 Task: Design a concept for a vintage-style packaging for a retro candy brand.
Action: Mouse moved to (414, 103)
Screenshot: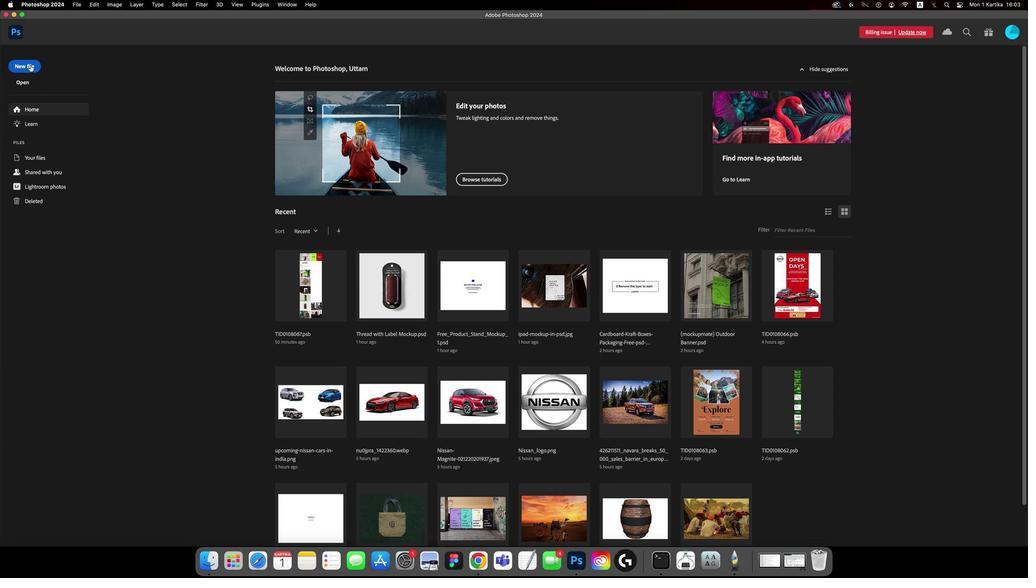 
Action: Mouse pressed left at (414, 103)
Screenshot: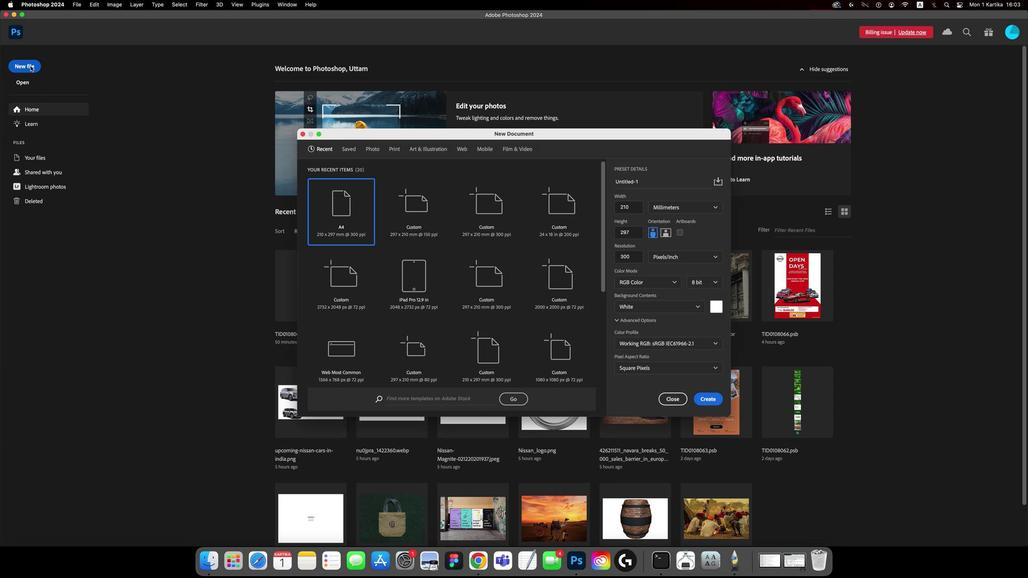
Action: Mouse moved to (371, 173)
Screenshot: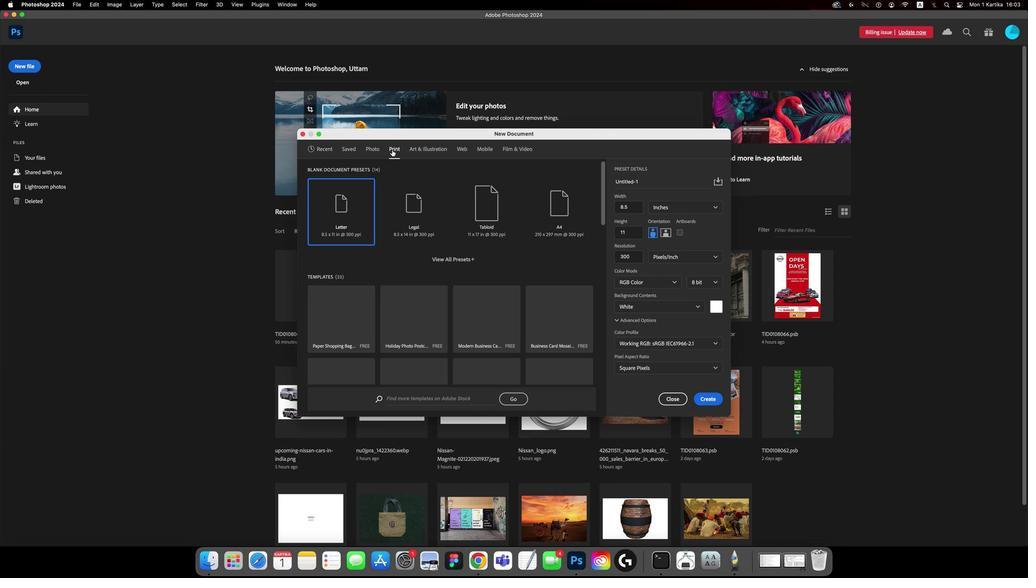 
Action: Mouse pressed left at (371, 173)
Screenshot: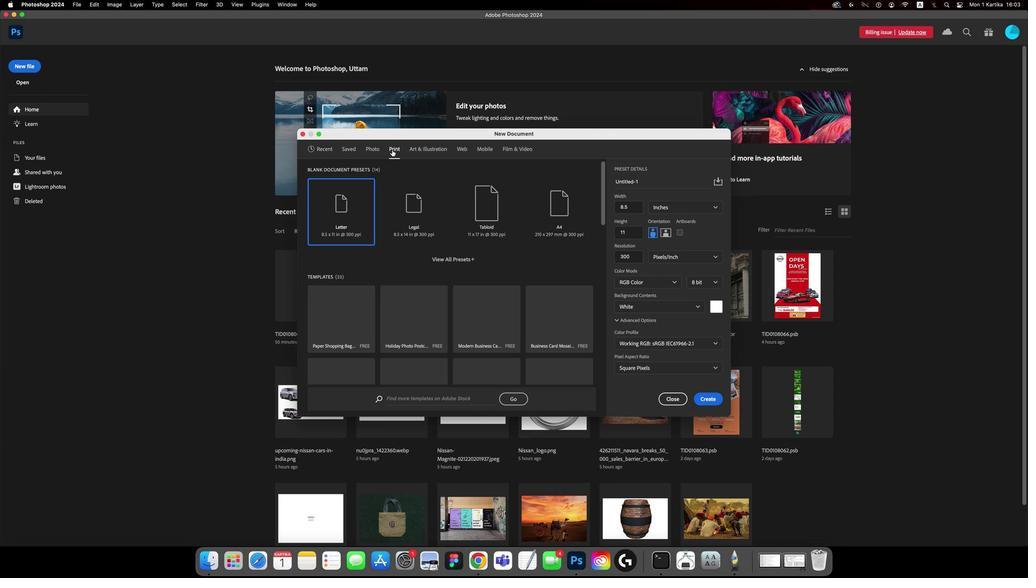 
Action: Mouse moved to (351, 224)
Screenshot: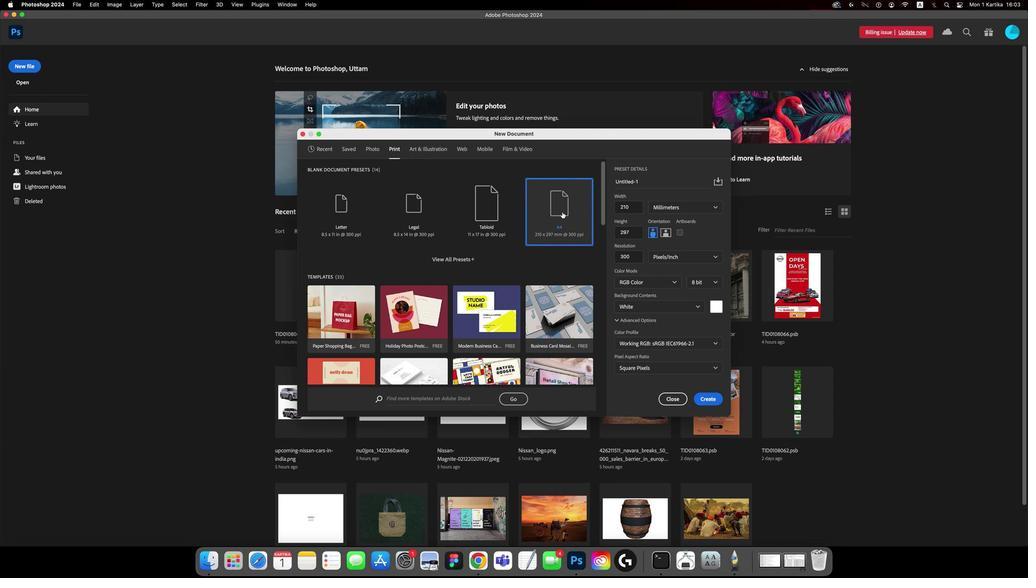 
Action: Mouse pressed left at (351, 224)
Screenshot: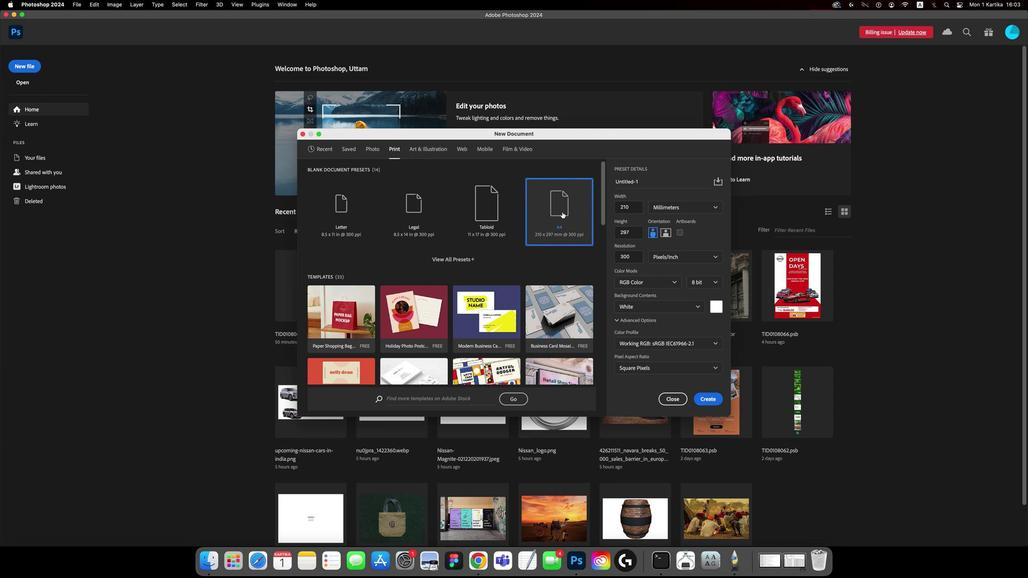 
Action: Mouse moved to (342, 263)
Screenshot: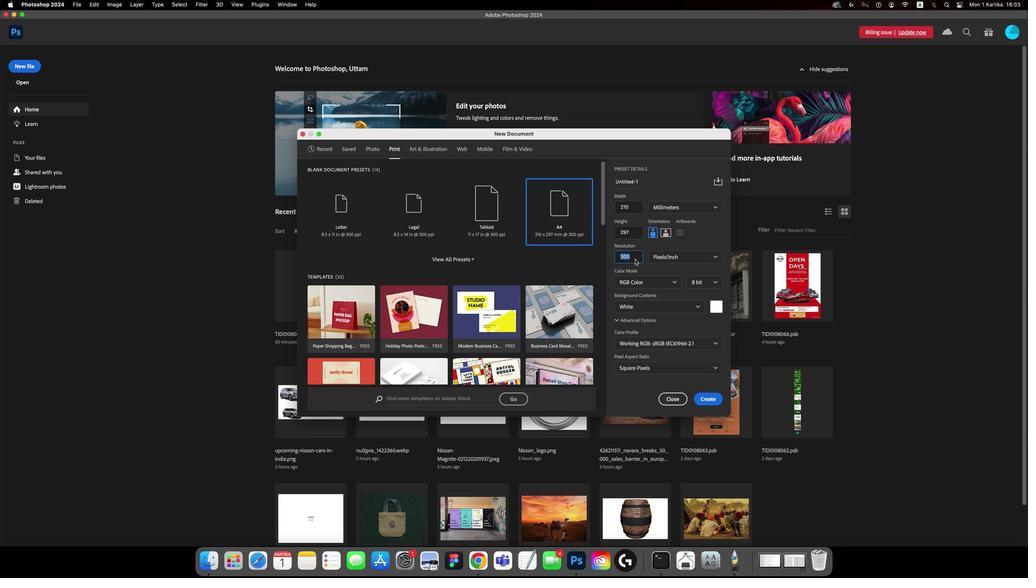 
Action: Mouse pressed left at (342, 263)
Screenshot: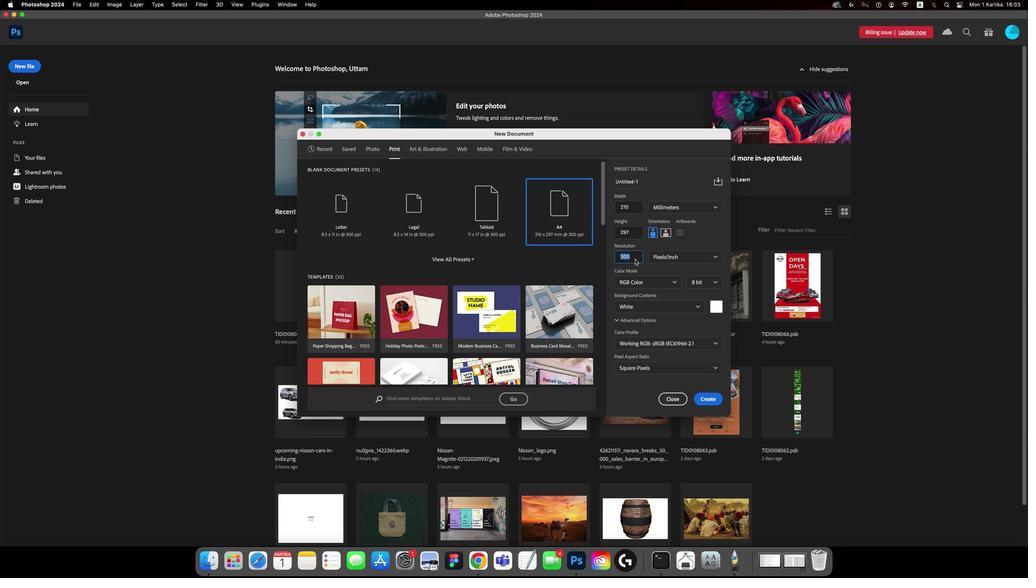 
Action: Key pressed '1''5''0''0'Key.backspace
Screenshot: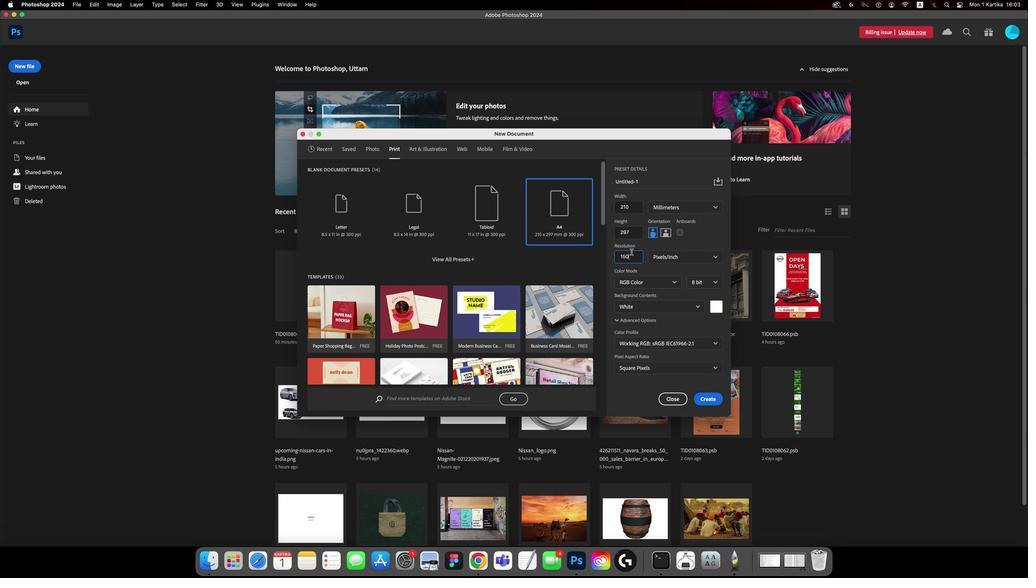 
Action: Mouse moved to (338, 237)
Screenshot: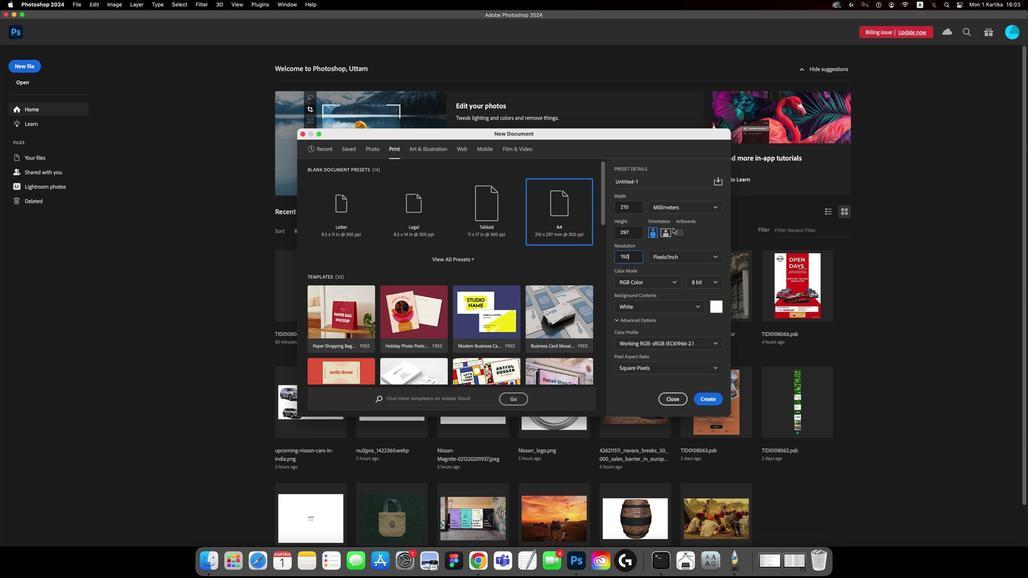 
Action: Mouse pressed left at (338, 237)
Screenshot: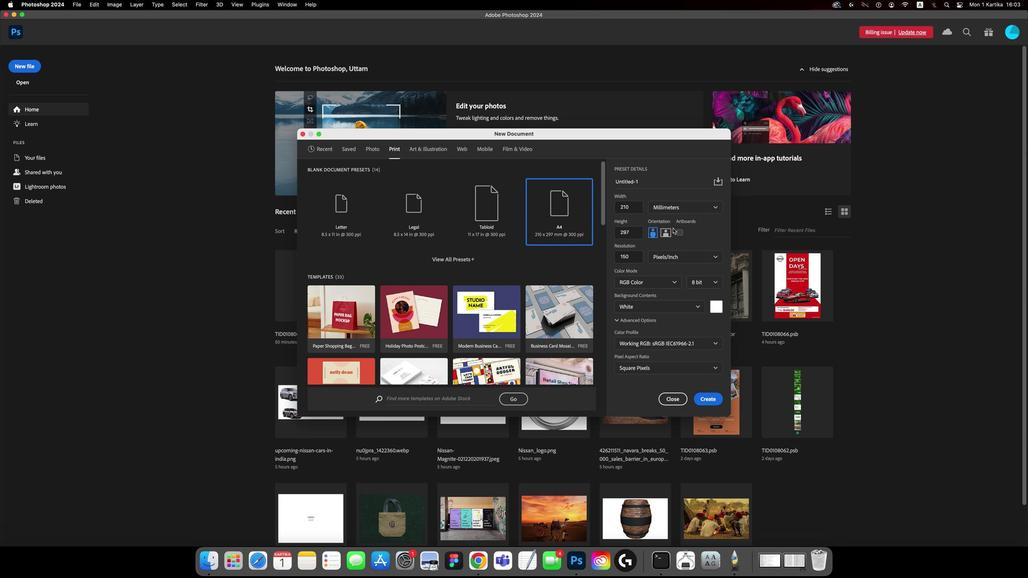 
Action: Mouse moved to (339, 241)
Screenshot: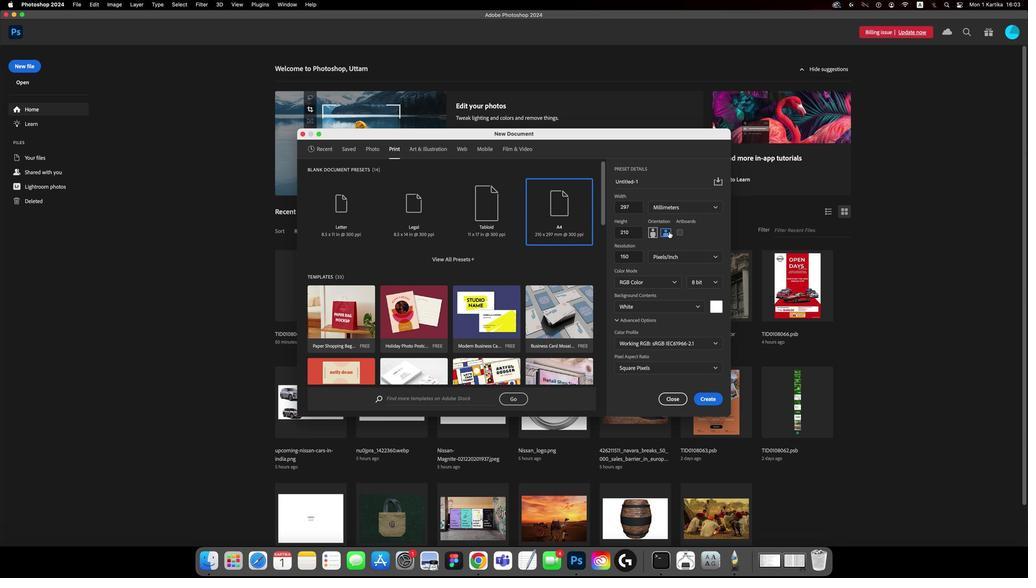 
Action: Mouse pressed left at (339, 241)
Screenshot: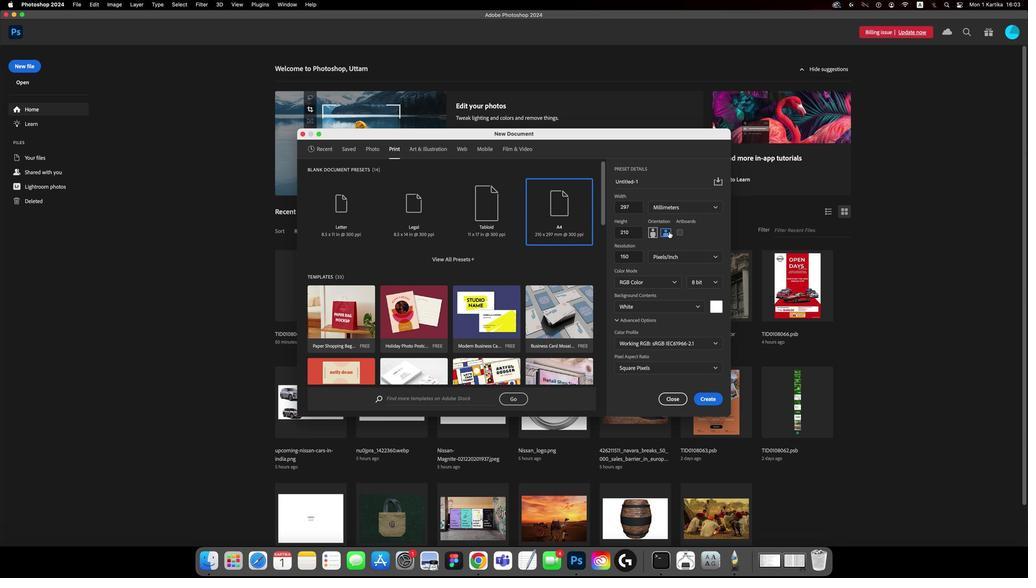 
Action: Mouse moved to (337, 243)
Screenshot: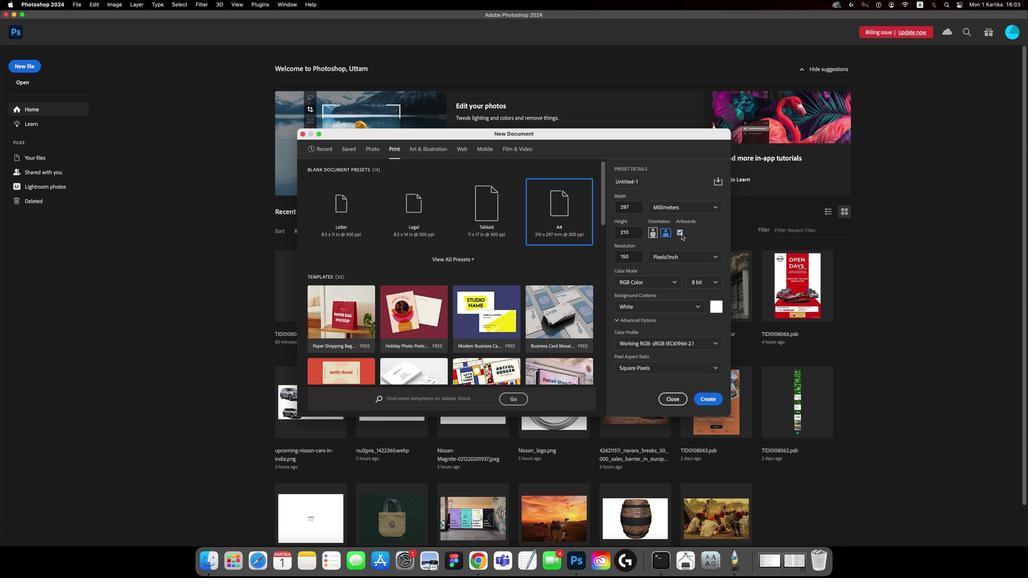 
Action: Mouse pressed left at (337, 243)
Screenshot: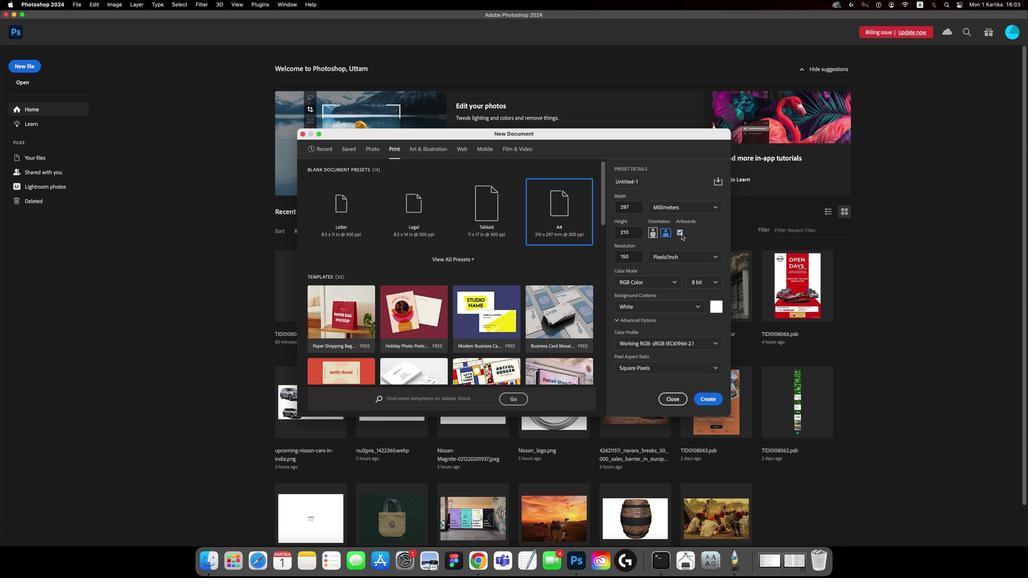 
Action: Mouse moved to (334, 380)
Screenshot: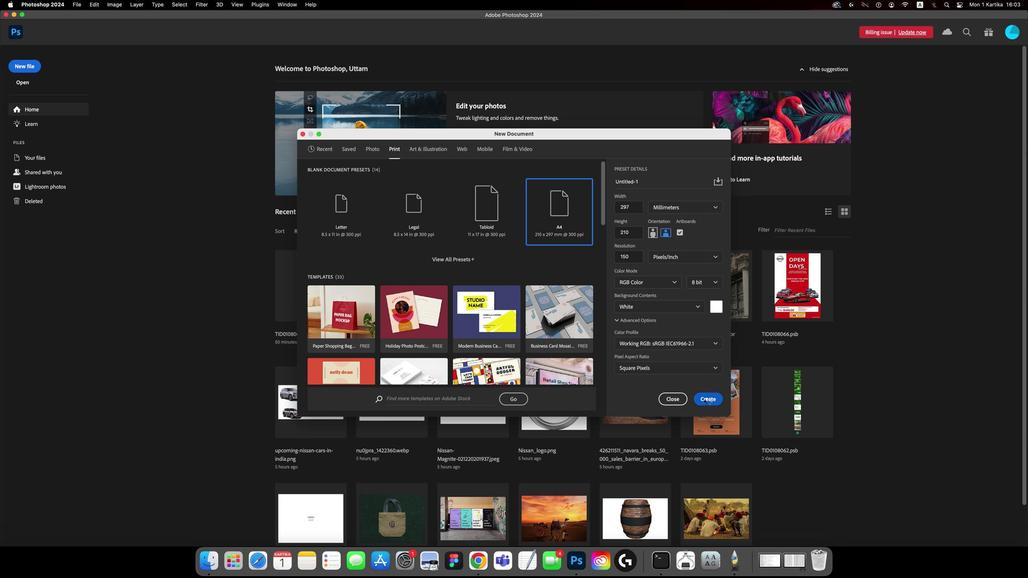 
Action: Mouse pressed left at (334, 380)
Screenshot: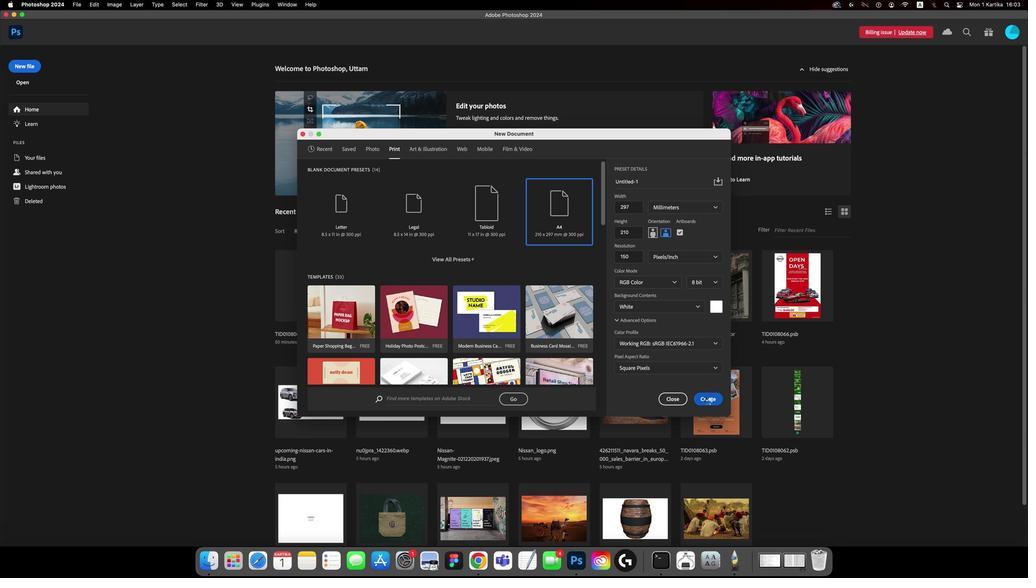 
Action: Mouse moved to (360, 255)
Screenshot: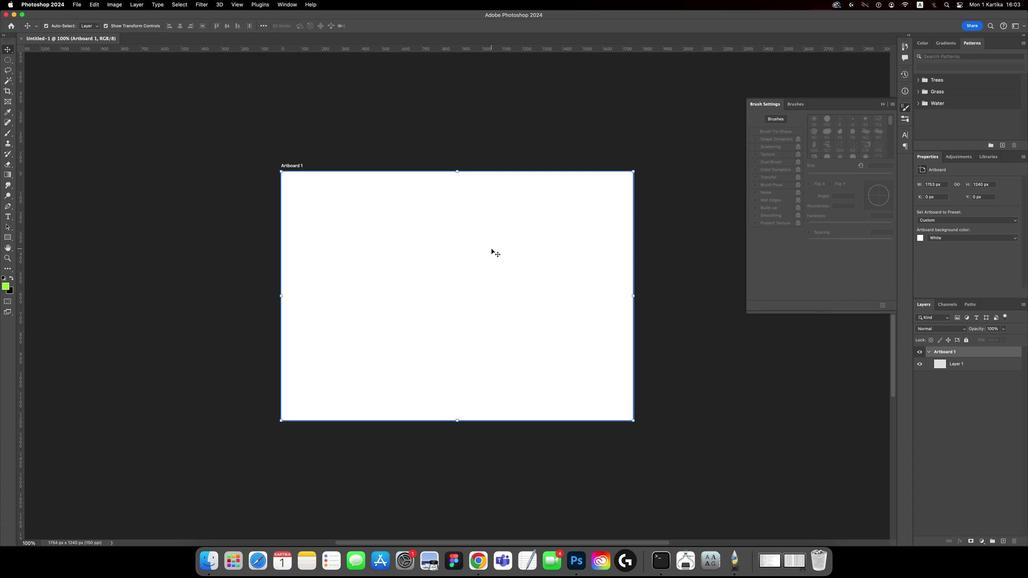 
Action: Mouse pressed left at (360, 255)
Screenshot: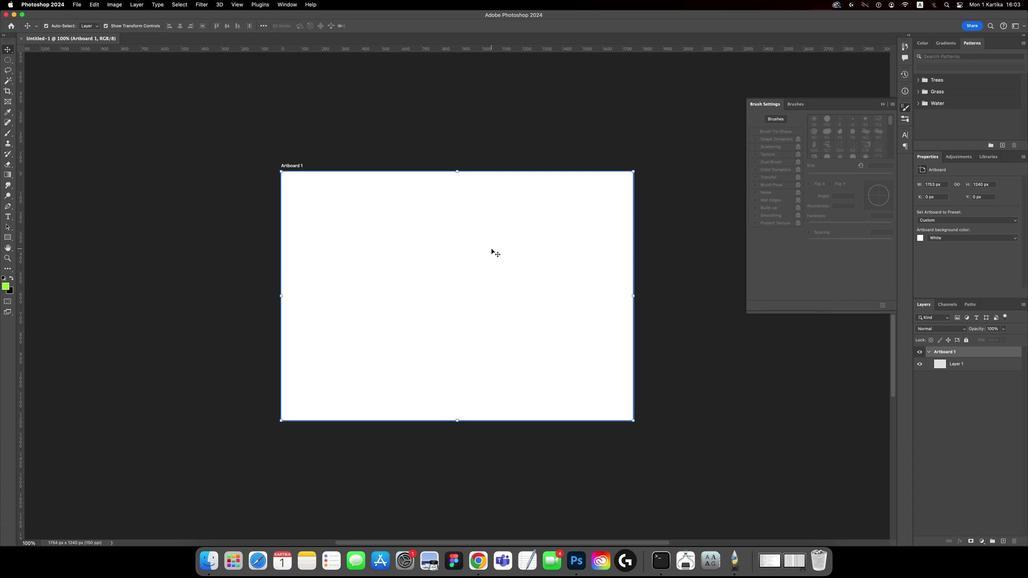 
Action: Mouse moved to (358, 300)
Screenshot: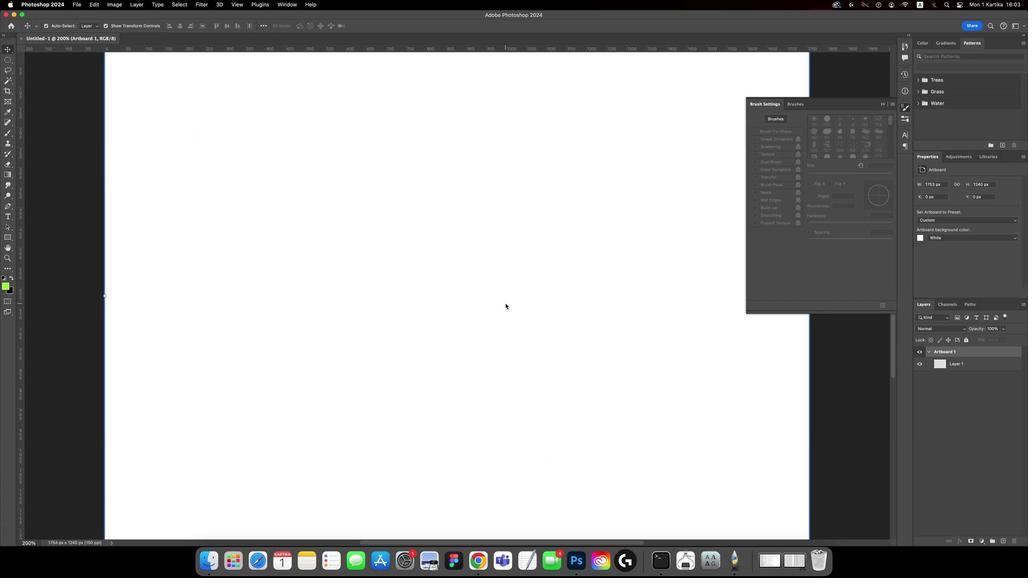 
Action: Key pressed Key.cmd'='
Screenshot: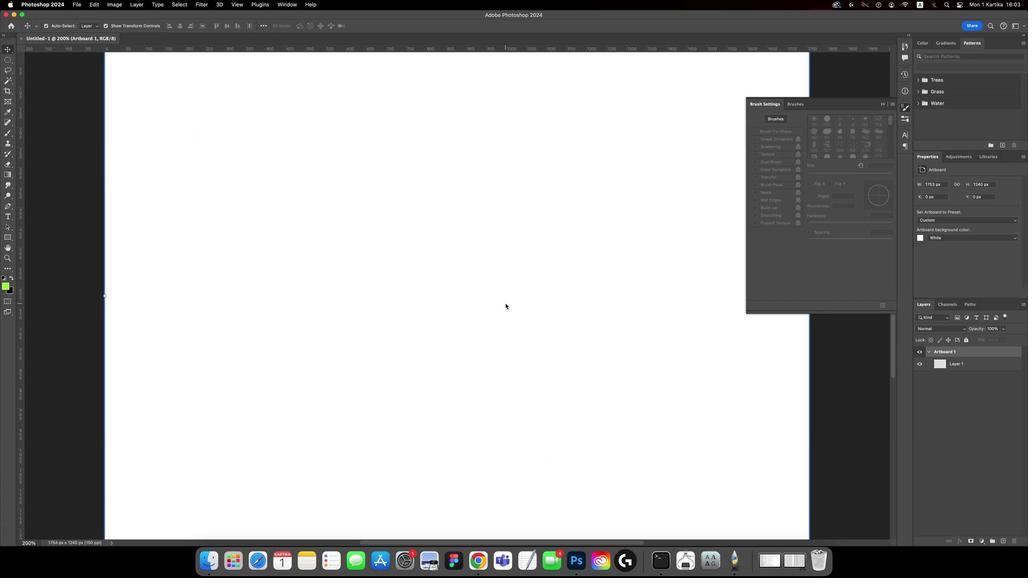 
Action: Mouse moved to (358, 299)
Screenshot: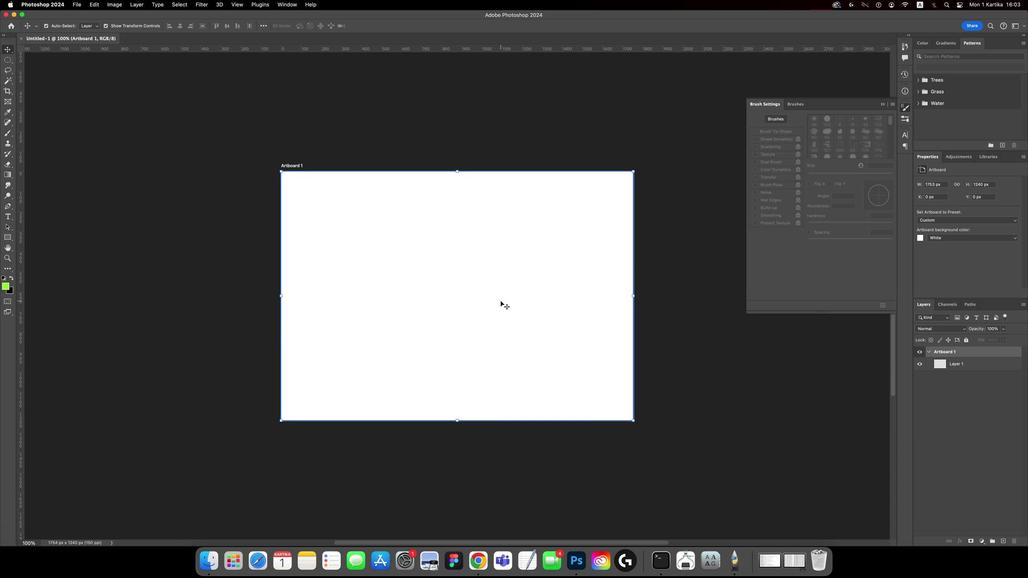 
Action: Key pressed Key.cmd
Screenshot: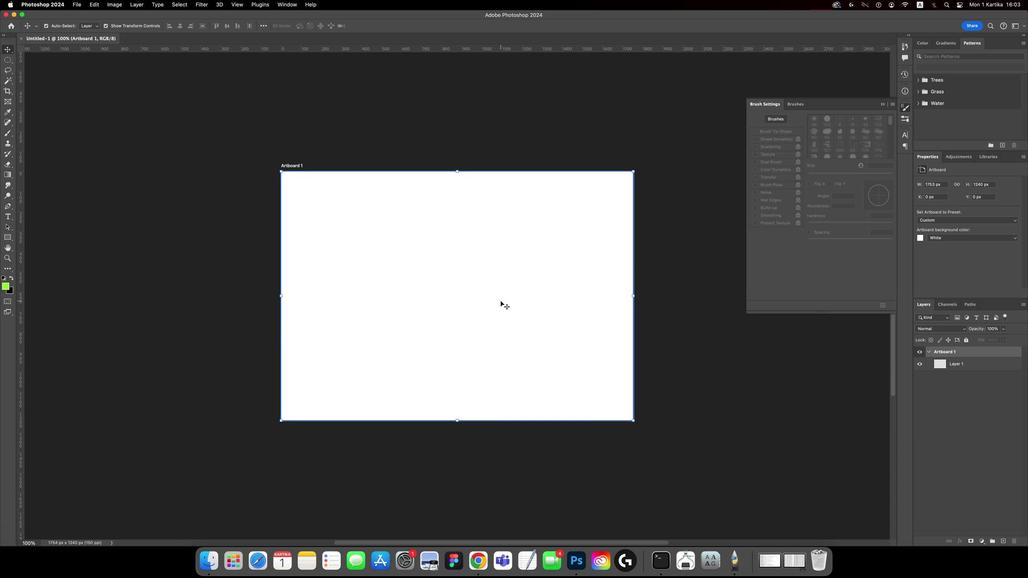 
Action: Mouse moved to (358, 299)
Screenshot: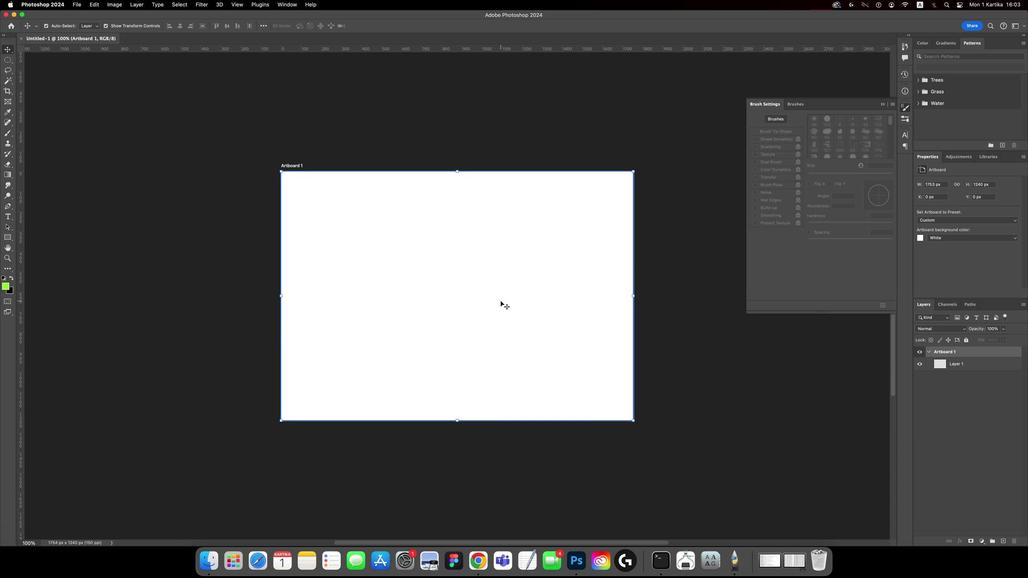 
Action: Key pressed '-'
Screenshot: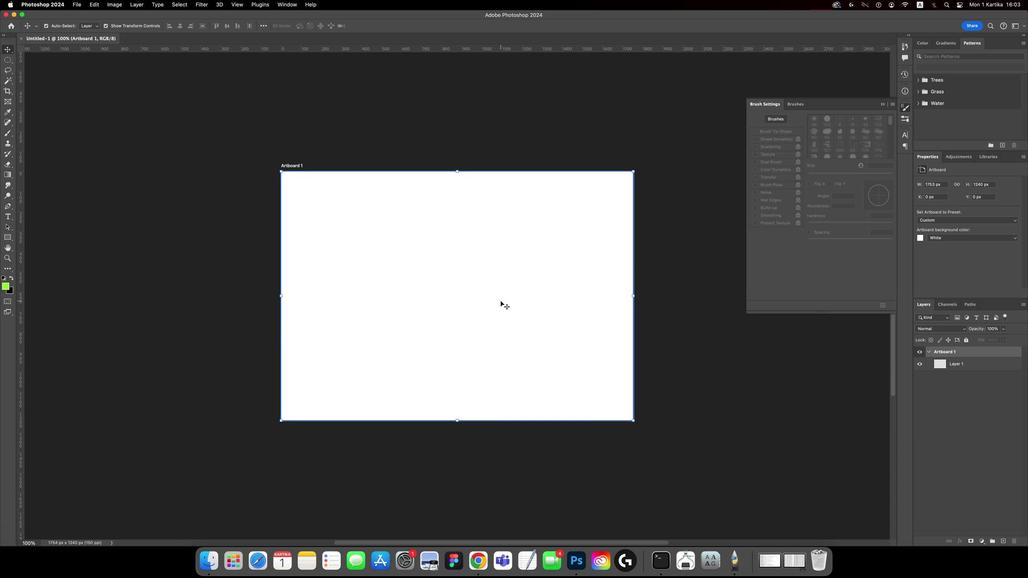 
Action: Mouse moved to (383, 214)
Screenshot: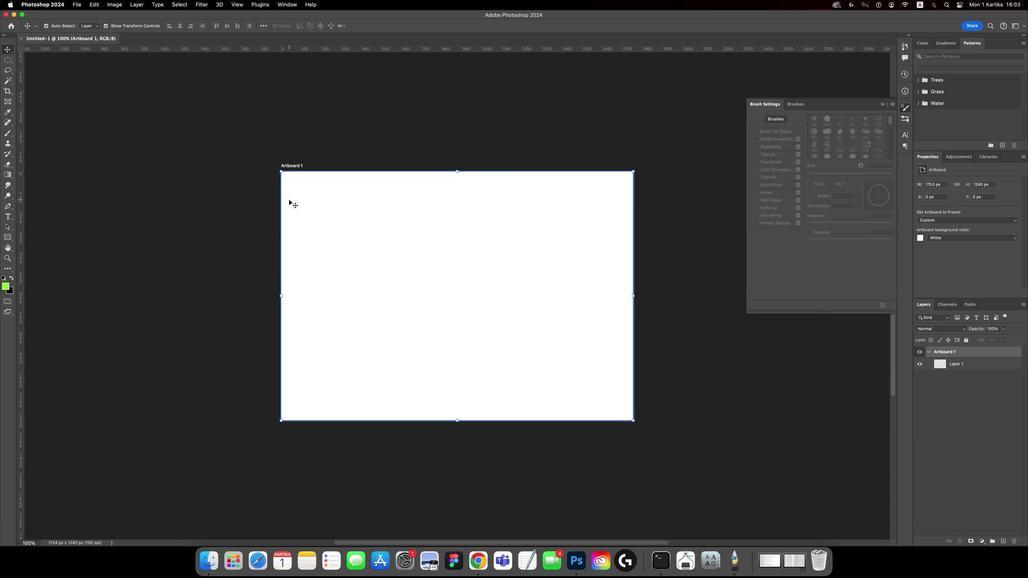 
Action: Mouse pressed left at (383, 214)
Screenshot: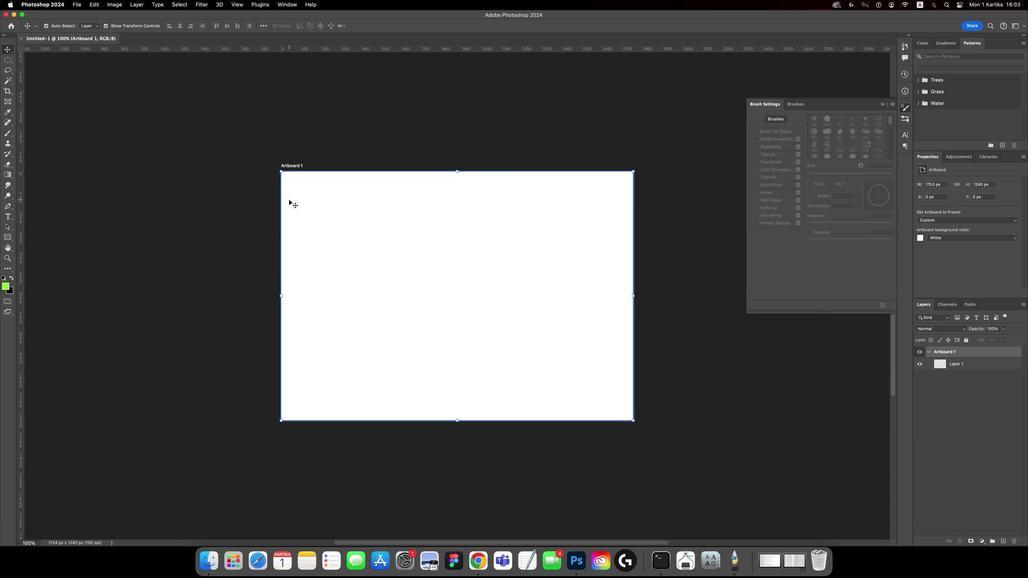 
Action: Mouse moved to (417, 245)
Screenshot: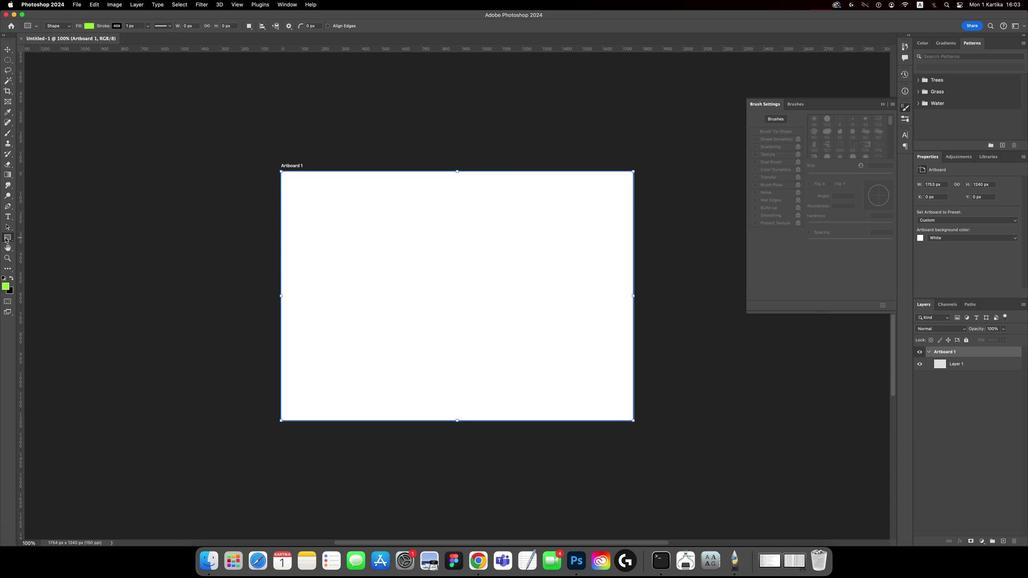 
Action: Mouse pressed left at (417, 245)
Screenshot: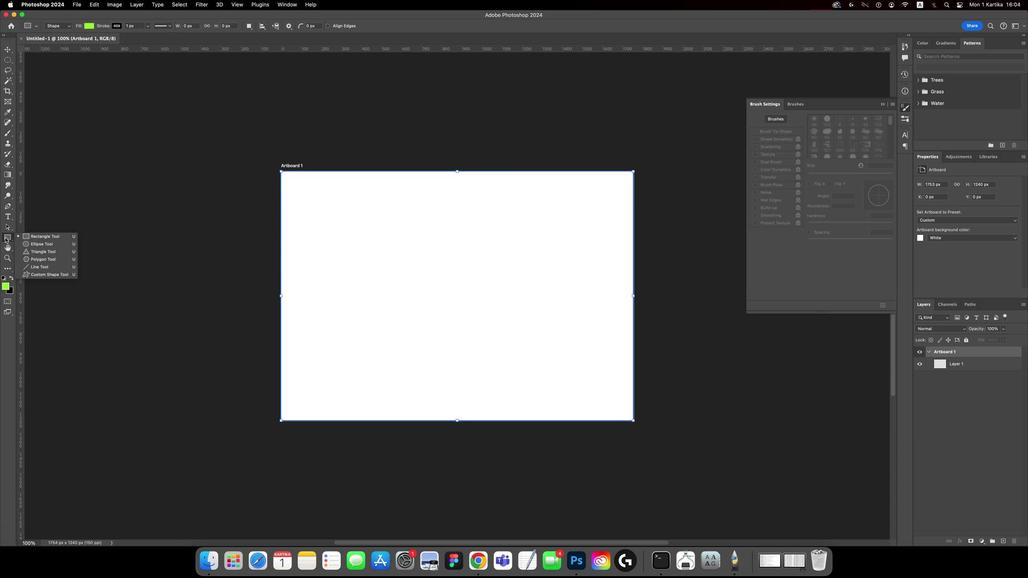 
Action: Mouse moved to (414, 244)
Screenshot: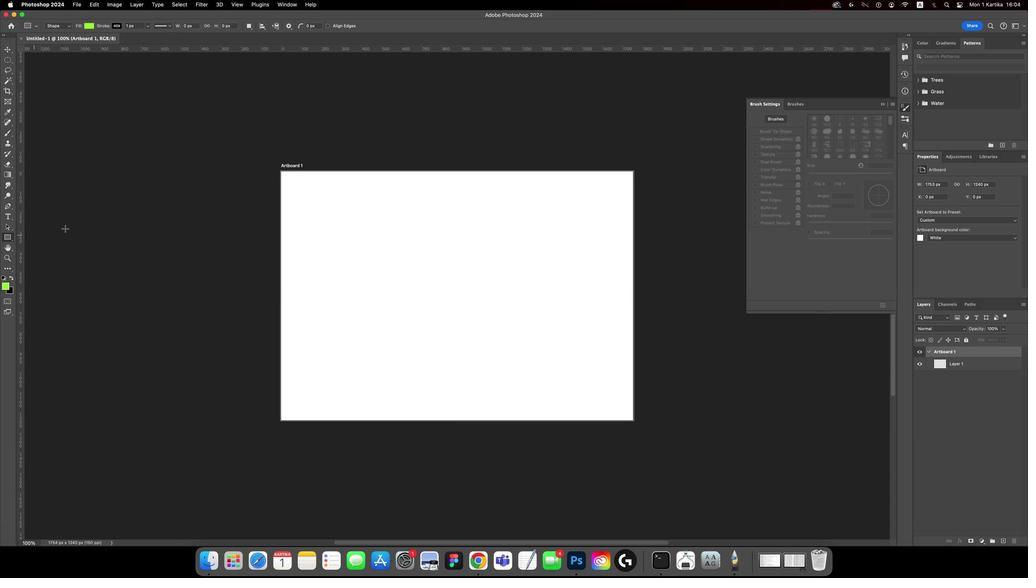 
Action: Mouse pressed left at (414, 244)
Screenshot: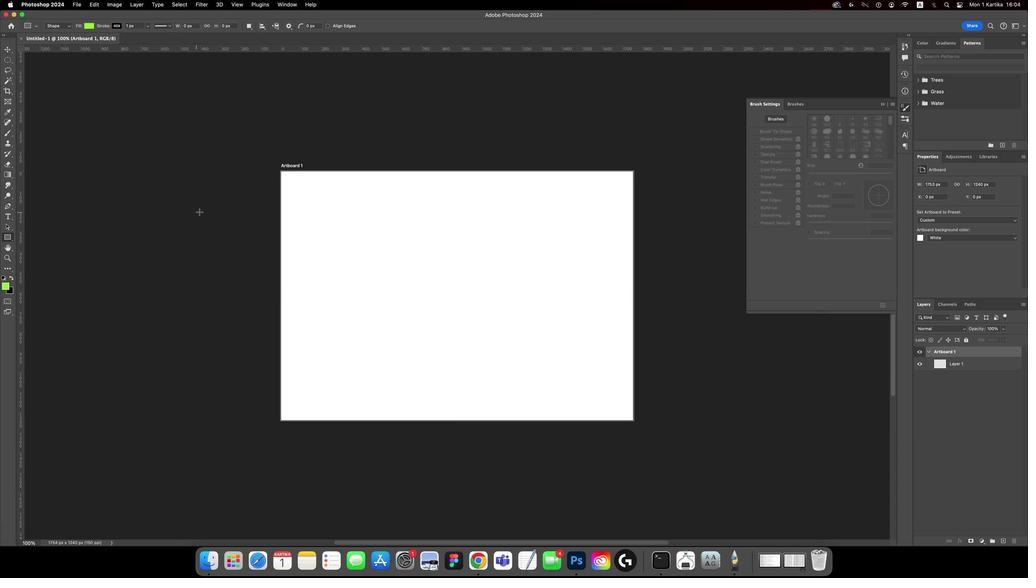 
Action: Mouse moved to (384, 190)
Screenshot: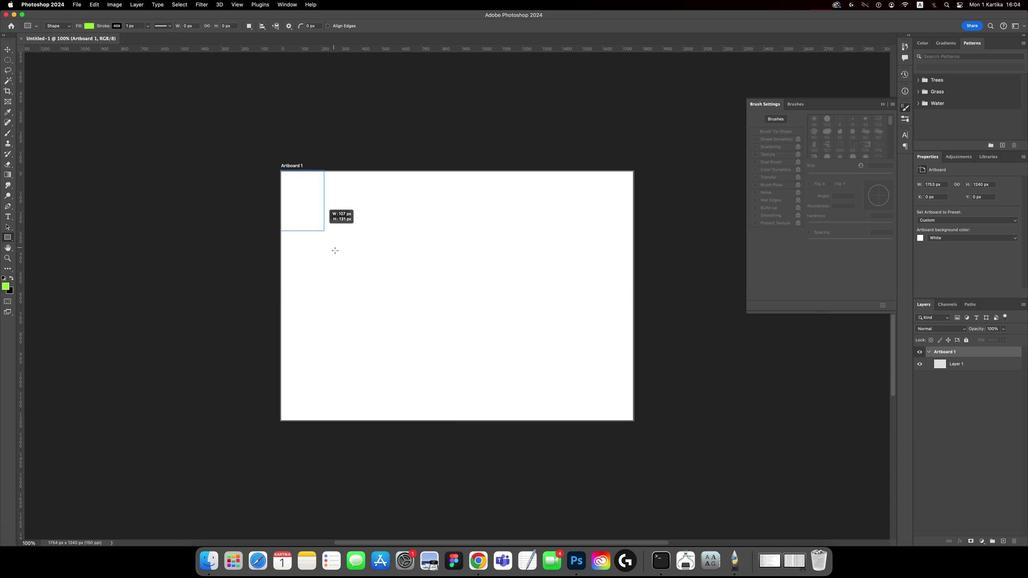 
Action: Mouse pressed left at (384, 190)
Screenshot: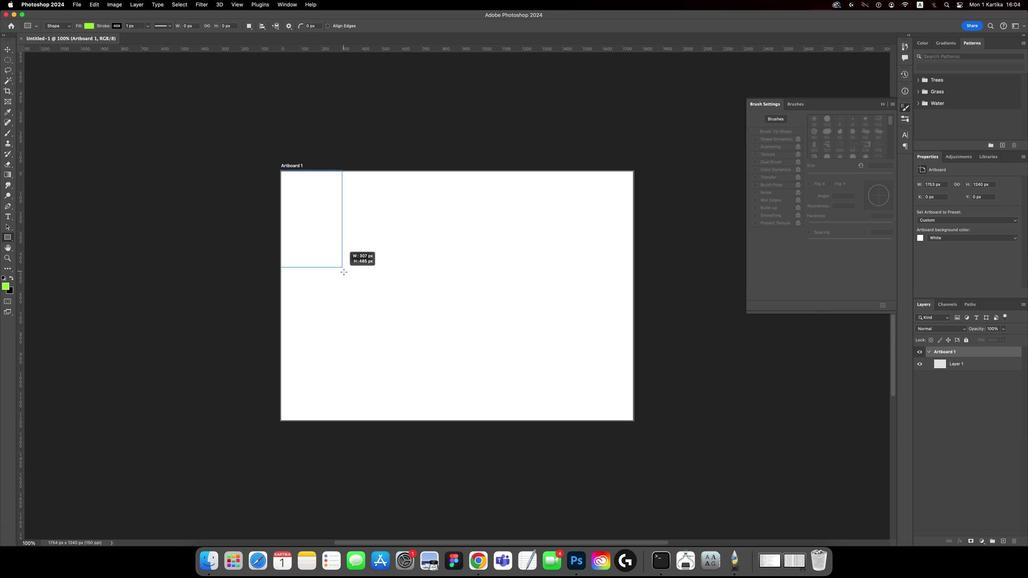 
Action: Mouse moved to (378, 271)
Screenshot: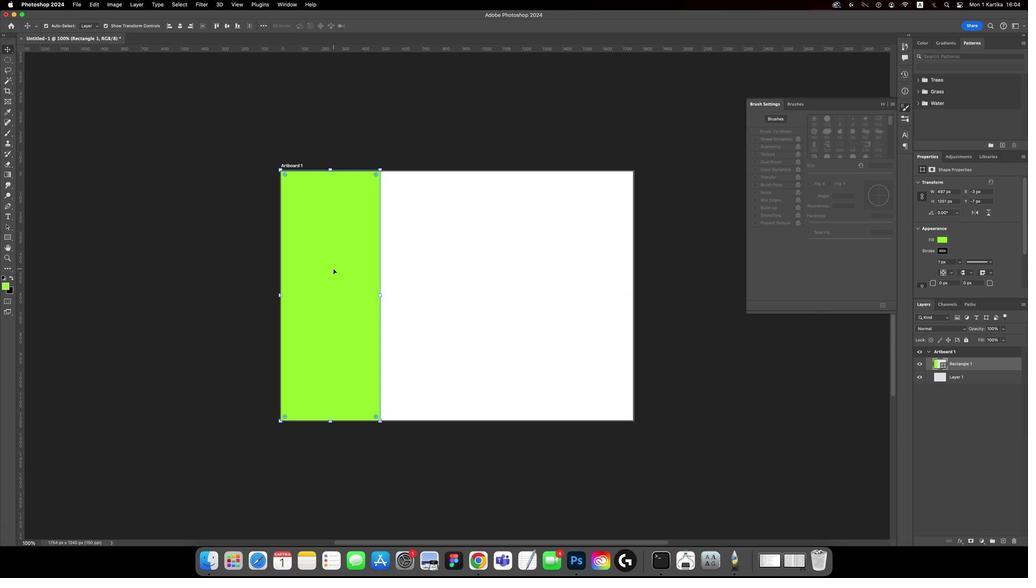 
Action: Key pressed 'v'
Screenshot: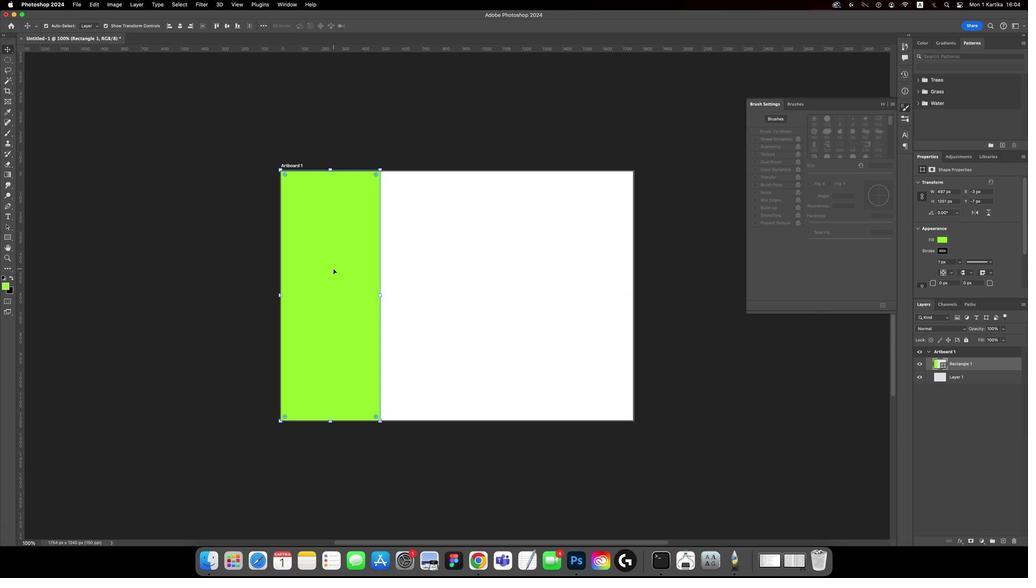 
Action: Mouse moved to (378, 271)
Screenshot: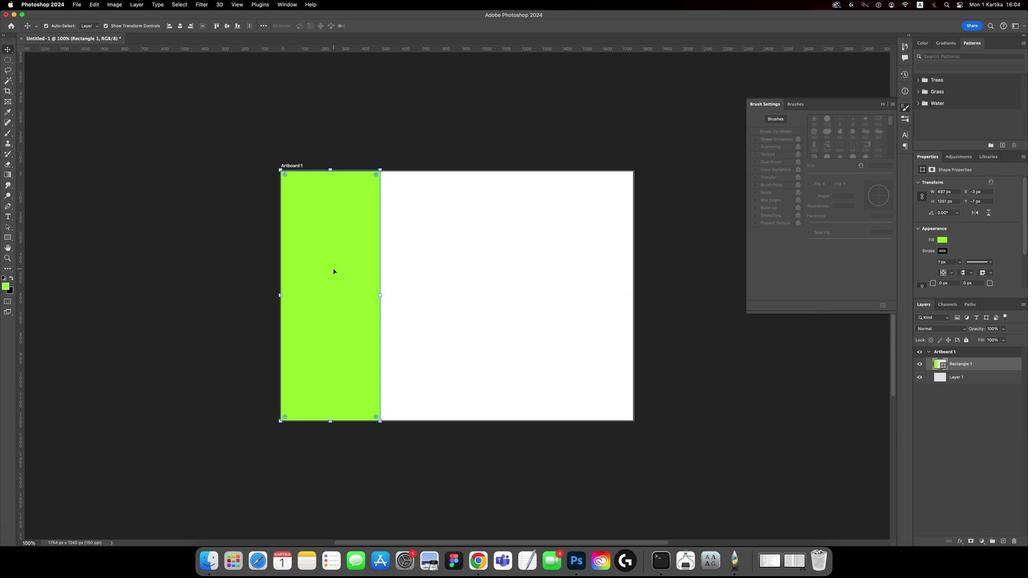 
Action: Key pressed Key.alt
Screenshot: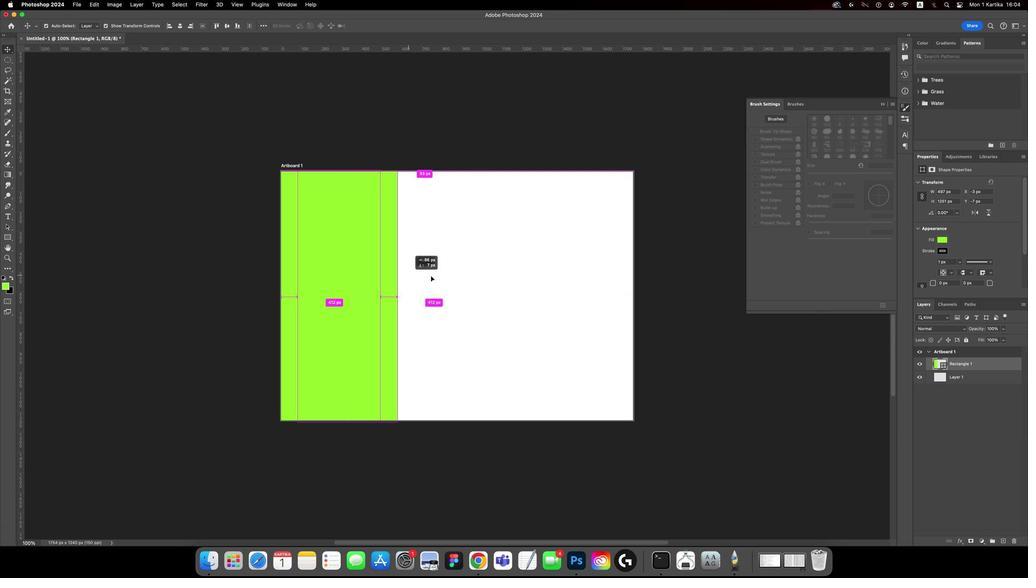 
Action: Mouse pressed left at (378, 271)
Screenshot: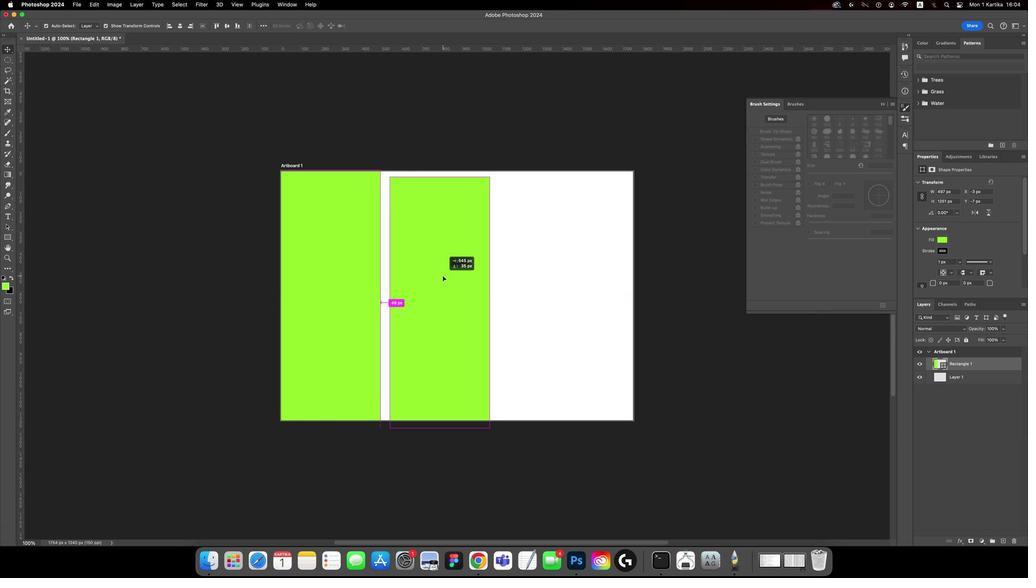 
Action: Mouse moved to (307, 245)
Screenshot: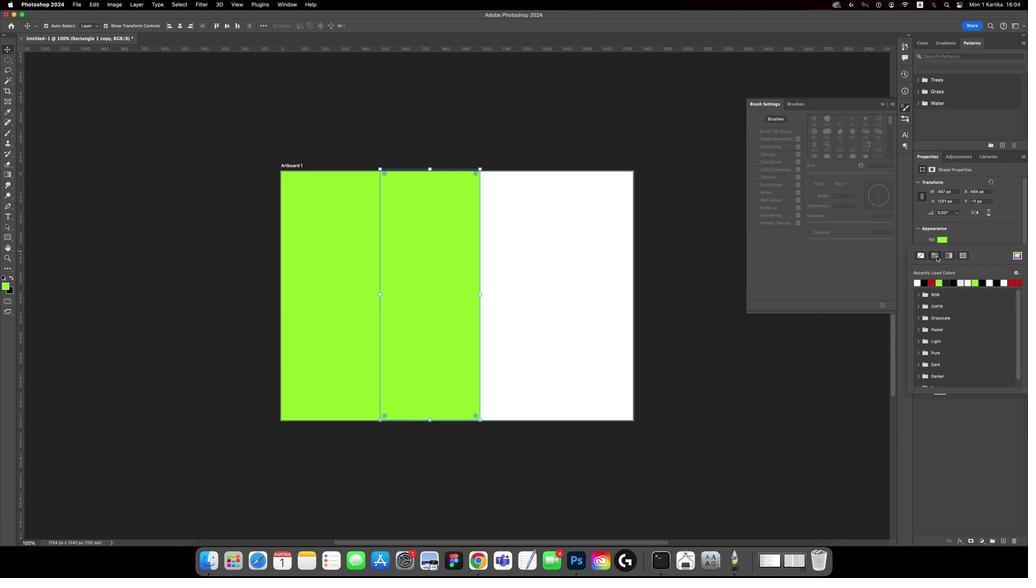 
Action: Mouse pressed left at (307, 245)
Screenshot: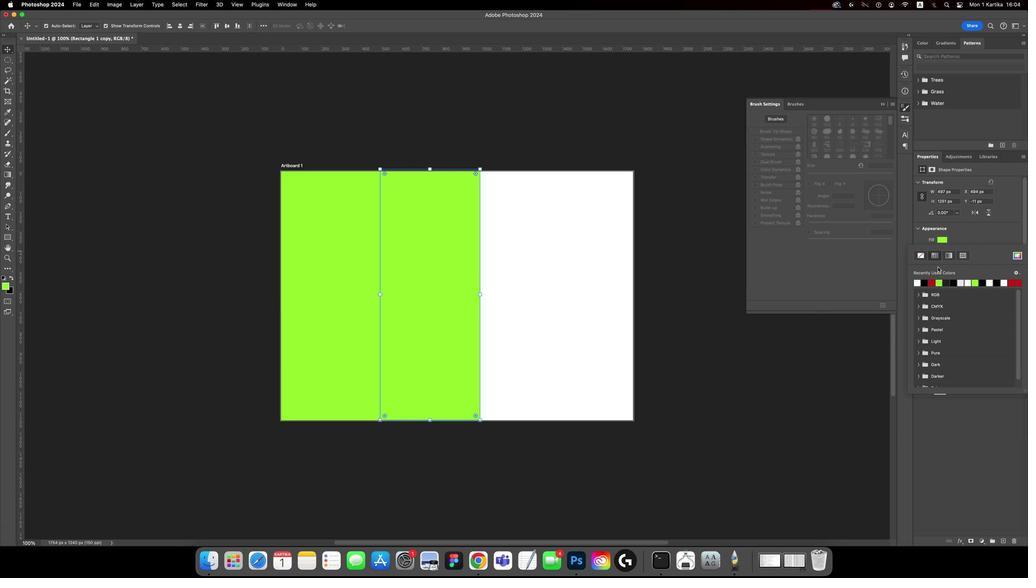 
Action: Mouse moved to (308, 284)
Screenshot: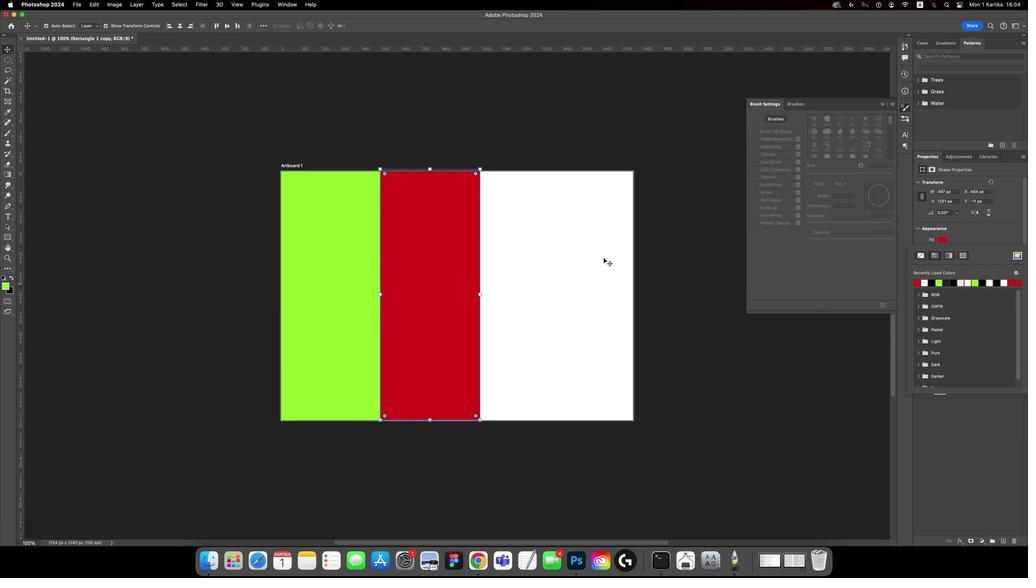 
Action: Mouse pressed left at (308, 284)
Screenshot: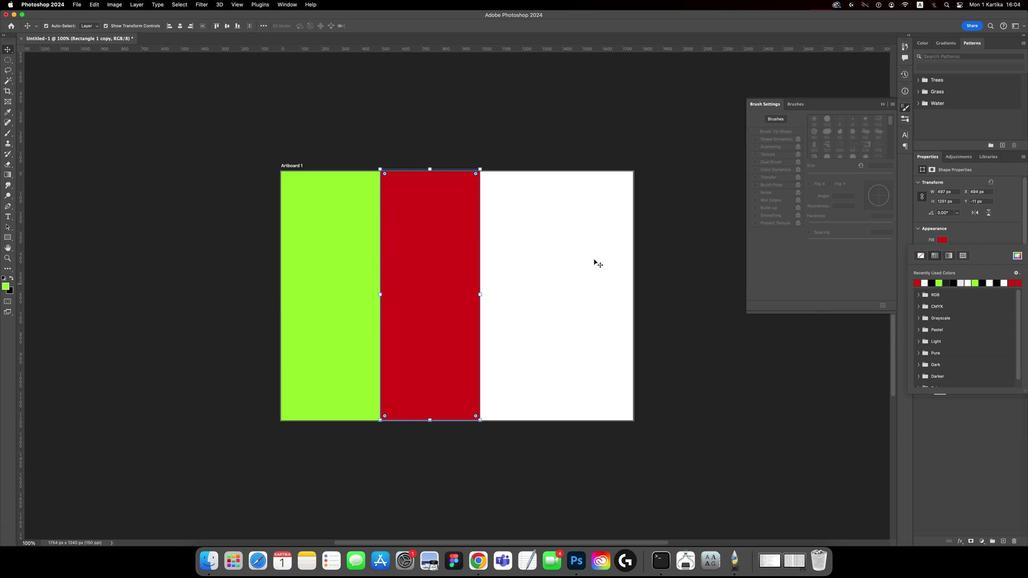 
Action: Mouse moved to (348, 264)
Screenshot: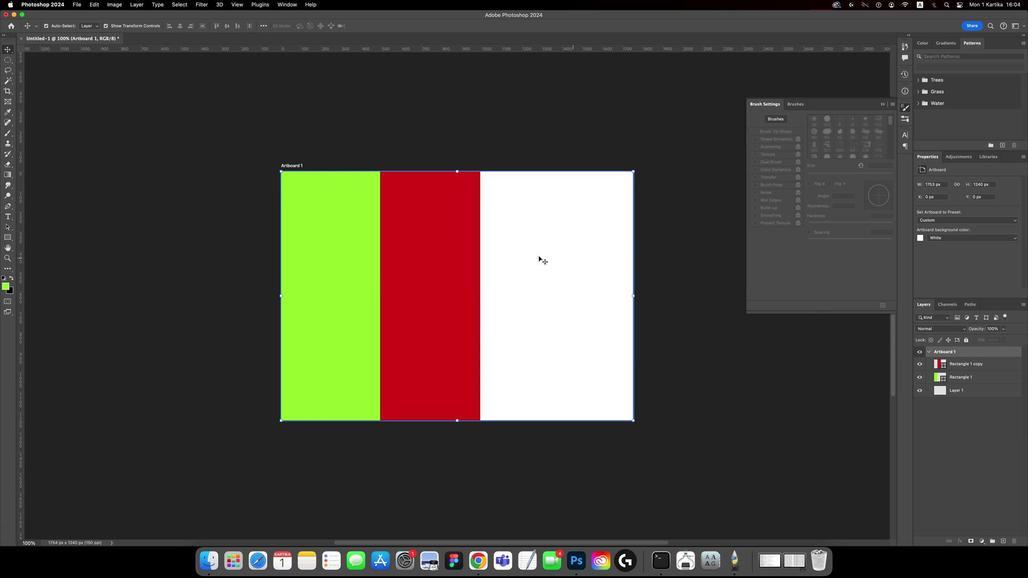 
Action: Mouse pressed left at (348, 264)
Screenshot: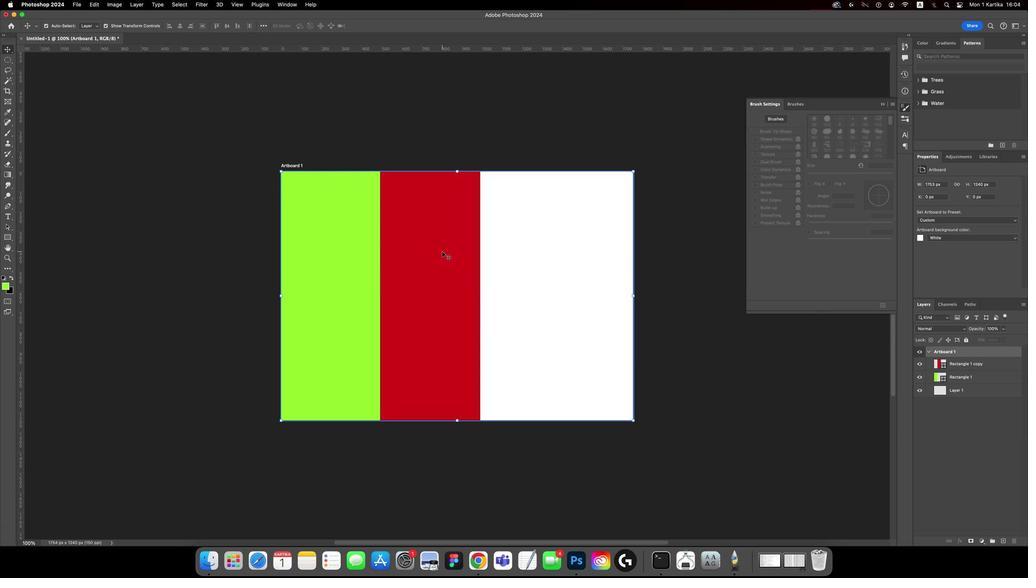 
Action: Mouse moved to (365, 257)
Screenshot: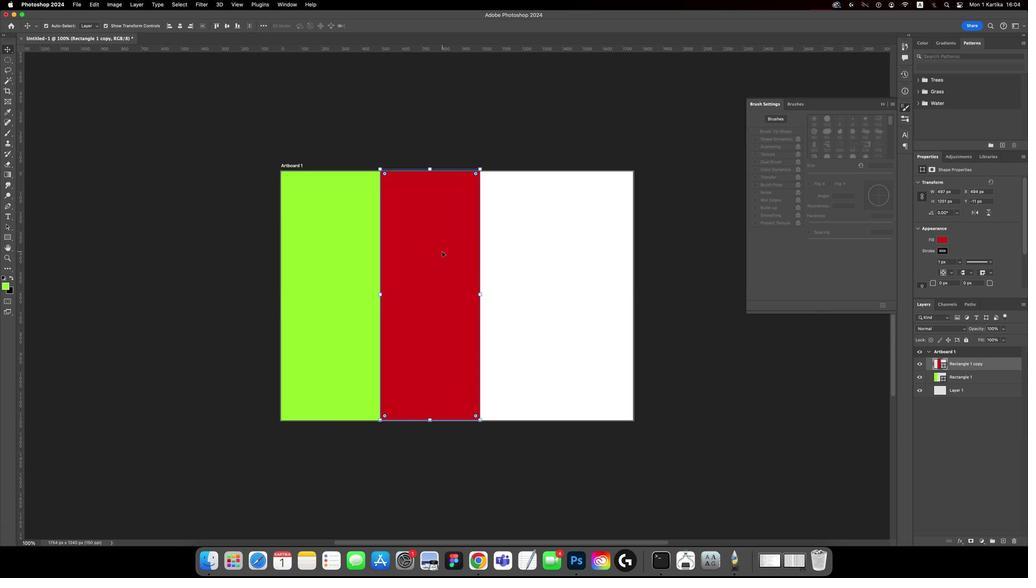 
Action: Mouse pressed left at (365, 257)
Screenshot: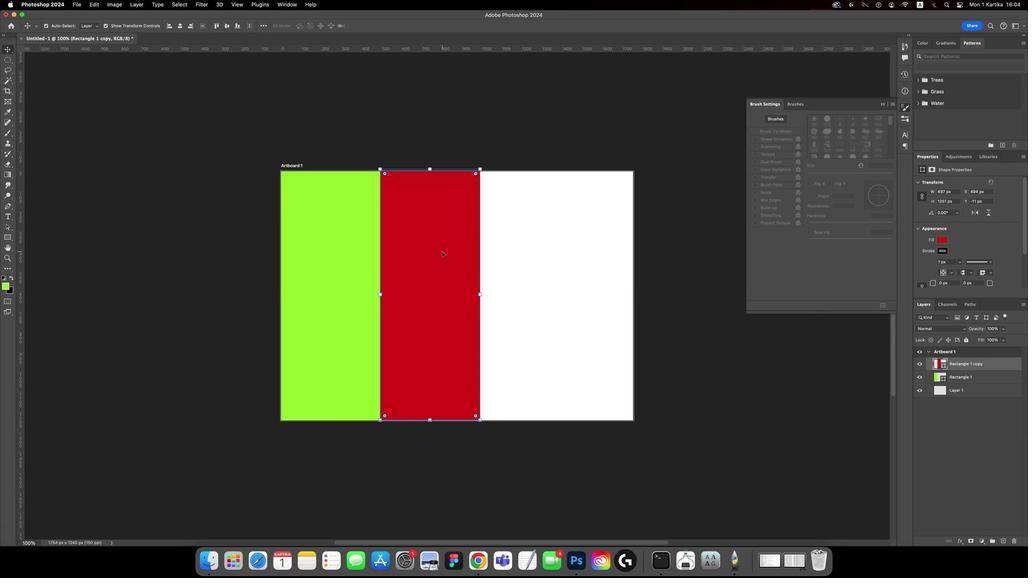 
Action: Key pressed Key.alt
Screenshot: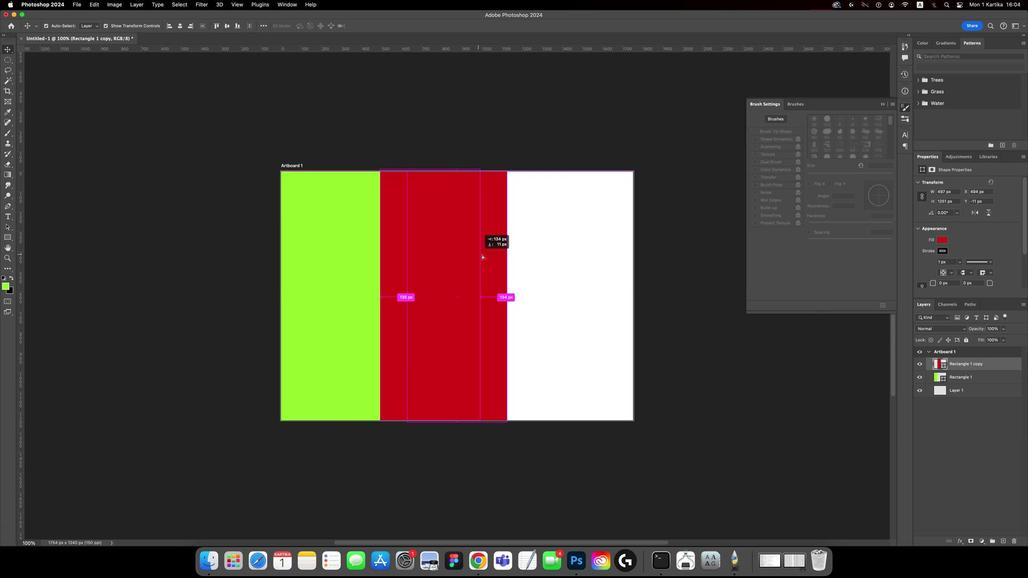 
Action: Mouse pressed left at (365, 257)
Screenshot: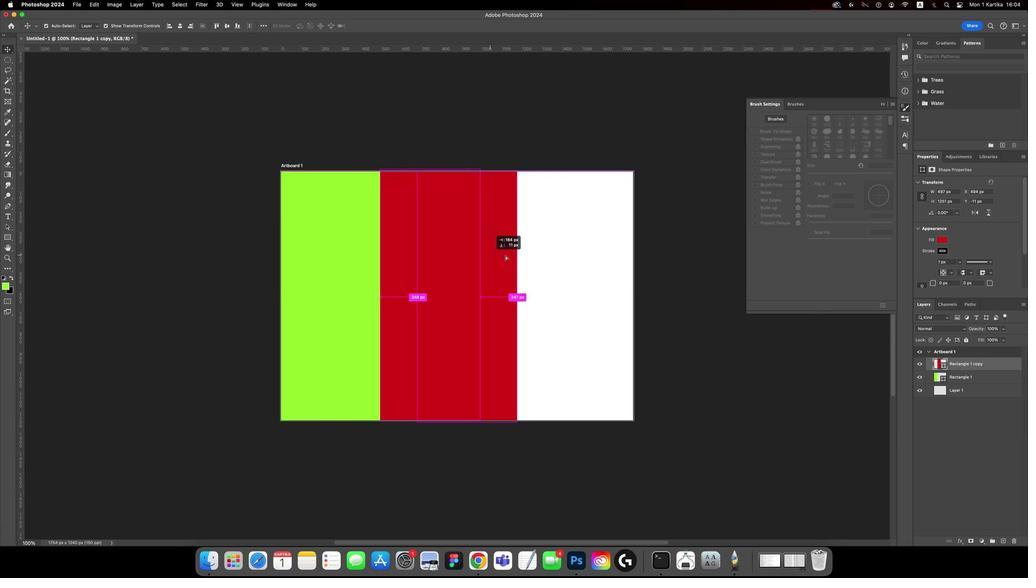 
Action: Mouse moved to (307, 249)
Screenshot: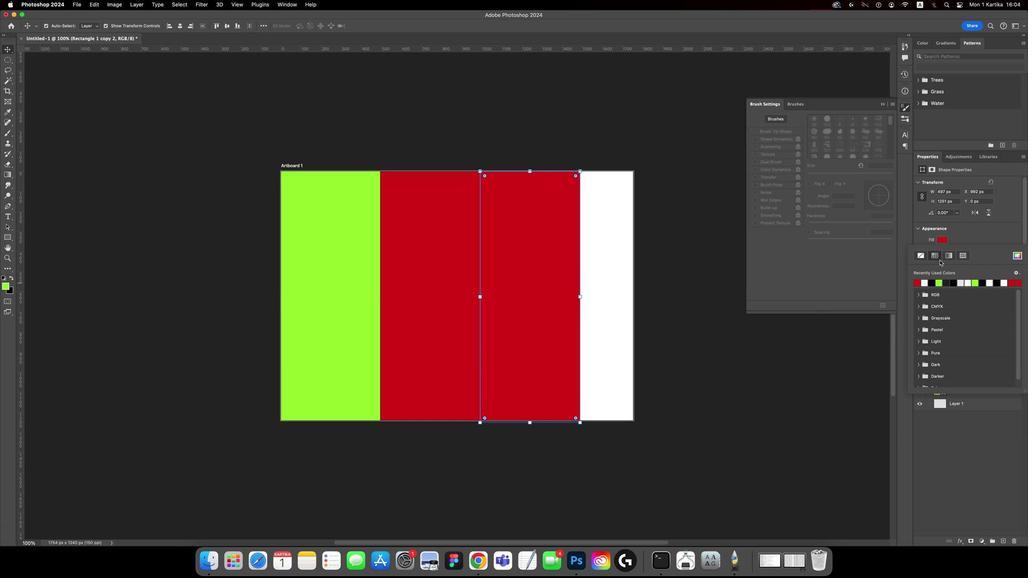 
Action: Mouse pressed left at (307, 249)
Screenshot: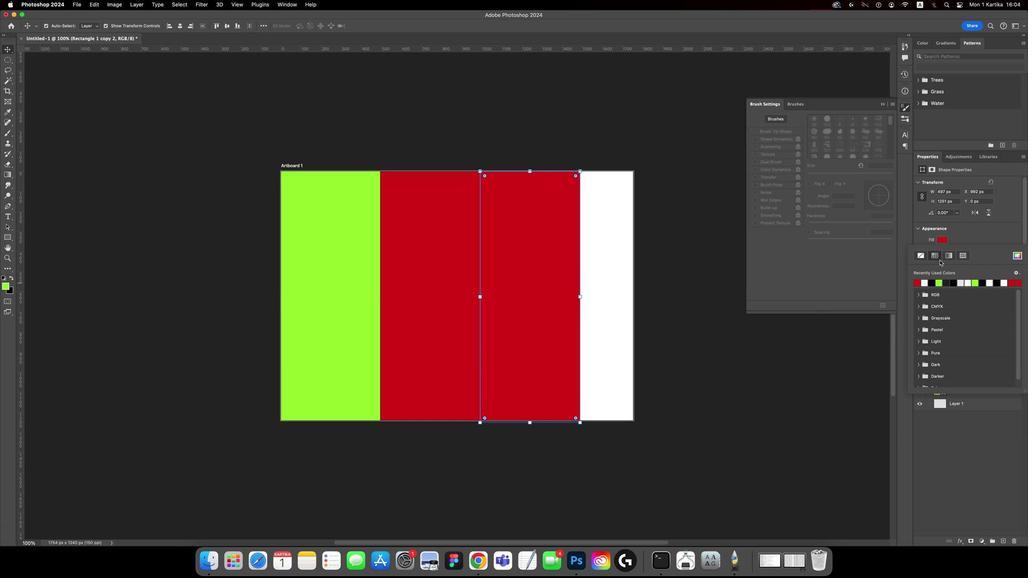 
Action: Mouse moved to (297, 259)
Screenshot: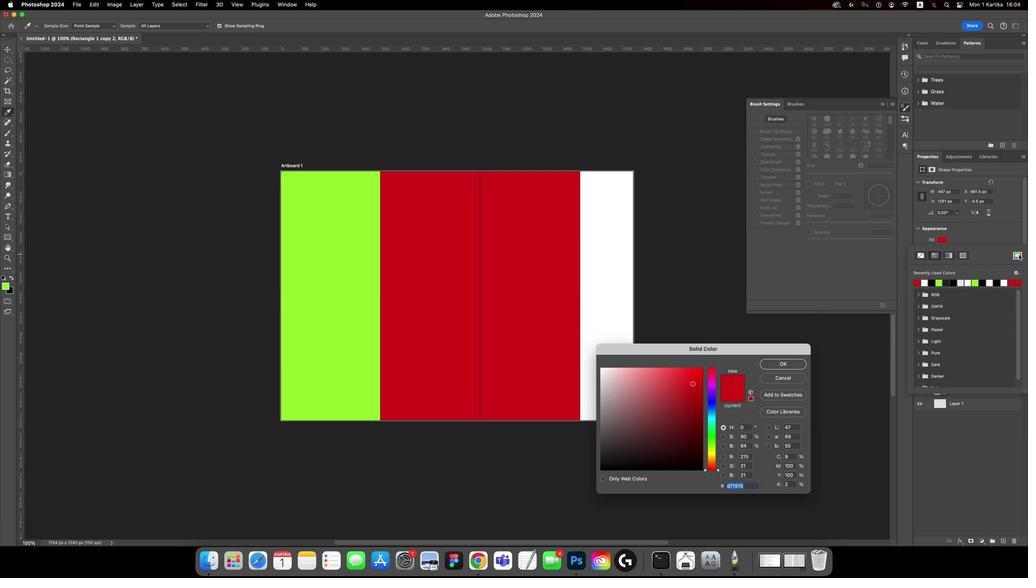 
Action: Mouse pressed left at (297, 259)
Screenshot: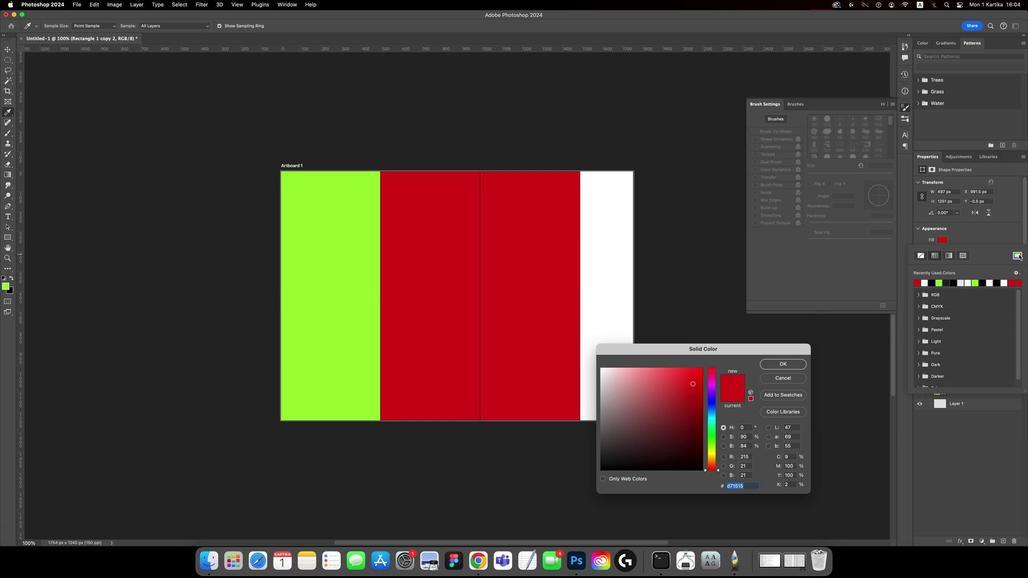 
Action: Mouse moved to (333, 383)
Screenshot: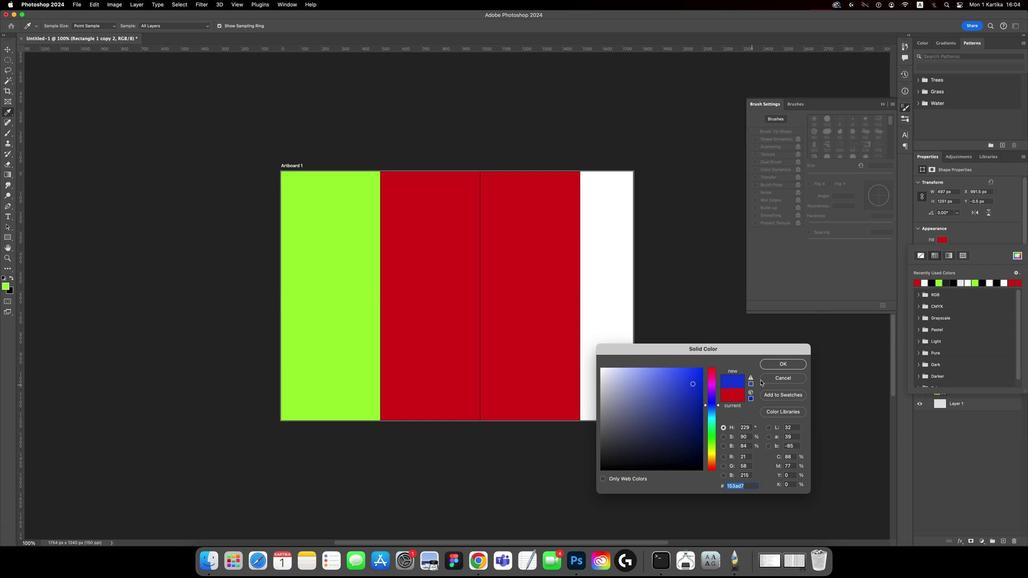 
Action: Mouse pressed left at (333, 383)
Screenshot: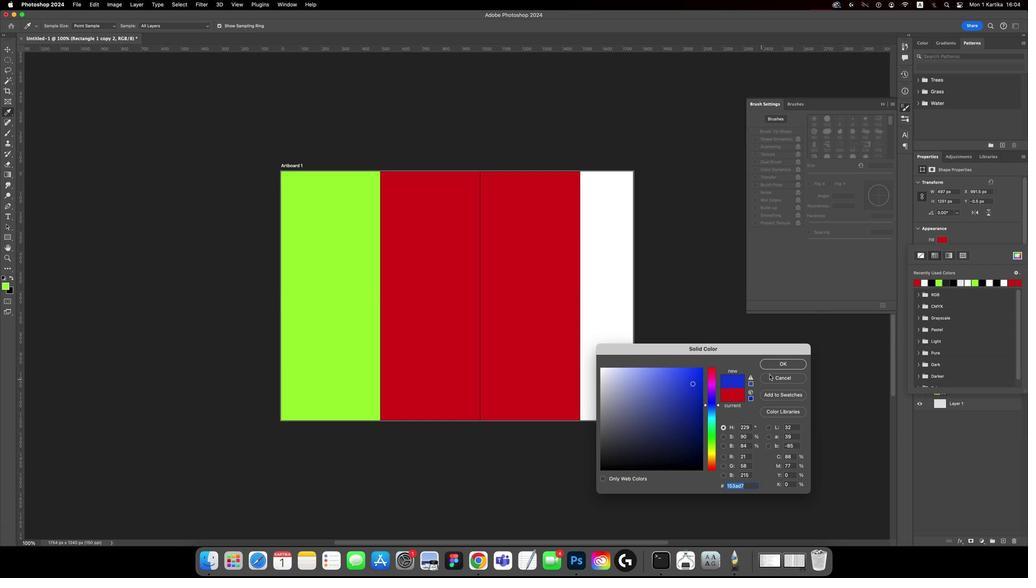 
Action: Mouse moved to (326, 348)
Screenshot: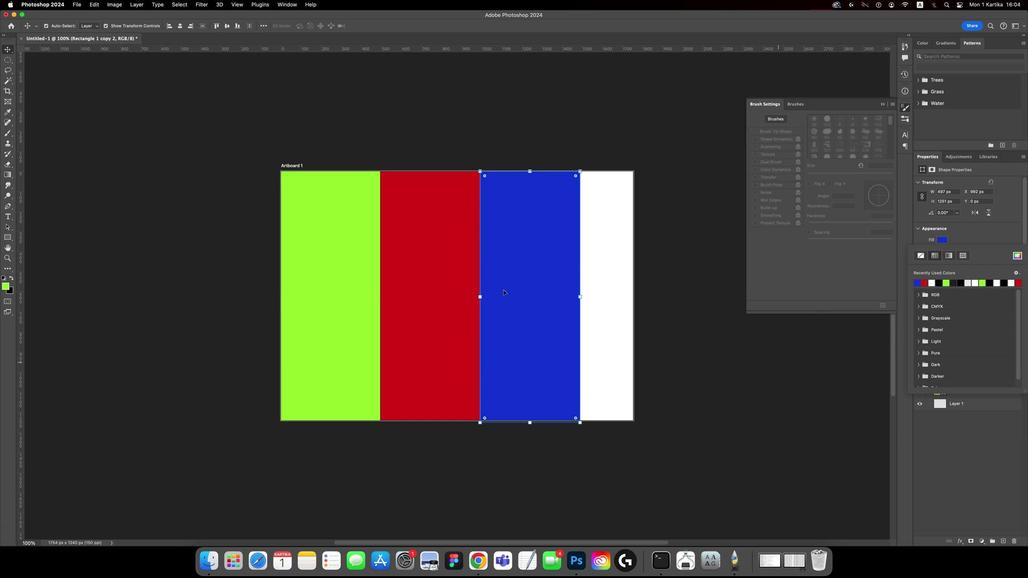 
Action: Mouse pressed left at (326, 348)
Screenshot: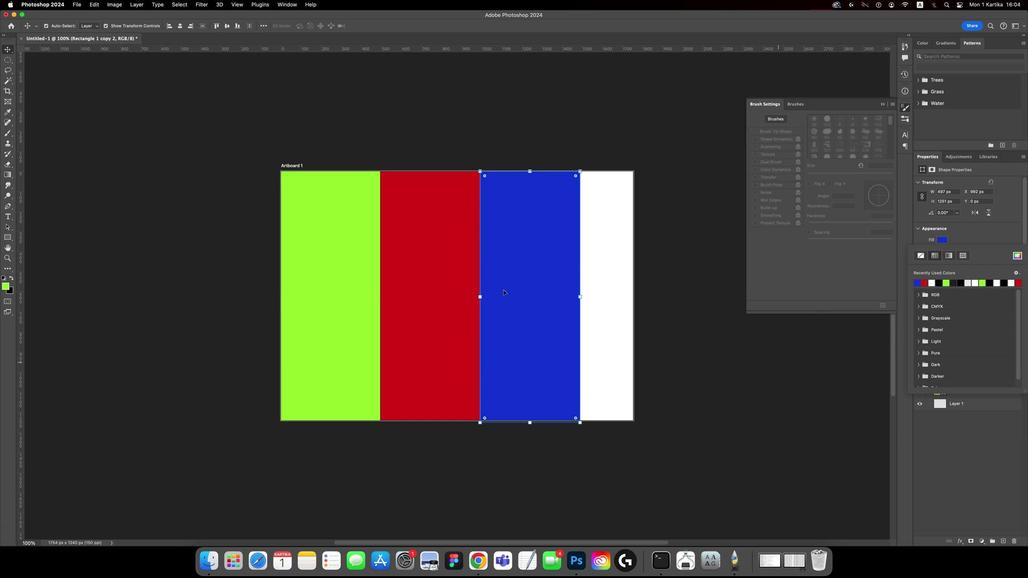 
Action: Mouse moved to (358, 288)
Screenshot: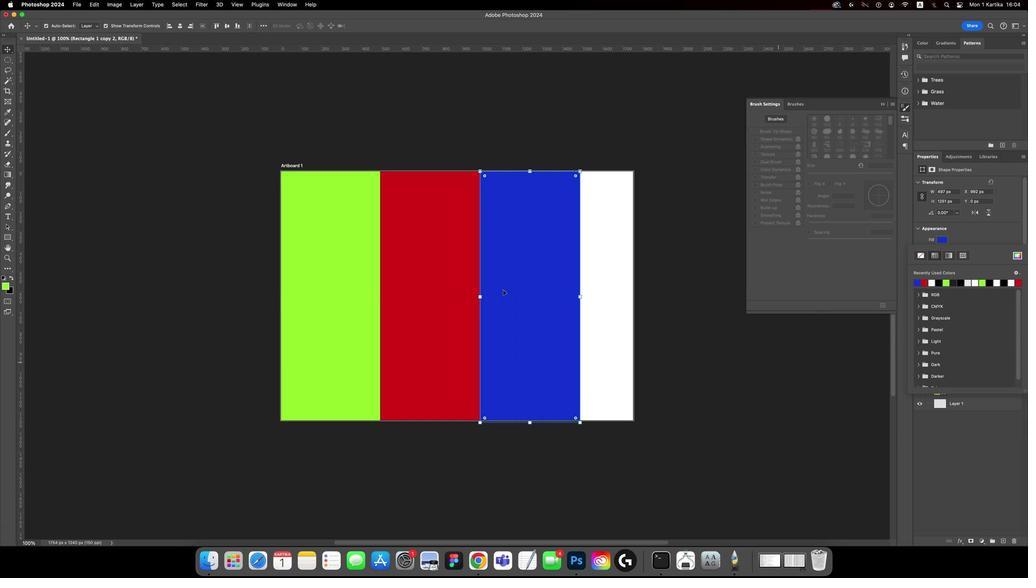 
Action: Key pressed Key.alt
Screenshot: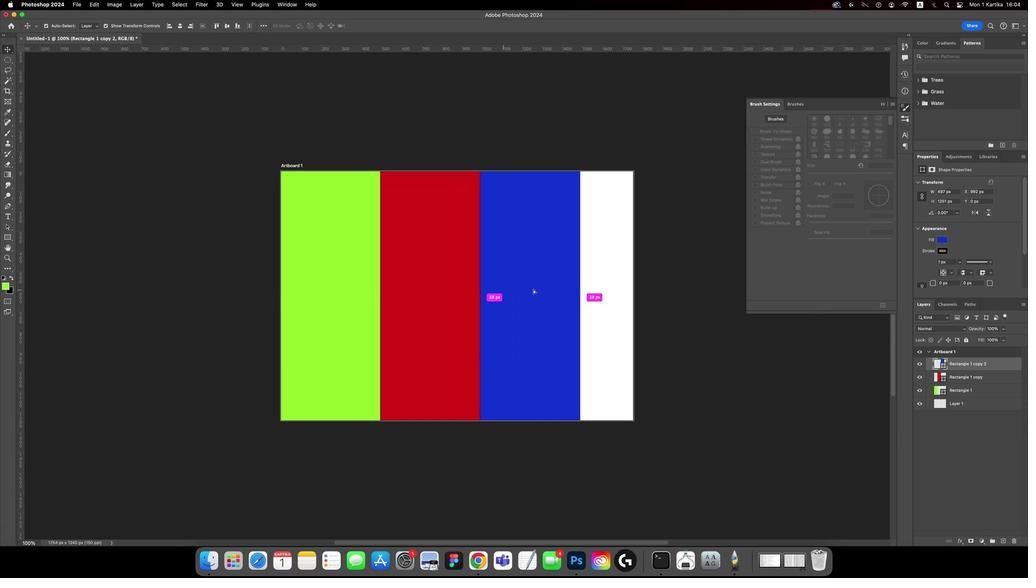 
Action: Mouse pressed left at (358, 288)
Screenshot: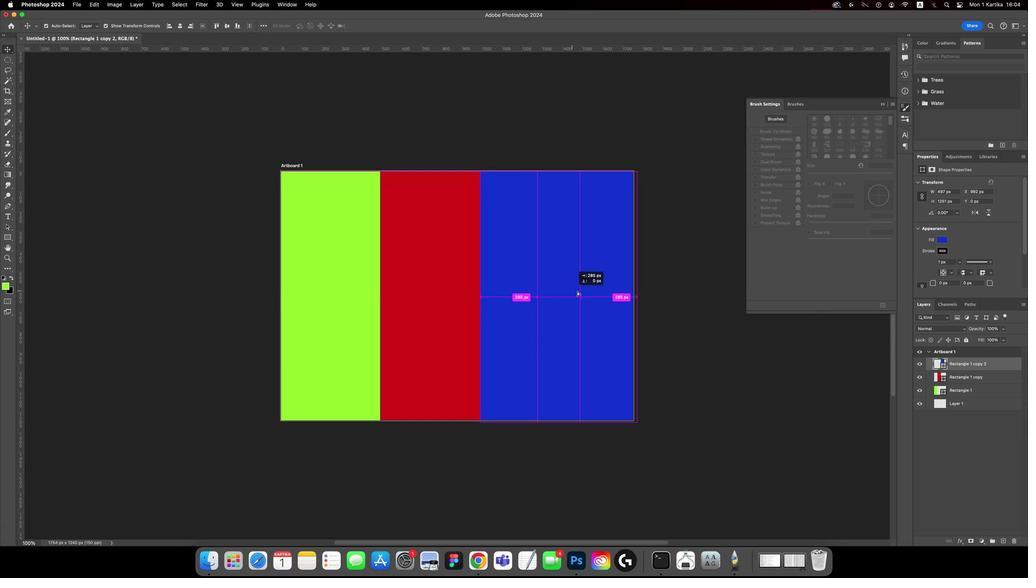 
Action: Mouse moved to (378, 171)
Screenshot: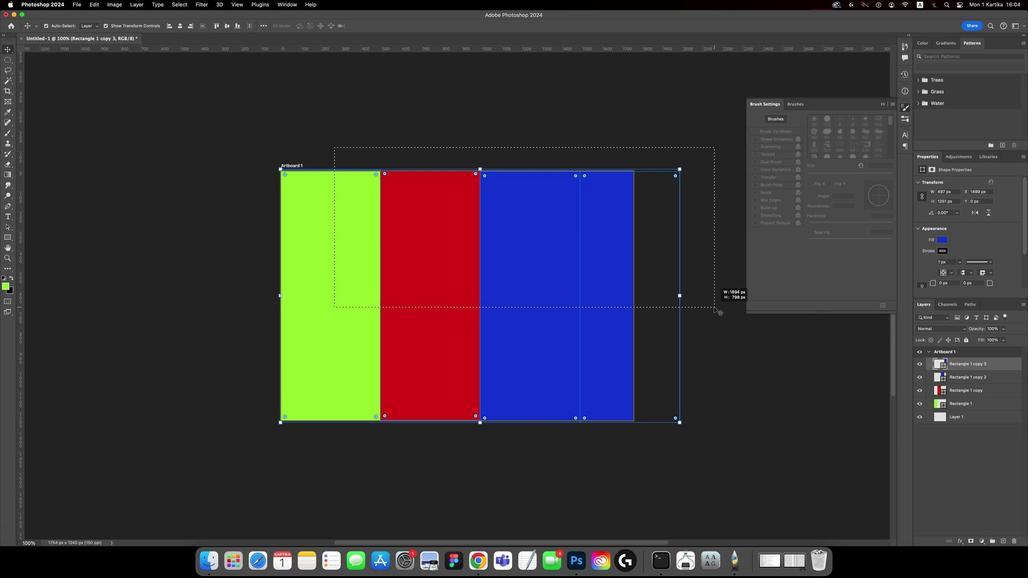 
Action: Mouse pressed left at (378, 171)
Screenshot: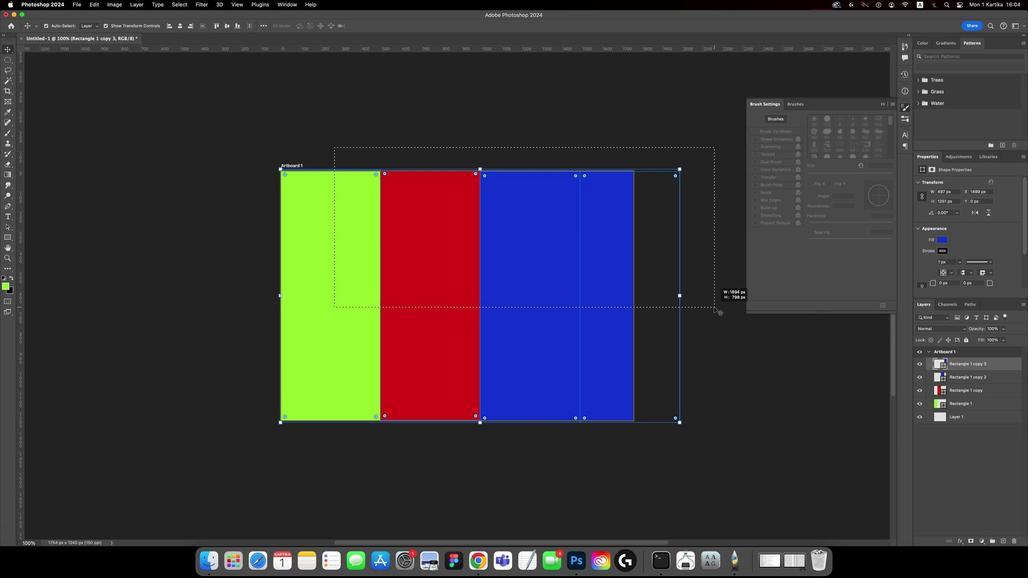 
Action: Mouse moved to (307, 256)
Screenshot: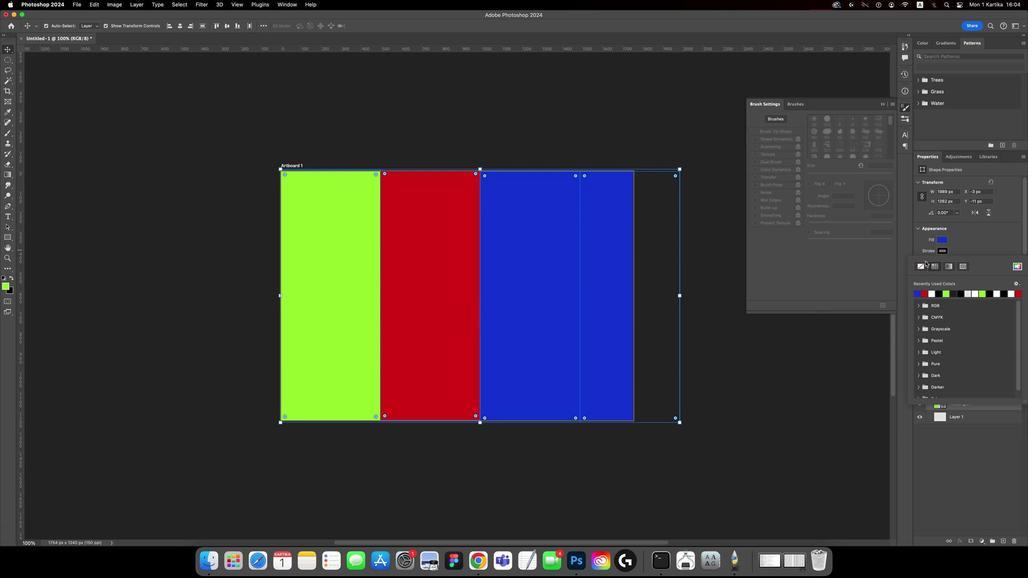 
Action: Mouse pressed left at (307, 256)
Screenshot: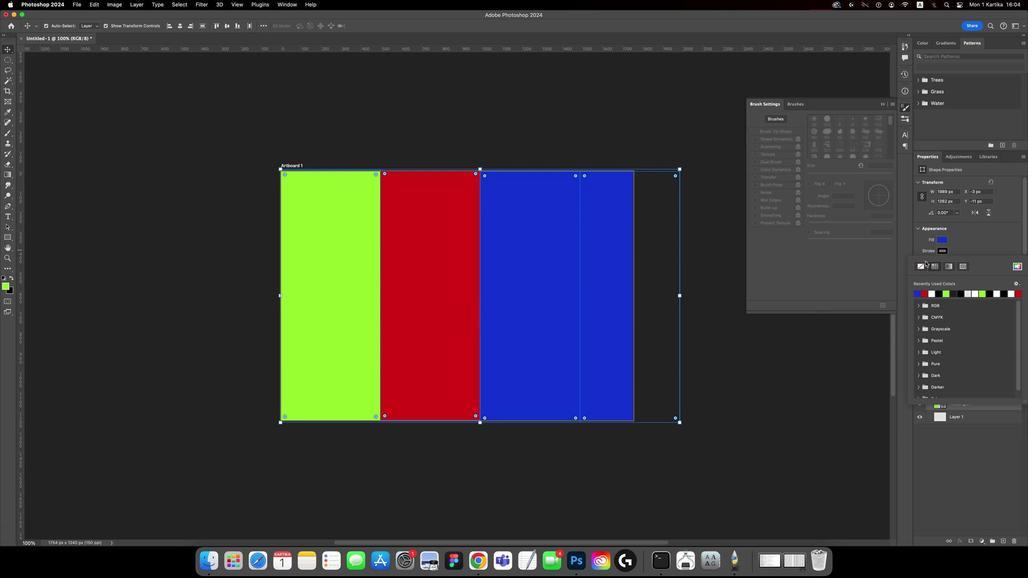 
Action: Mouse moved to (309, 267)
Screenshot: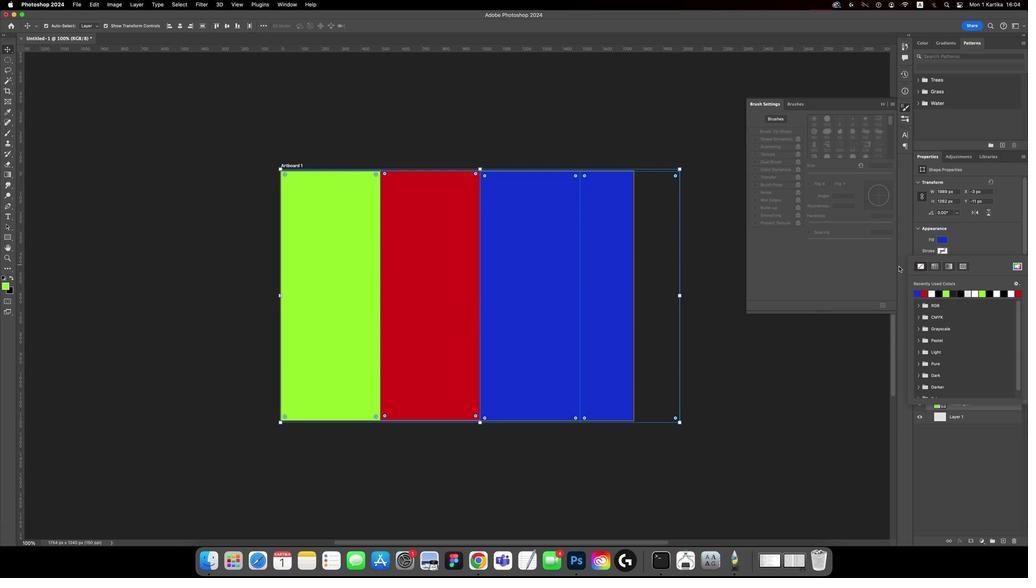 
Action: Mouse pressed left at (309, 267)
Screenshot: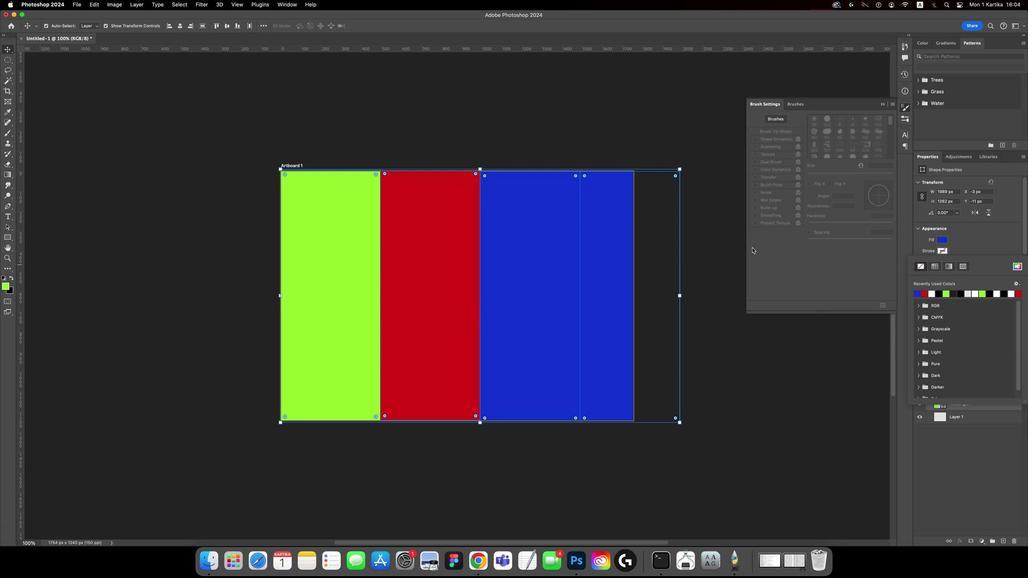 
Action: Mouse moved to (368, 157)
Screenshot: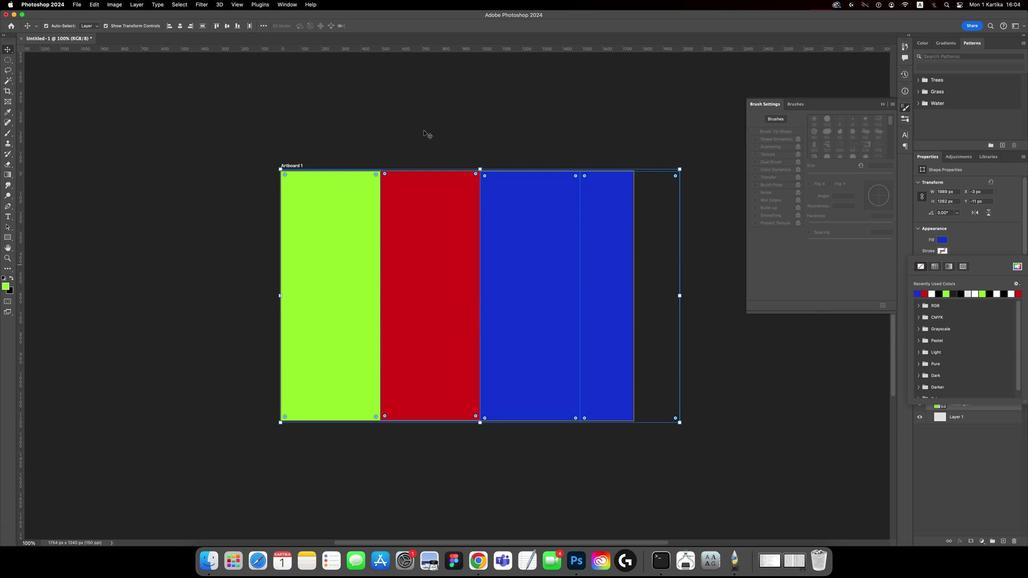
Action: Mouse pressed left at (368, 157)
Screenshot: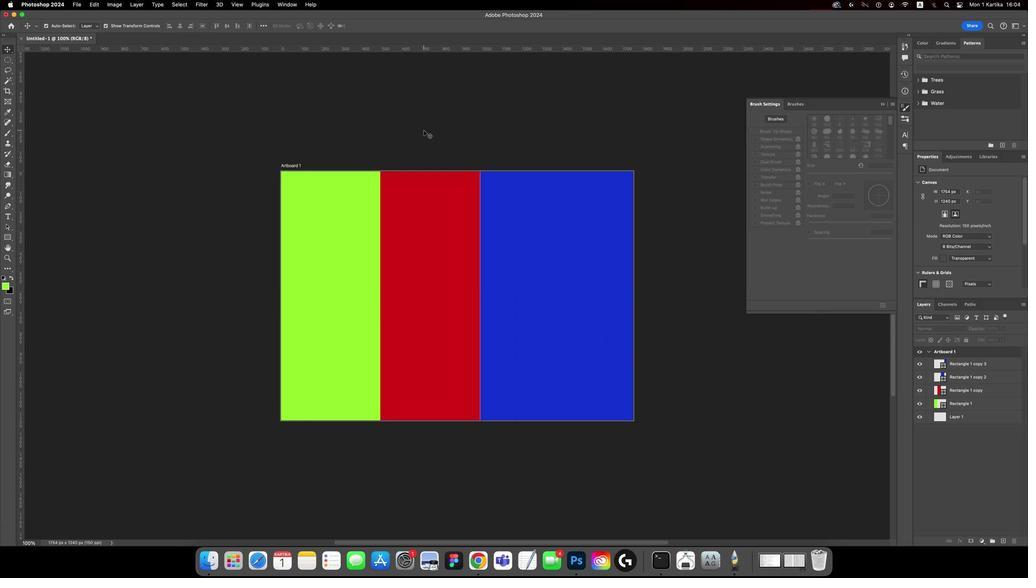 
Action: Mouse moved to (379, 152)
Screenshot: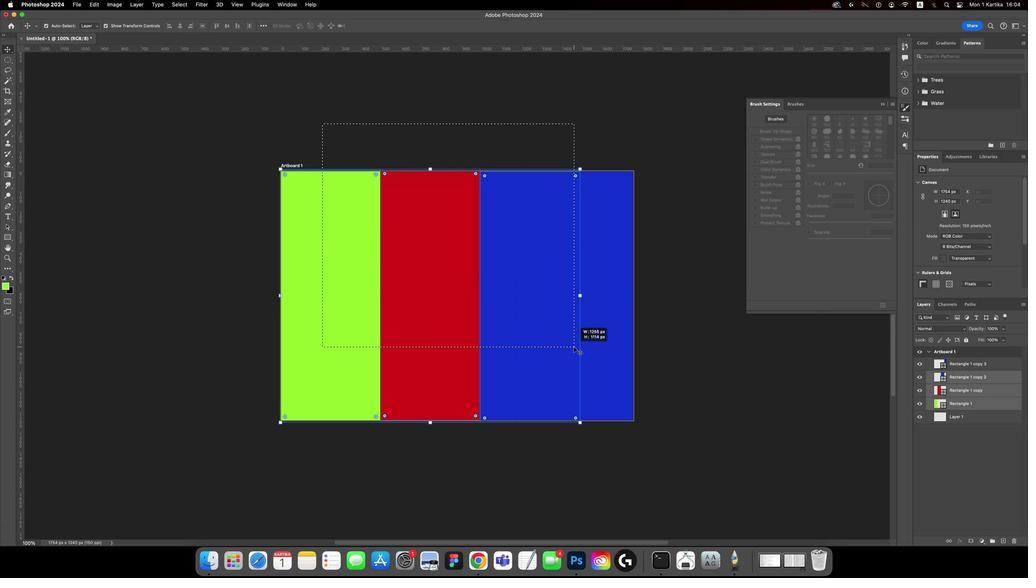 
Action: Mouse pressed left at (379, 152)
Screenshot: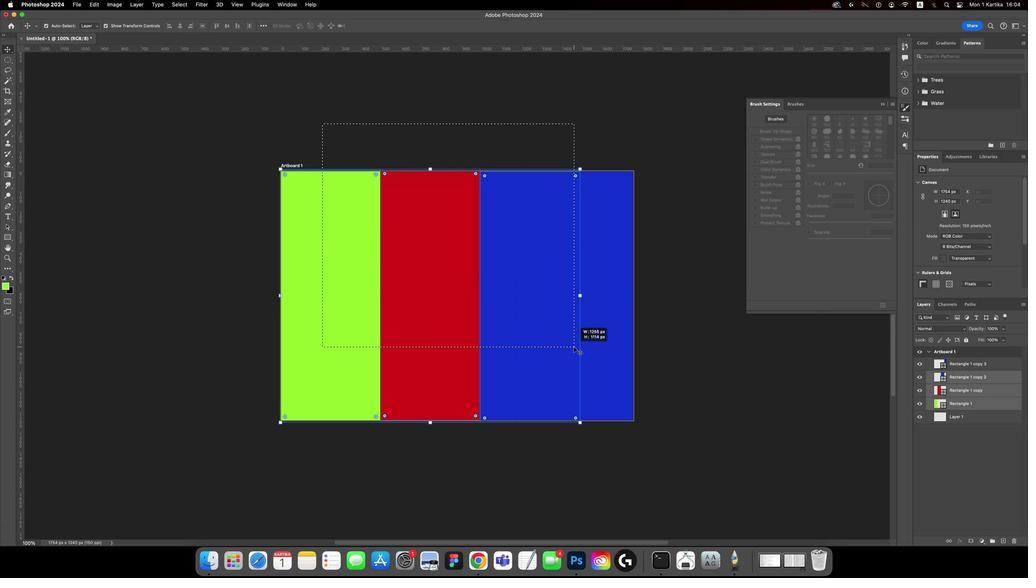 
Action: Mouse moved to (338, 293)
Screenshot: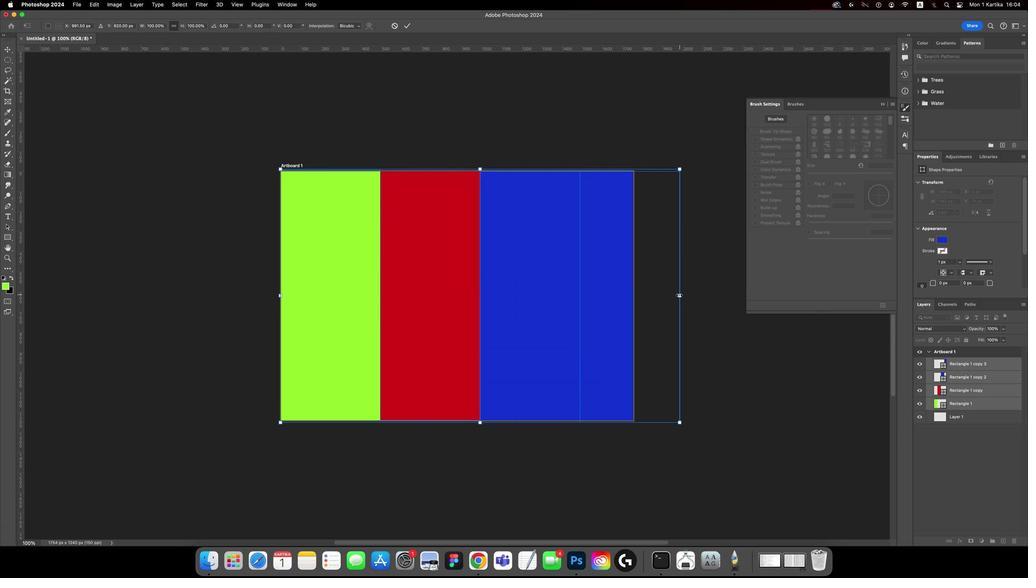 
Action: Mouse pressed left at (338, 293)
Screenshot: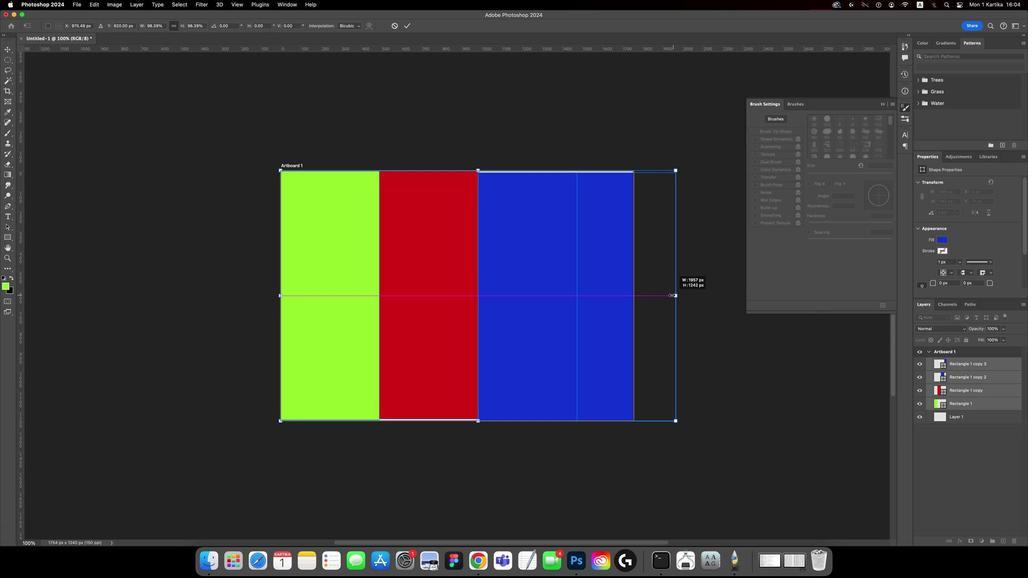 
Action: Mouse moved to (370, 73)
Screenshot: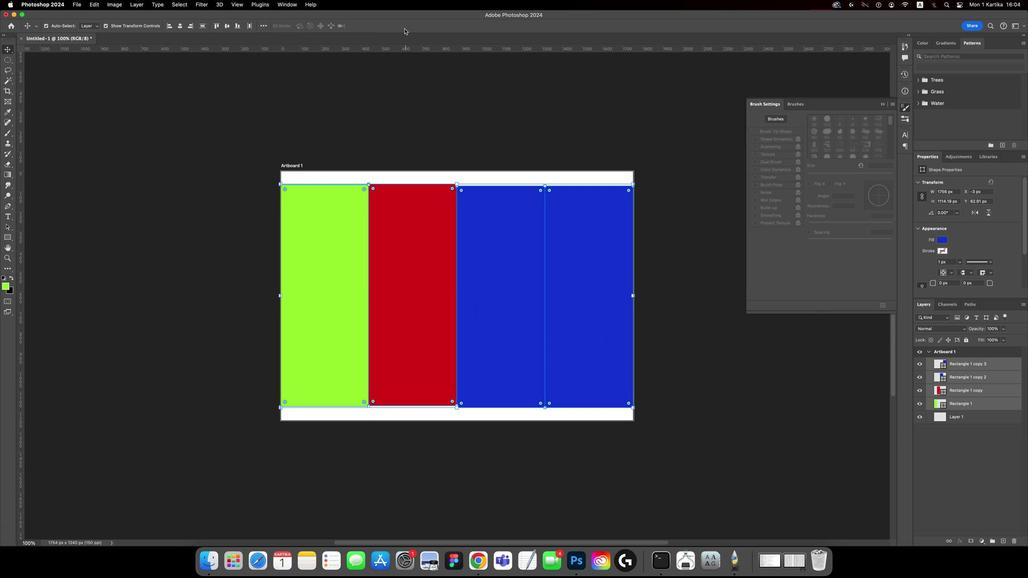 
Action: Mouse pressed left at (370, 73)
Screenshot: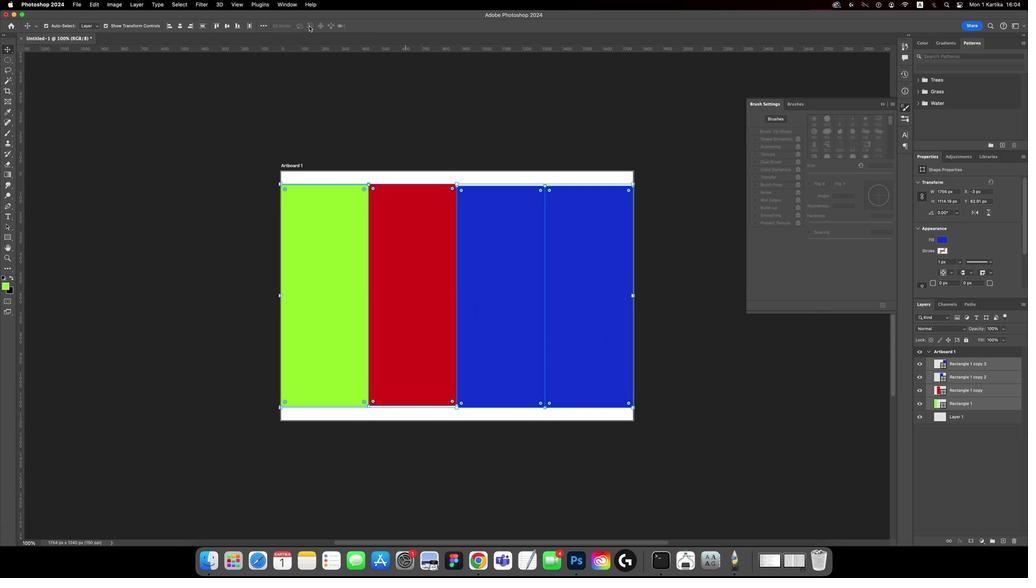 
Action: Mouse moved to (392, 70)
Screenshot: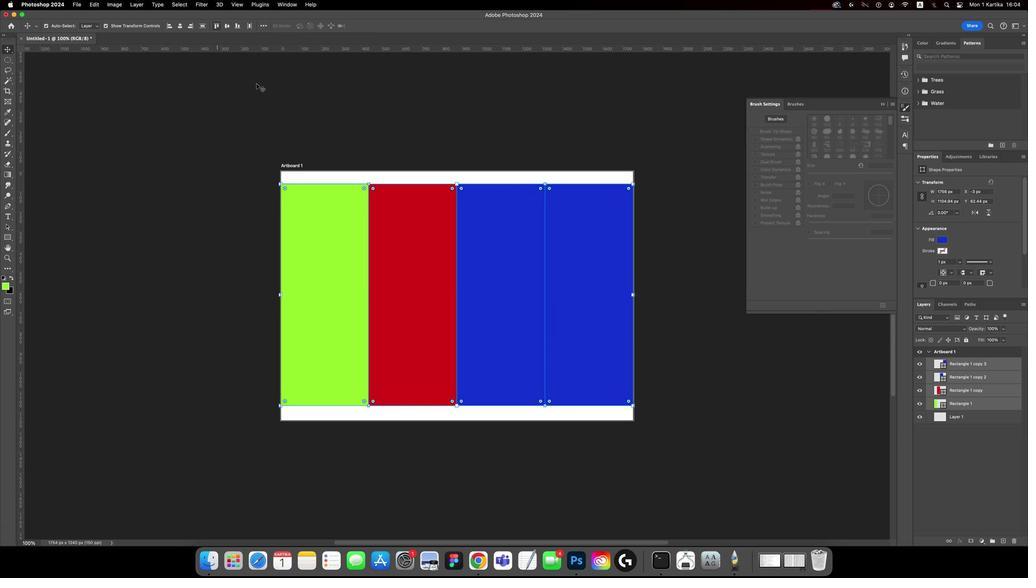 
Action: Mouse pressed left at (392, 70)
Screenshot: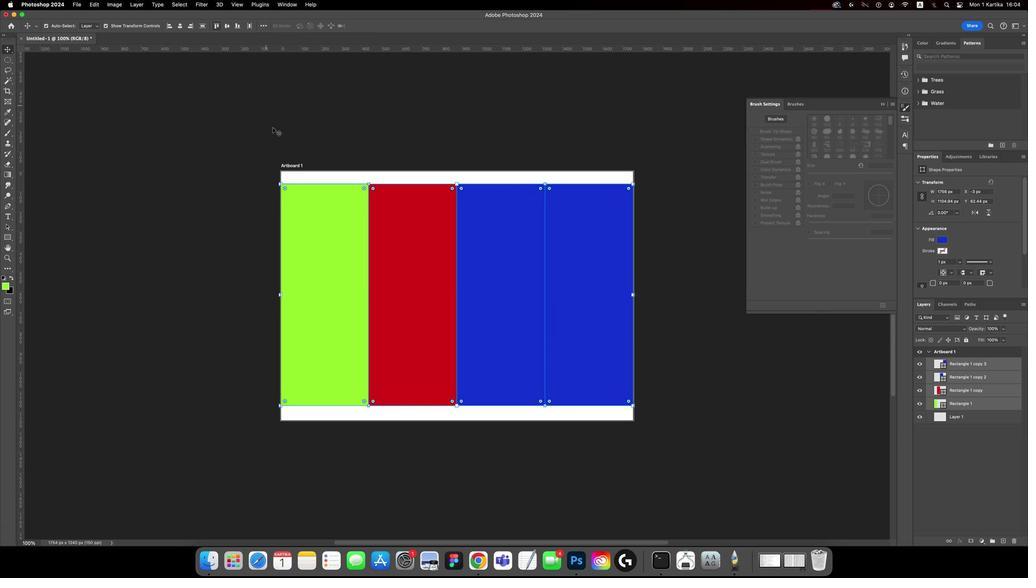 
Action: Mouse moved to (391, 161)
Screenshot: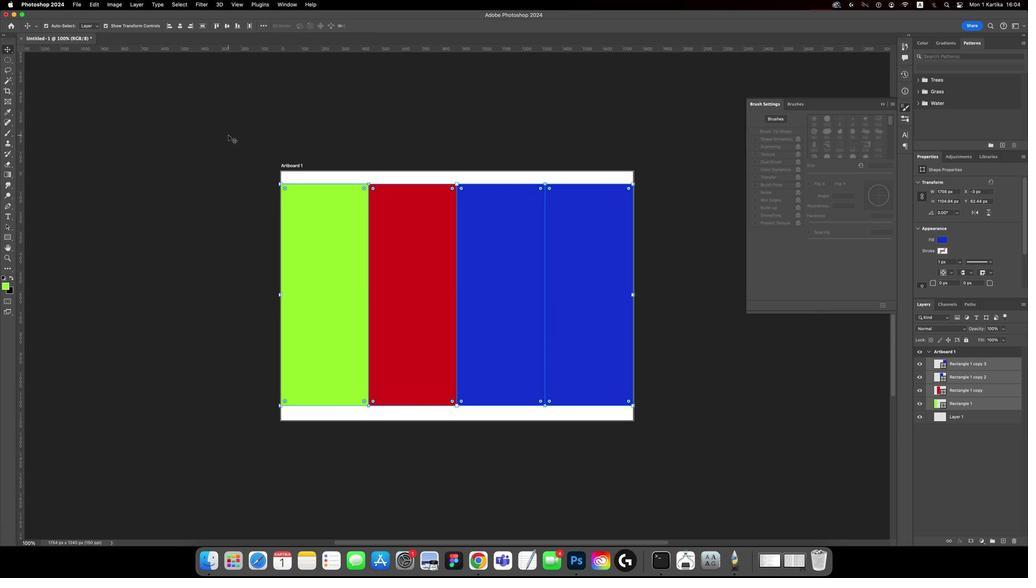 
Action: Mouse pressed left at (391, 161)
Screenshot: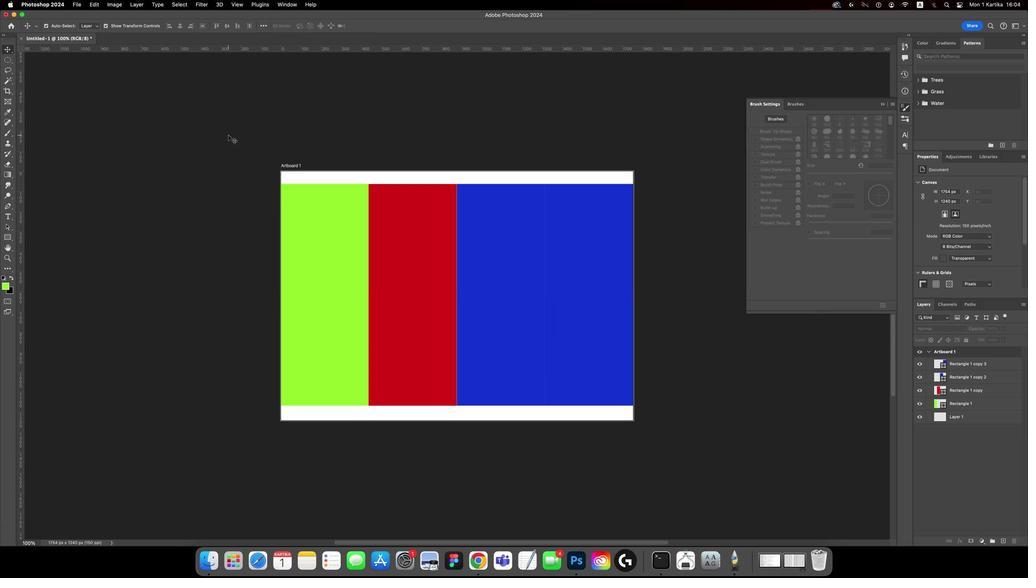 
Action: Mouse moved to (383, 186)
Screenshot: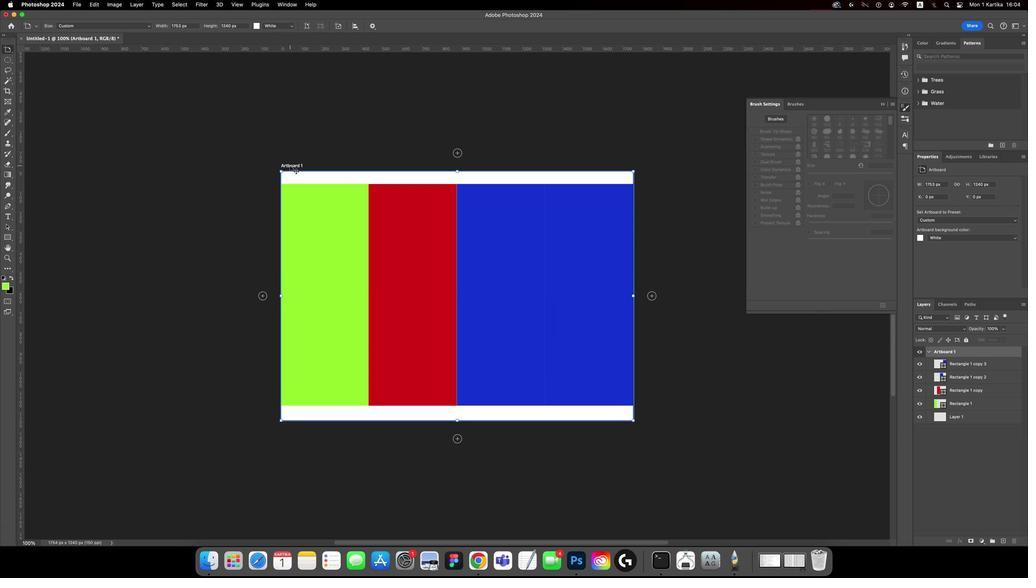 
Action: Mouse pressed left at (383, 186)
Screenshot: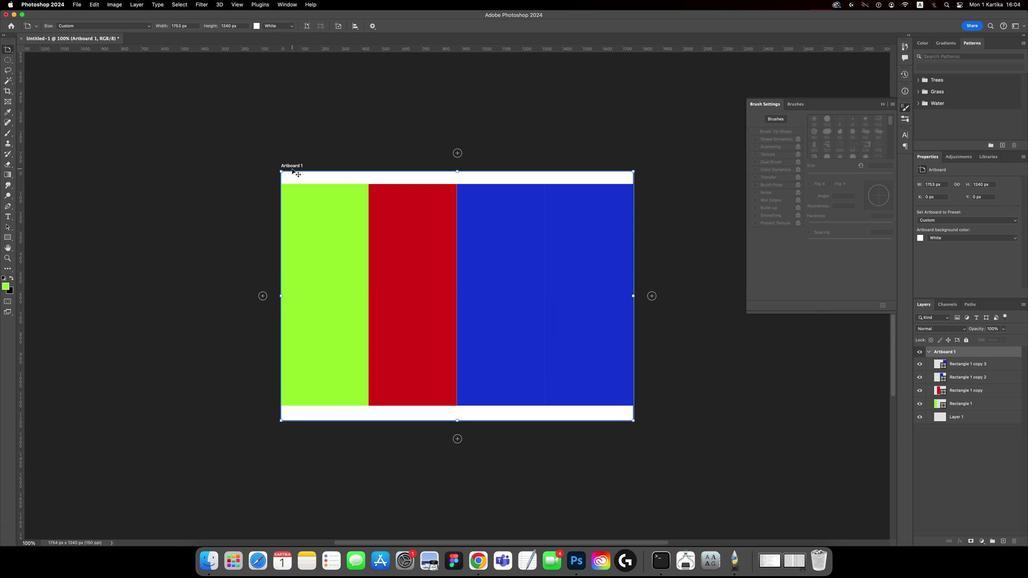 
Action: Mouse moved to (363, 190)
Screenshot: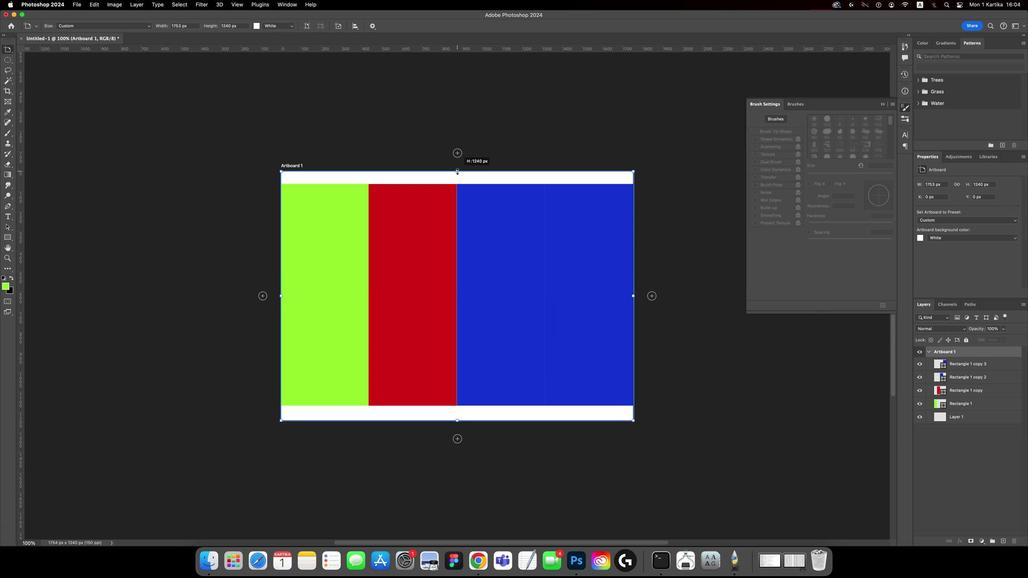 
Action: Mouse pressed left at (363, 190)
Screenshot: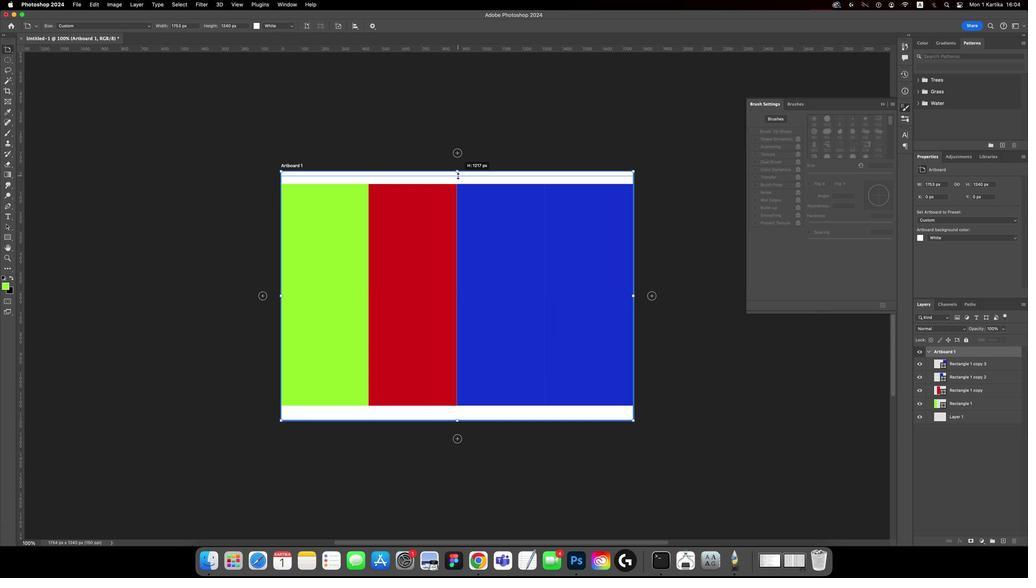 
Action: Mouse moved to (363, 397)
Screenshot: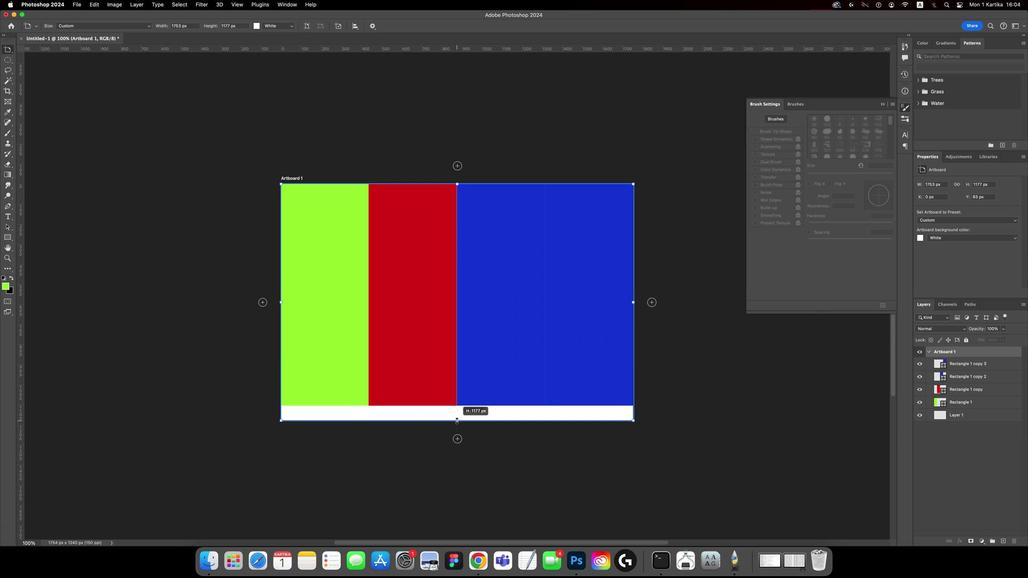 
Action: Mouse pressed left at (363, 397)
Screenshot: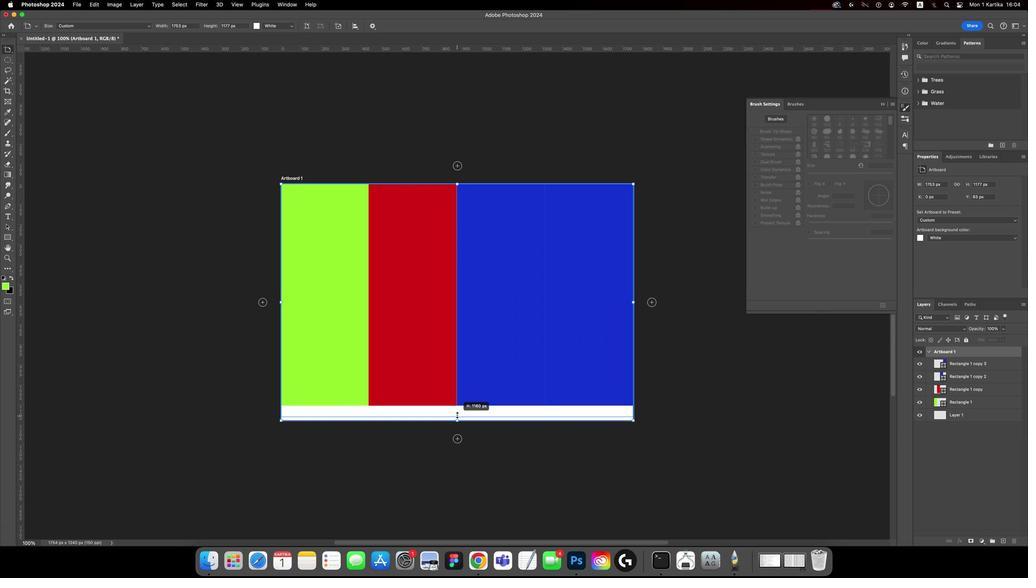 
Action: Mouse moved to (363, 386)
Screenshot: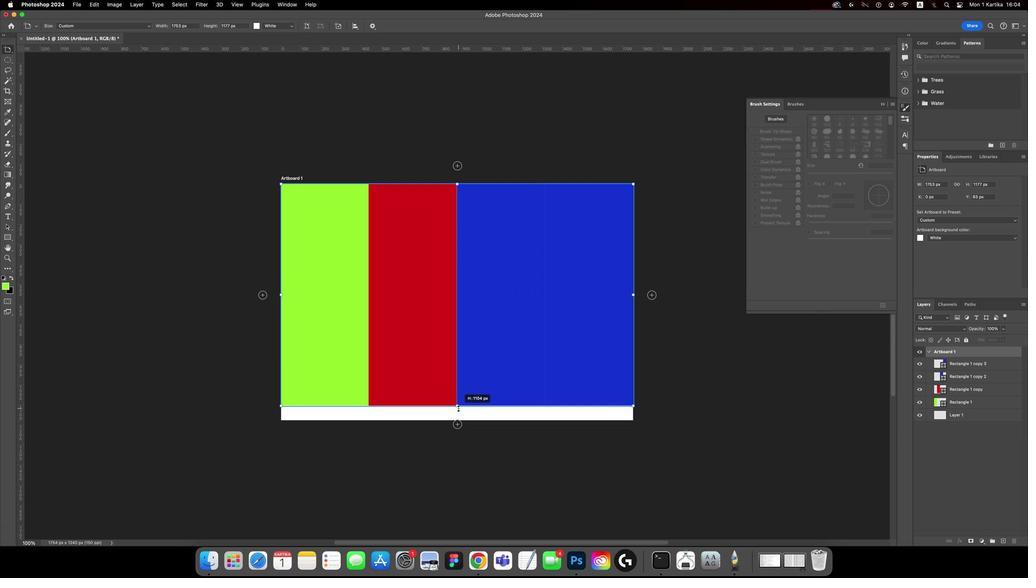 
Action: Key pressed 'v'
Screenshot: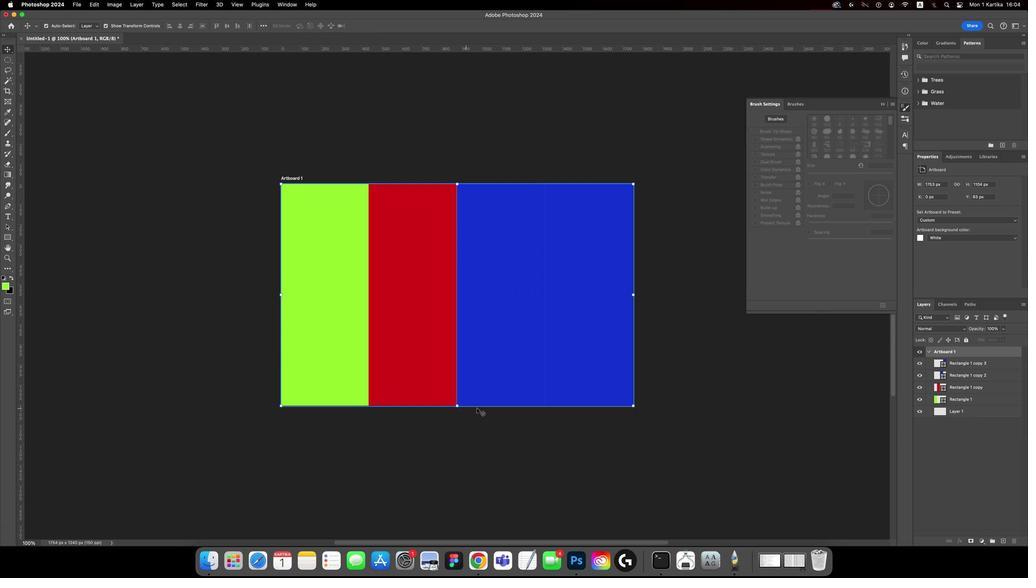 
Action: Mouse moved to (359, 390)
Screenshot: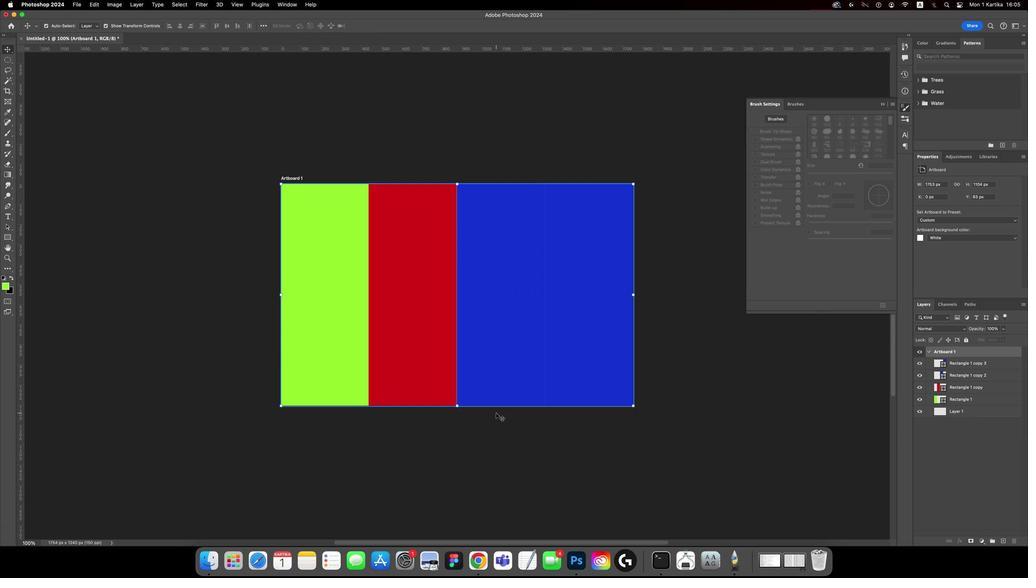 
Action: Mouse pressed left at (359, 390)
Screenshot: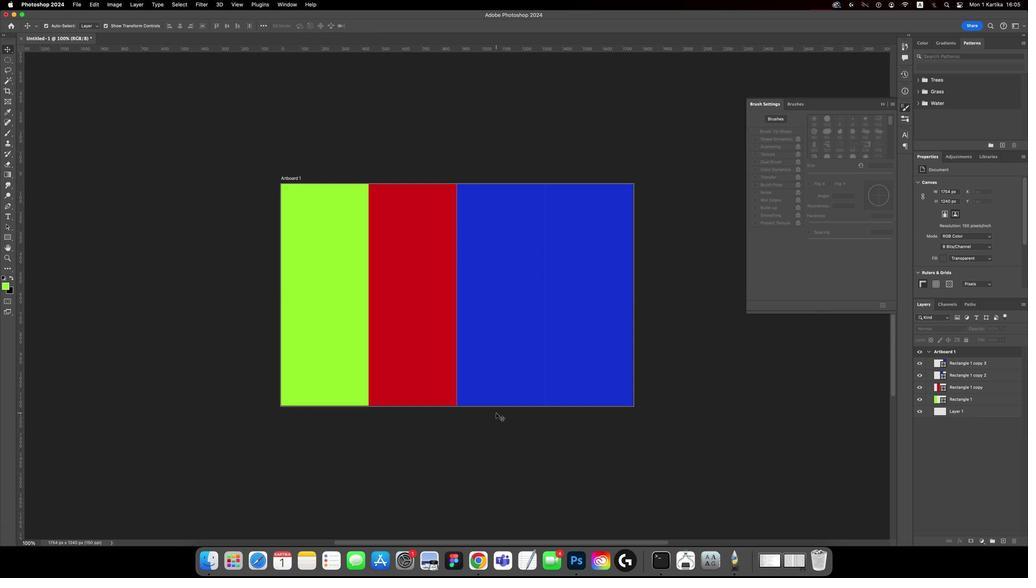 
Action: Mouse moved to (350, 310)
Screenshot: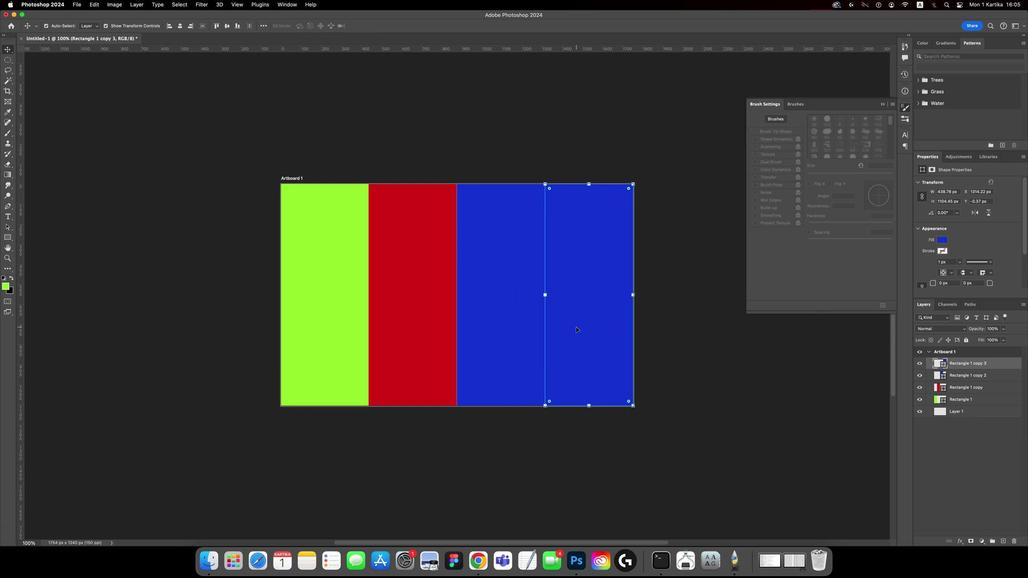 
Action: Mouse pressed left at (350, 310)
Screenshot: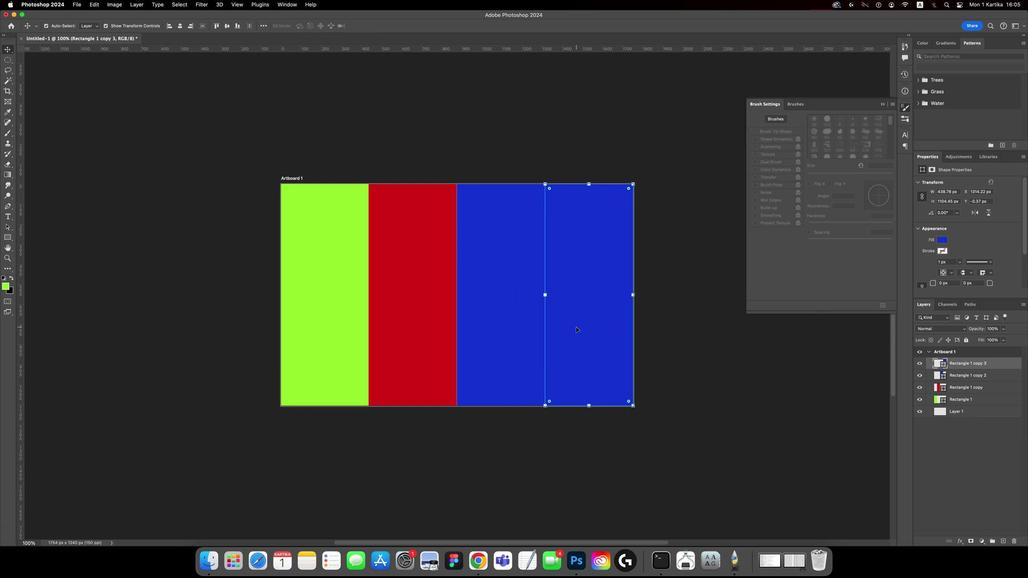 
Action: Mouse moved to (306, 247)
Screenshot: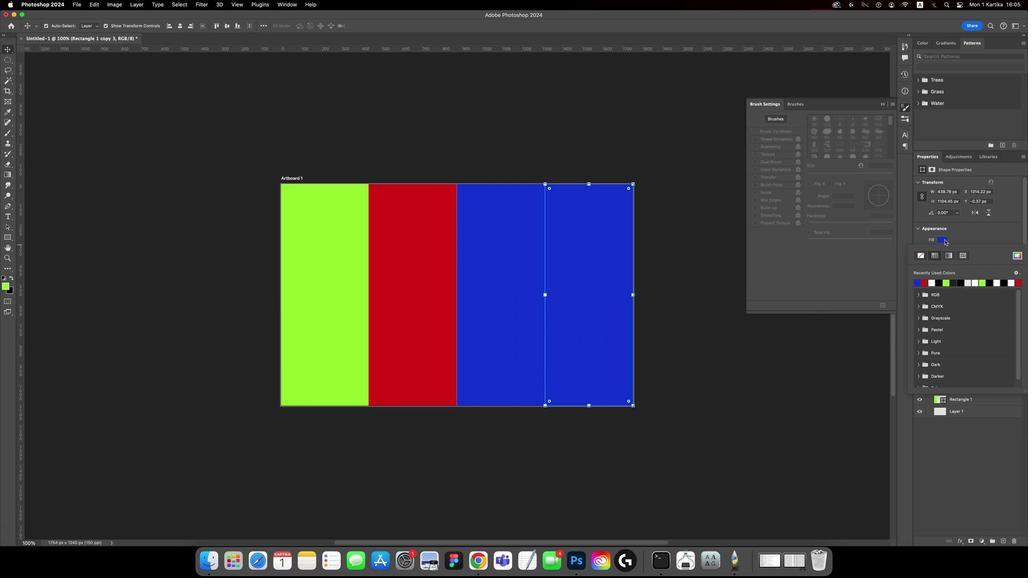 
Action: Mouse pressed left at (306, 247)
Screenshot: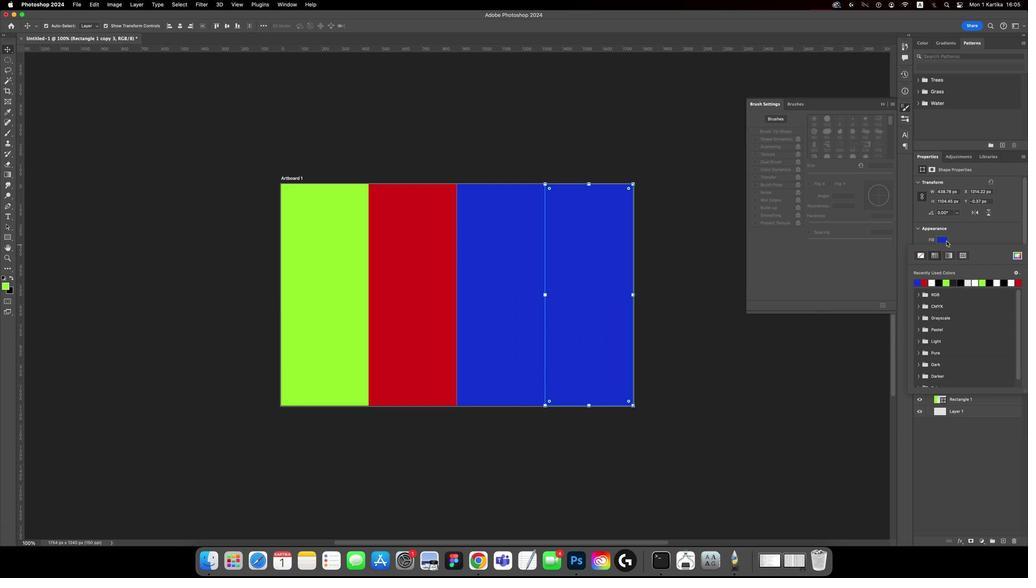 
Action: Mouse moved to (307, 283)
Screenshot: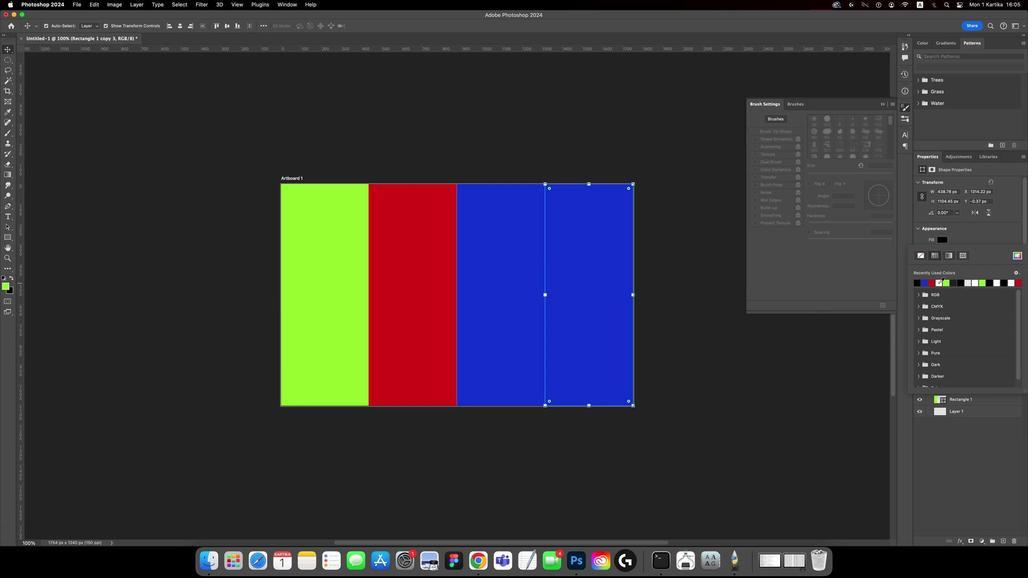 
Action: Mouse pressed left at (307, 283)
Screenshot: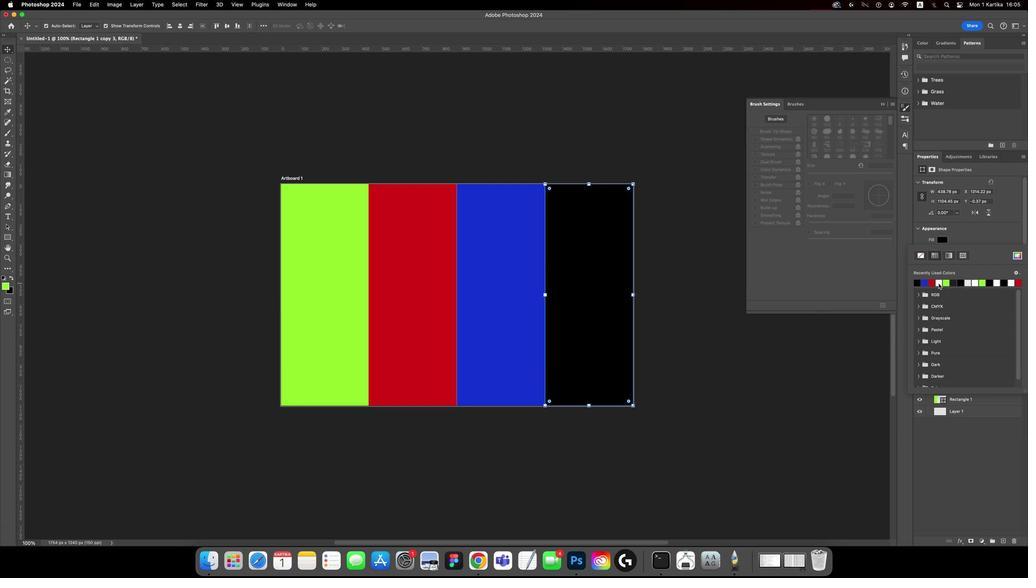 
Action: Mouse moved to (336, 275)
Screenshot: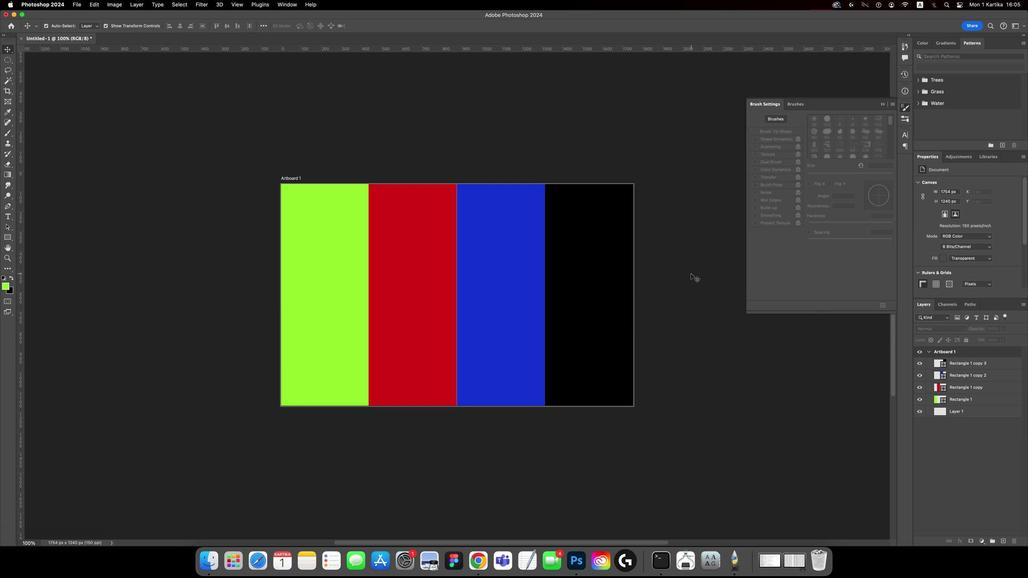 
Action: Mouse pressed left at (336, 275)
Screenshot: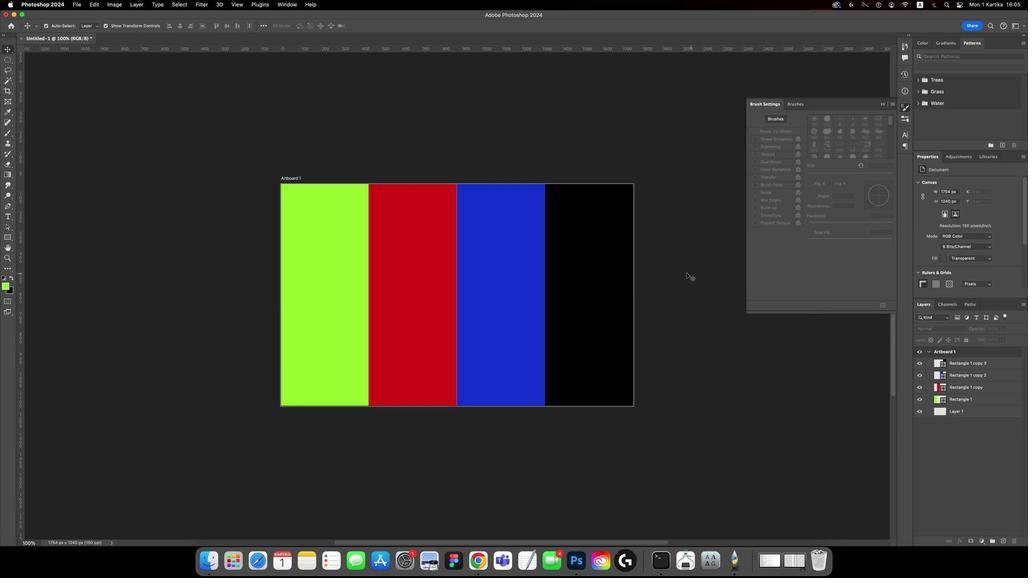 
Action: Mouse moved to (382, 266)
Screenshot: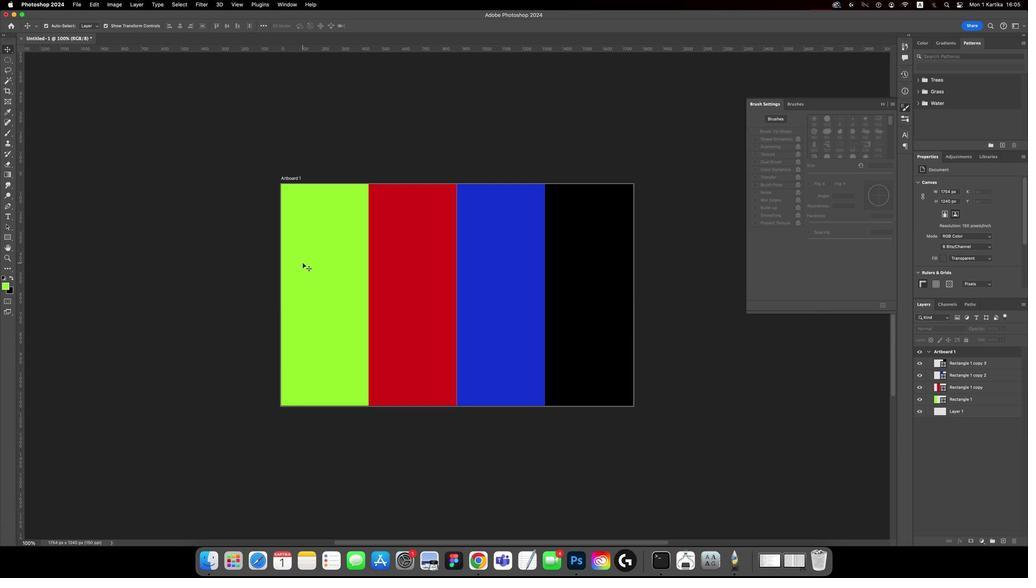 
Action: Mouse pressed left at (382, 266)
Screenshot: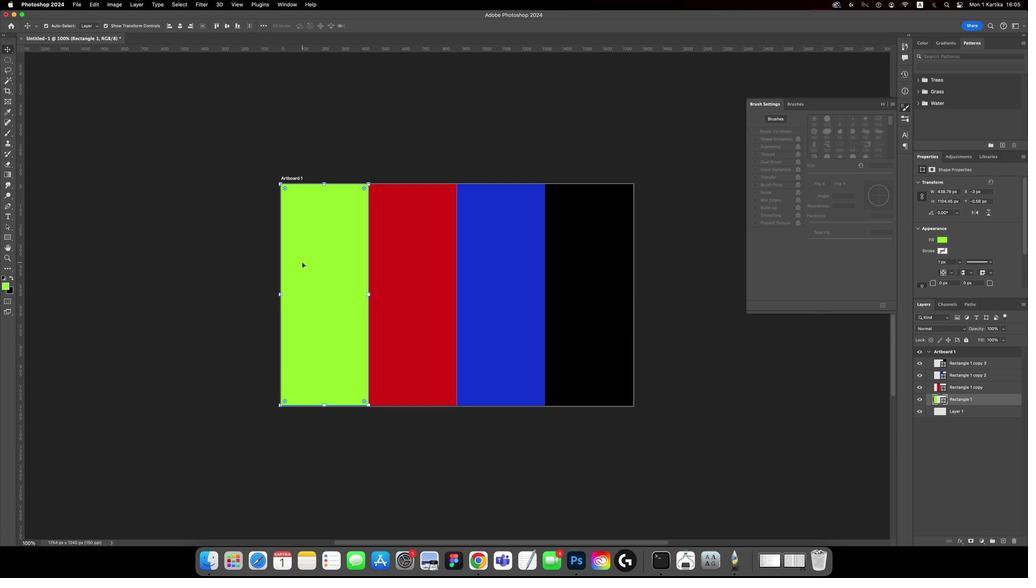 
Action: Mouse moved to (307, 246)
Screenshot: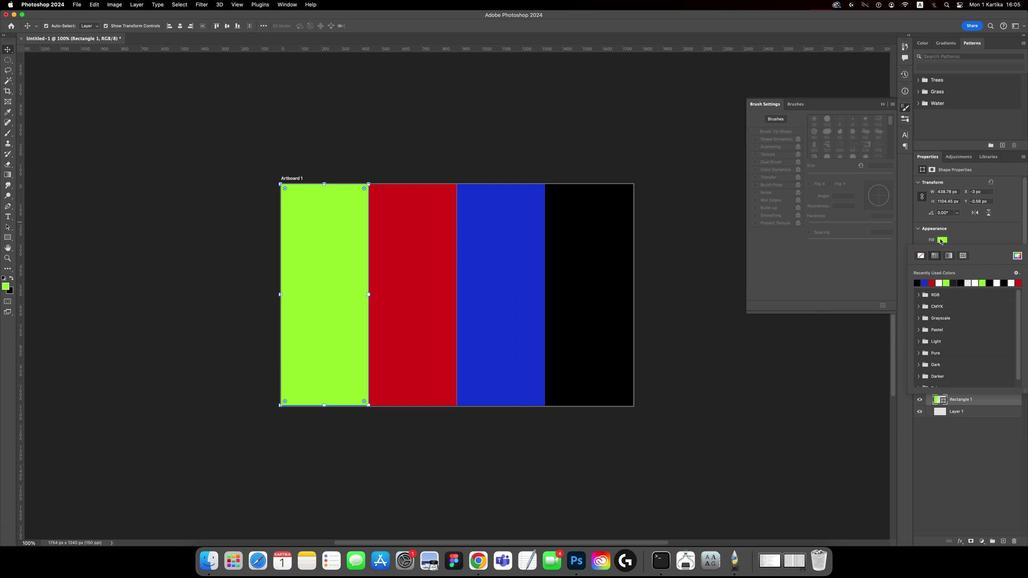 
Action: Mouse pressed left at (307, 246)
Screenshot: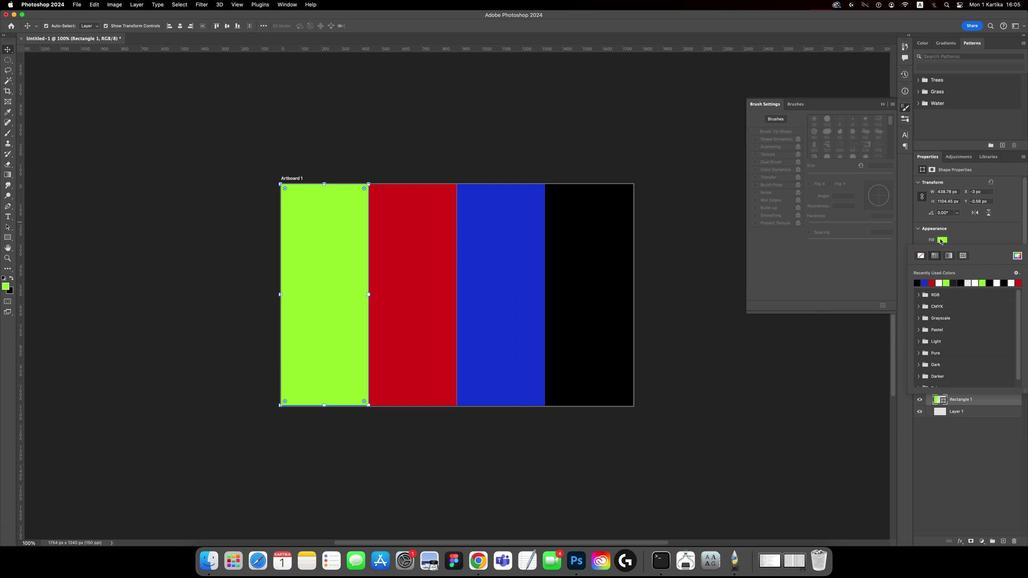
Action: Mouse moved to (310, 283)
Screenshot: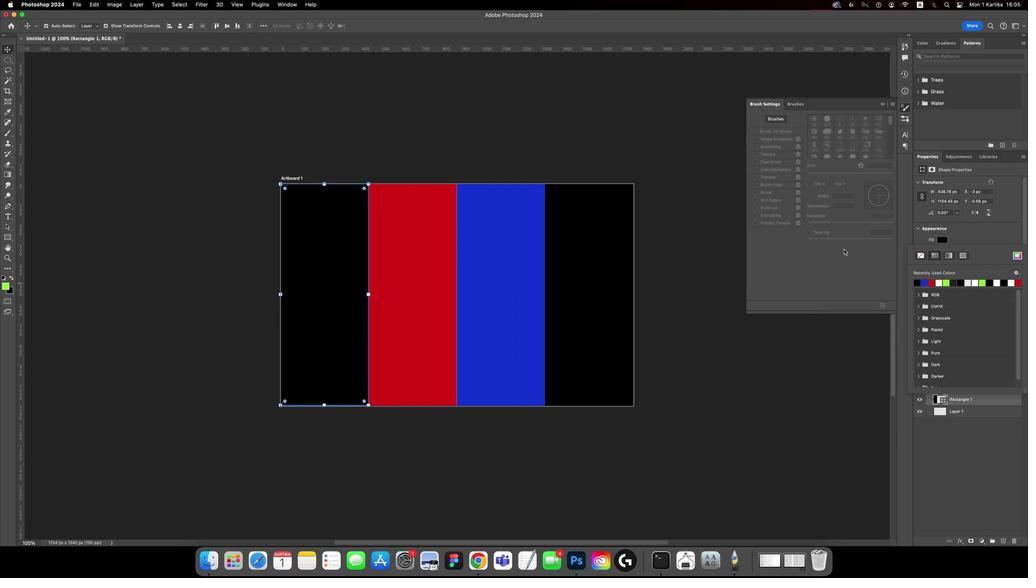 
Action: Mouse pressed left at (310, 283)
Screenshot: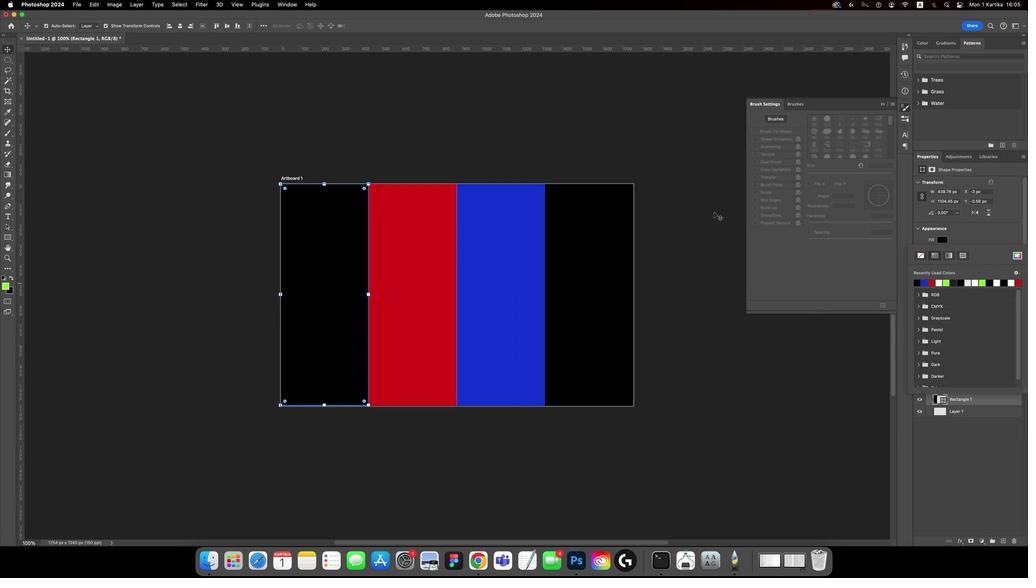 
Action: Mouse moved to (365, 187)
Screenshot: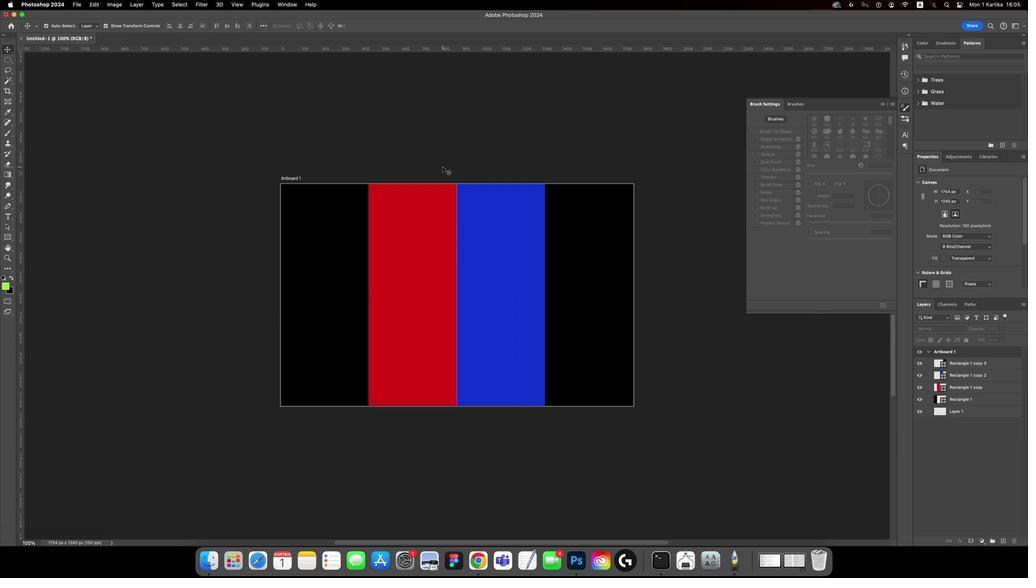 
Action: Mouse pressed left at (365, 187)
Screenshot: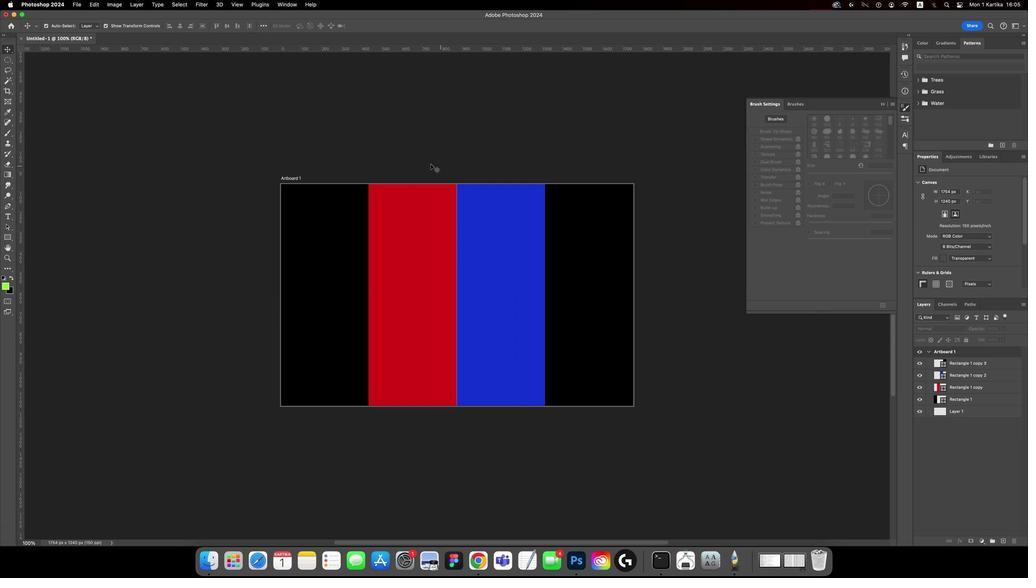 
Action: Mouse moved to (369, 170)
Screenshot: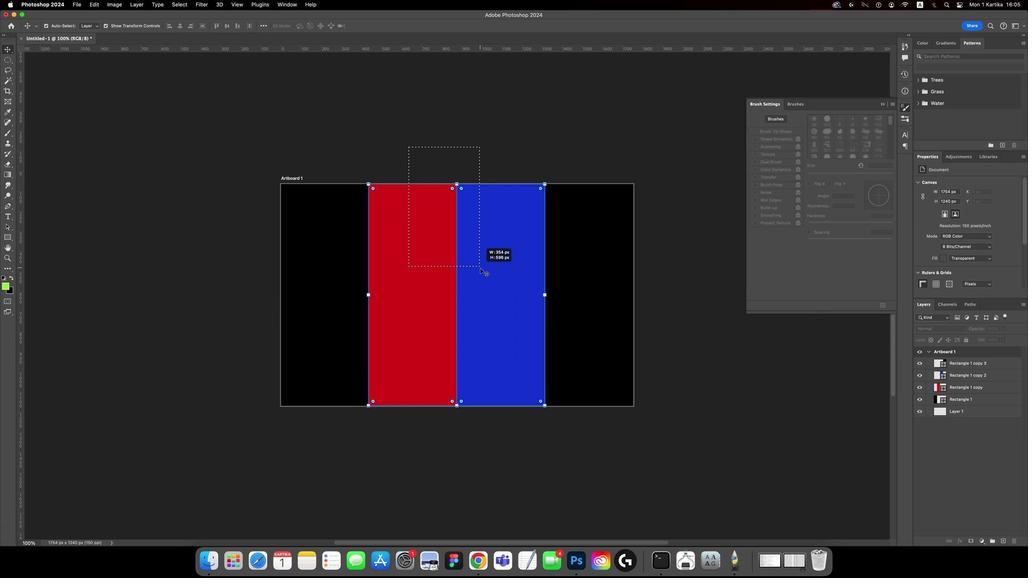 
Action: Mouse pressed left at (369, 170)
Screenshot: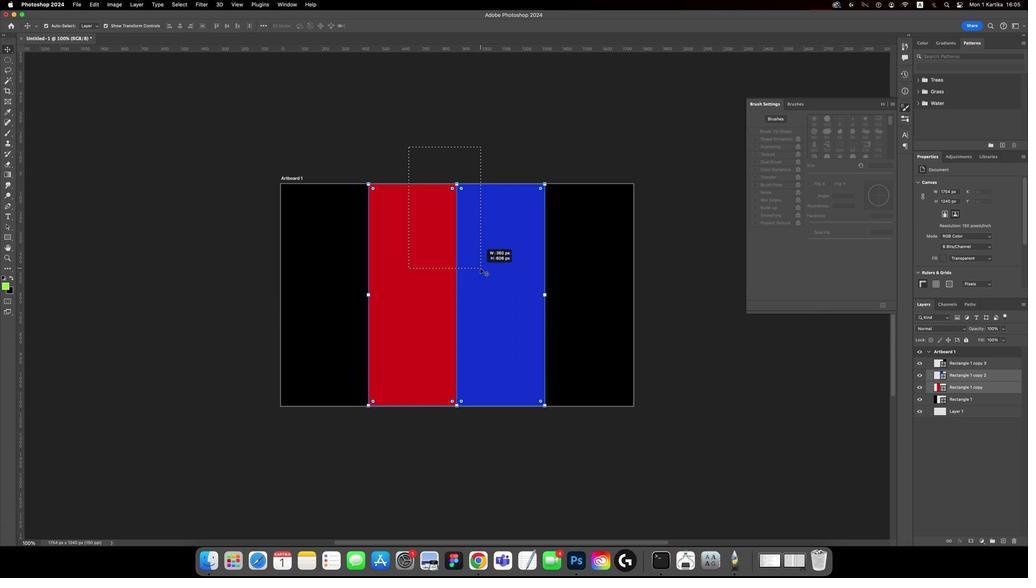 
Action: Mouse moved to (307, 245)
Screenshot: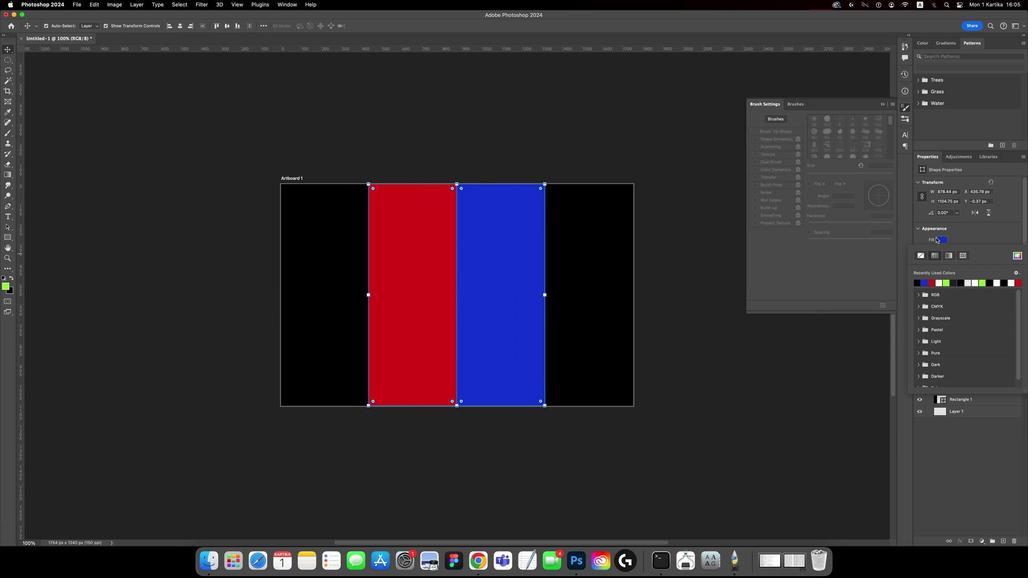
Action: Mouse pressed left at (307, 245)
Screenshot: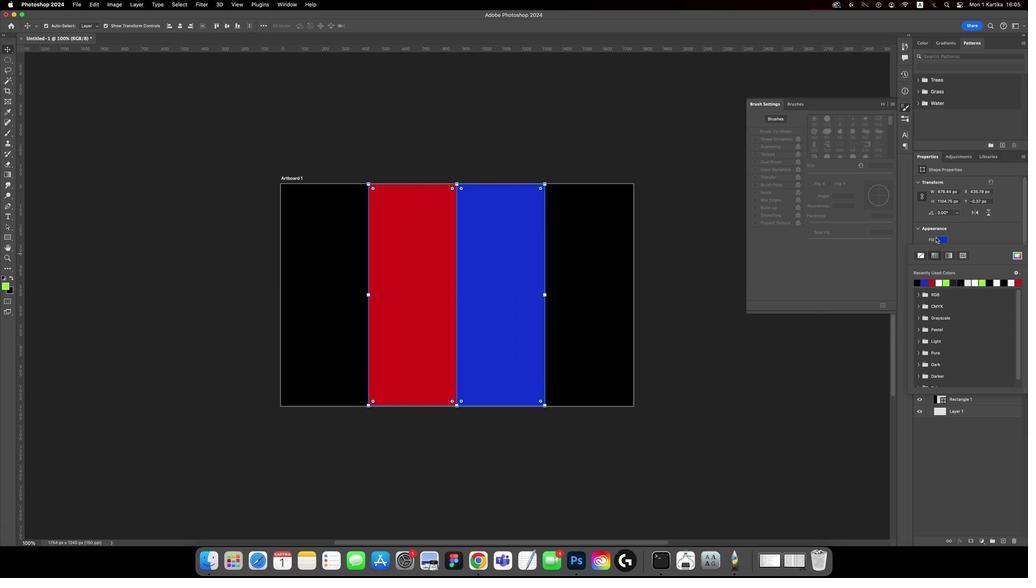 
Action: Mouse moved to (306, 280)
Screenshot: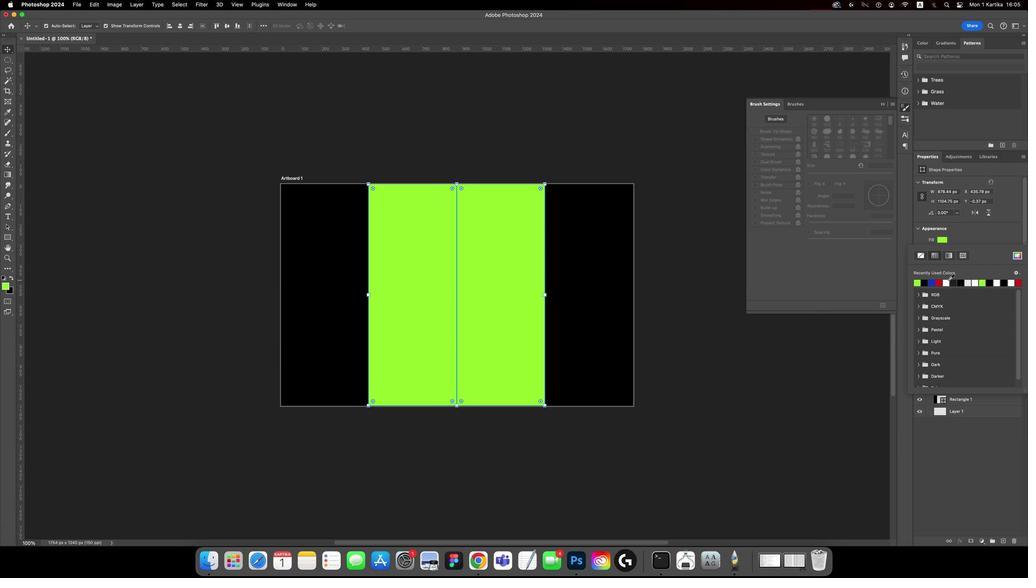 
Action: Mouse pressed left at (306, 280)
Screenshot: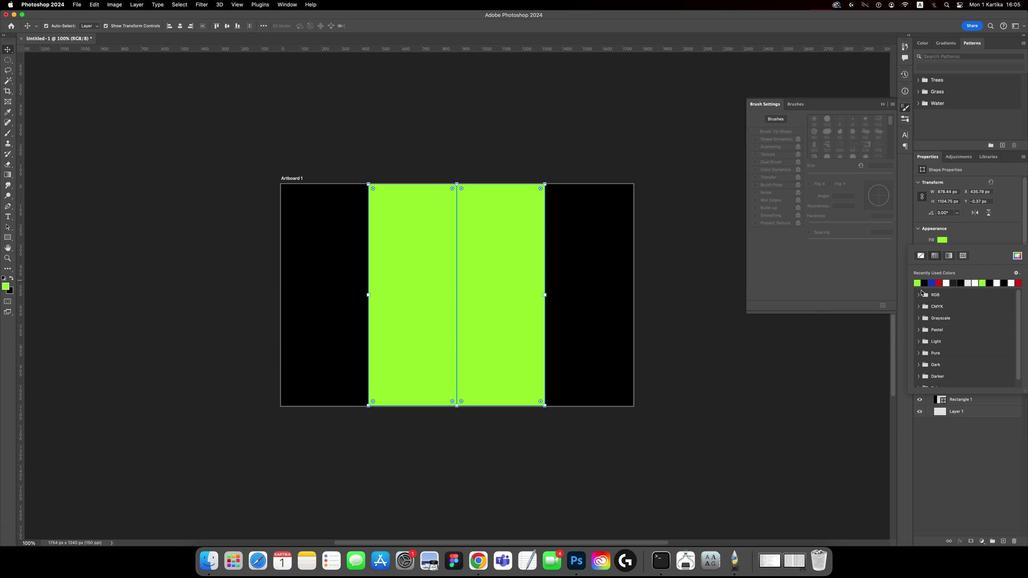 
Action: Mouse moved to (327, 378)
Screenshot: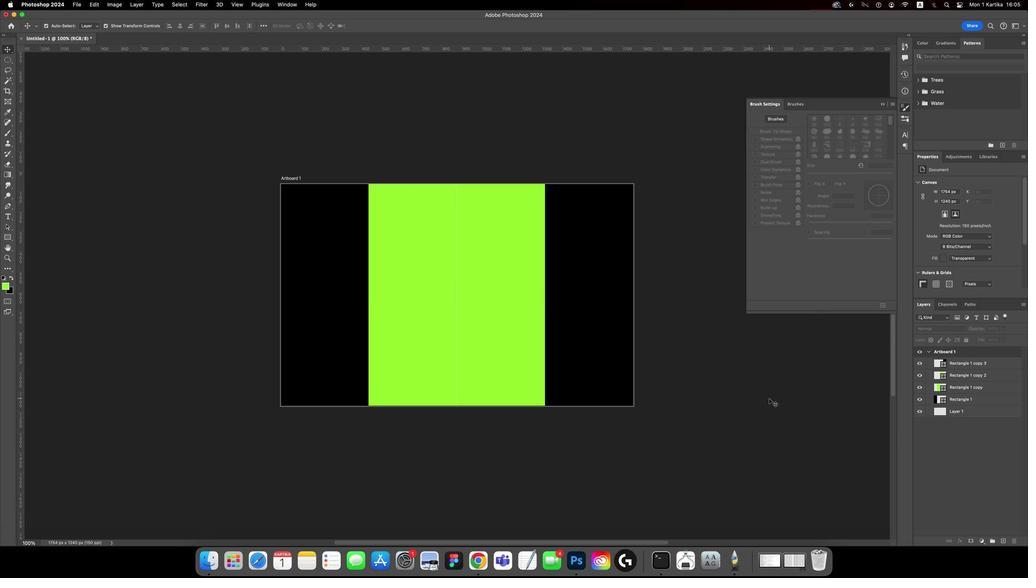 
Action: Mouse pressed left at (327, 378)
Screenshot: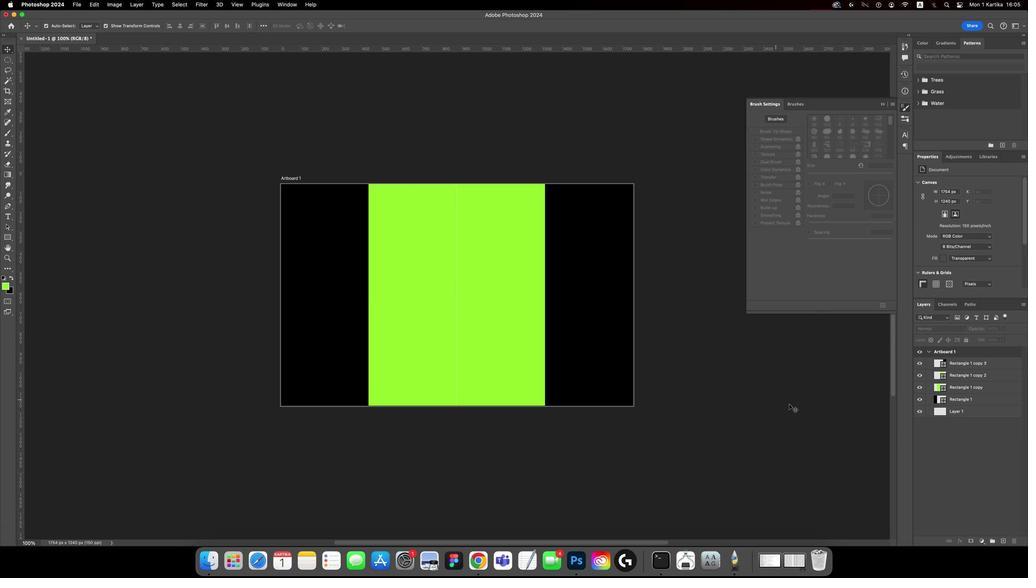 
Action: Mouse moved to (367, 300)
Screenshot: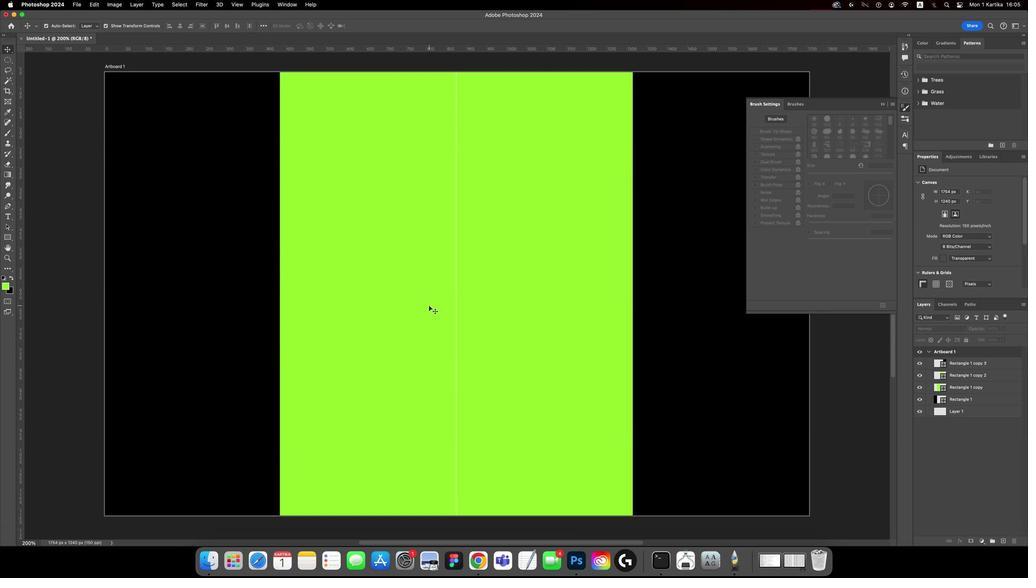 
Action: Key pressed Key.cmd'='
Screenshot: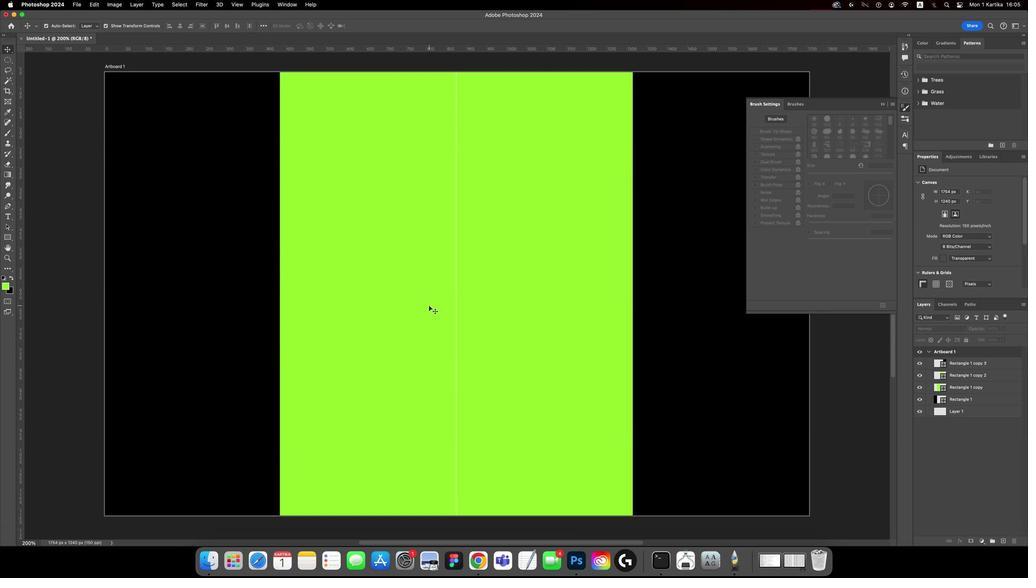 
Action: Mouse moved to (368, 301)
Screenshot: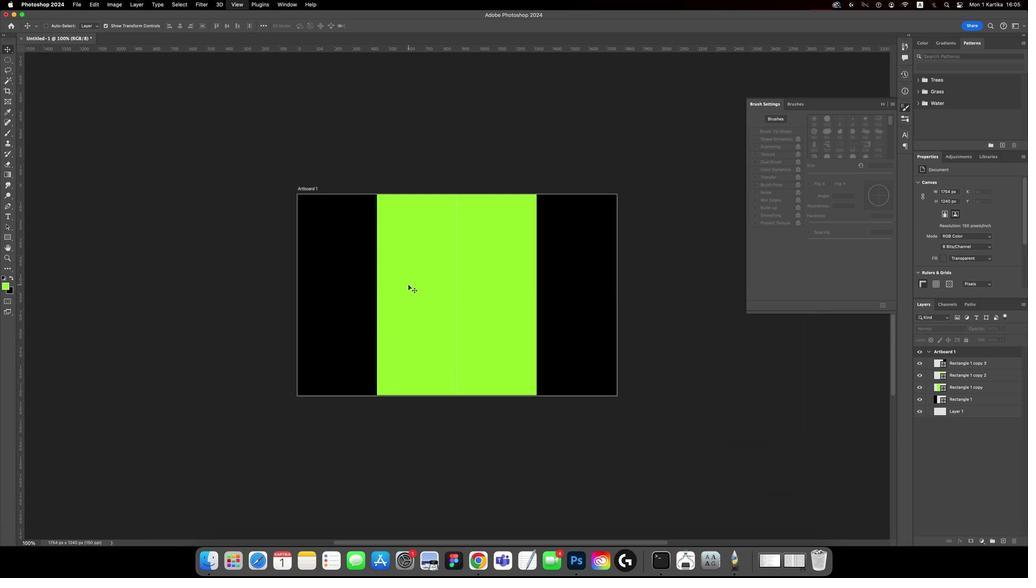 
Action: Key pressed Key.cmd'-'
Screenshot: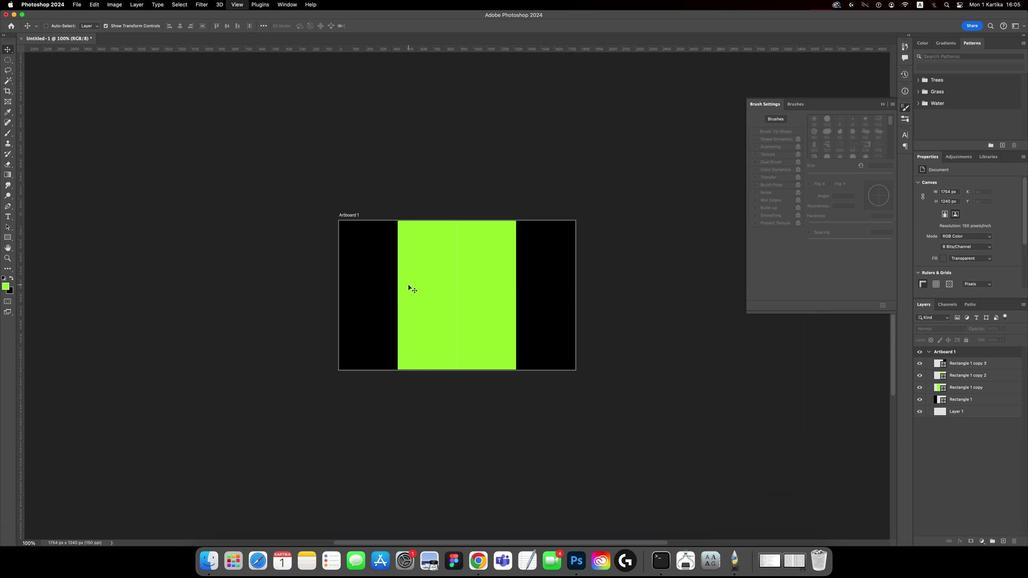 
Action: Mouse moved to (369, 292)
Screenshot: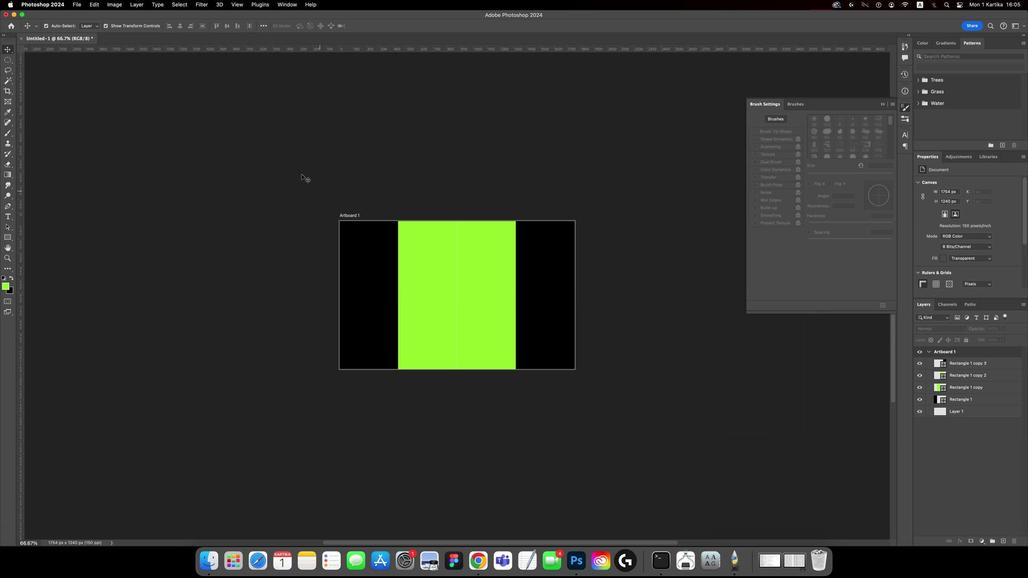 
Action: Key pressed Key.cmd
Screenshot: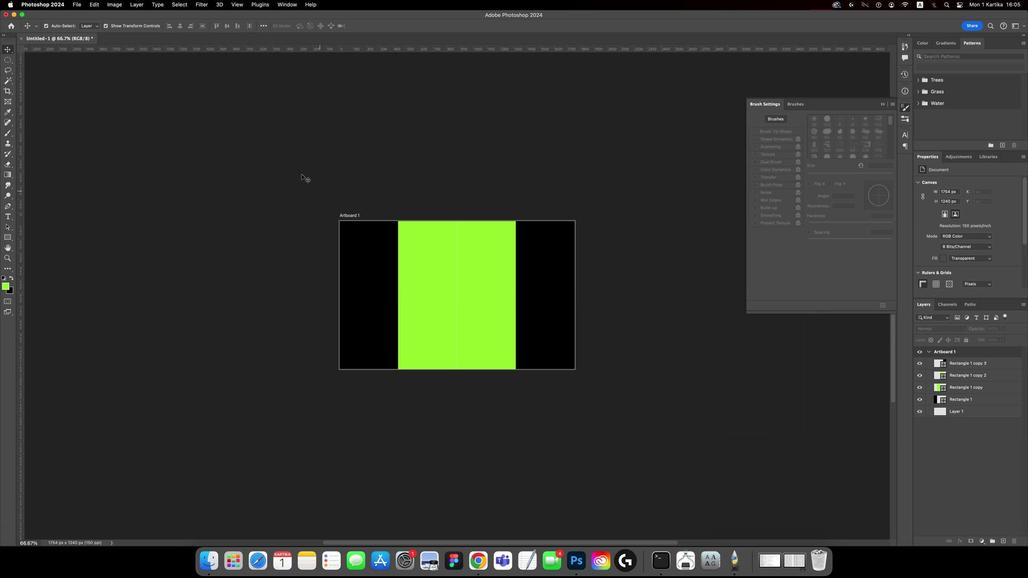 
Action: Mouse moved to (369, 292)
Screenshot: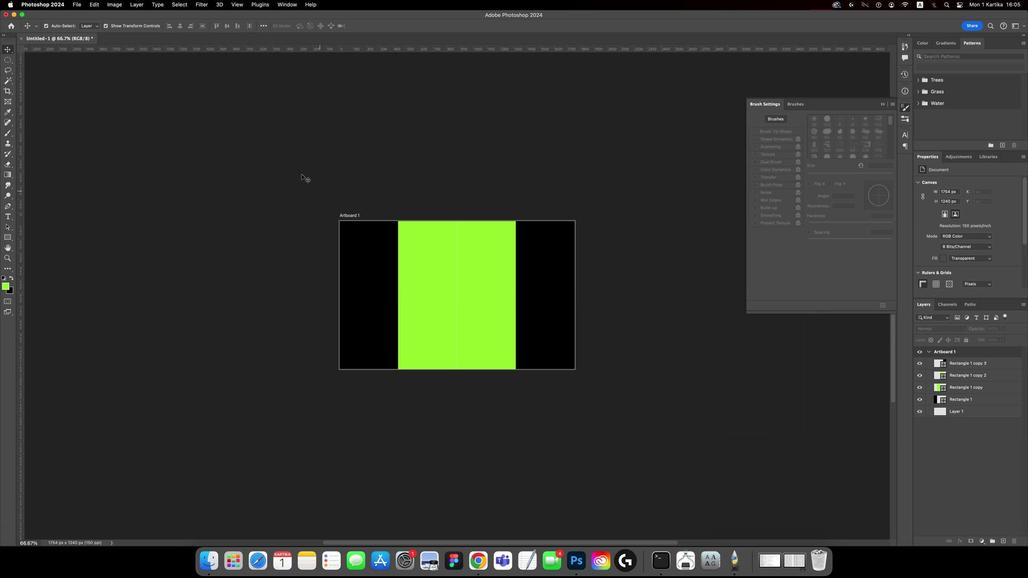 
Action: Key pressed '-'
Screenshot: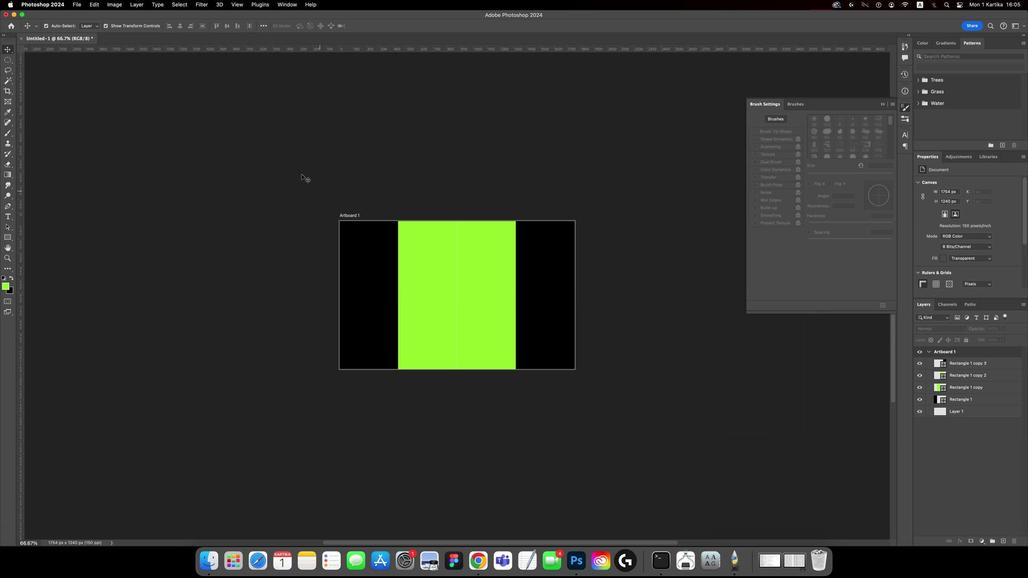 
Action: Mouse moved to (382, 188)
Screenshot: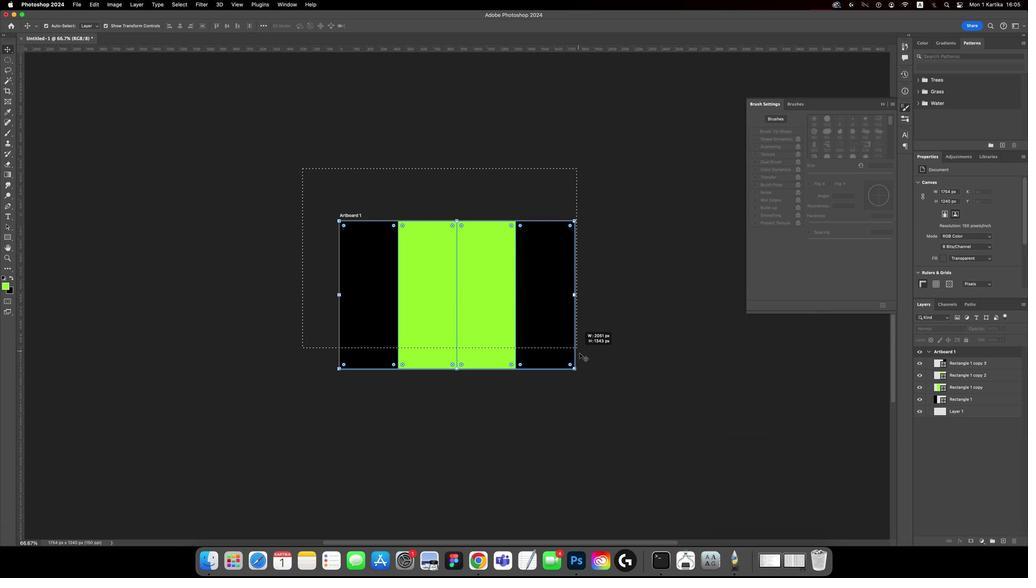 
Action: Mouse pressed left at (382, 188)
Screenshot: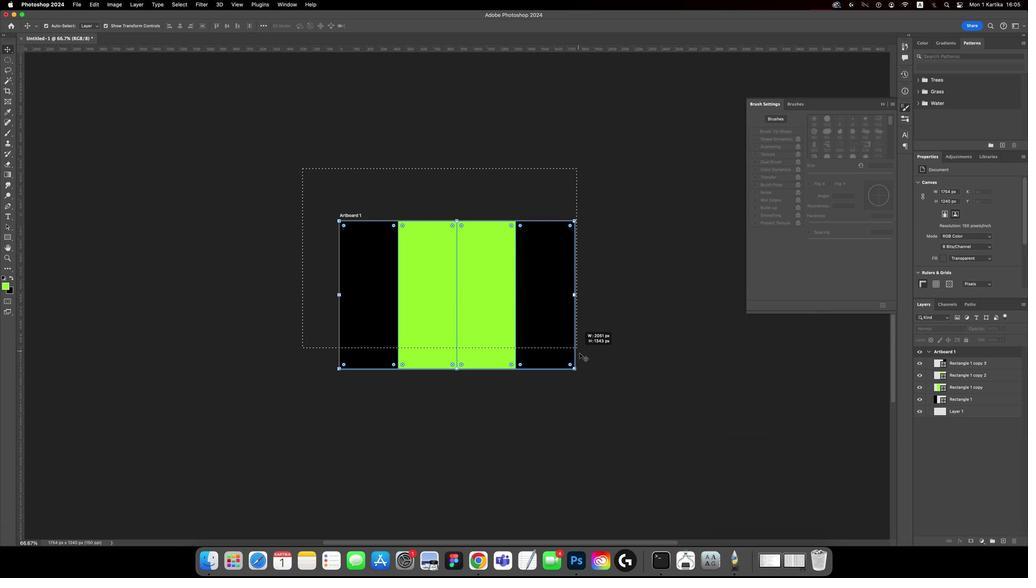 
Action: Mouse moved to (388, 71)
Screenshot: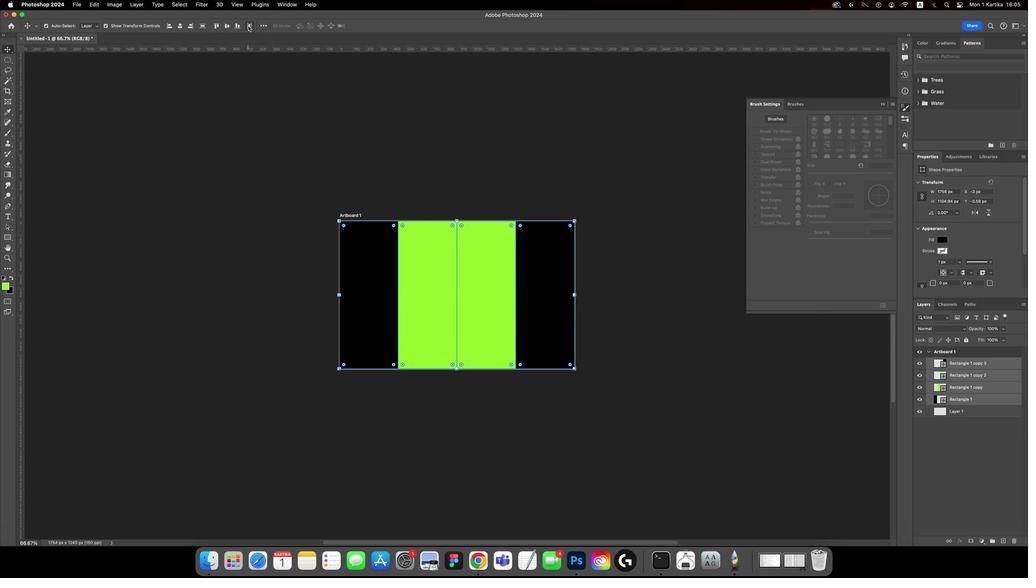 
Action: Mouse pressed left at (388, 71)
Screenshot: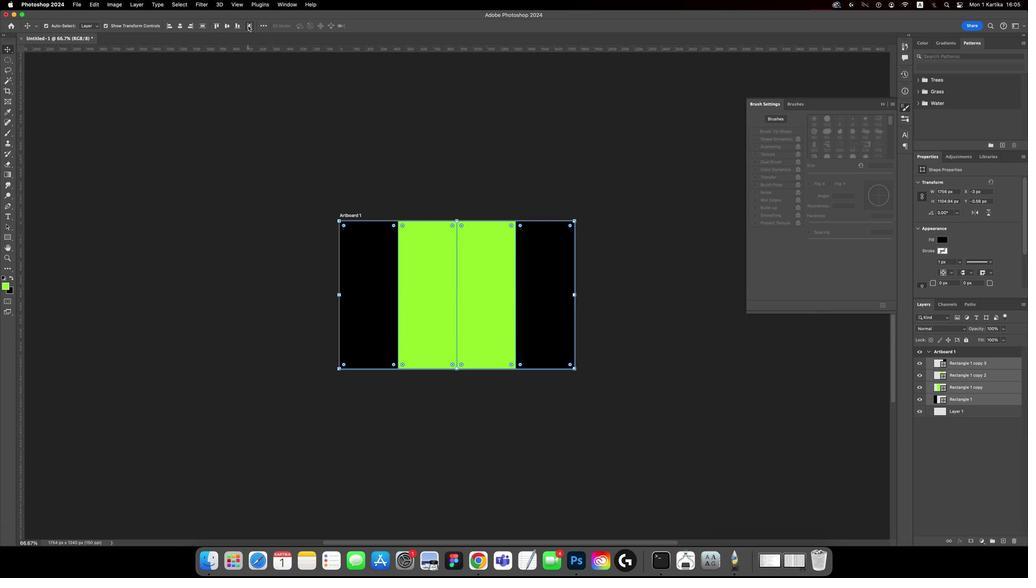 
Action: Mouse moved to (394, 71)
Screenshot: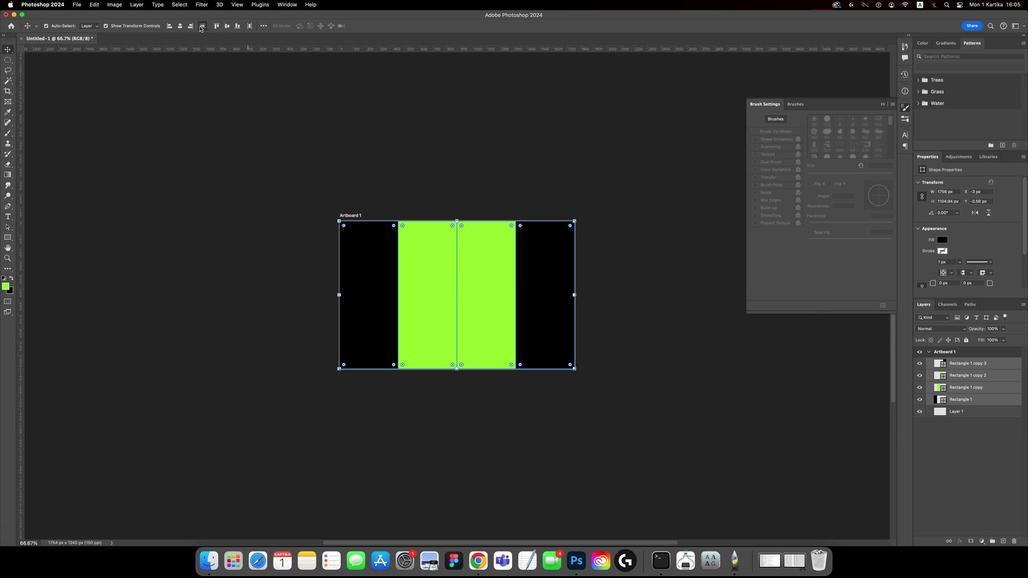 
Action: Mouse pressed left at (394, 71)
Screenshot: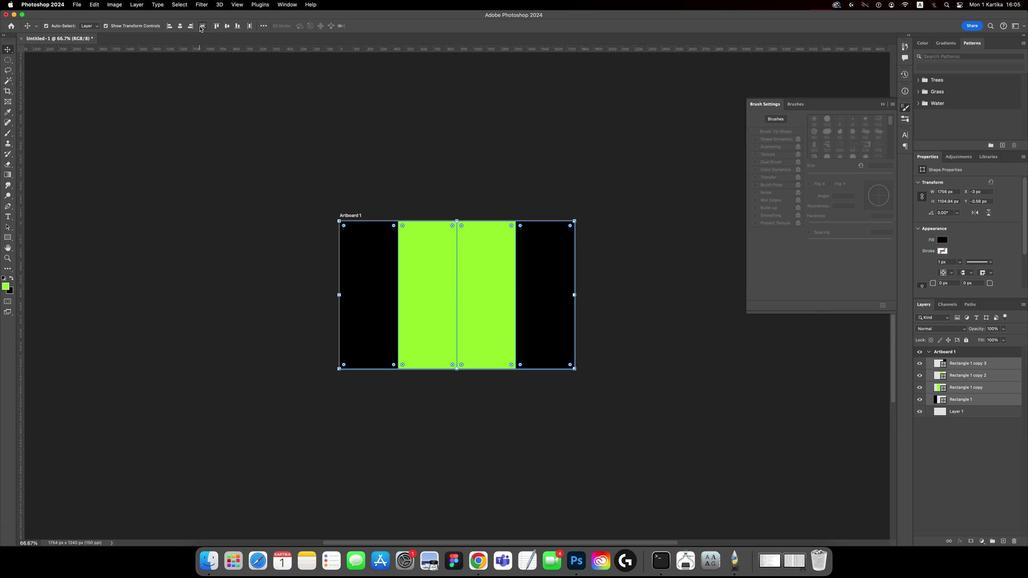 
Action: Mouse moved to (378, 234)
Screenshot: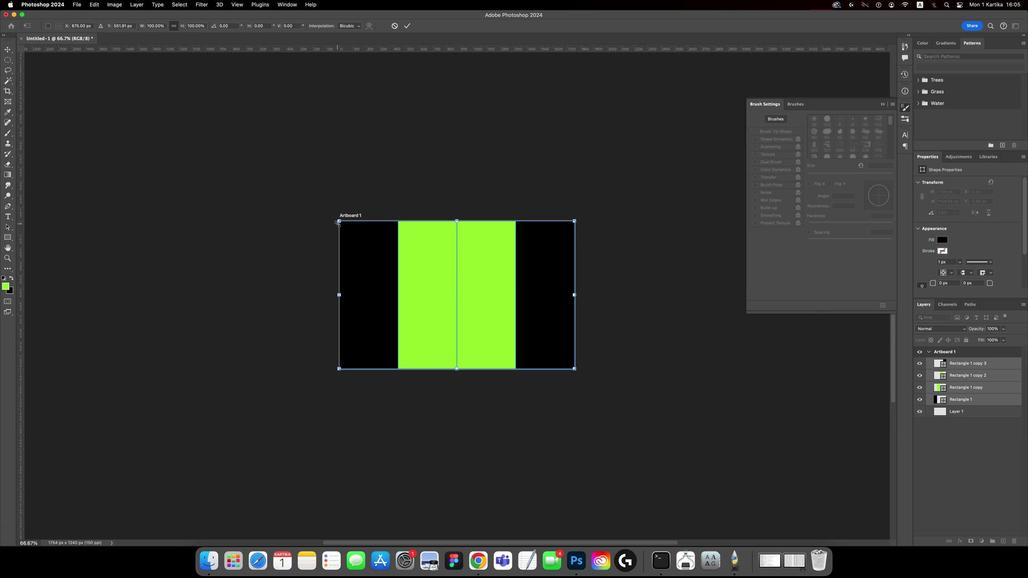 
Action: Mouse pressed left at (378, 234)
Screenshot: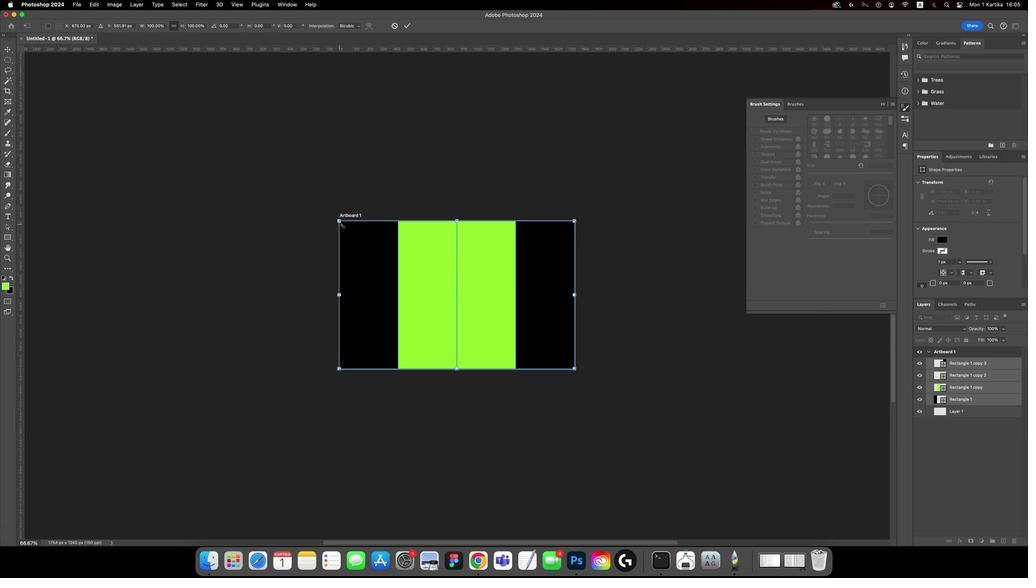 
Action: Mouse moved to (367, 285)
Screenshot: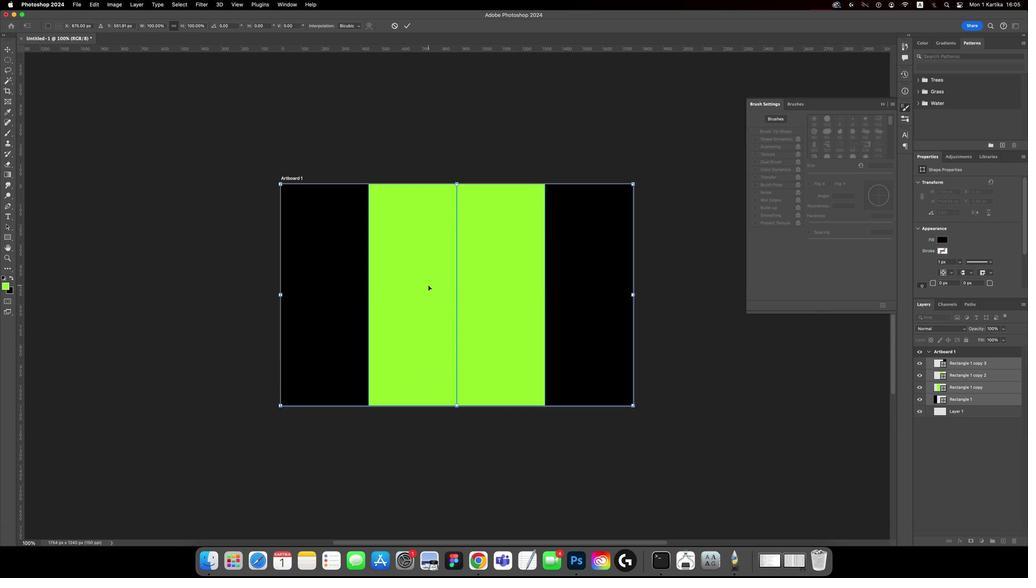 
Action: Key pressed Key.cmd'='
Screenshot: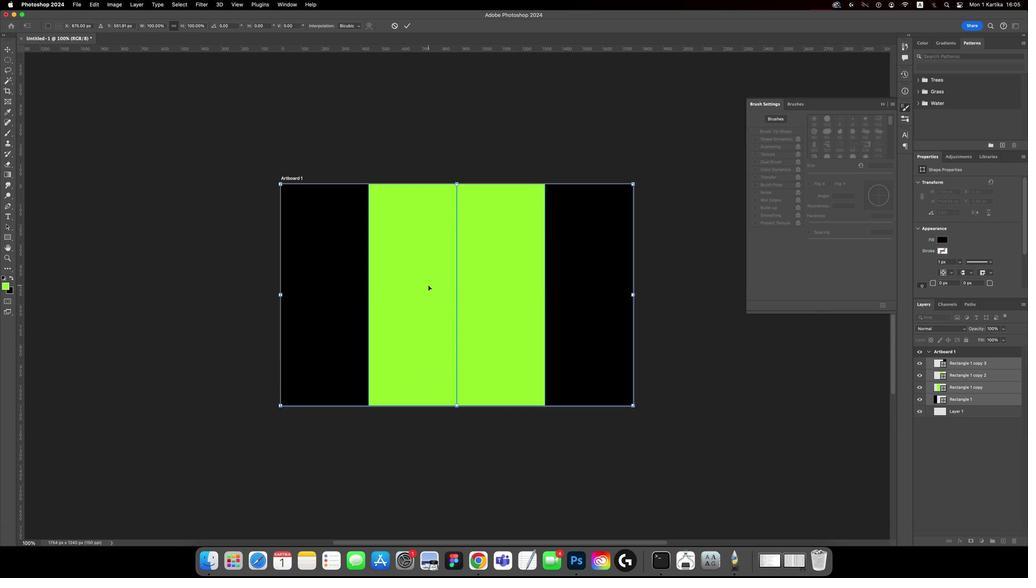 
Action: Mouse moved to (371, 177)
Screenshot: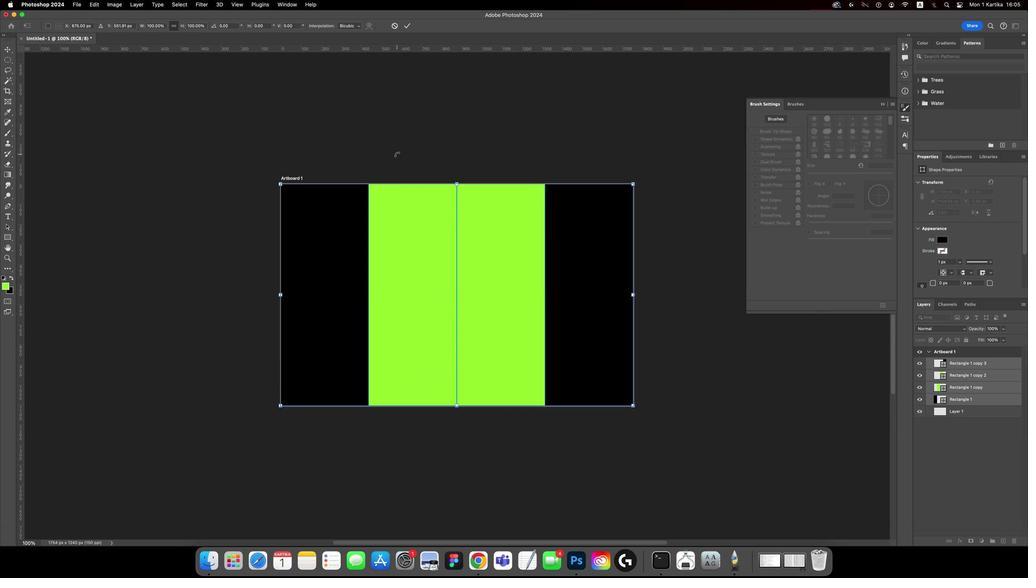
Action: Mouse pressed left at (371, 177)
Screenshot: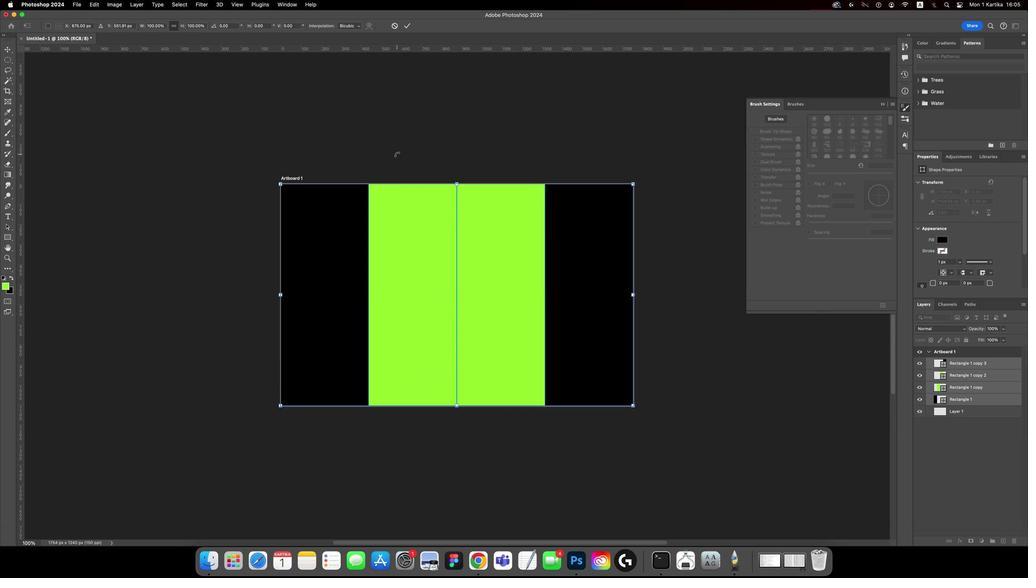 
Action: Mouse pressed left at (371, 177)
Screenshot: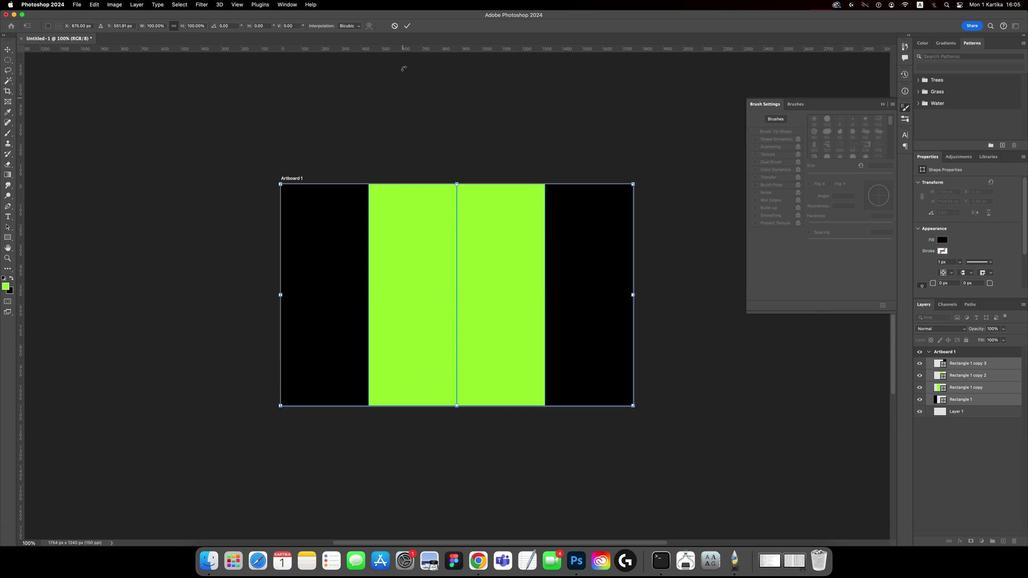 
Action: Mouse moved to (369, 69)
Screenshot: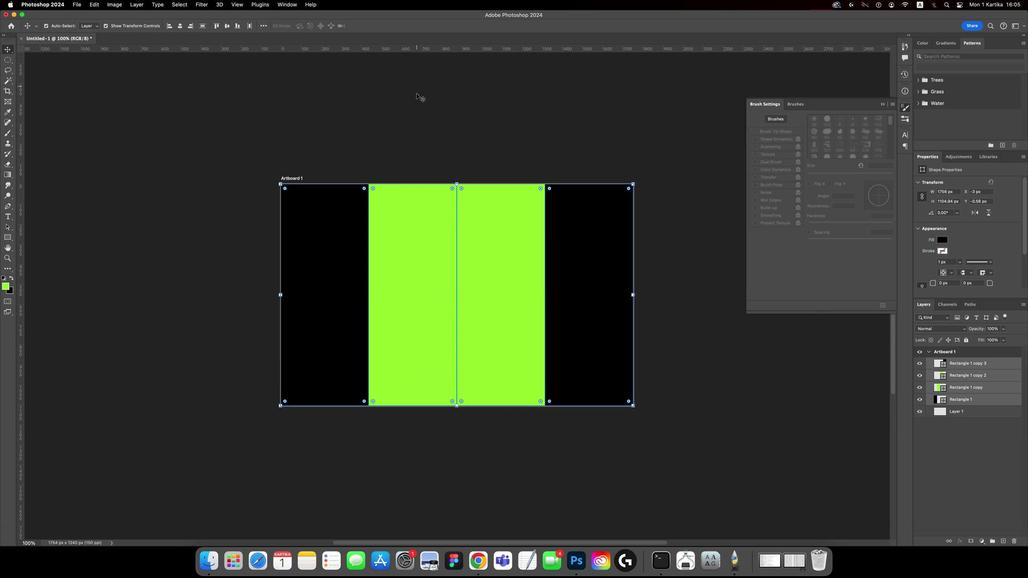
Action: Mouse pressed left at (369, 69)
Screenshot: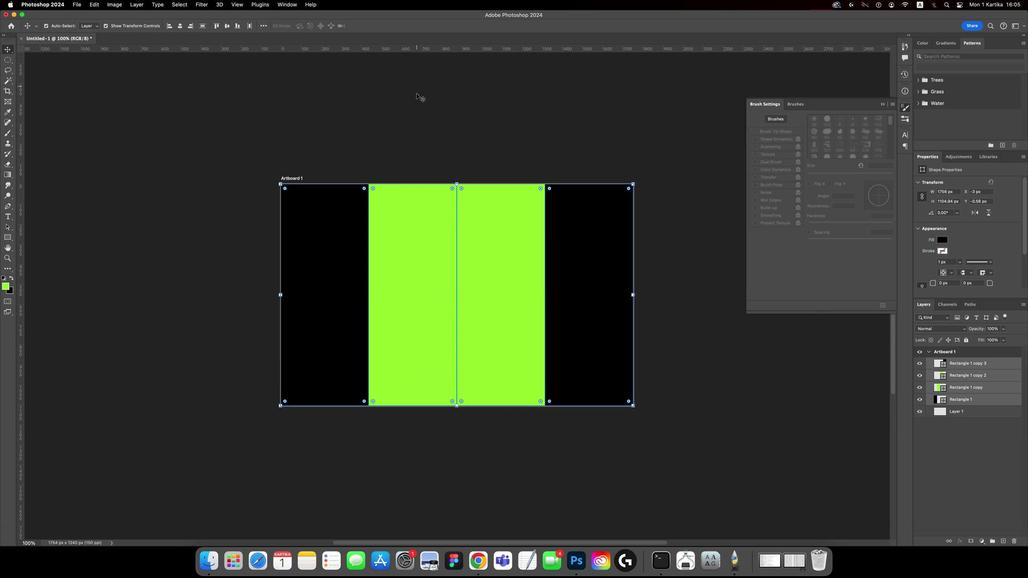 
Action: Mouse moved to (369, 141)
Screenshot: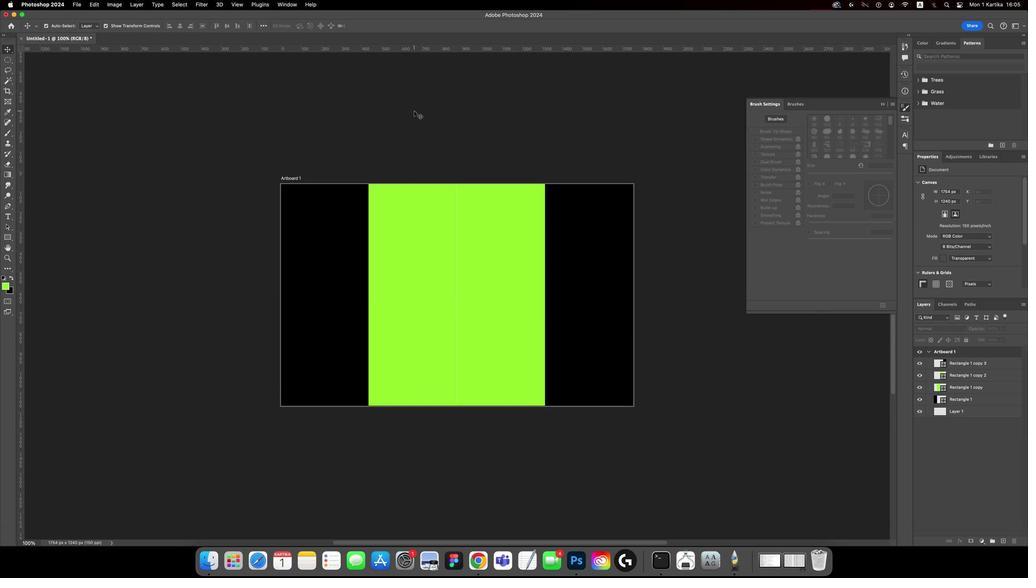 
Action: Mouse pressed left at (369, 141)
Screenshot: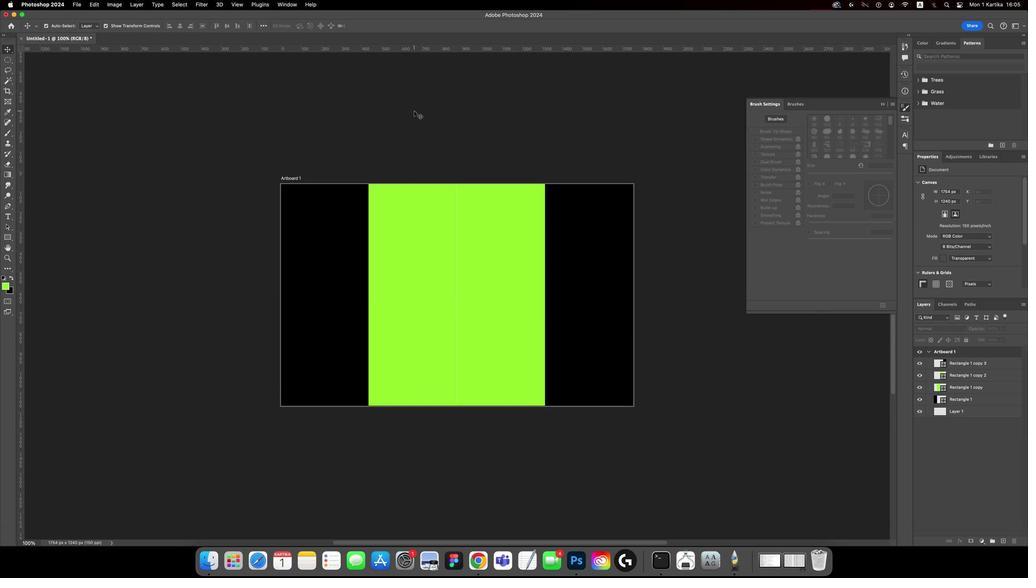 
Action: Mouse moved to (377, 169)
Screenshot: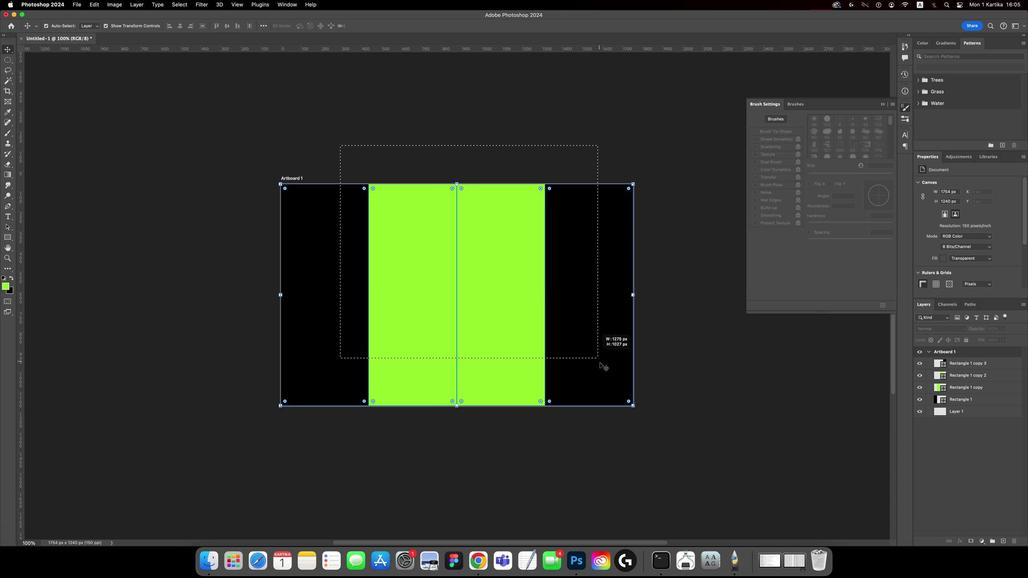 
Action: Mouse pressed left at (377, 169)
Screenshot: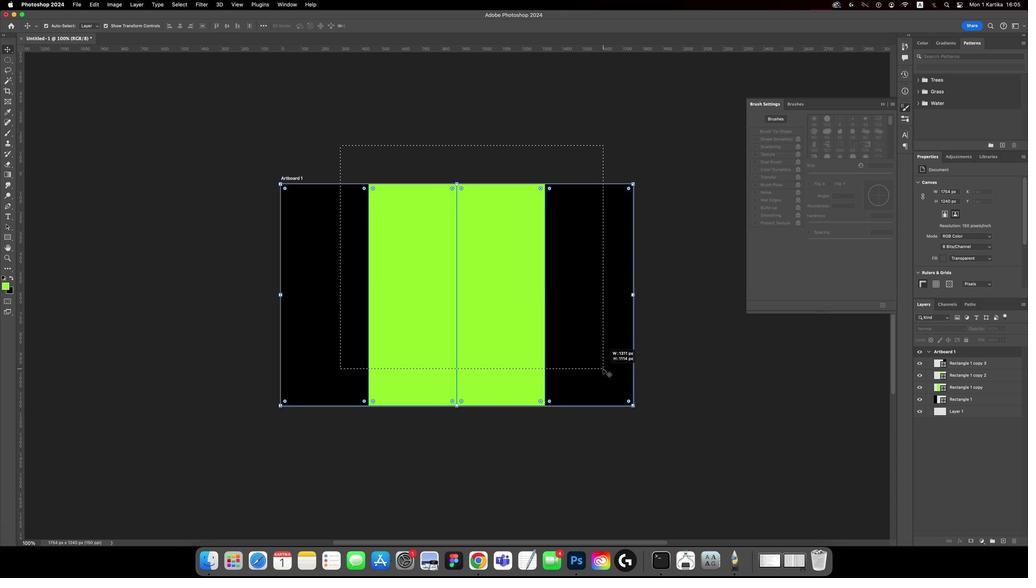 
Action: Mouse moved to (347, 328)
Screenshot: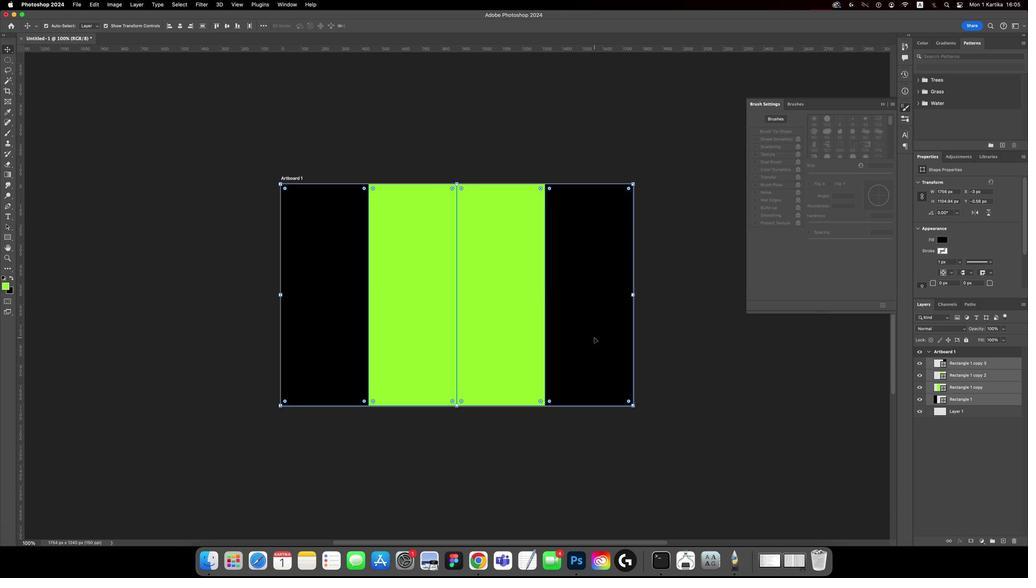 
Action: Key pressed Key.cmd'g'
Screenshot: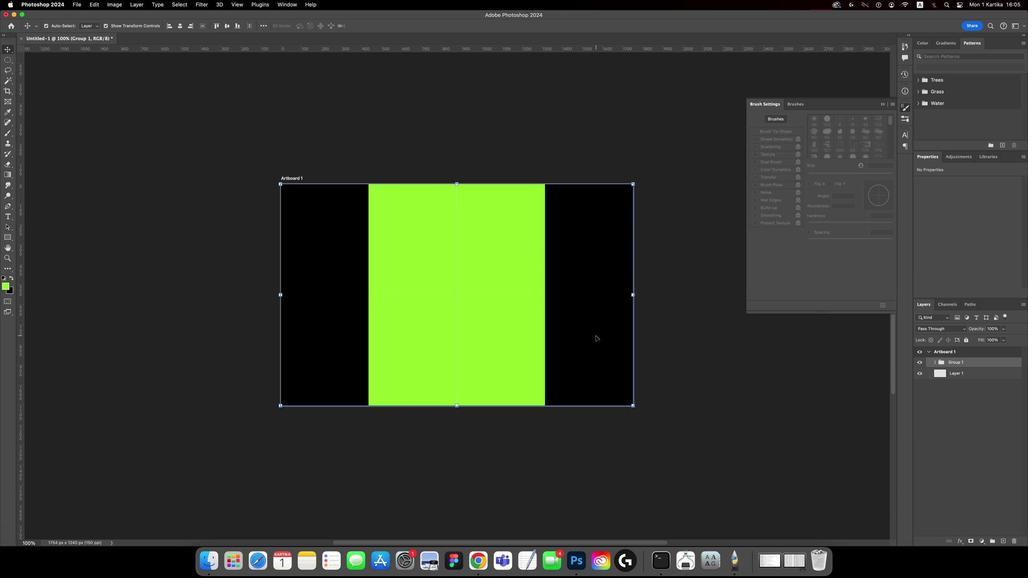 
Action: Mouse moved to (304, 331)
Screenshot: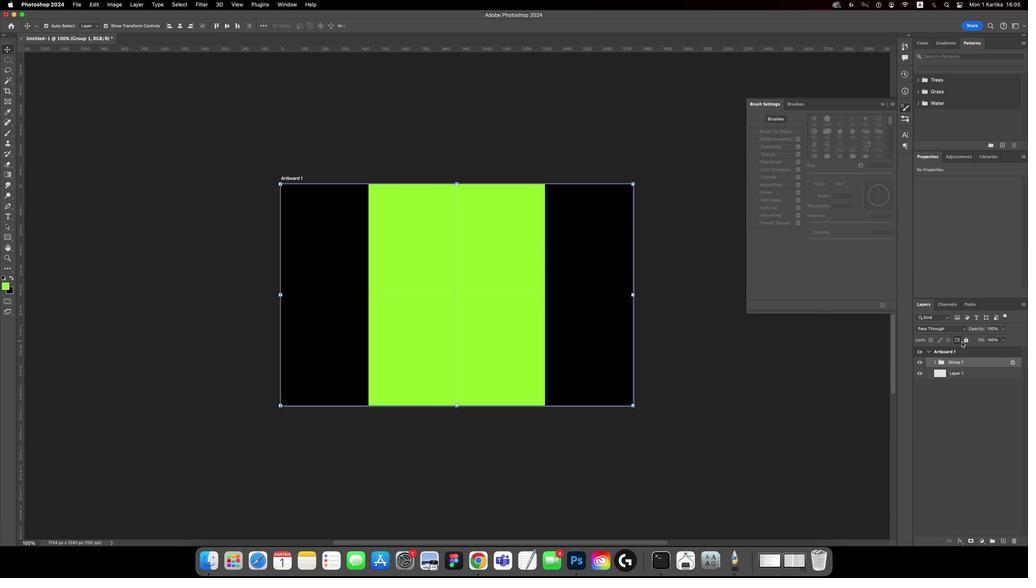 
Action: Mouse pressed left at (304, 331)
Screenshot: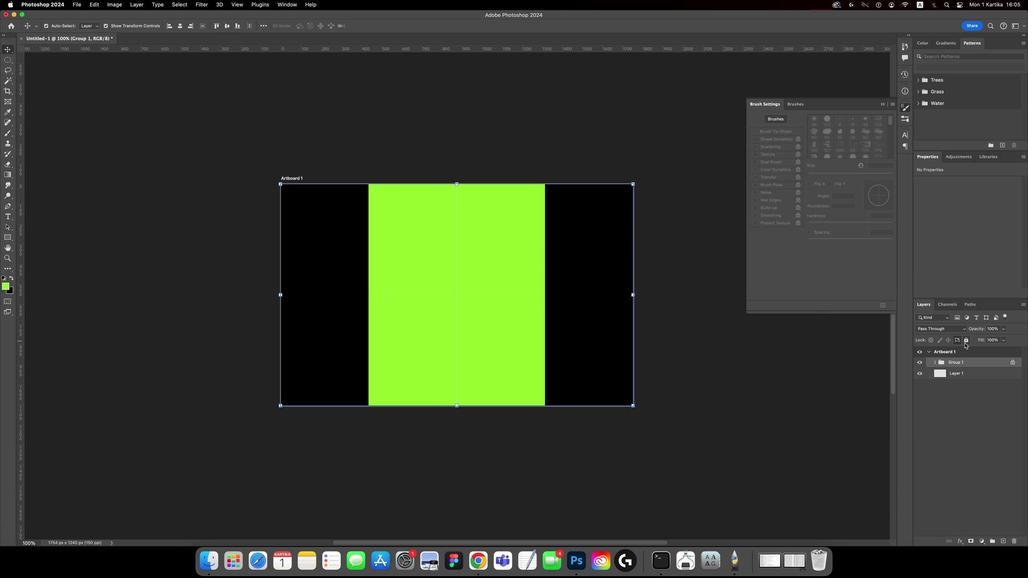 
Action: Mouse moved to (305, 331)
Screenshot: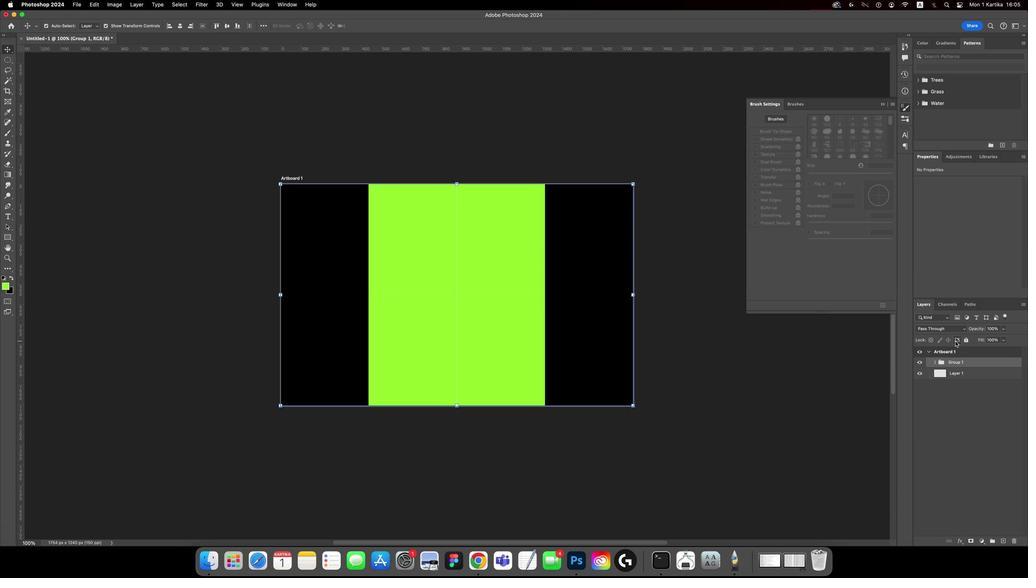 
Action: Mouse pressed left at (305, 331)
Screenshot: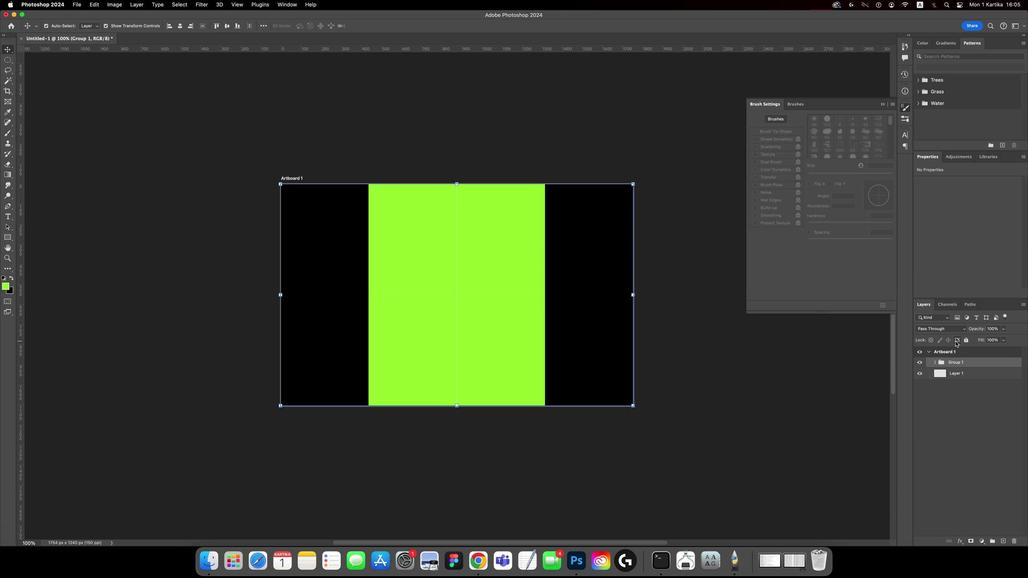 
Action: Mouse moved to (304, 330)
Screenshot: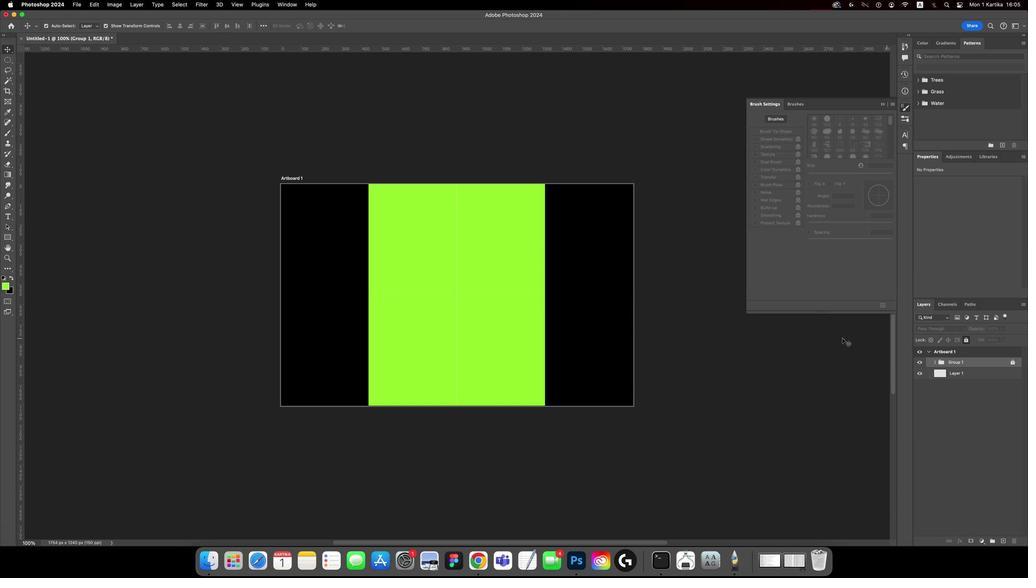 
Action: Mouse pressed left at (304, 330)
Screenshot: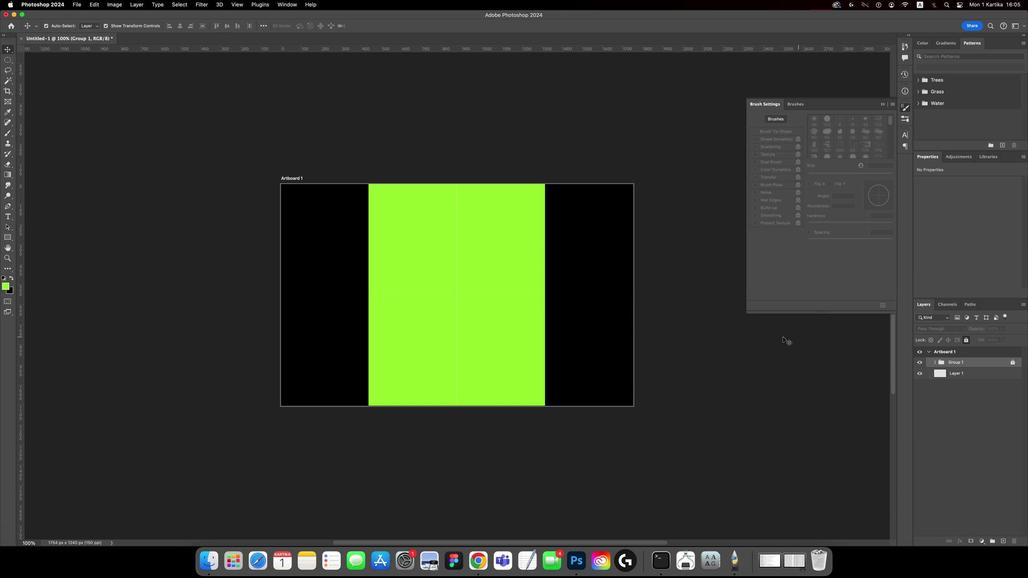 
Action: Mouse moved to (328, 332)
Screenshot: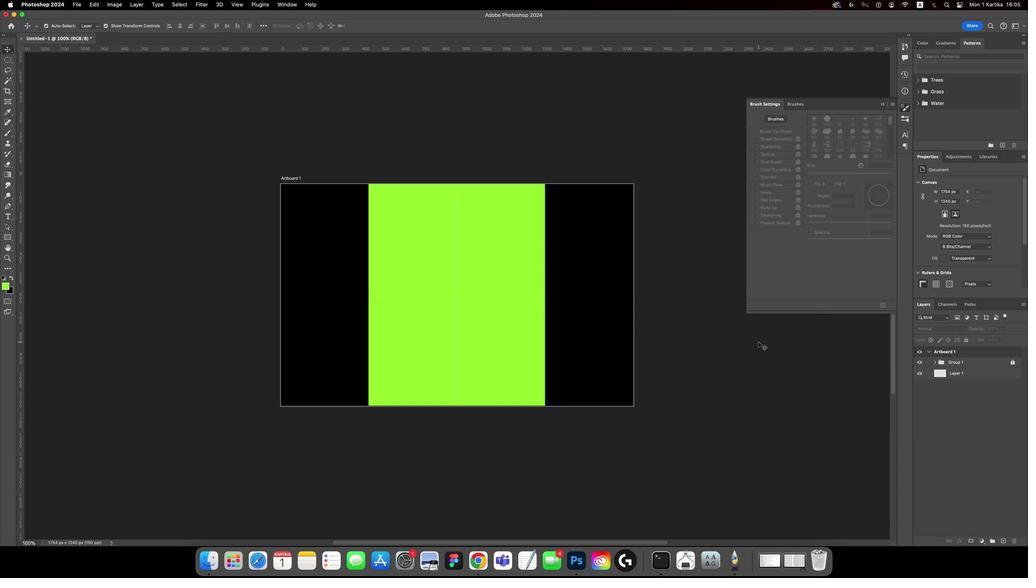 
Action: Mouse pressed left at (328, 332)
Screenshot: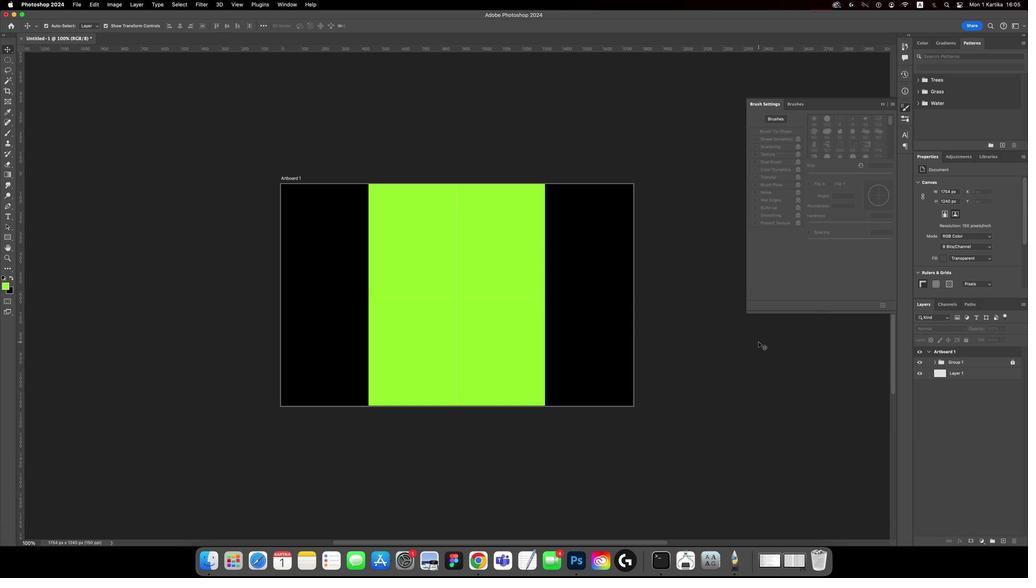 
Action: Mouse moved to (359, 387)
Screenshot: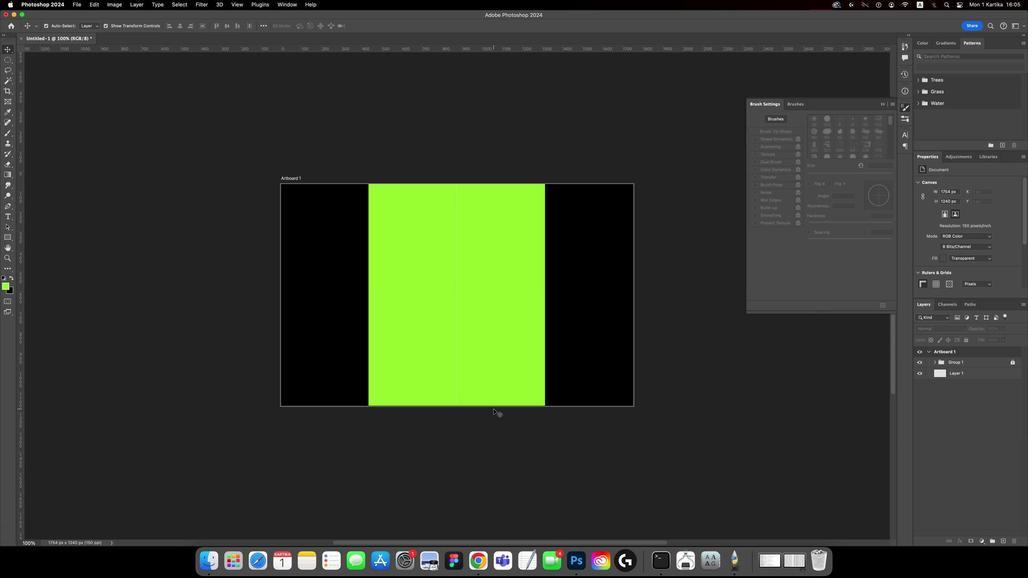 
Action: Key pressed Key.cmd'='
Screenshot: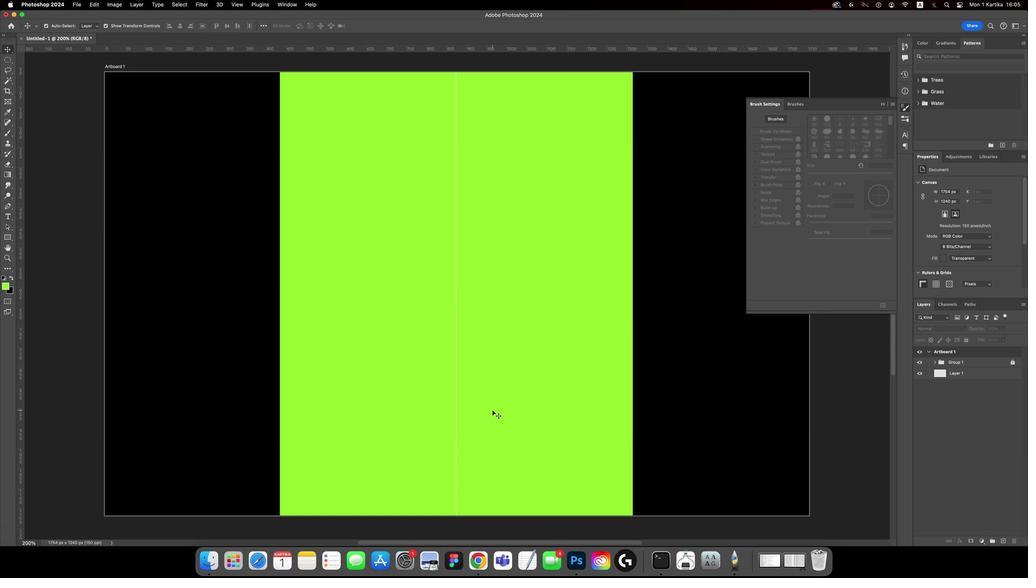 
Action: Mouse moved to (362, 346)
Screenshot: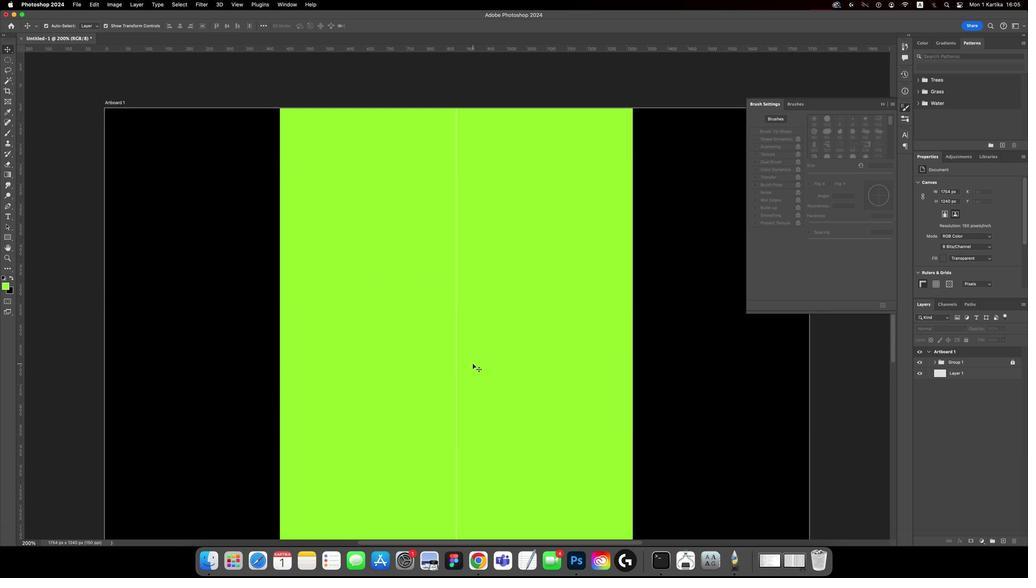 
Action: Mouse scrolled (362, 346) with delta (417, 50)
Screenshot: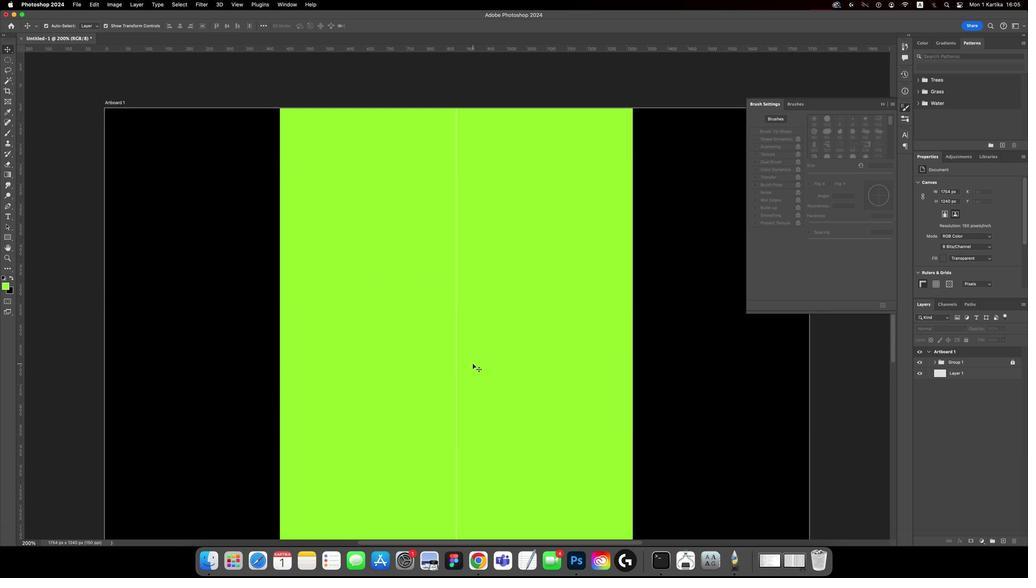 
Action: Mouse scrolled (362, 346) with delta (417, 50)
Screenshot: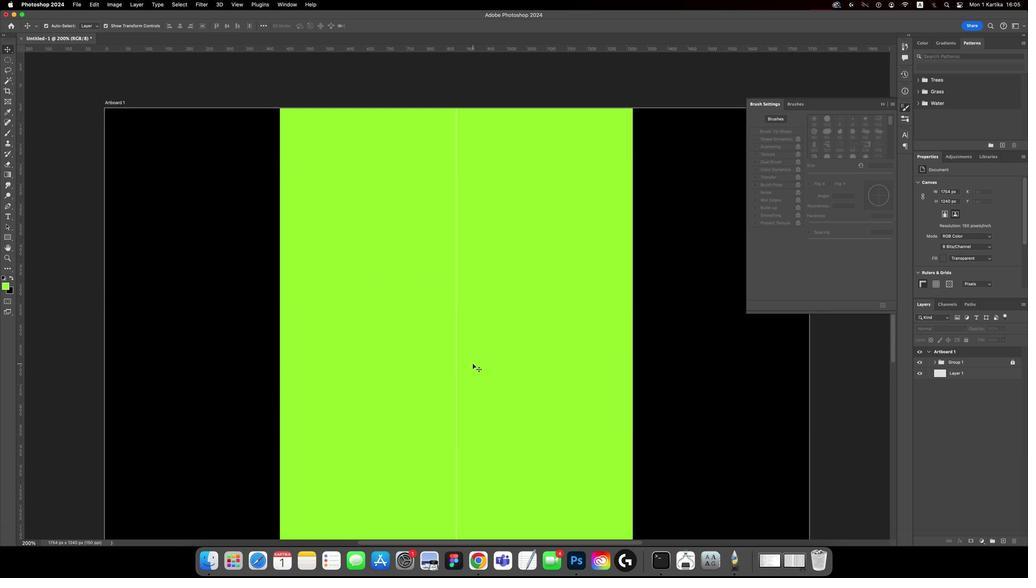 
Action: Mouse scrolled (362, 346) with delta (417, 52)
Screenshot: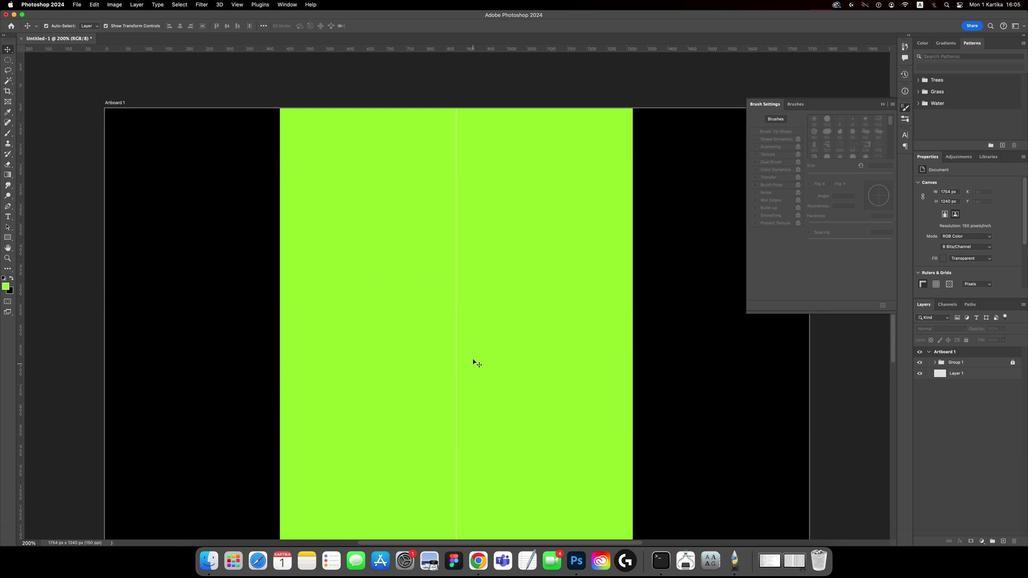 
Action: Mouse moved to (364, 333)
Screenshot: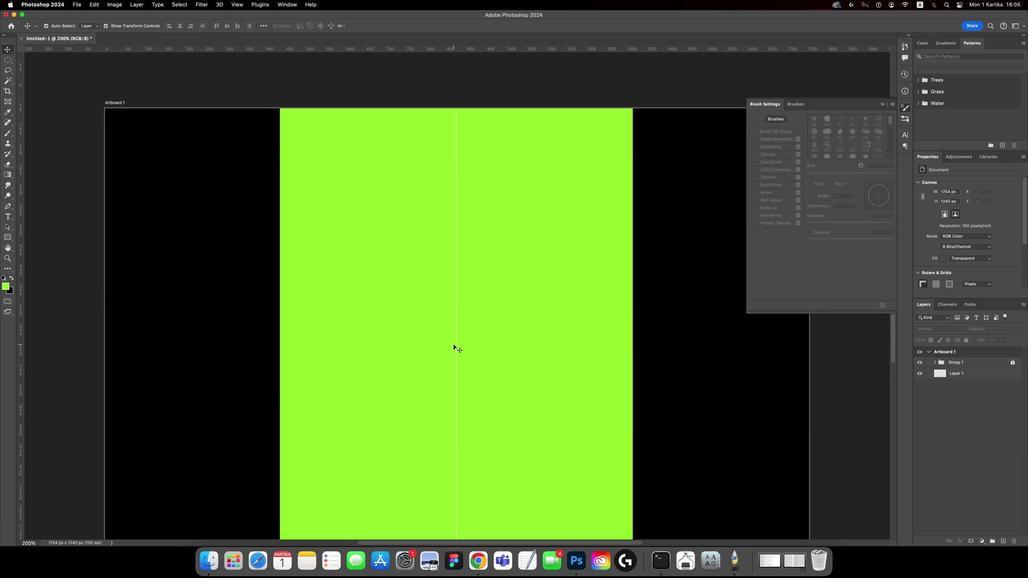 
Action: Key pressed 'T'
Screenshot: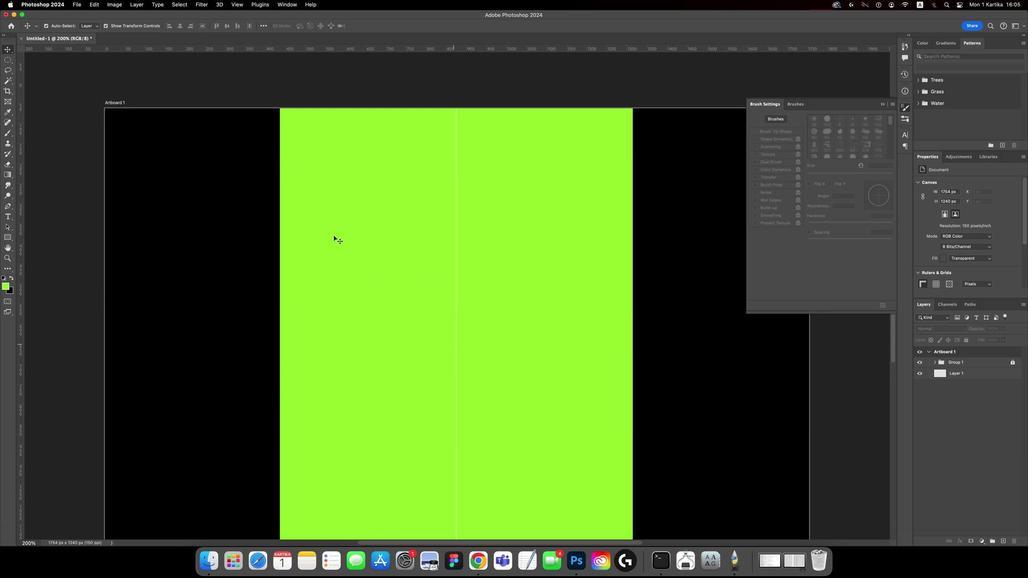 
Action: Mouse moved to (379, 204)
Screenshot: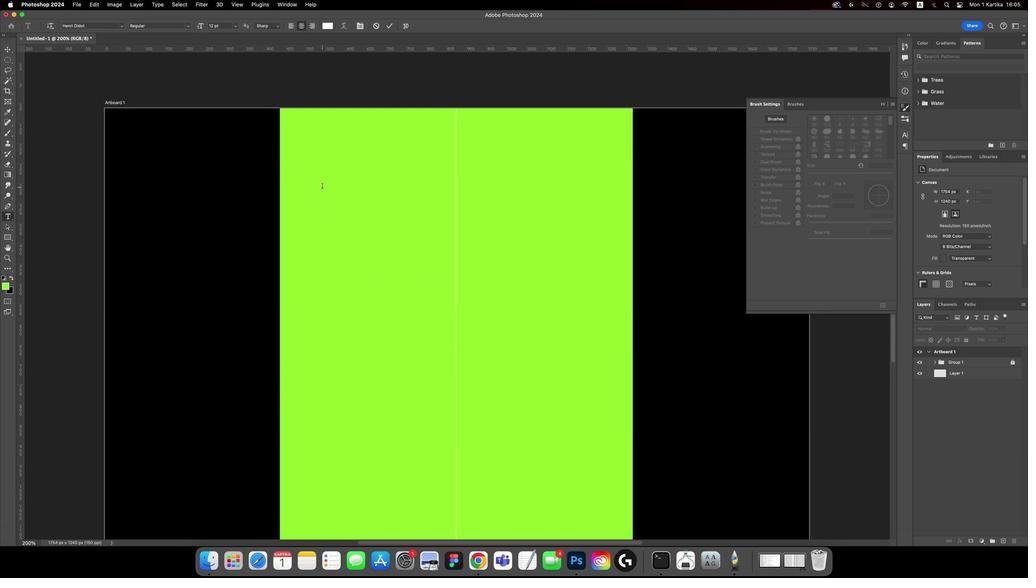 
Action: Mouse pressed left at (379, 204)
Screenshot: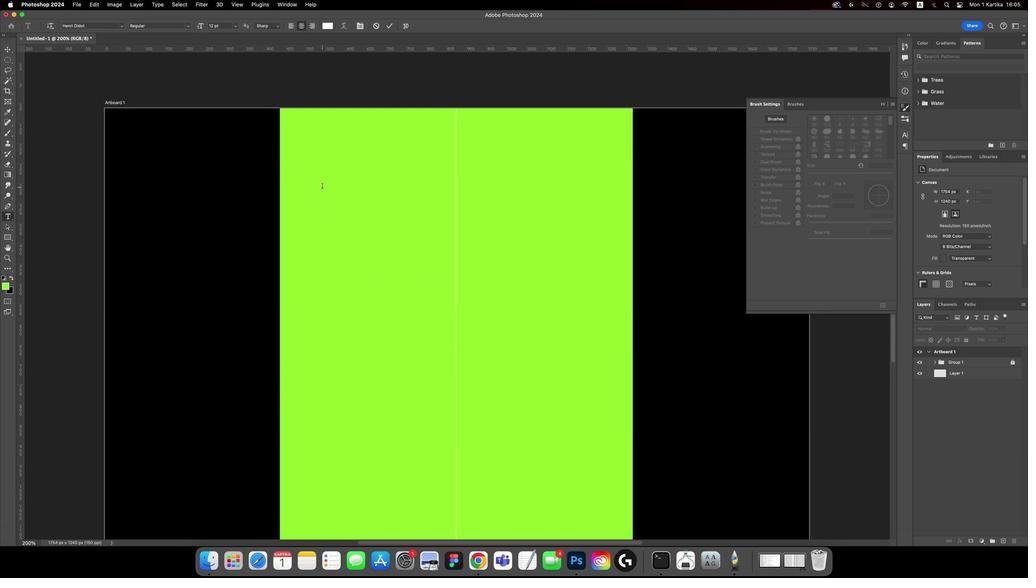 
Action: Key pressed Key.caps_lockKey.caps_lock
Screenshot: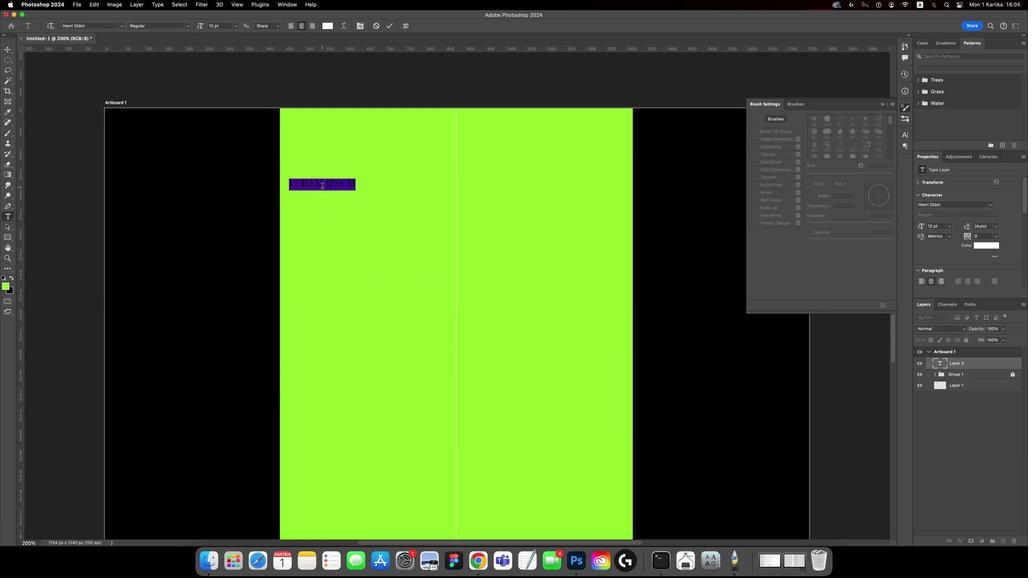 
Action: Mouse moved to (379, 204)
Screenshot: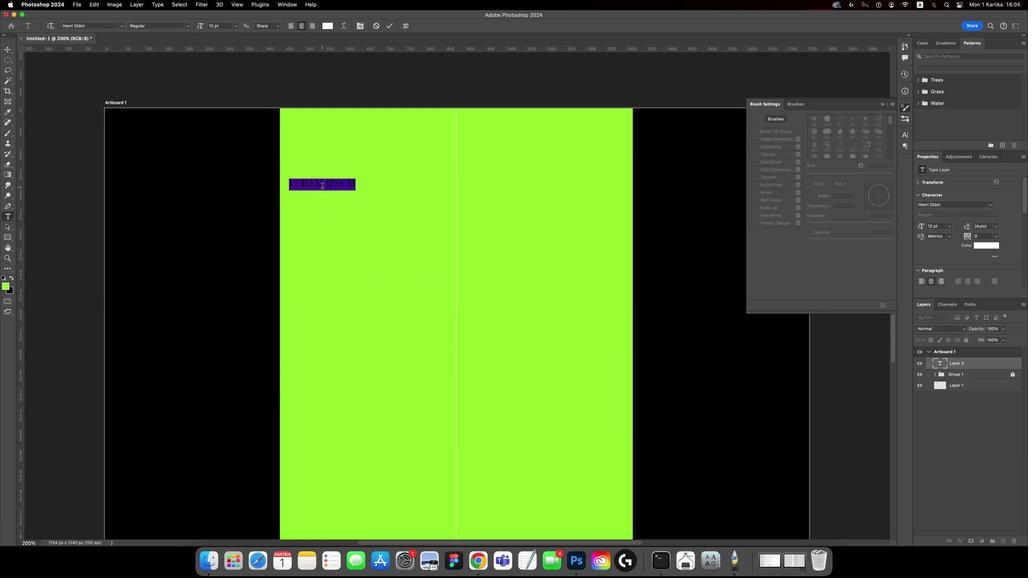 
Action: Key pressed 'F'
Screenshot: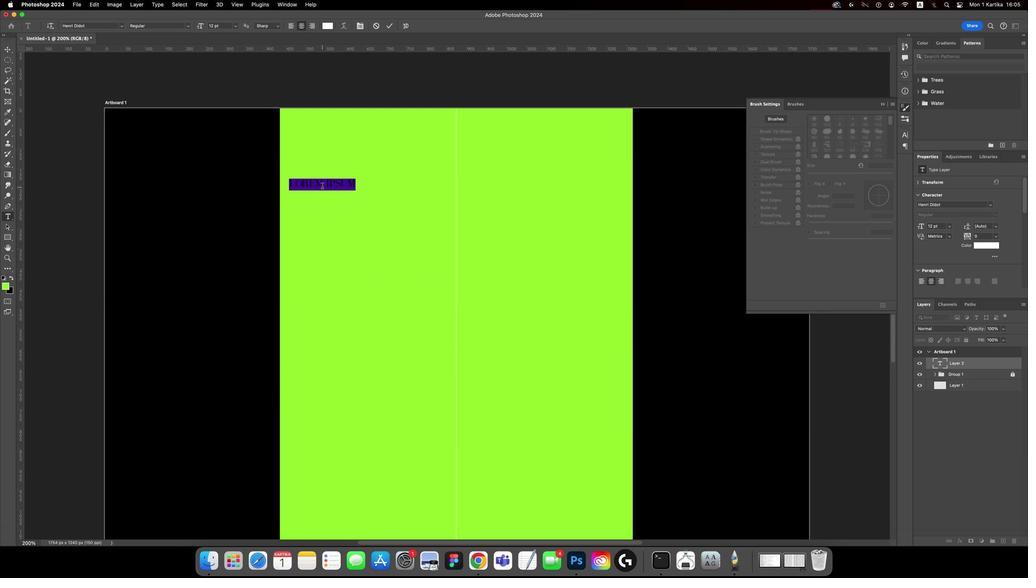 
Action: Mouse moved to (379, 205)
Screenshot: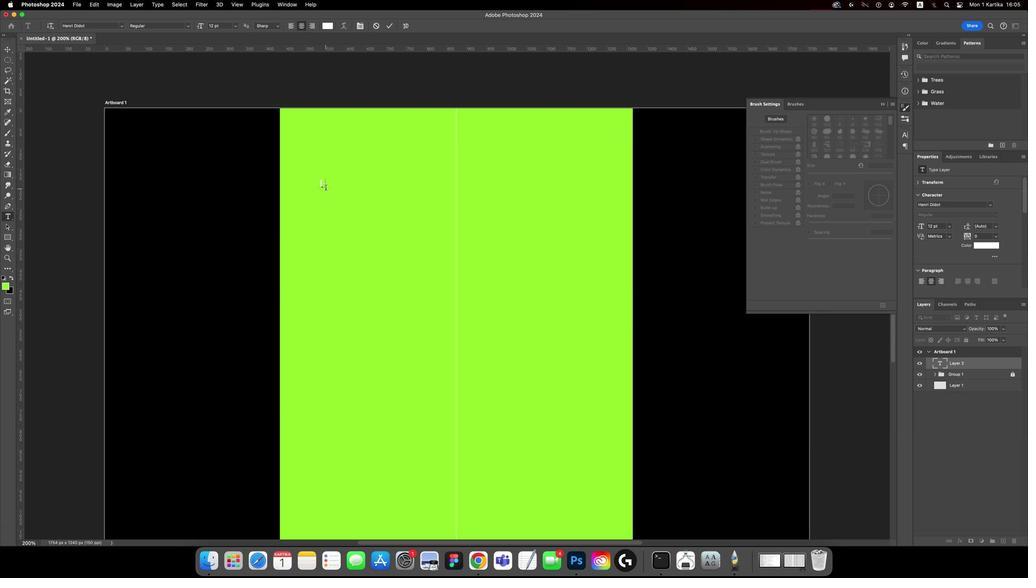
Action: Mouse pressed left at (379, 205)
Screenshot: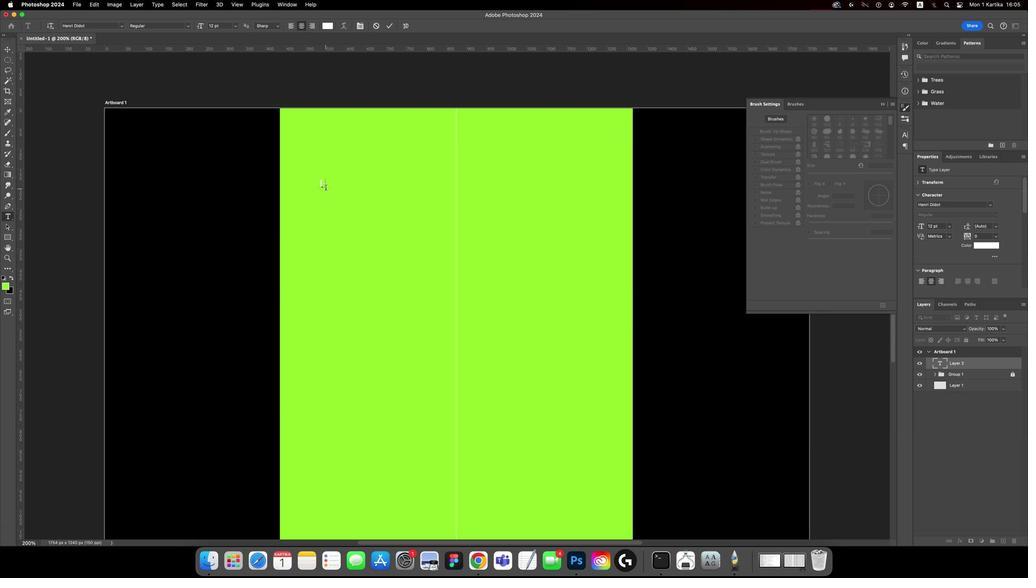 
Action: Key pressed Key.cmd'a''F''I''N''N''I''S''H'Key.cmd'a'
Screenshot: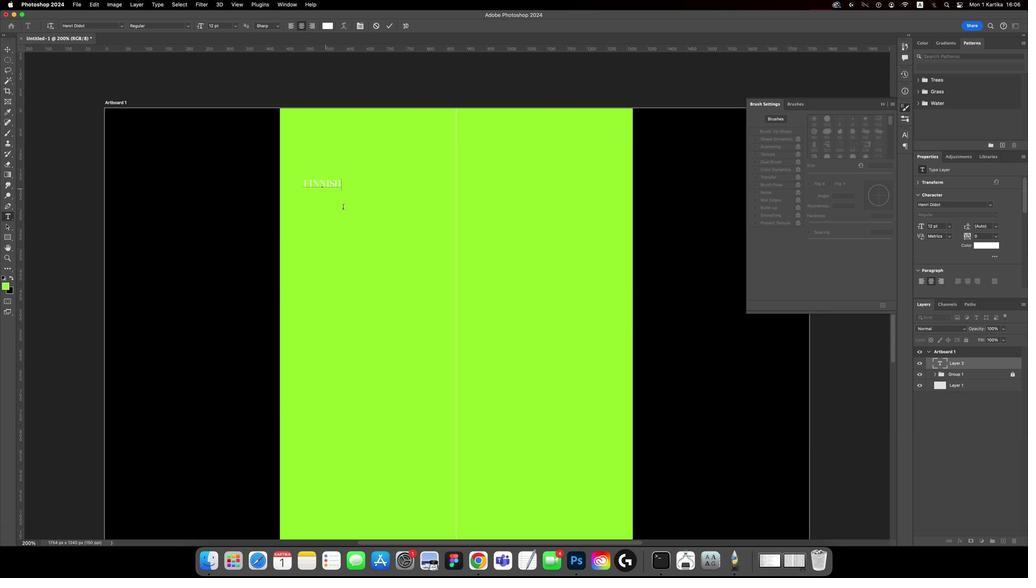 
Action: Mouse moved to (379, 71)
Screenshot: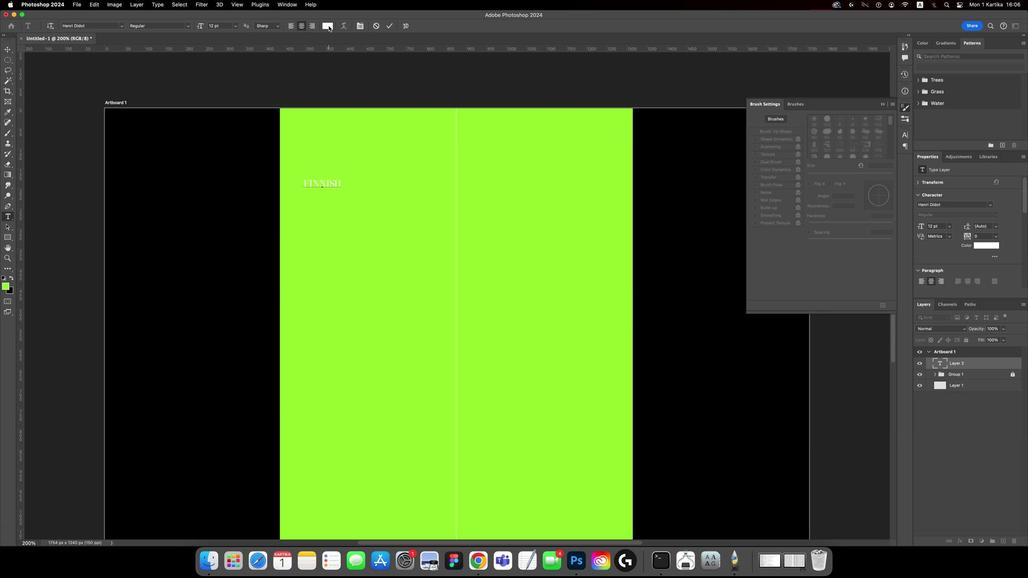 
Action: Mouse pressed left at (379, 71)
Screenshot: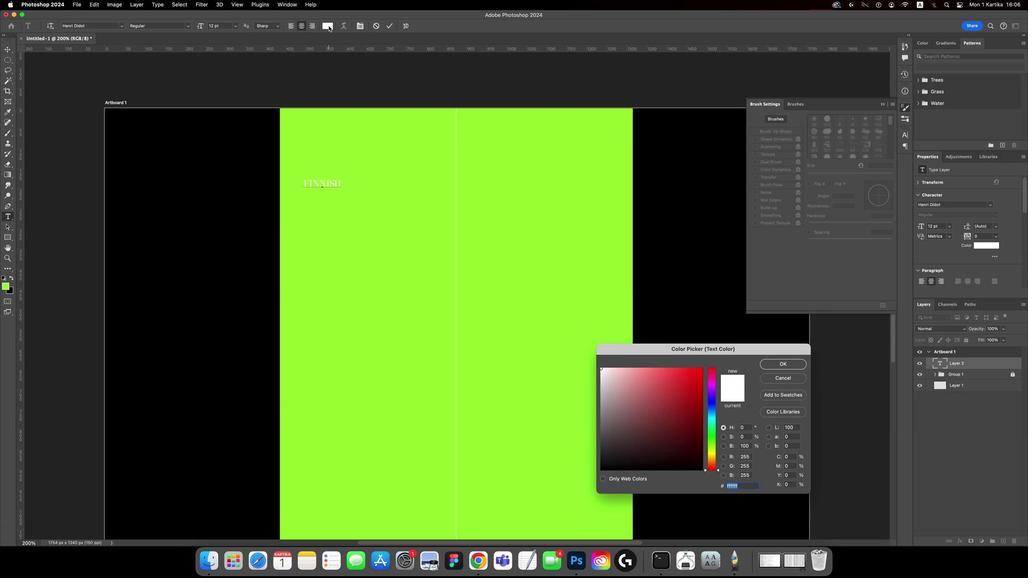 
Action: Mouse moved to (346, 427)
Screenshot: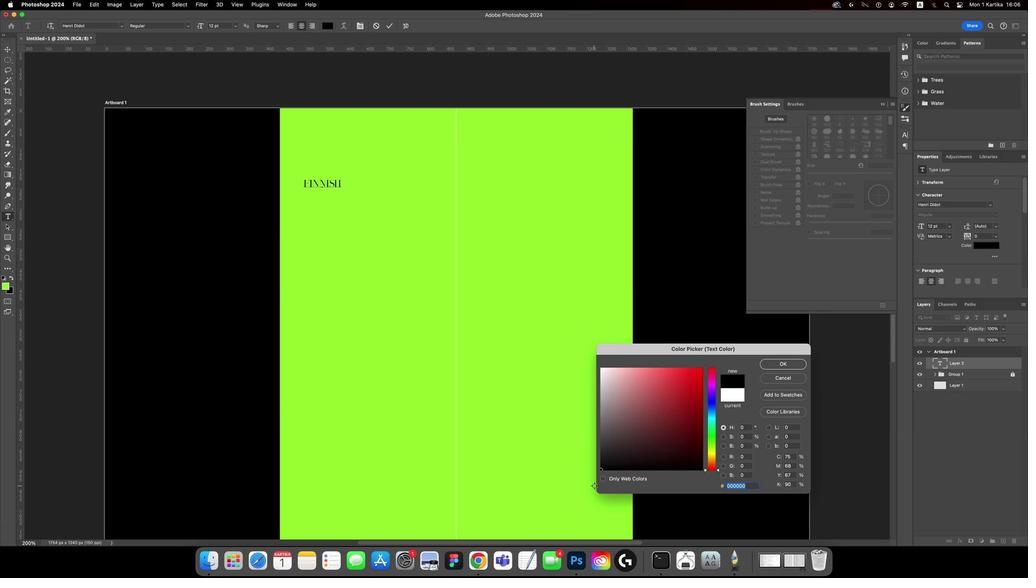 
Action: Mouse pressed left at (346, 427)
Screenshot: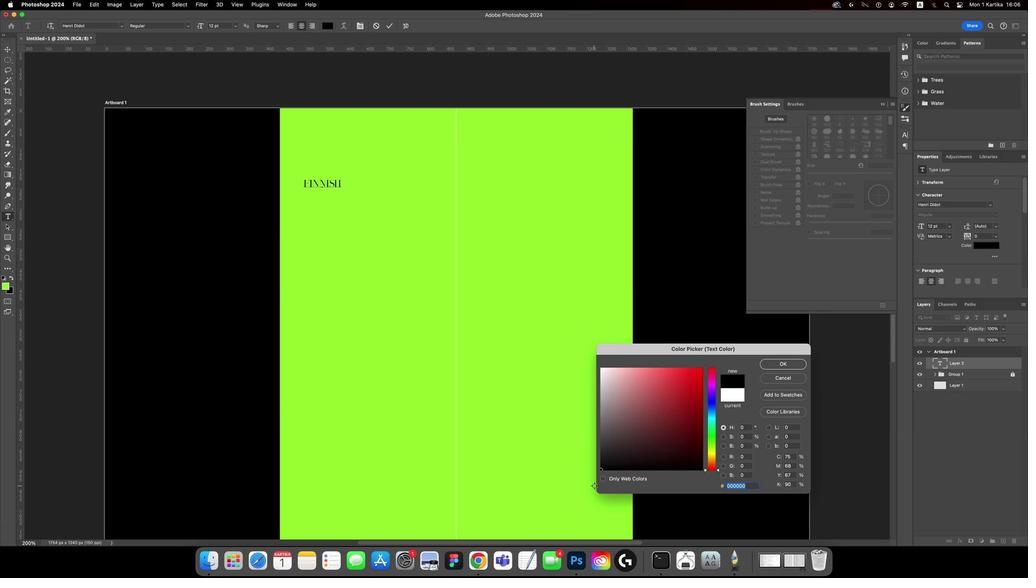 
Action: Mouse moved to (326, 350)
Screenshot: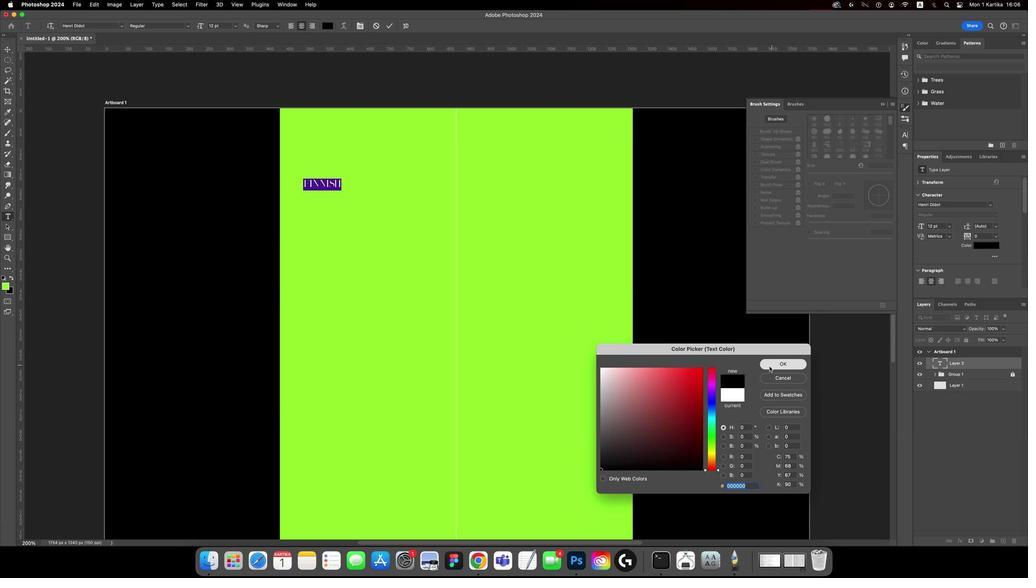 
Action: Mouse pressed left at (326, 350)
Screenshot: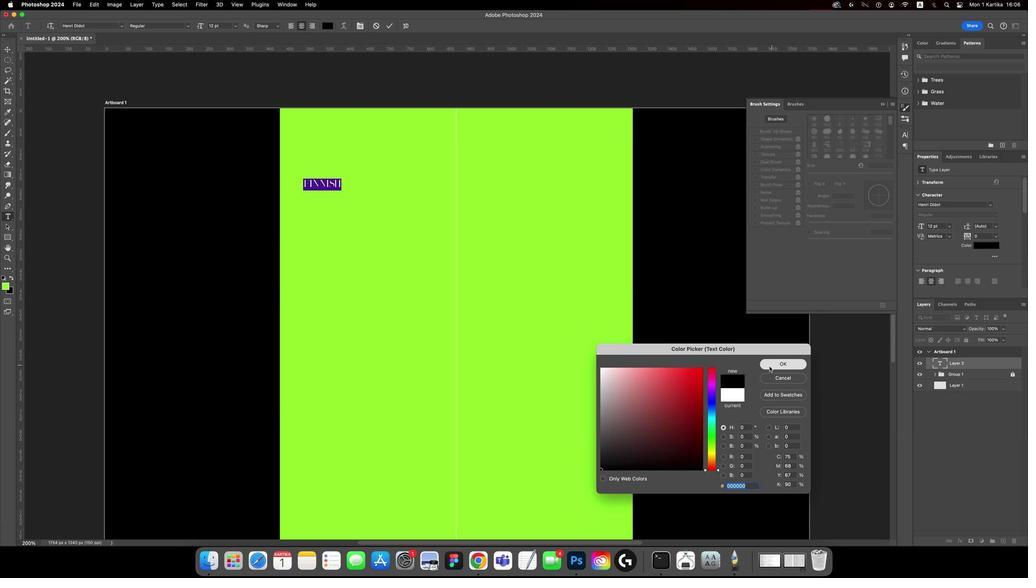 
Action: Mouse moved to (403, 70)
Screenshot: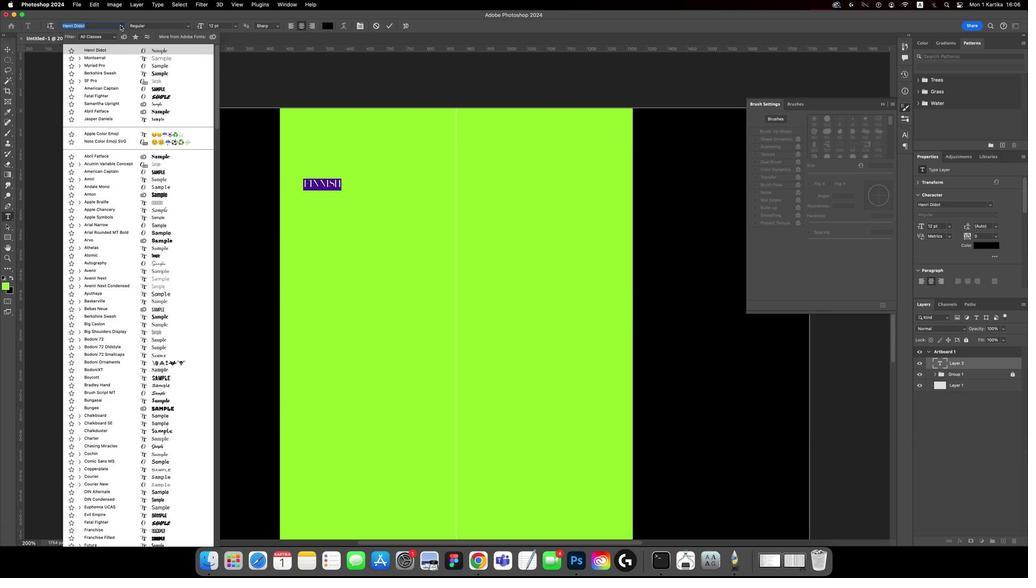 
Action: Mouse pressed left at (403, 70)
Screenshot: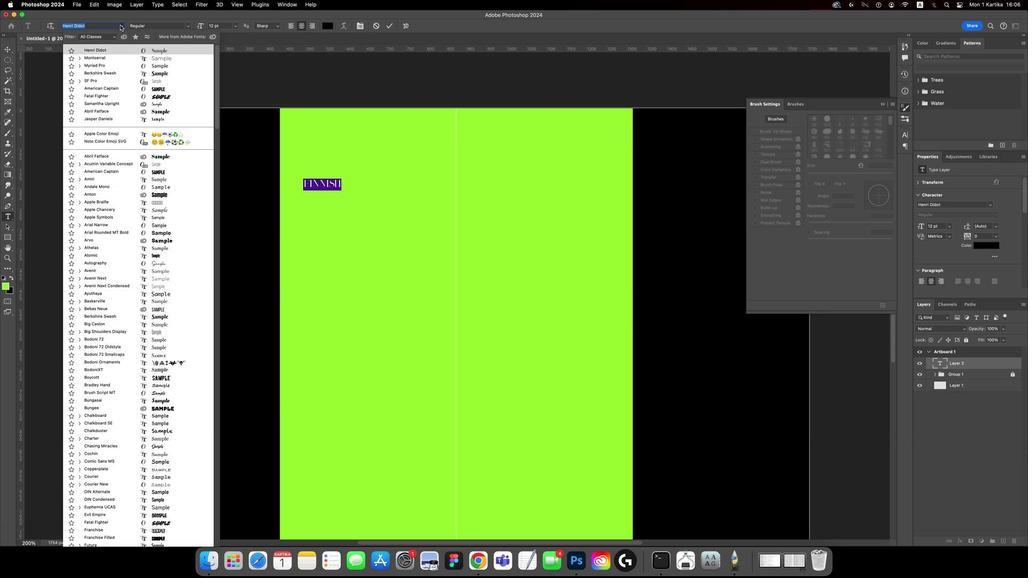 
Action: Mouse moved to (398, 217)
Screenshot: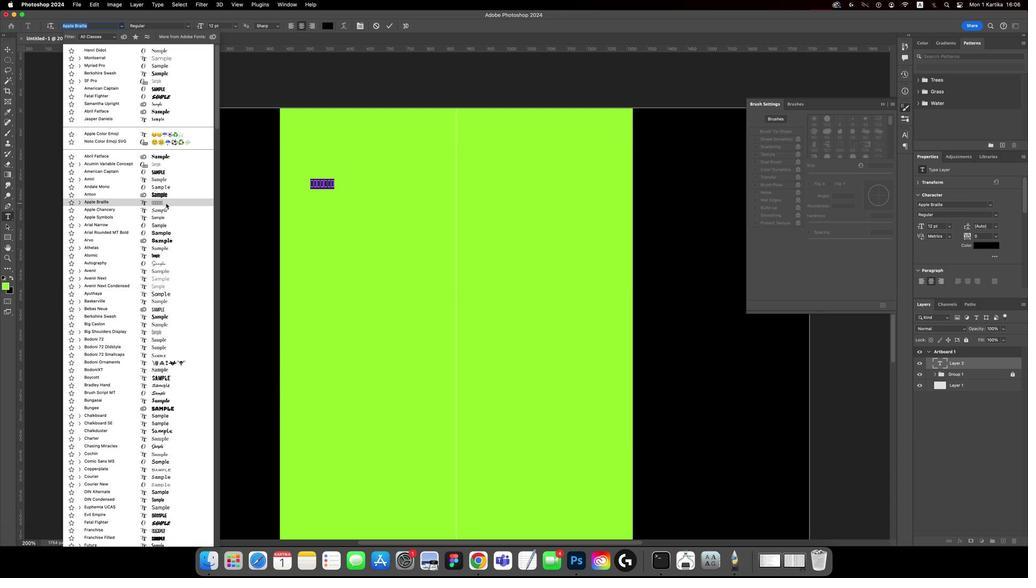 
Action: Mouse scrolled (398, 217) with delta (417, 49)
Screenshot: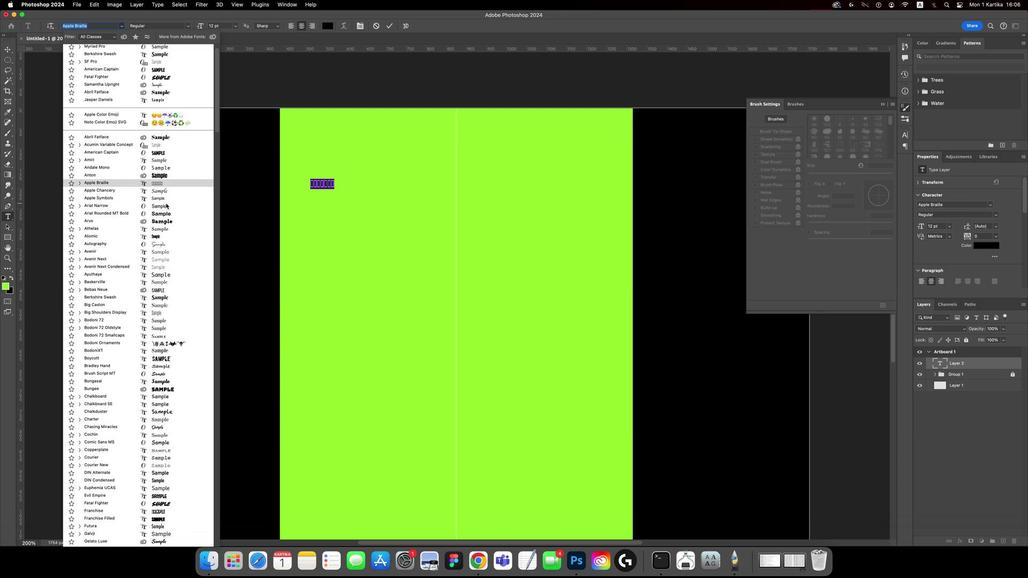 
Action: Mouse scrolled (398, 217) with delta (417, 49)
Screenshot: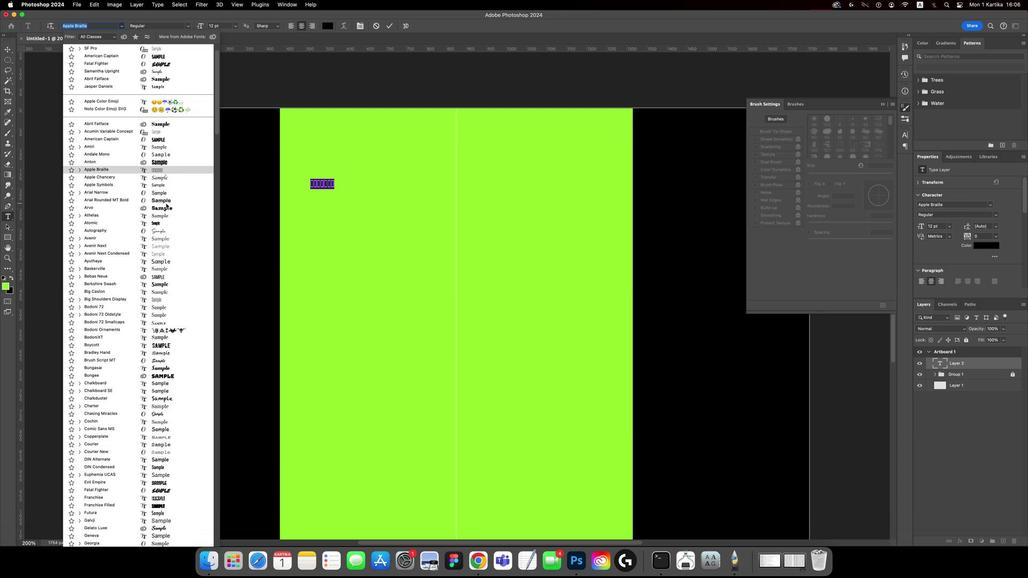 
Action: Mouse scrolled (398, 217) with delta (417, 49)
Screenshot: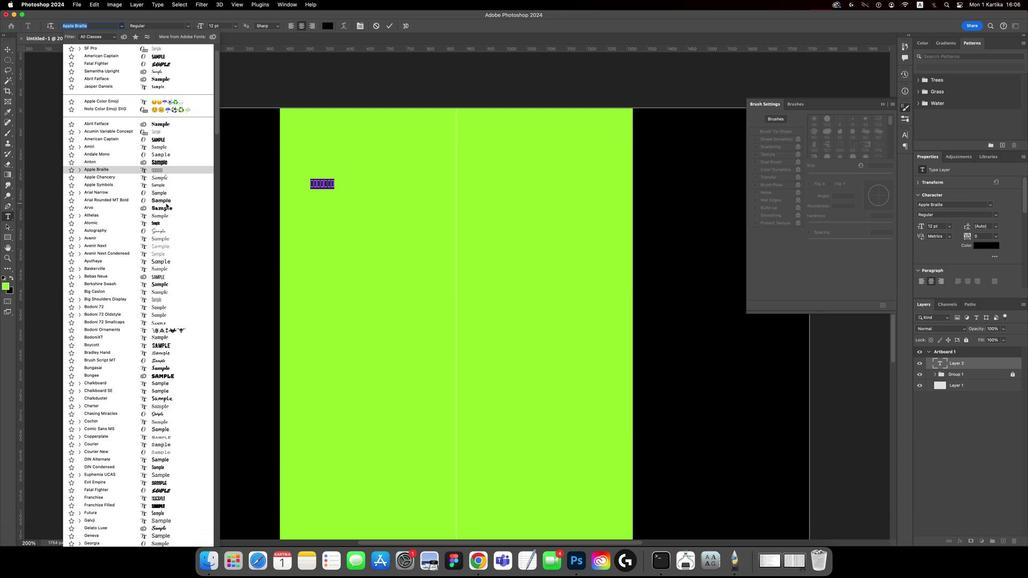 
Action: Mouse scrolled (398, 217) with delta (417, 49)
Screenshot: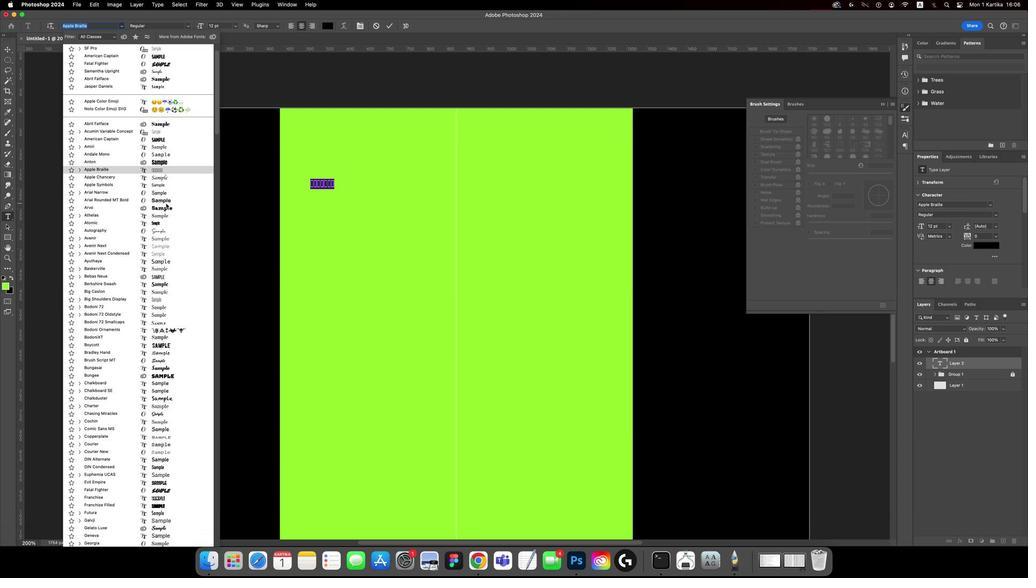 
Action: Mouse scrolled (398, 217) with delta (417, 48)
Screenshot: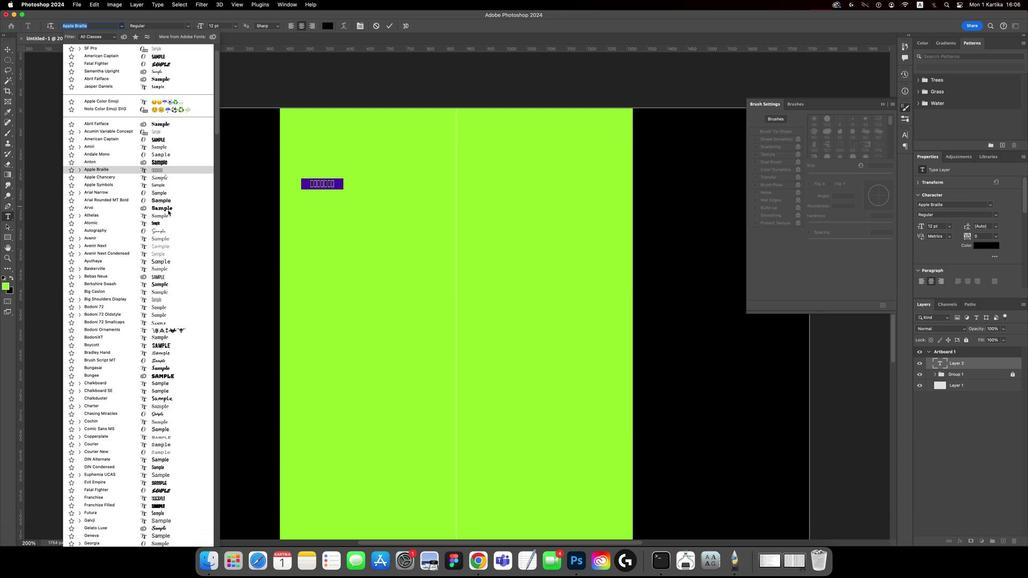 
Action: Mouse moved to (397, 297)
Screenshot: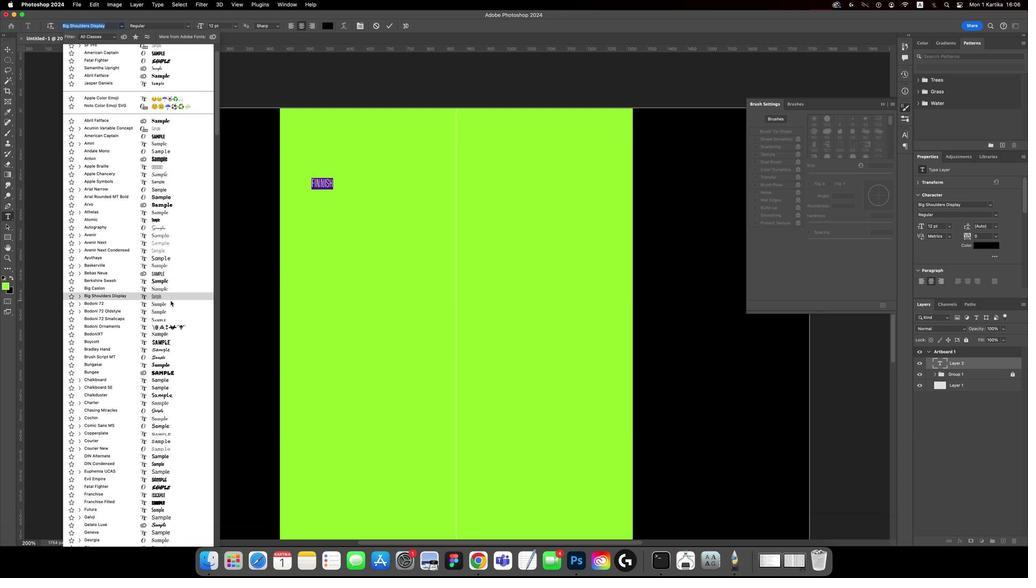 
Action: Mouse scrolled (397, 297) with delta (417, 49)
Screenshot: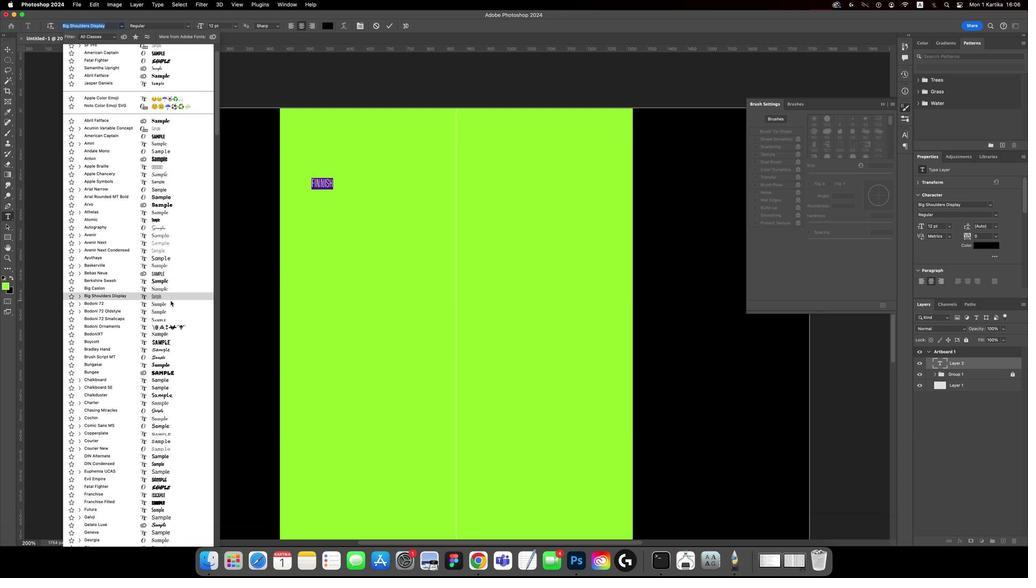 
Action: Mouse moved to (397, 297)
Screenshot: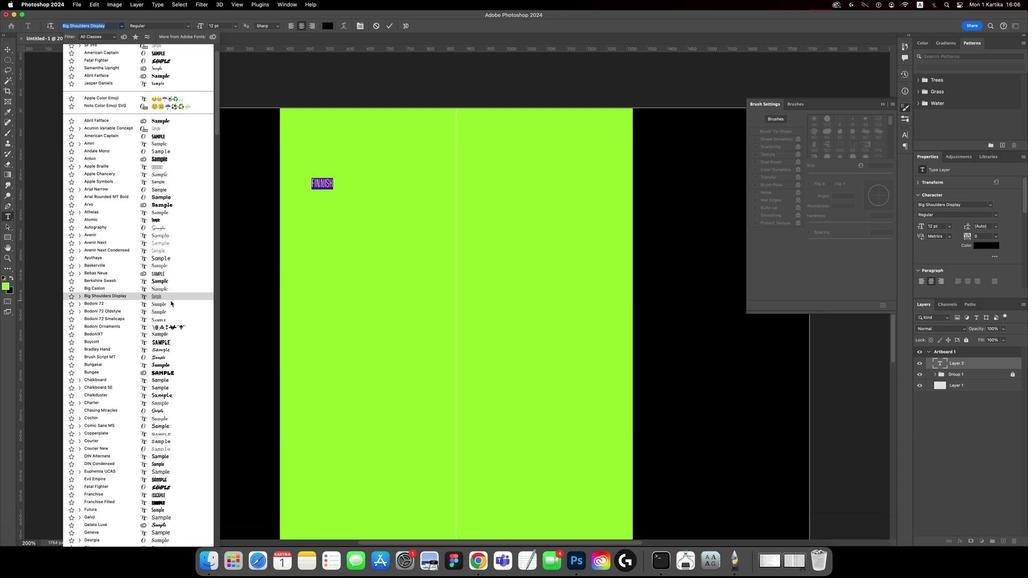
Action: Mouse scrolled (397, 297) with delta (417, 49)
Screenshot: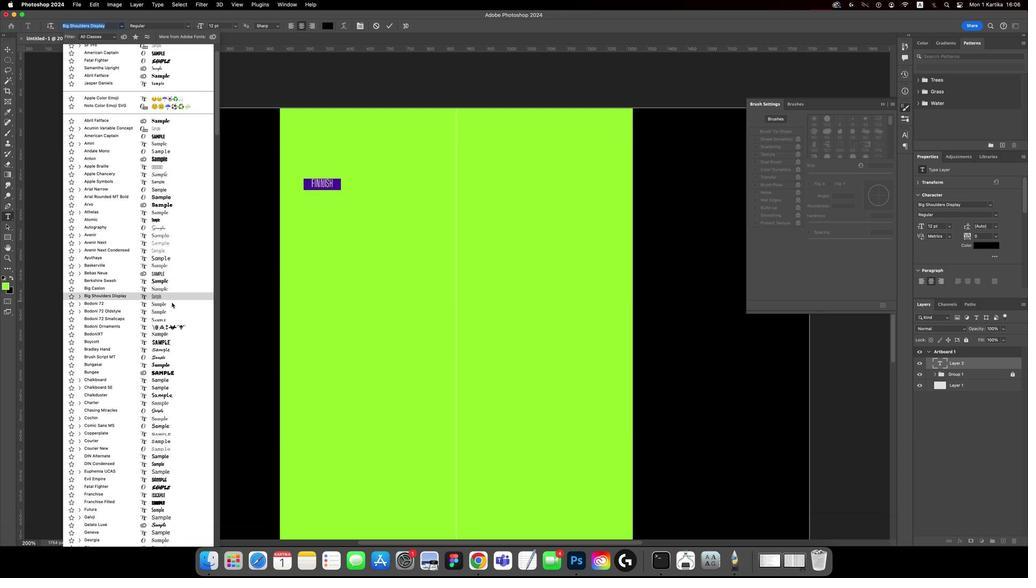 
Action: Mouse moved to (397, 302)
Screenshot: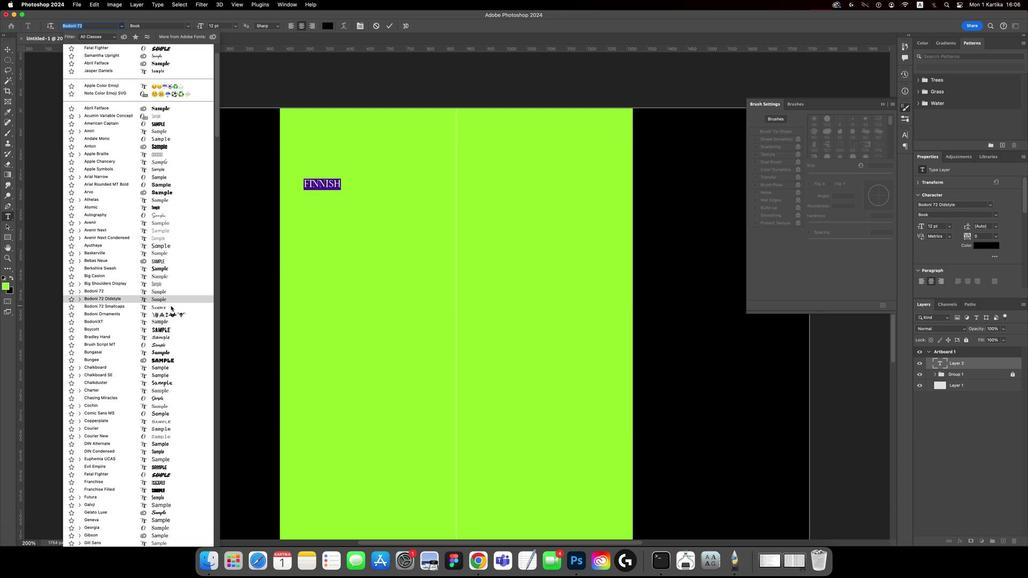 
Action: Mouse scrolled (397, 302) with delta (417, 49)
Screenshot: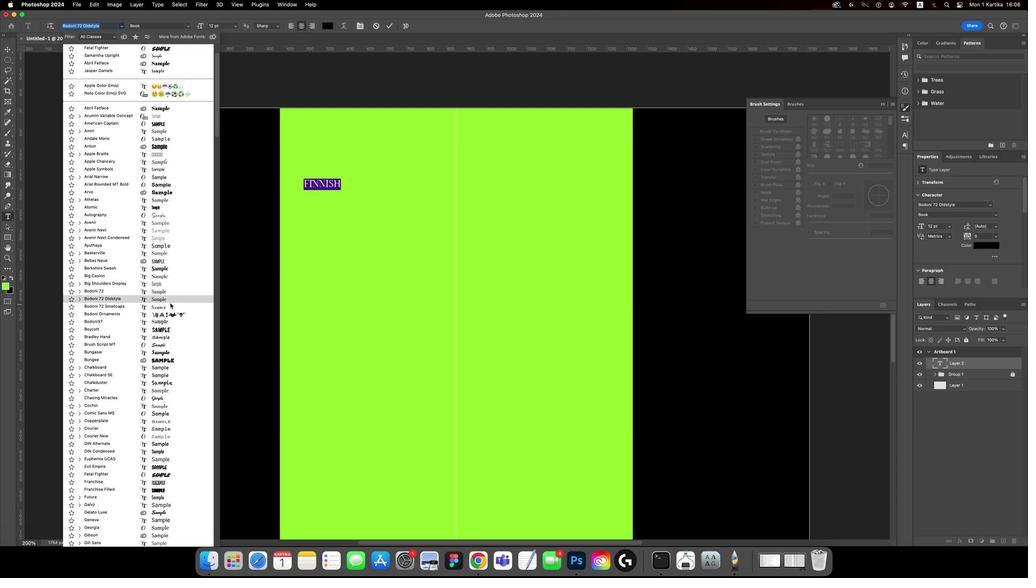 
Action: Mouse moved to (397, 301)
Screenshot: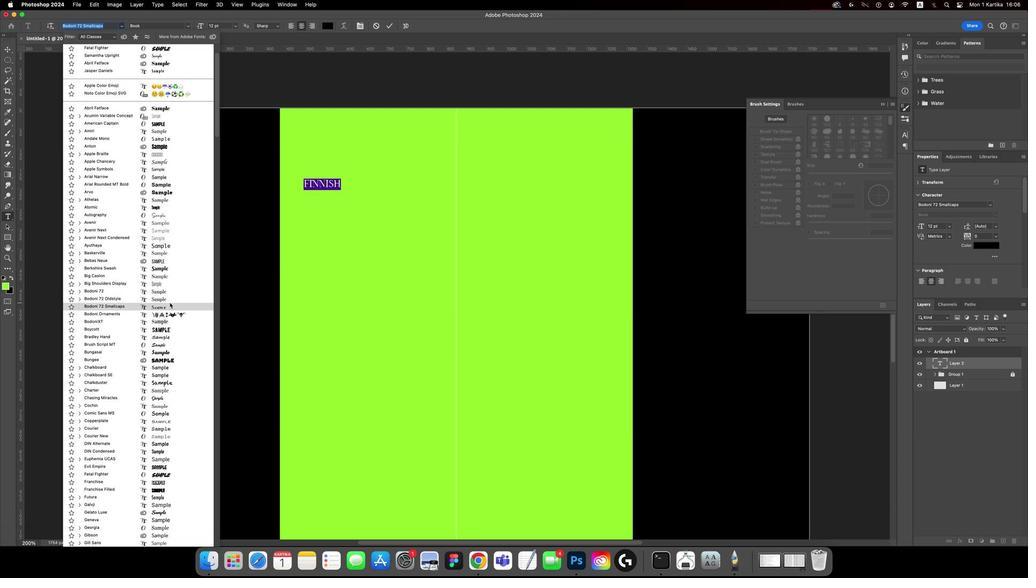 
Action: Mouse scrolled (397, 301) with delta (417, 49)
Screenshot: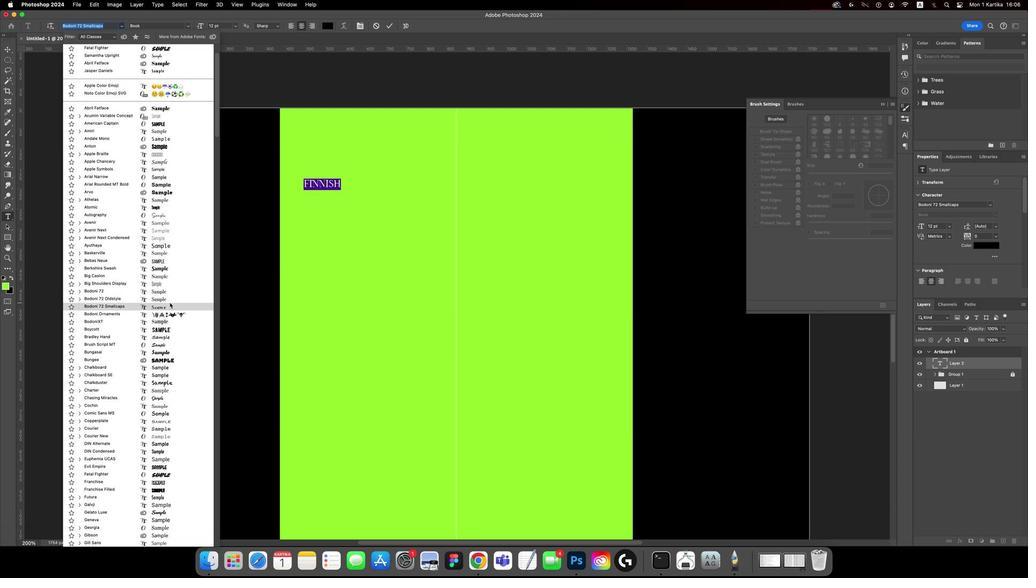 
Action: Mouse moved to (397, 301)
Screenshot: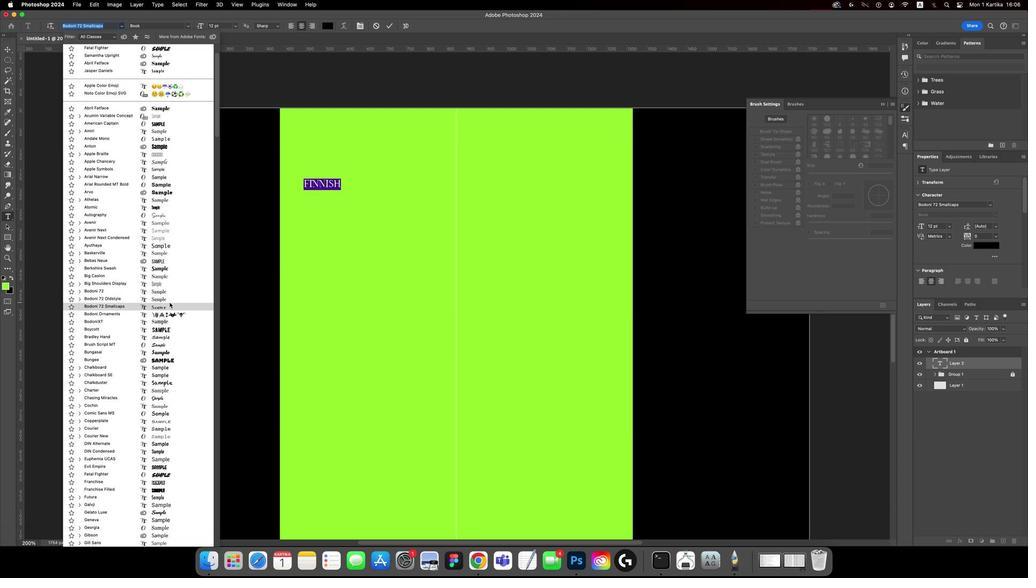 
Action: Mouse scrolled (397, 301) with delta (417, 49)
Screenshot: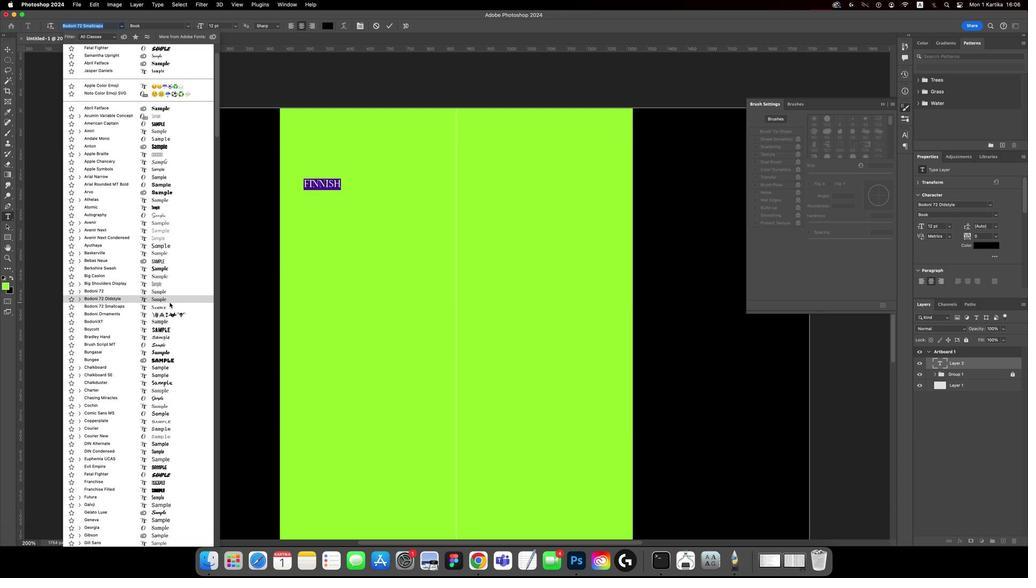 
Action: Mouse moved to (400, 347)
Screenshot: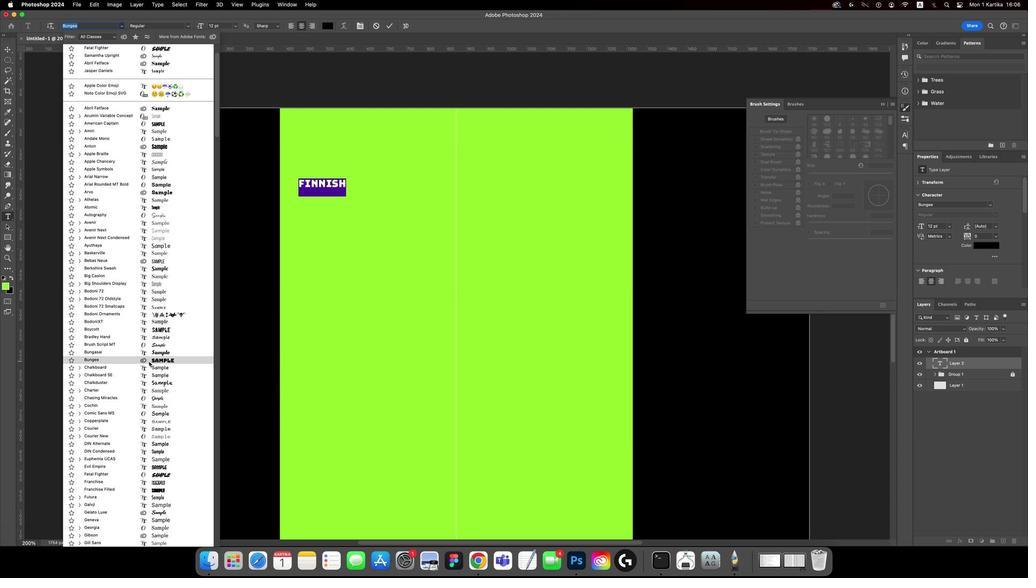 
Action: Mouse scrolled (400, 347) with delta (417, 49)
Screenshot: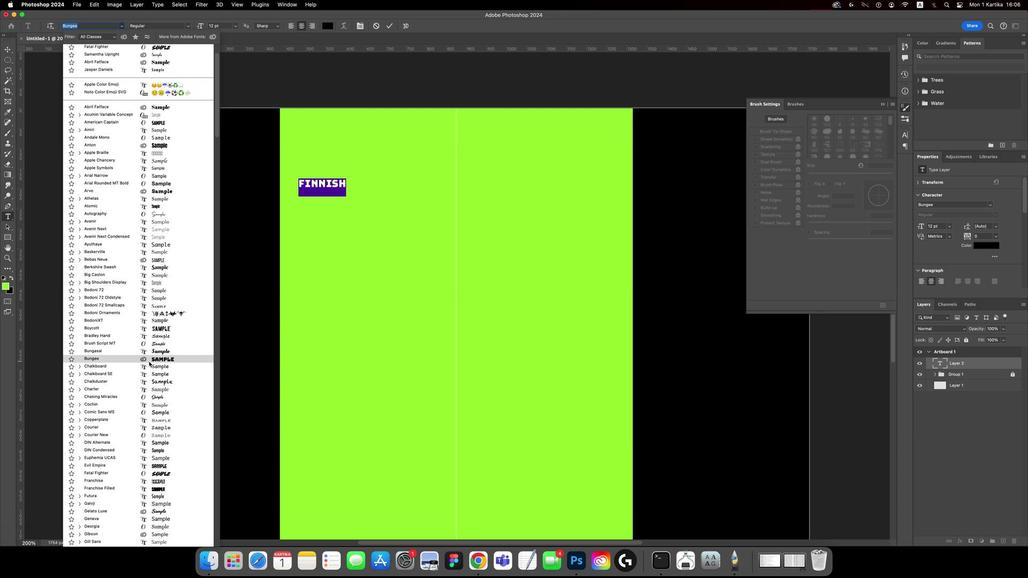 
Action: Mouse scrolled (400, 347) with delta (417, 49)
Screenshot: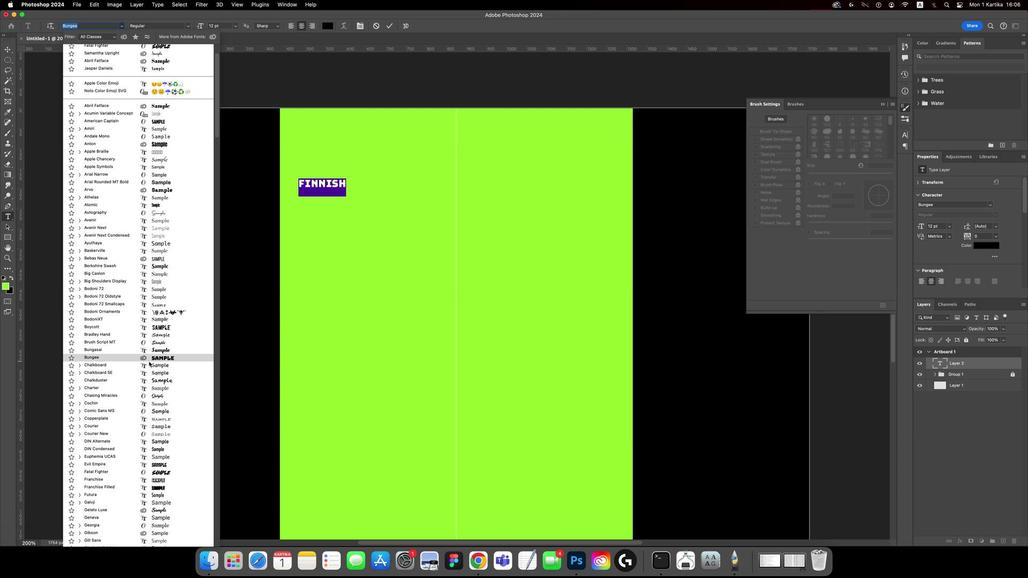 
Action: Mouse scrolled (400, 347) with delta (417, 49)
Screenshot: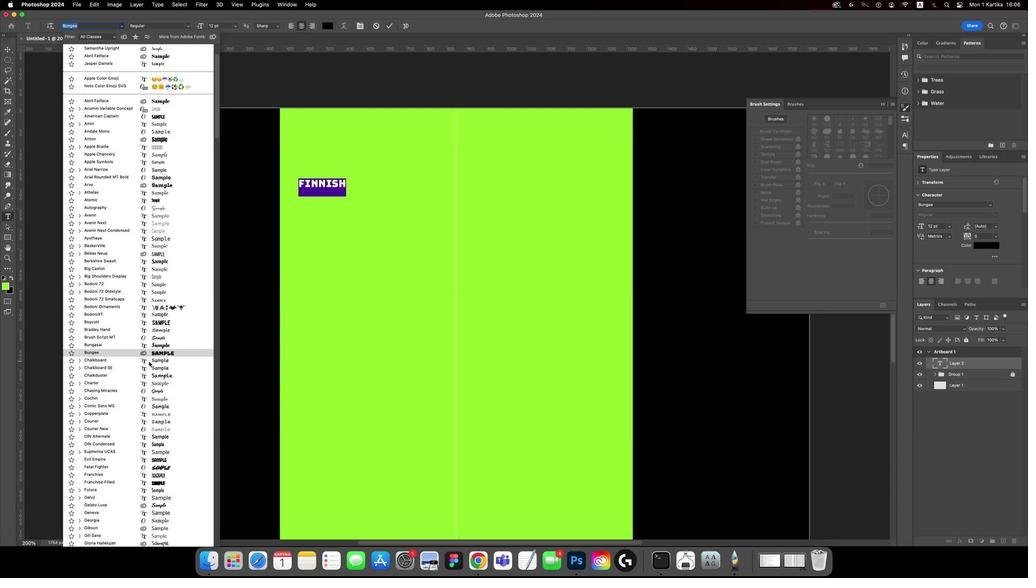
Action: Mouse scrolled (400, 347) with delta (417, 49)
Screenshot: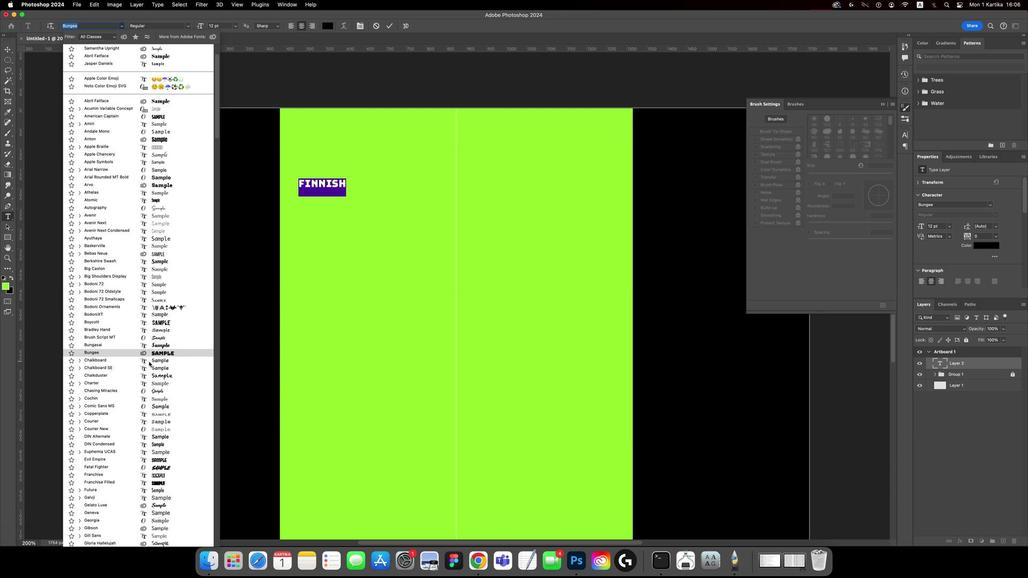 
Action: Mouse scrolled (400, 347) with delta (417, 49)
Screenshot: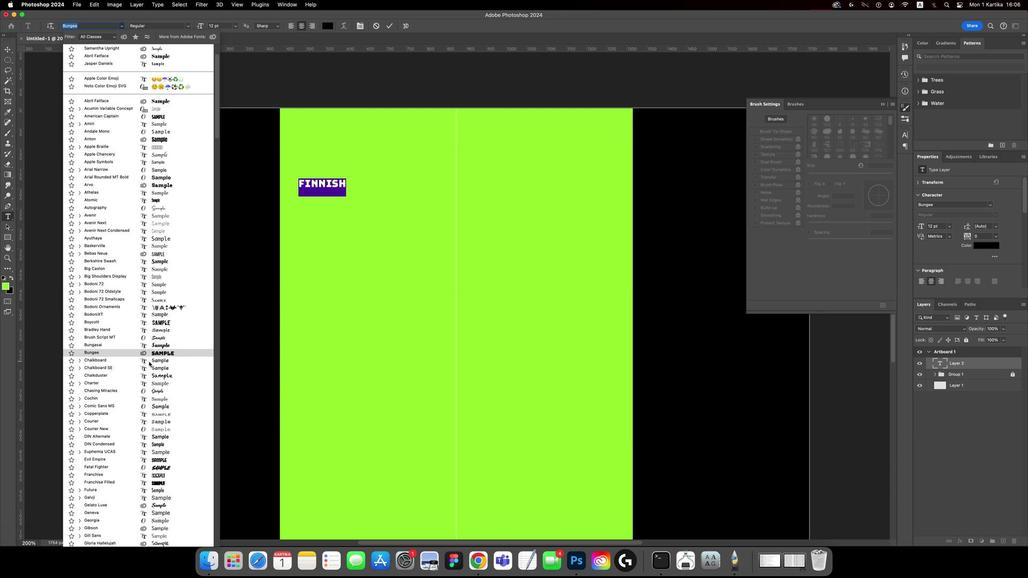 
Action: Mouse scrolled (400, 347) with delta (417, 49)
Screenshot: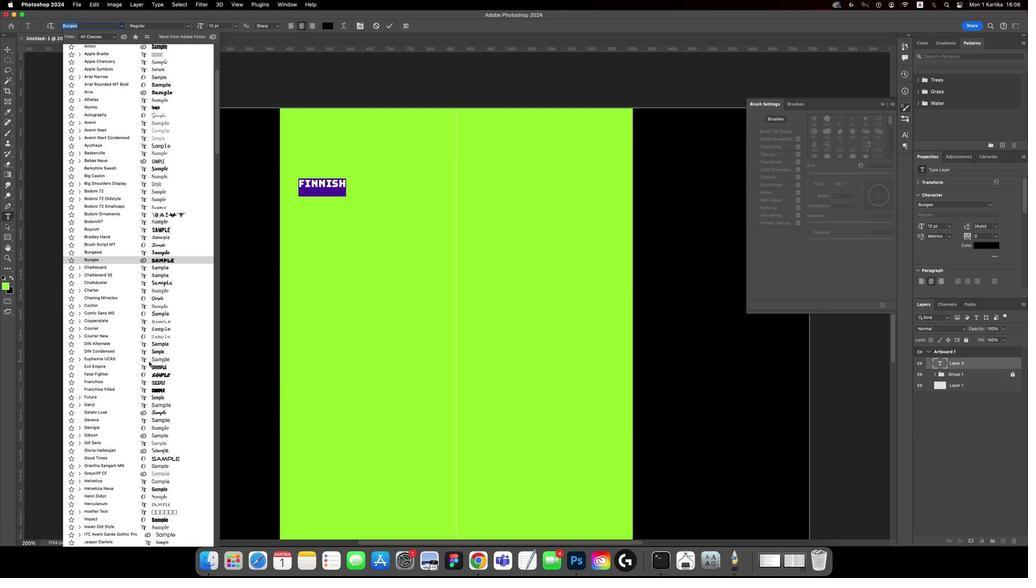 
Action: Mouse scrolled (400, 347) with delta (417, 49)
Screenshot: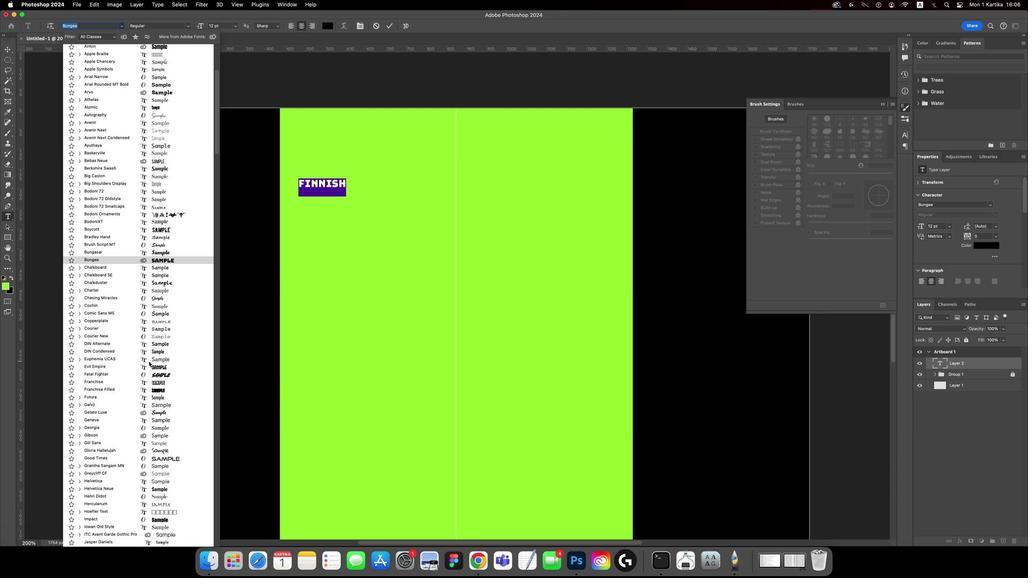 
Action: Mouse scrolled (400, 347) with delta (417, 48)
Screenshot: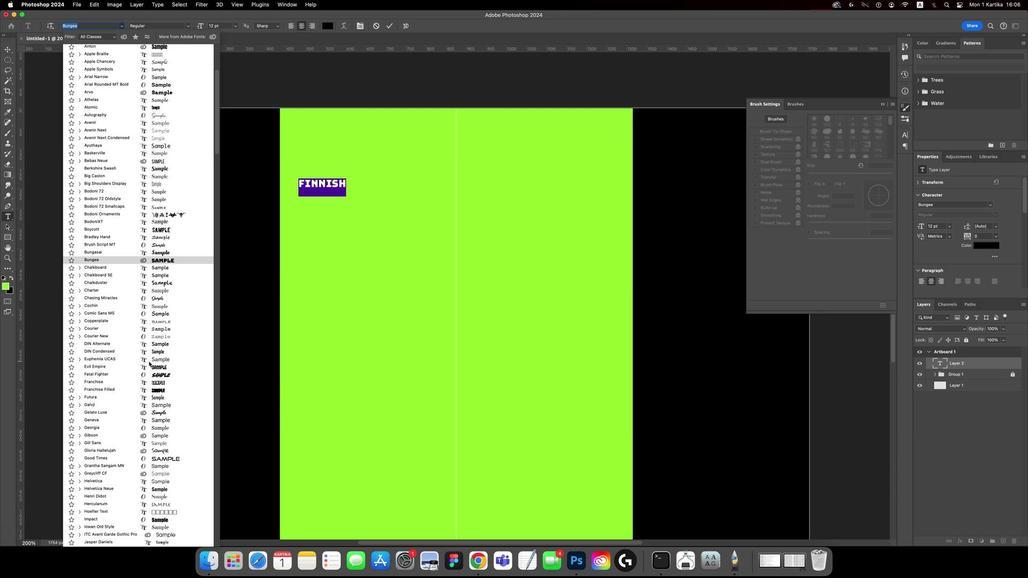 
Action: Mouse scrolled (400, 347) with delta (417, 47)
Screenshot: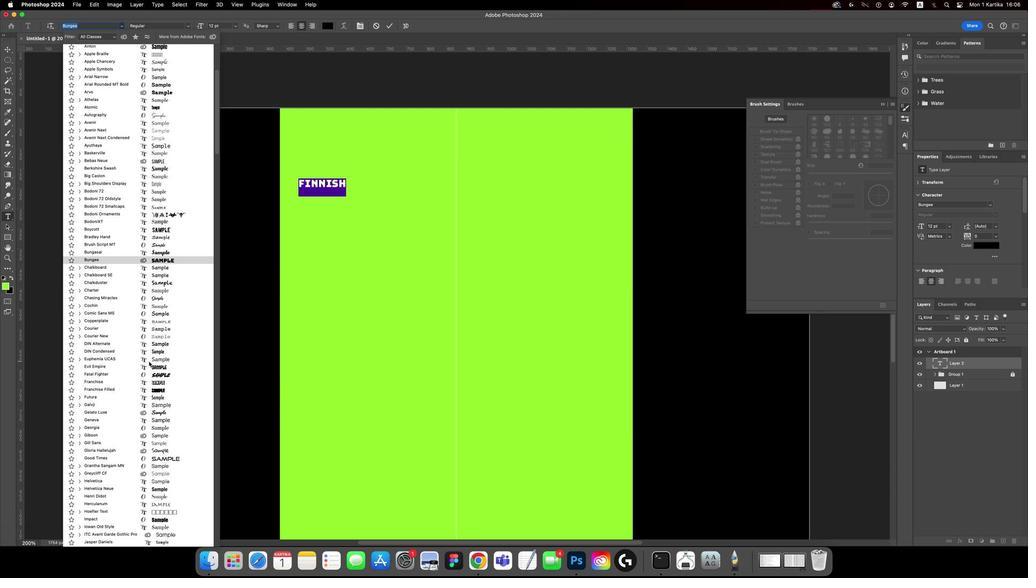 
Action: Mouse scrolled (400, 347) with delta (417, 47)
Screenshot: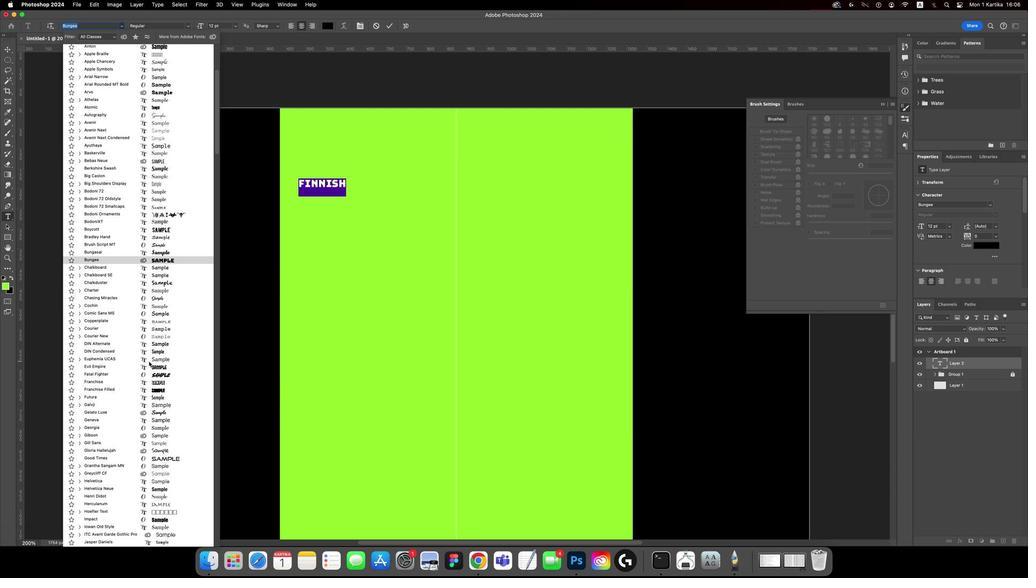 
Action: Mouse moved to (400, 347)
Screenshot: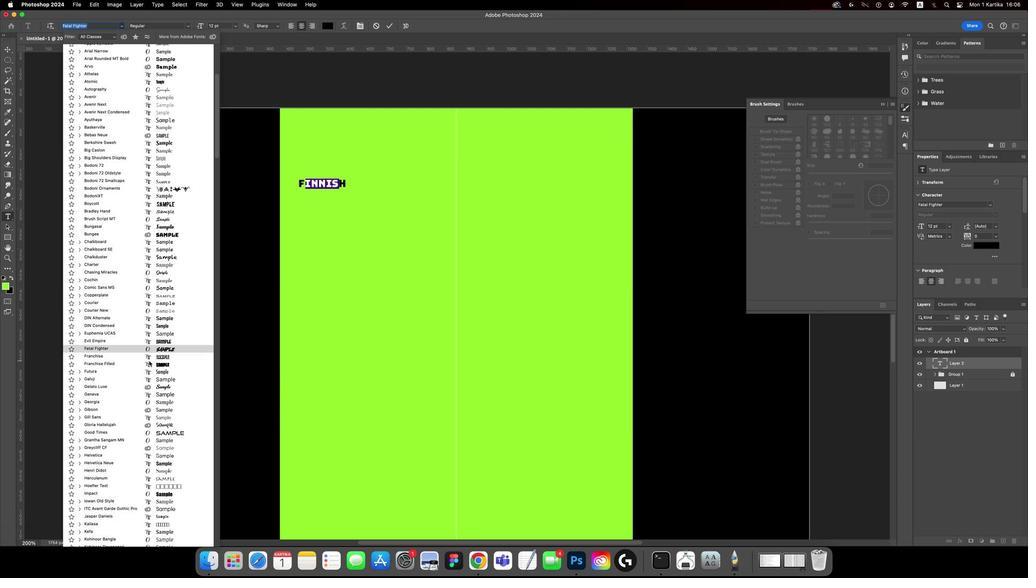 
Action: Mouse scrolled (400, 347) with delta (417, 49)
Screenshot: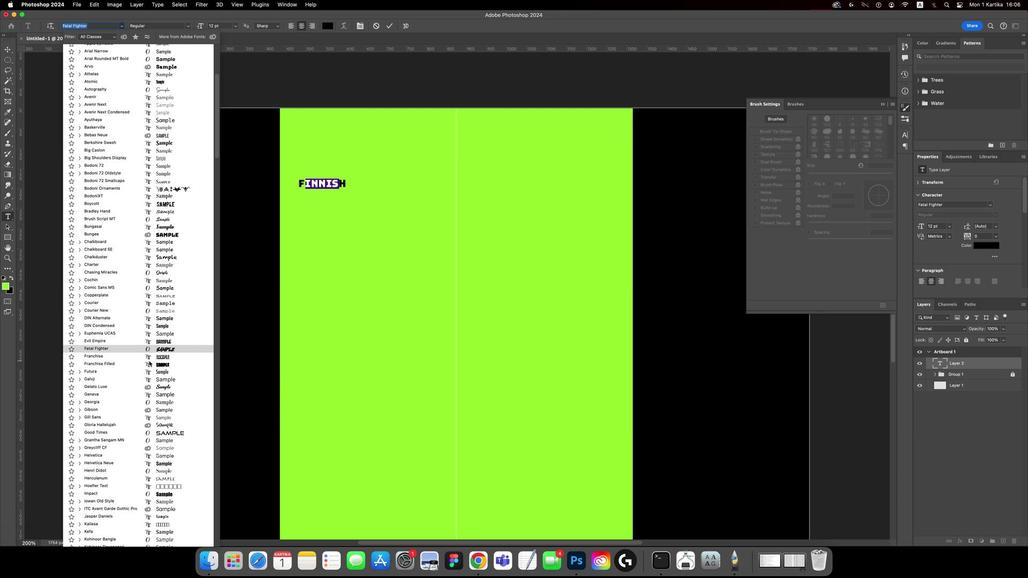 
Action: Mouse scrolled (400, 347) with delta (417, 49)
Screenshot: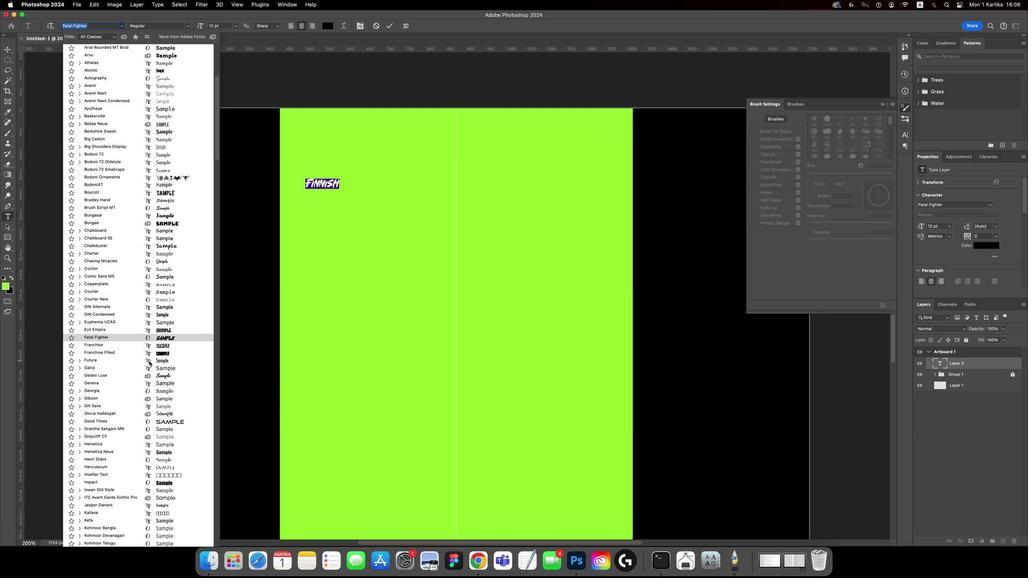 
Action: Mouse scrolled (400, 347) with delta (417, 49)
Screenshot: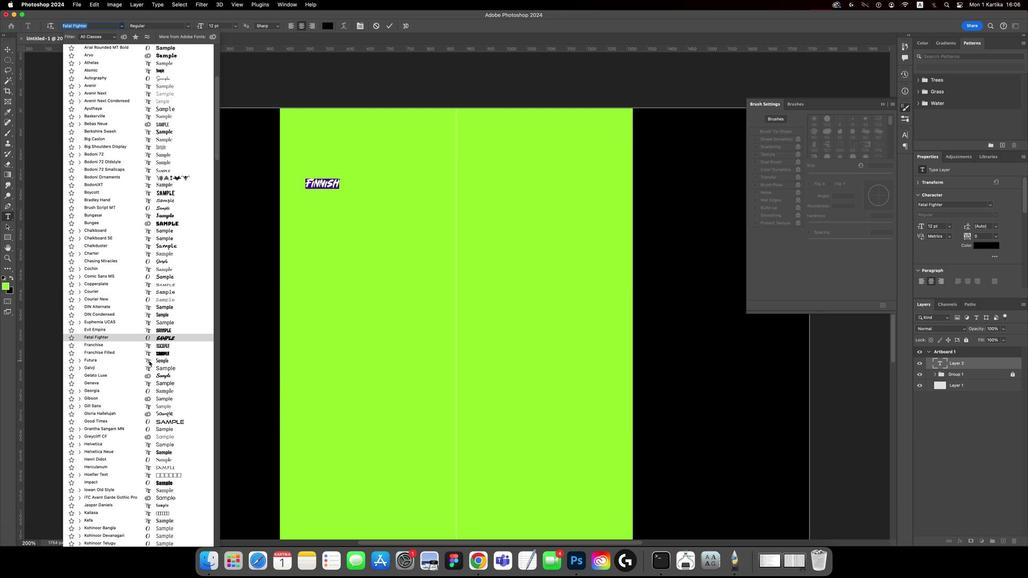 
Action: Mouse moved to (400, 347)
Screenshot: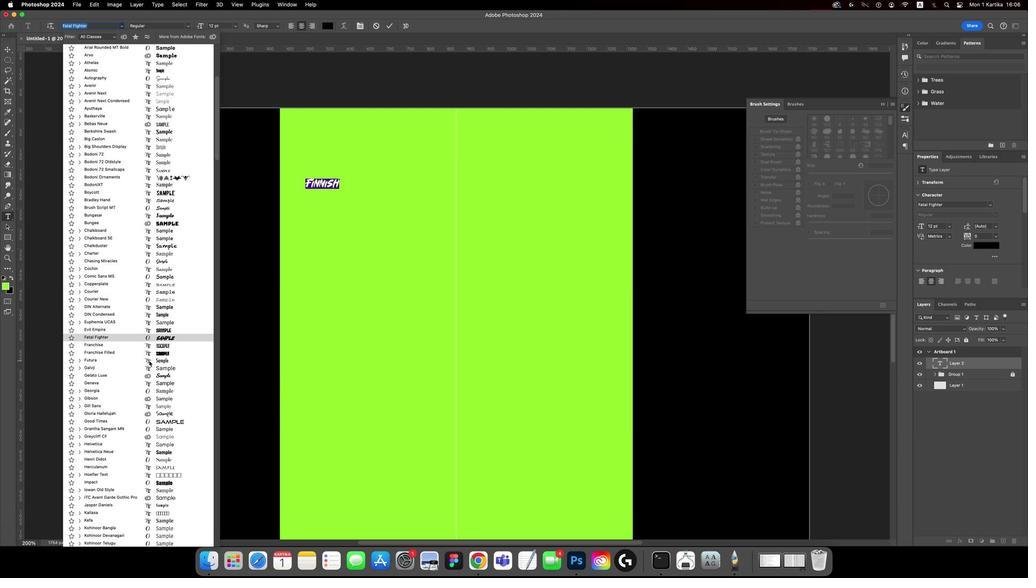 
Action: Mouse scrolled (400, 347) with delta (417, 48)
Screenshot: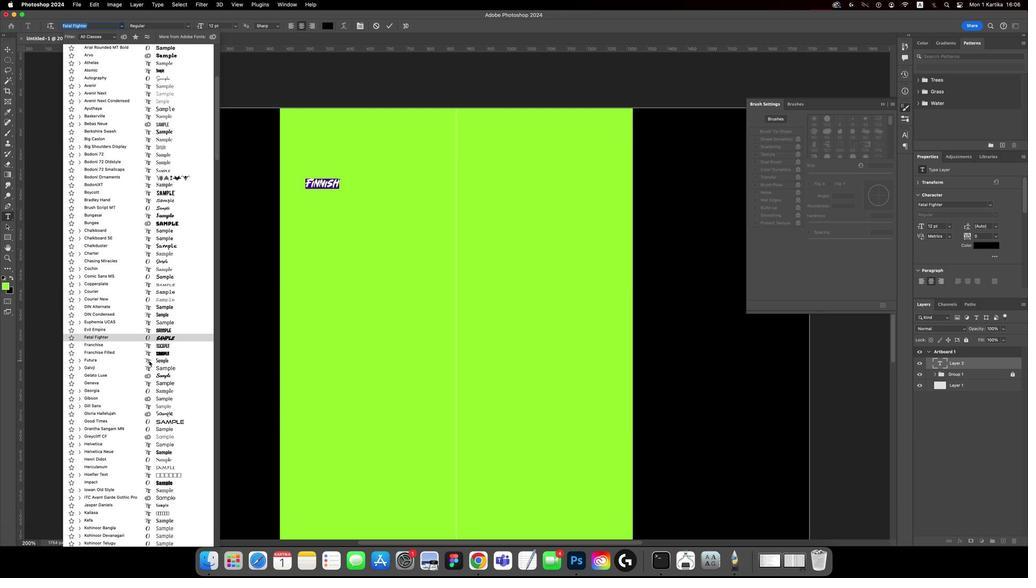
Action: Mouse moved to (400, 347)
Screenshot: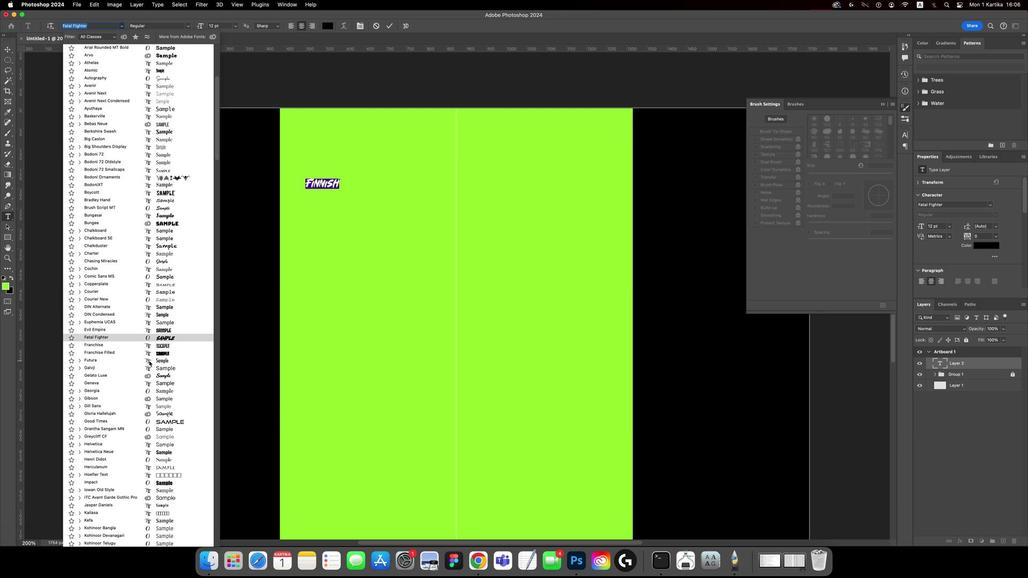 
Action: Mouse scrolled (400, 347) with delta (417, 49)
Screenshot: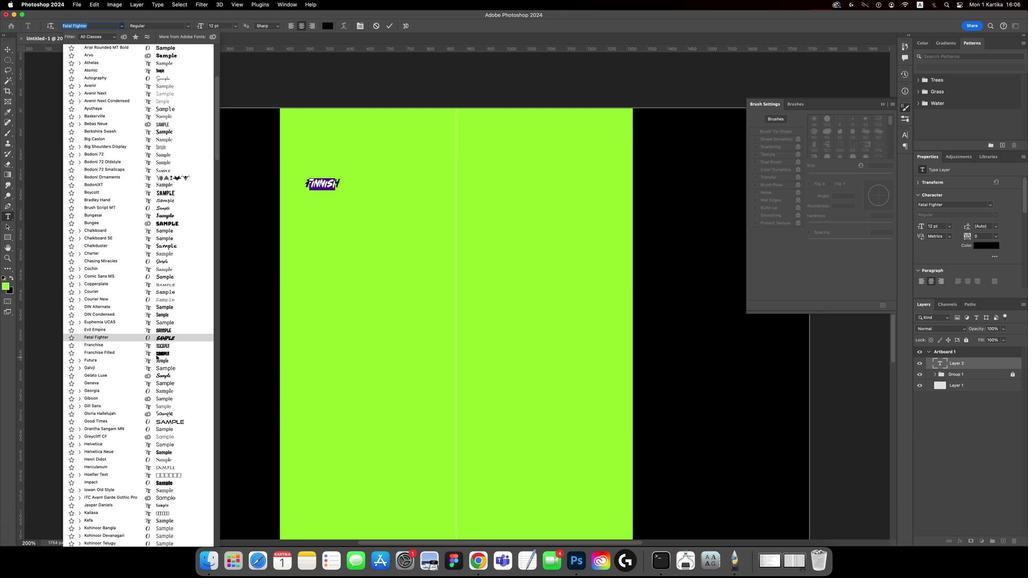 
Action: Mouse moved to (399, 333)
Screenshot: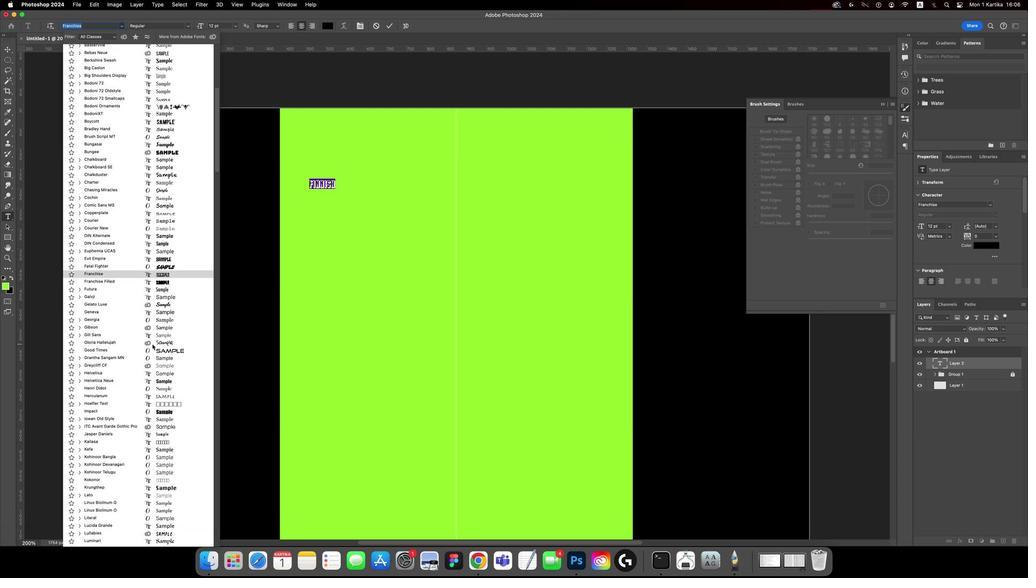 
Action: Mouse scrolled (399, 333) with delta (417, 49)
Screenshot: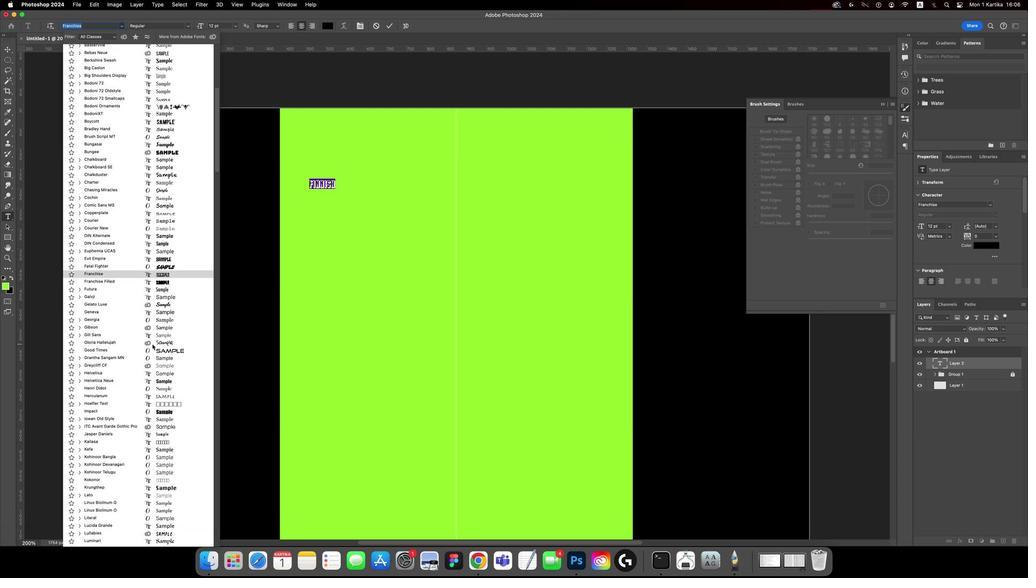 
Action: Mouse moved to (399, 333)
Screenshot: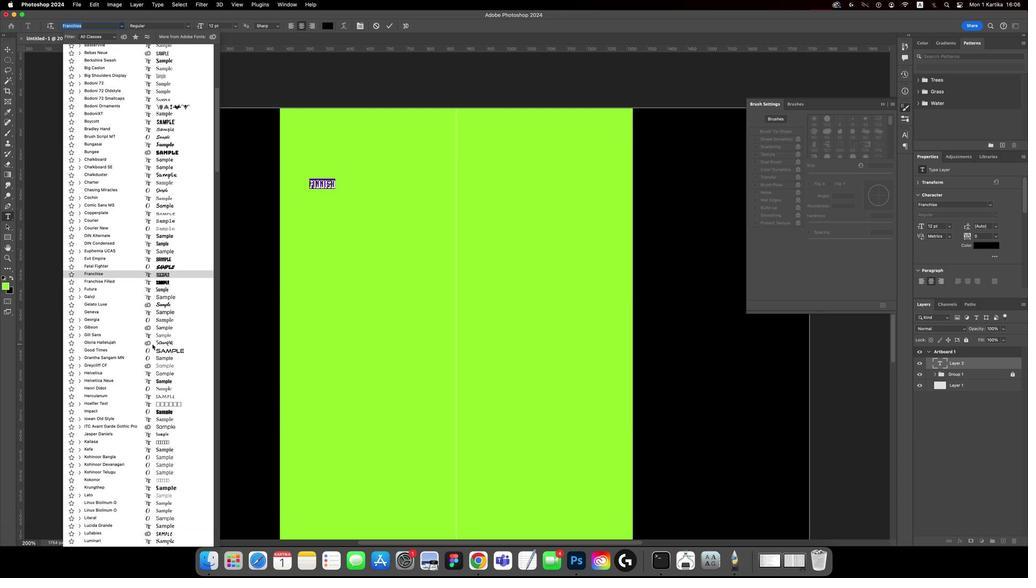 
Action: Mouse scrolled (399, 333) with delta (417, 49)
Screenshot: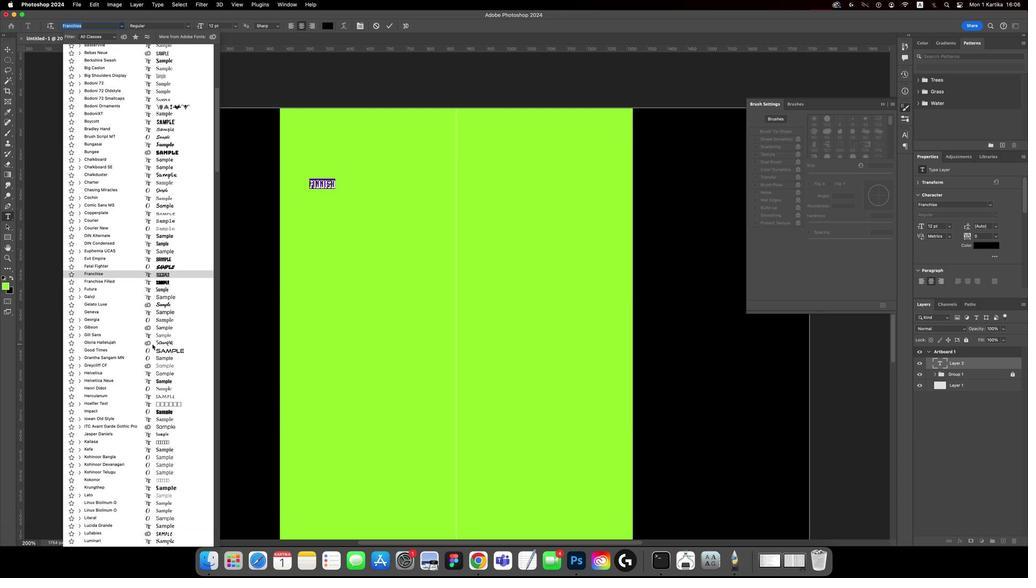 
Action: Mouse moved to (399, 333)
Screenshot: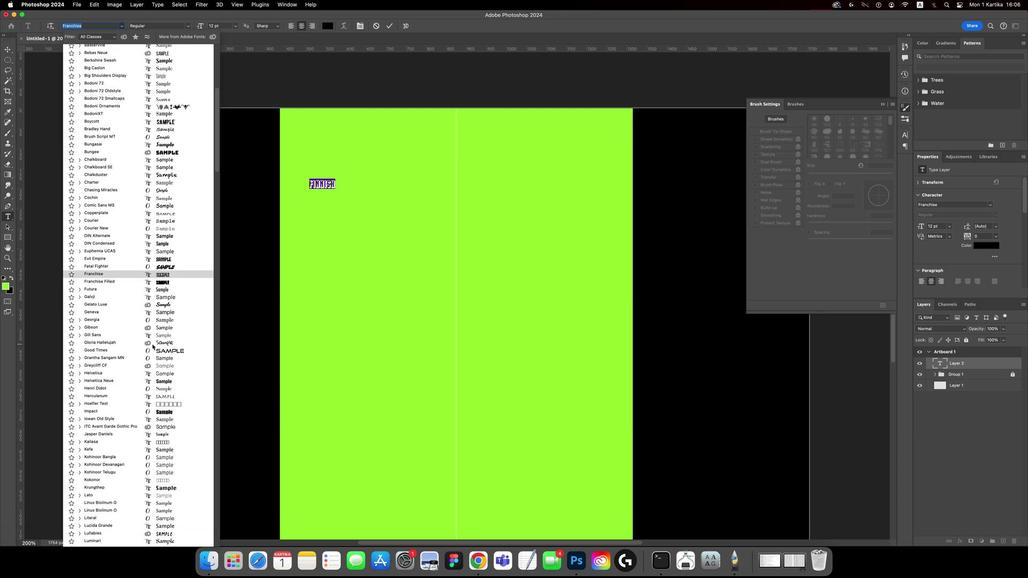 
Action: Mouse scrolled (399, 333) with delta (417, 48)
Screenshot: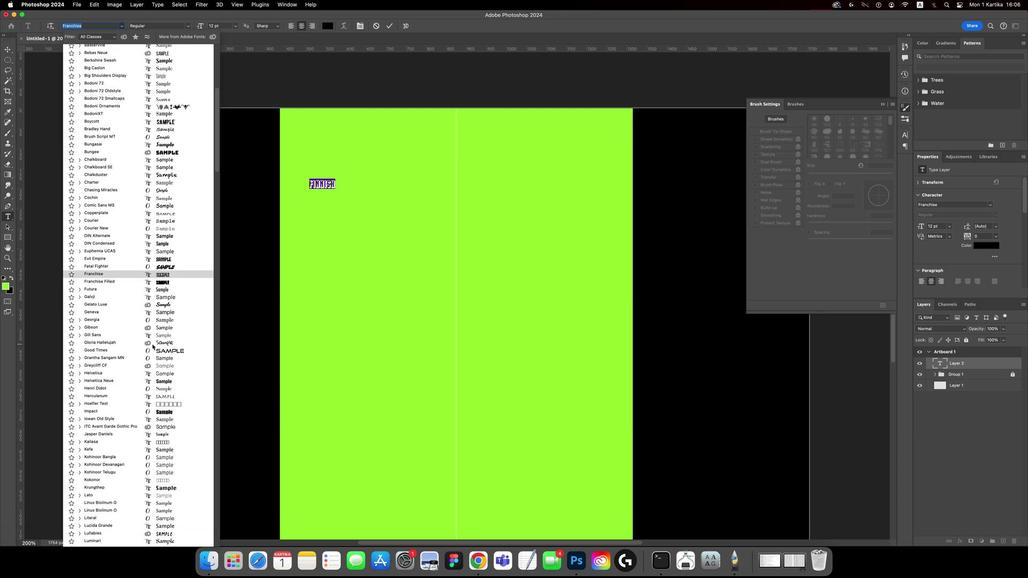 
Action: Mouse scrolled (399, 333) with delta (417, 47)
Screenshot: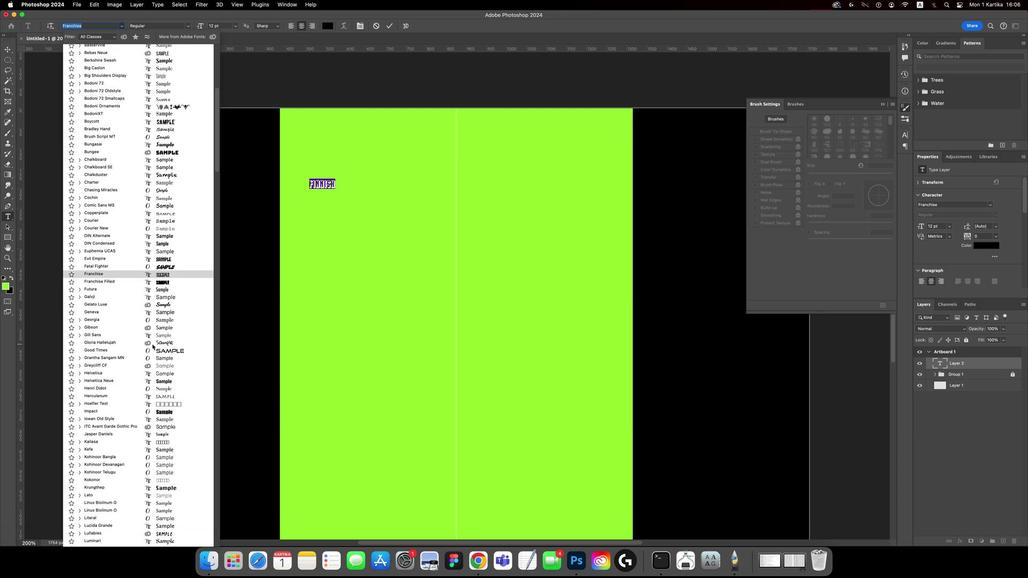 
Action: Mouse scrolled (399, 333) with delta (417, 49)
Screenshot: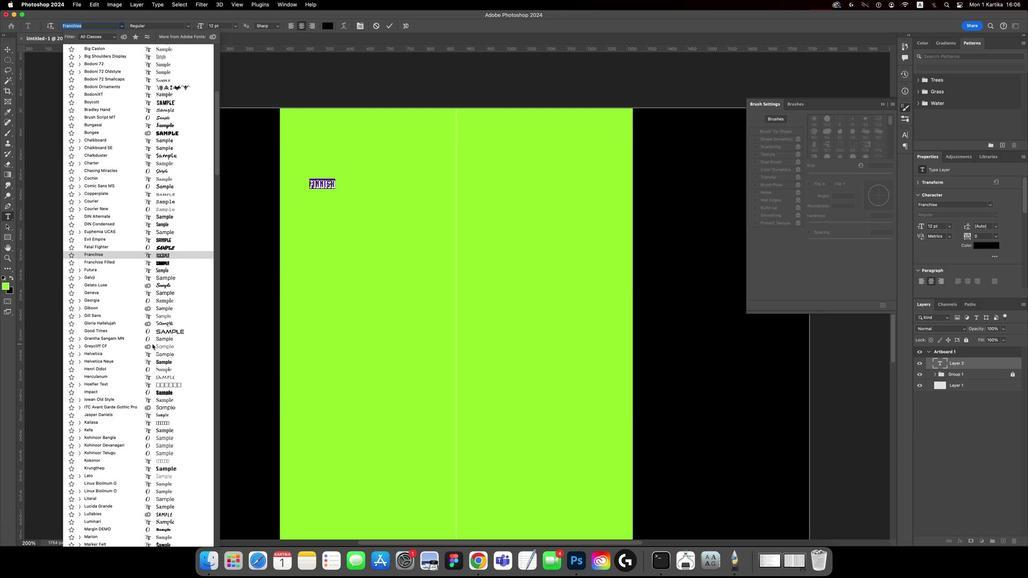 
Action: Mouse scrolled (399, 333) with delta (417, 49)
Screenshot: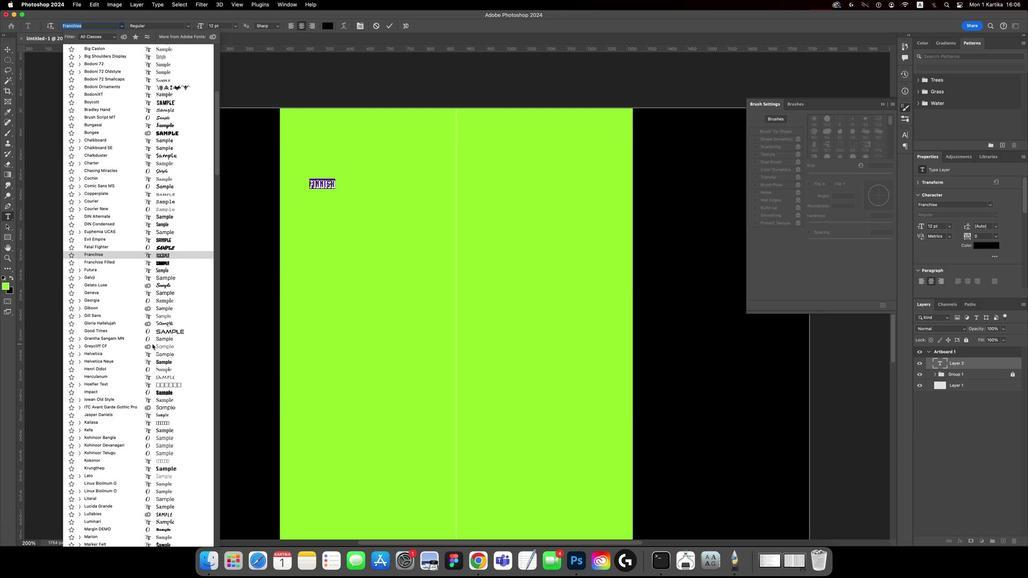 
Action: Mouse scrolled (399, 333) with delta (417, 48)
Screenshot: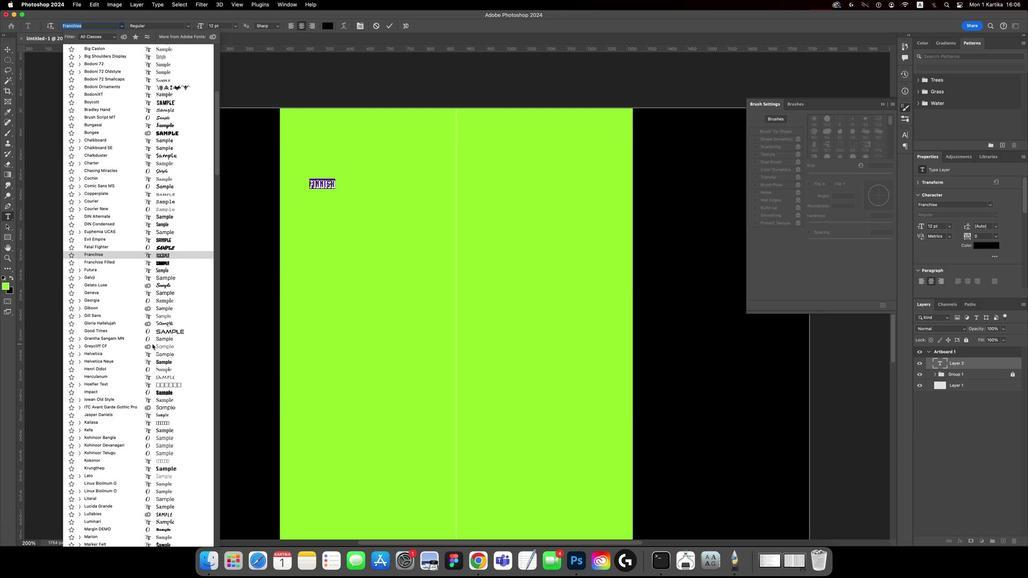 
Action: Mouse moved to (399, 333)
Screenshot: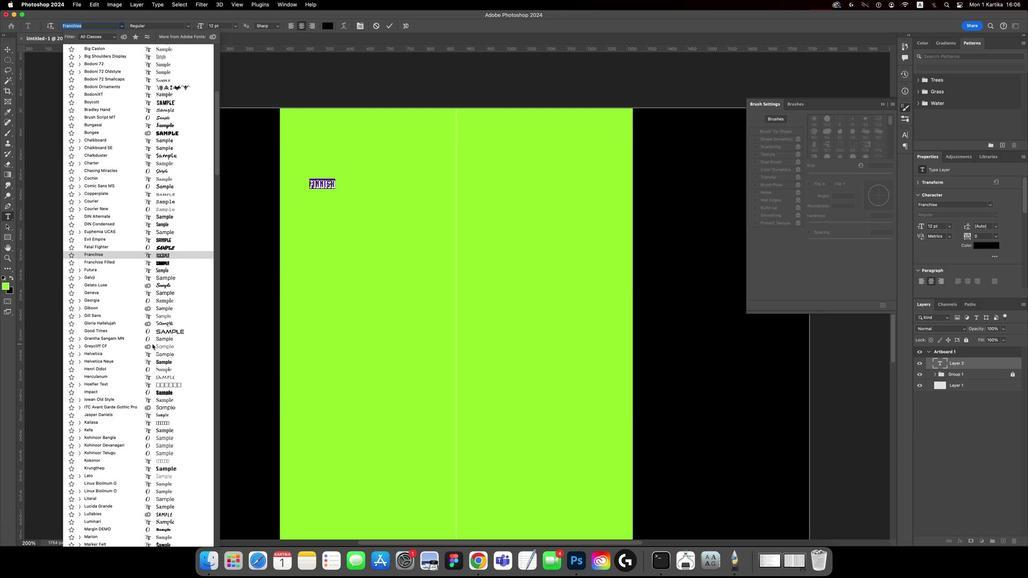 
Action: Mouse scrolled (399, 333) with delta (417, 49)
Screenshot: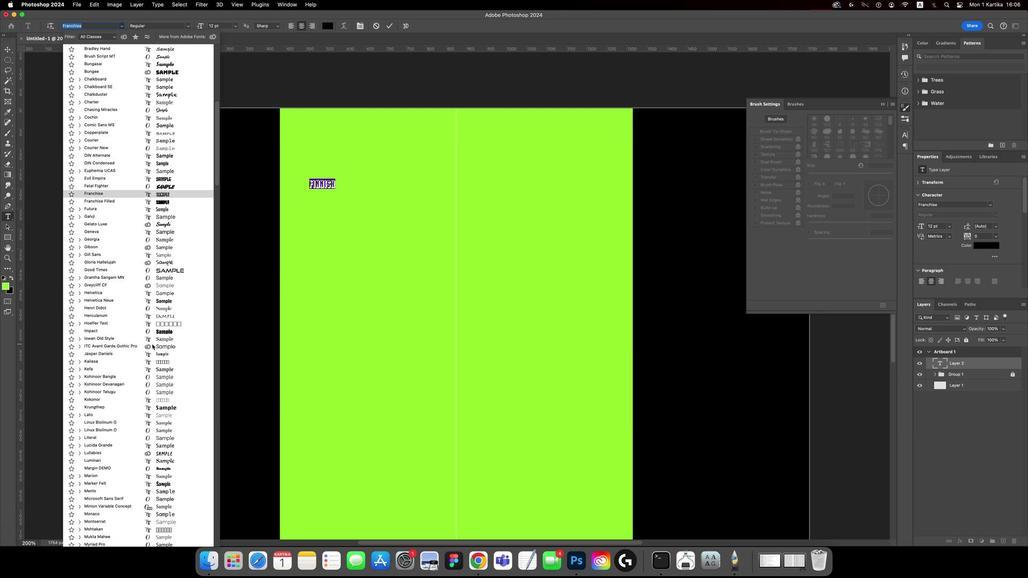
Action: Mouse moved to (399, 333)
Screenshot: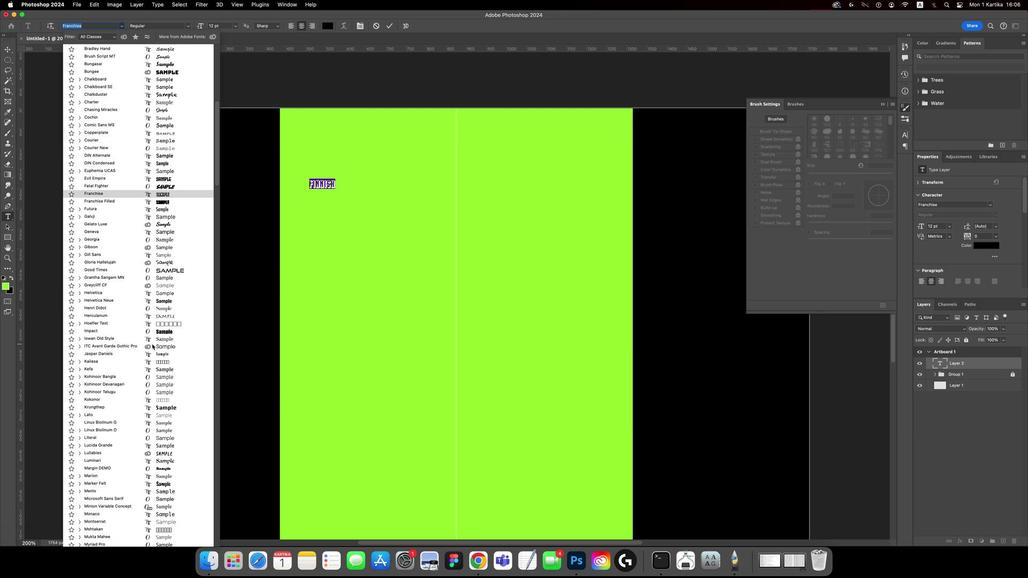 
Action: Mouse scrolled (399, 333) with delta (417, 49)
Screenshot: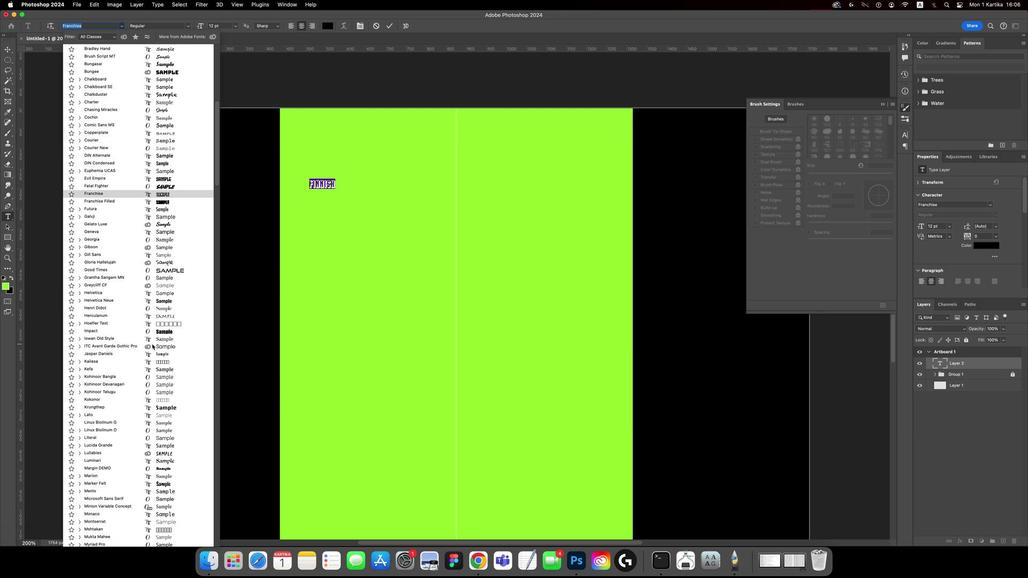 
Action: Mouse scrolled (399, 333) with delta (417, 48)
Screenshot: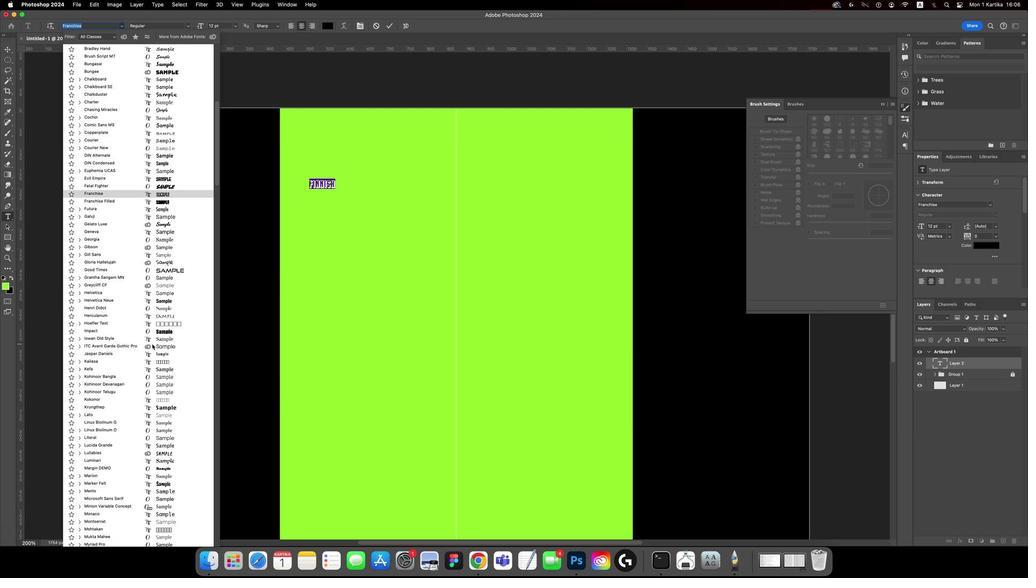 
Action: Mouse scrolled (399, 333) with delta (417, 47)
Screenshot: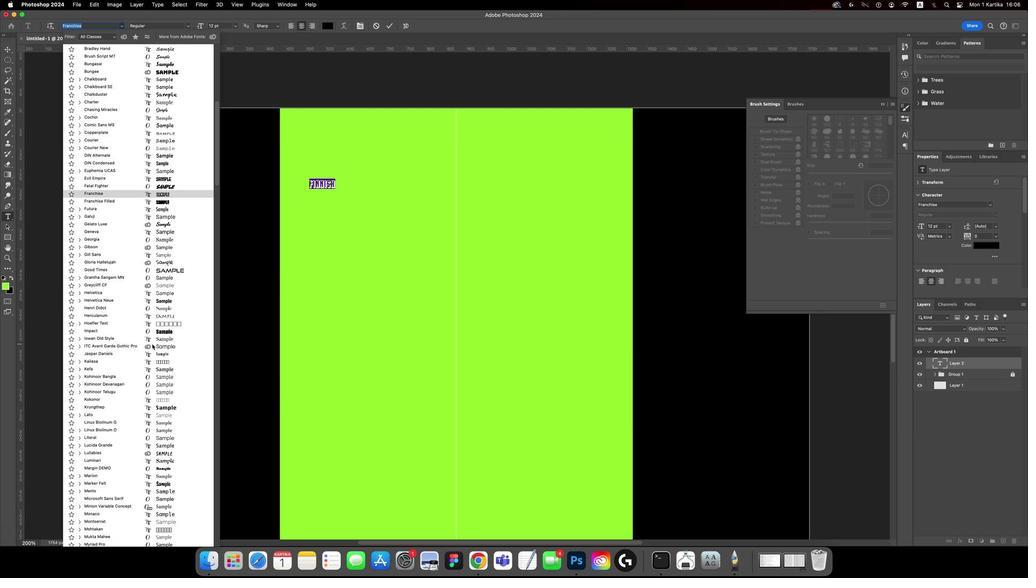 
Action: Mouse scrolled (399, 333) with delta (417, 49)
Screenshot: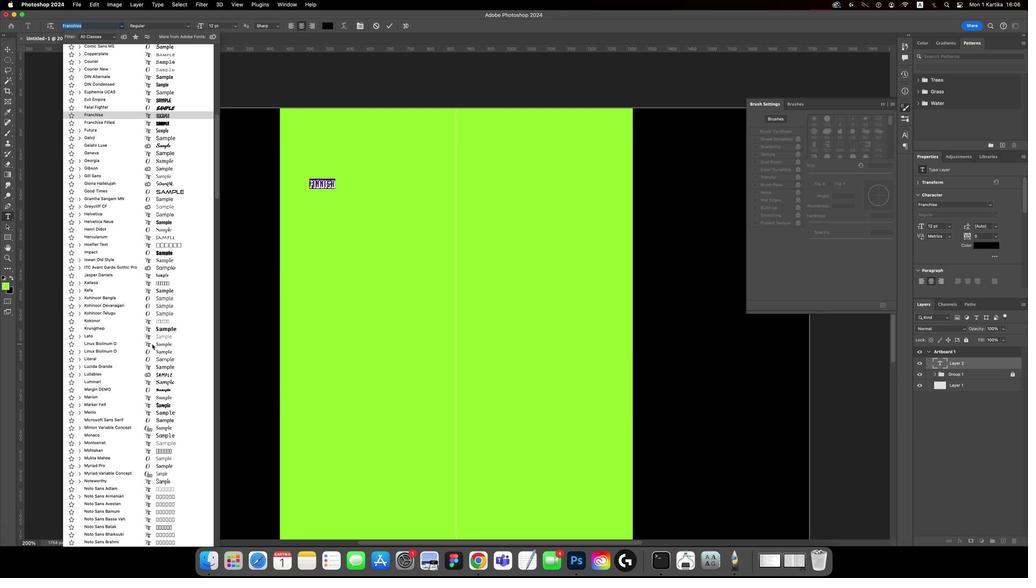 
Action: Mouse scrolled (399, 333) with delta (417, 49)
Screenshot: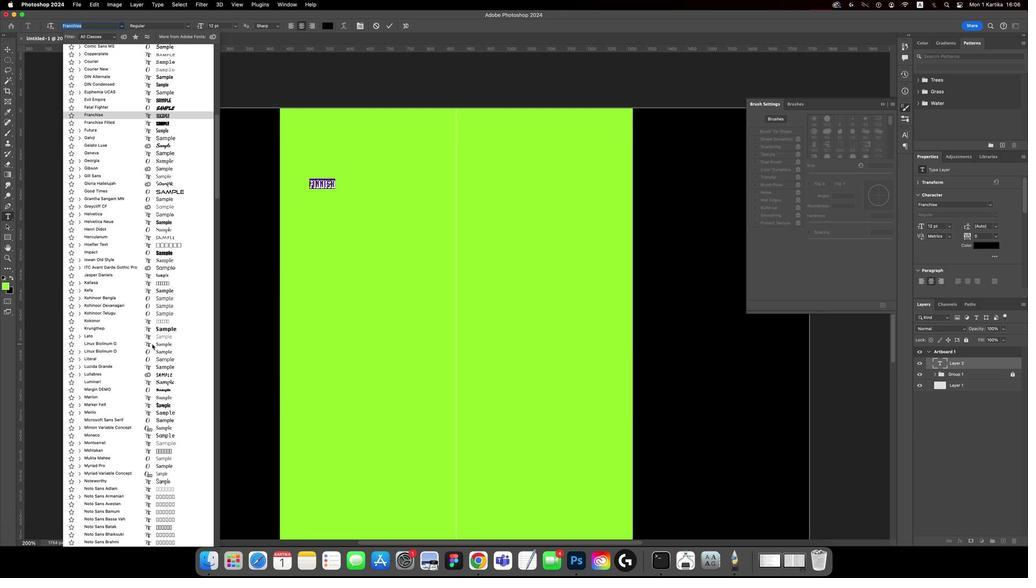 
Action: Mouse scrolled (399, 333) with delta (417, 48)
Screenshot: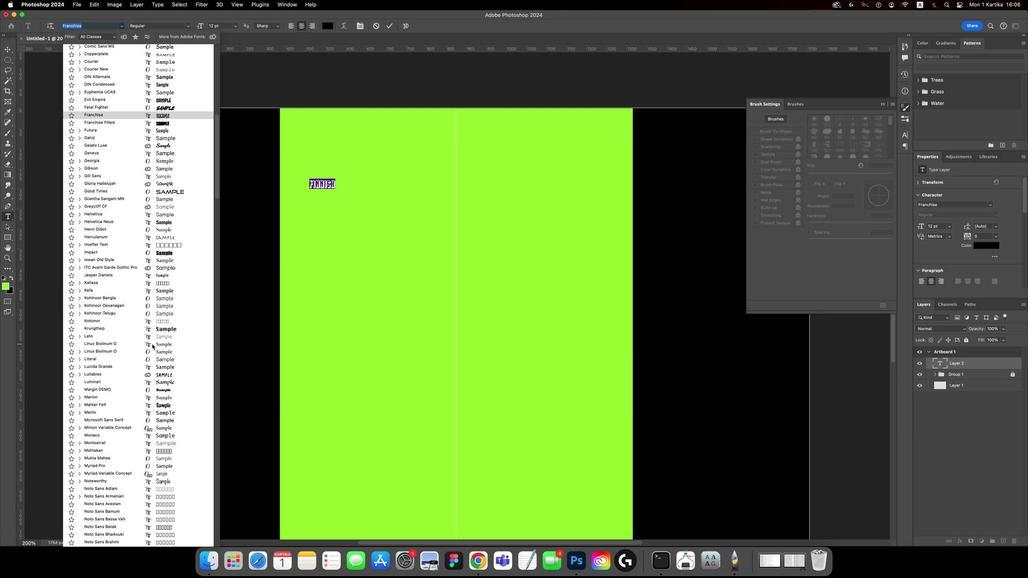 
Action: Mouse scrolled (399, 333) with delta (417, 47)
Screenshot: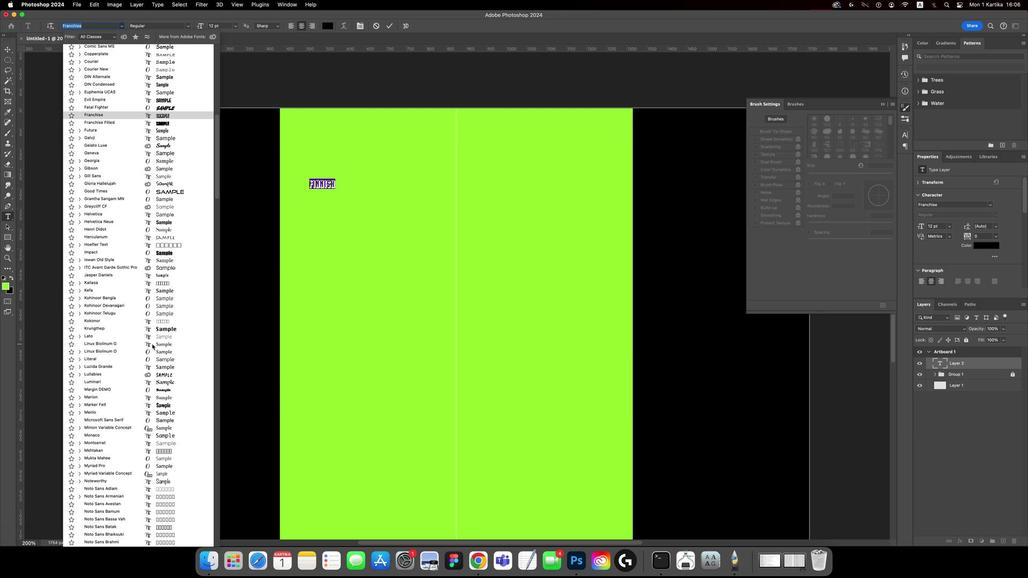 
Action: Mouse scrolled (399, 333) with delta (417, 48)
Screenshot: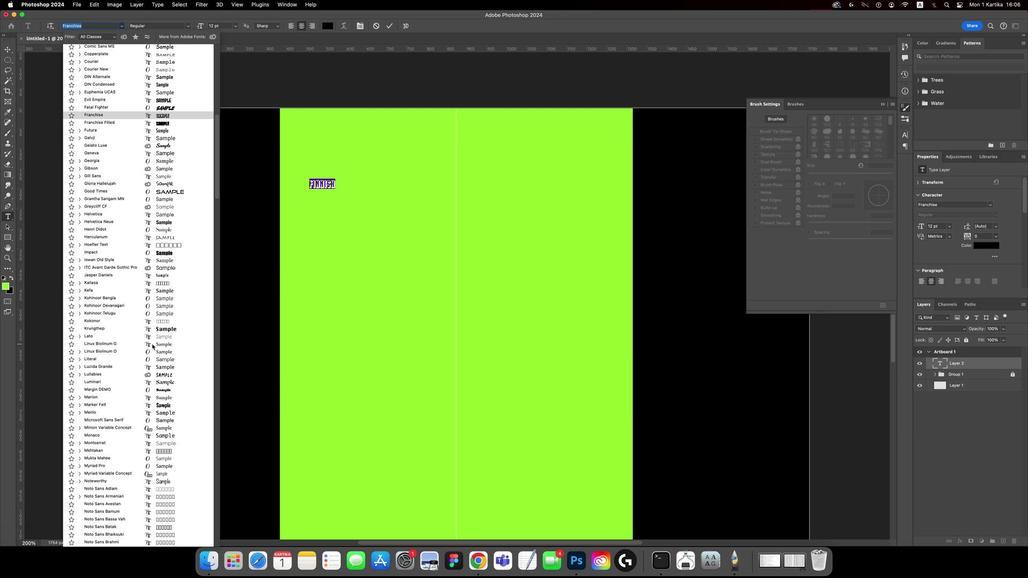 
Action: Mouse moved to (399, 332)
Screenshot: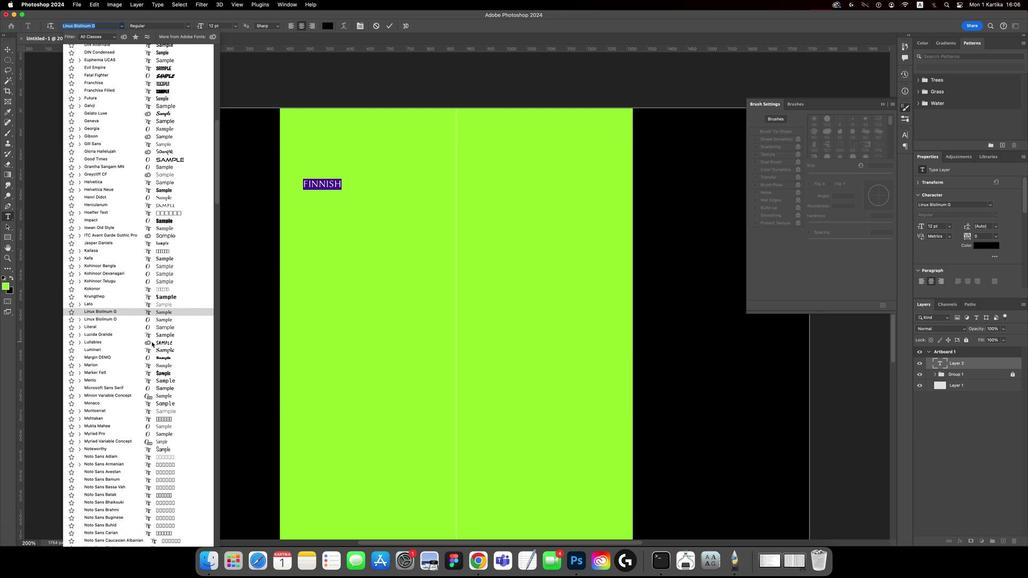 
Action: Mouse scrolled (399, 332) with delta (417, 49)
Screenshot: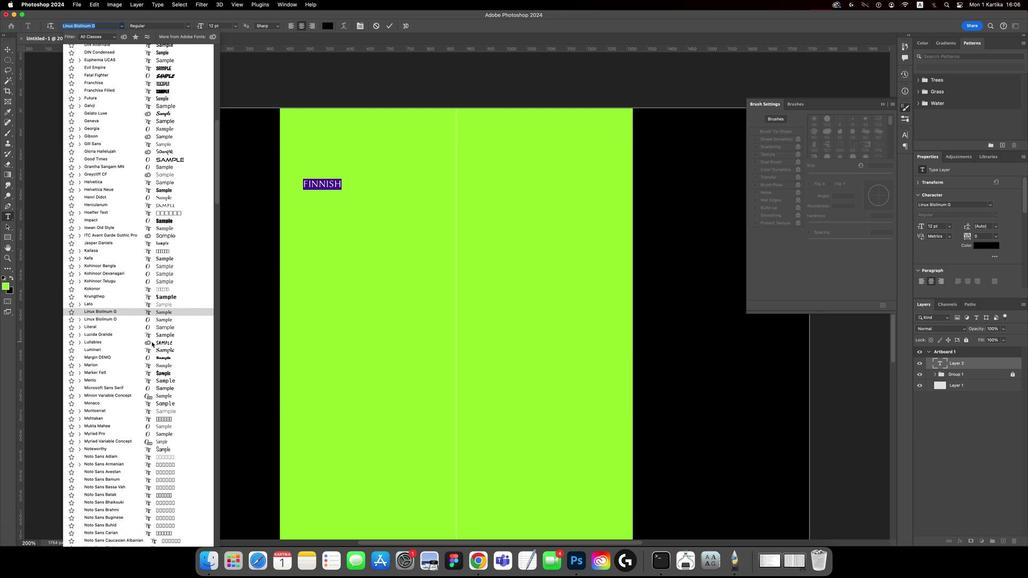 
Action: Mouse moved to (399, 331)
Screenshot: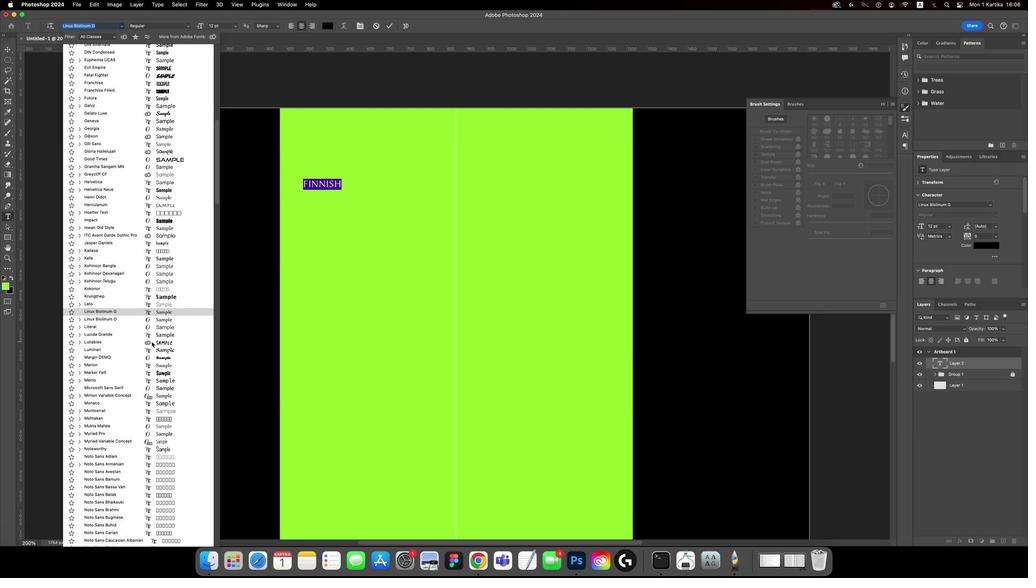 
Action: Mouse scrolled (399, 331) with delta (417, 49)
Screenshot: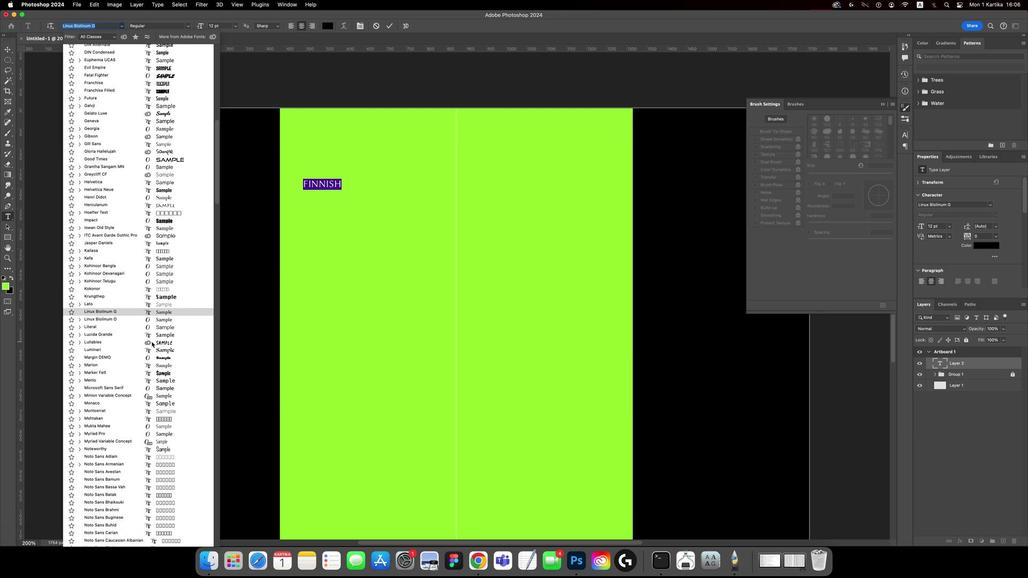 
Action: Mouse scrolled (399, 331) with delta (417, 49)
Screenshot: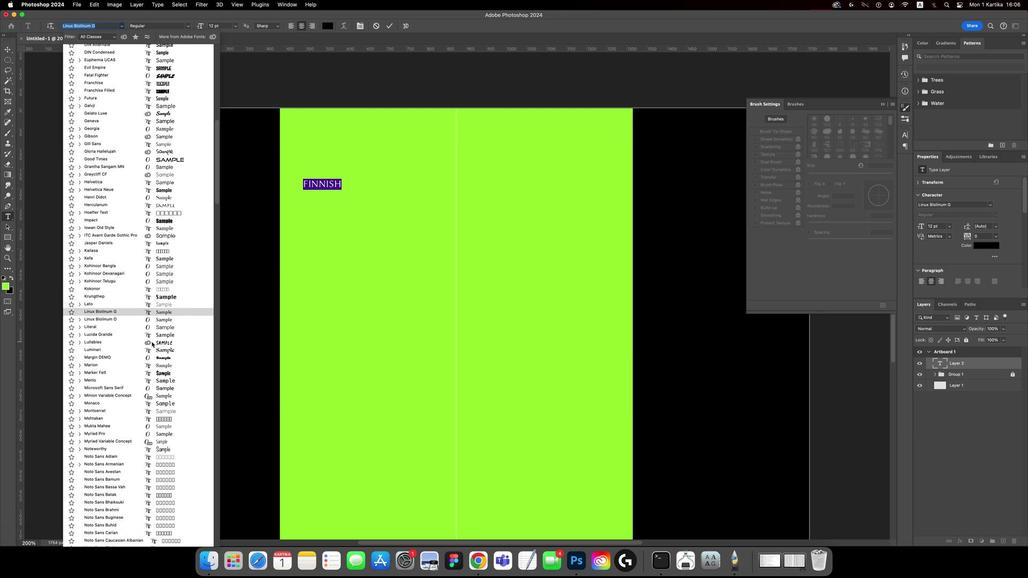 
Action: Mouse scrolled (399, 331) with delta (417, 48)
Screenshot: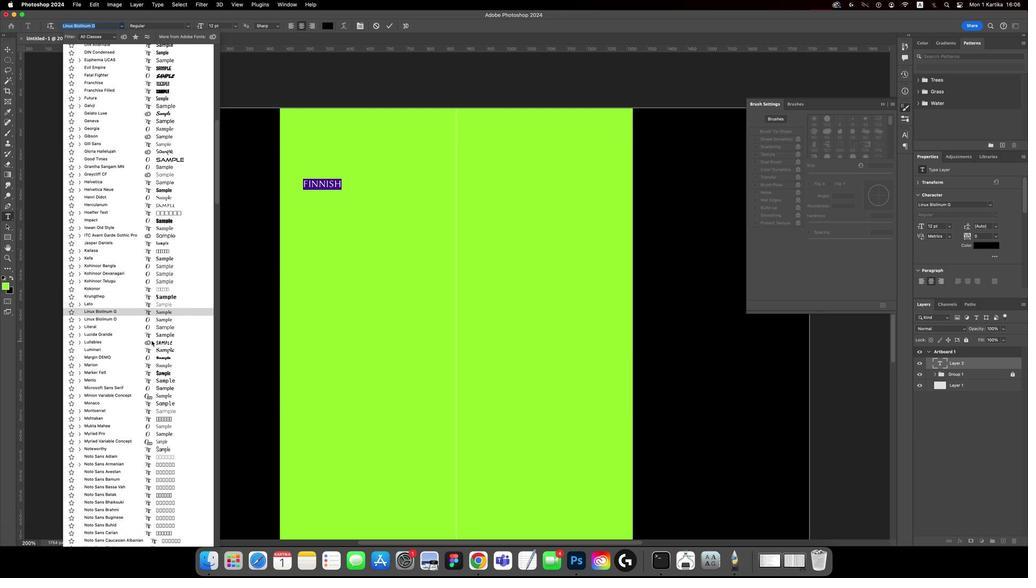 
Action: Mouse moved to (400, 330)
Screenshot: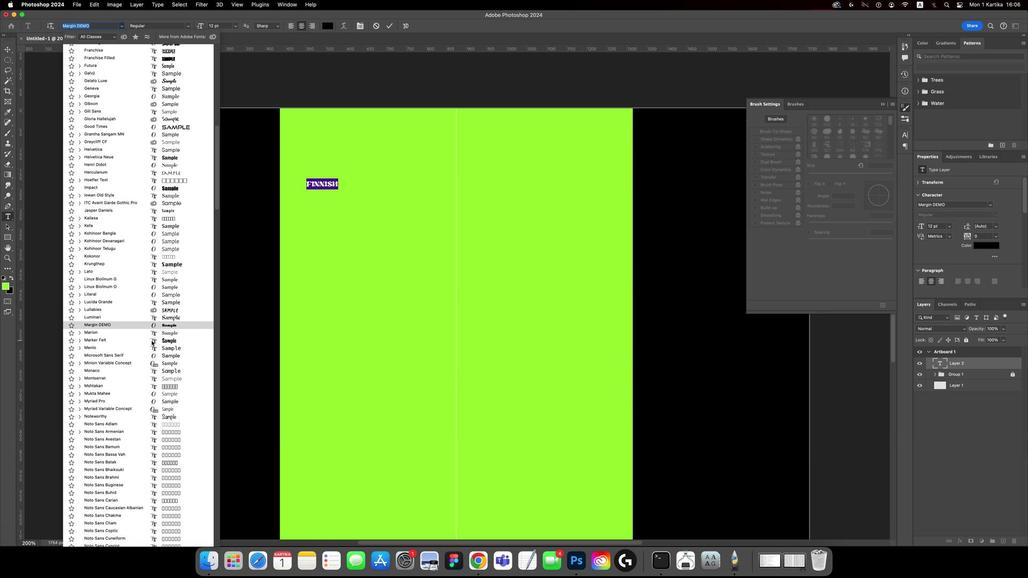 
Action: Mouse scrolled (400, 330) with delta (417, 49)
Screenshot: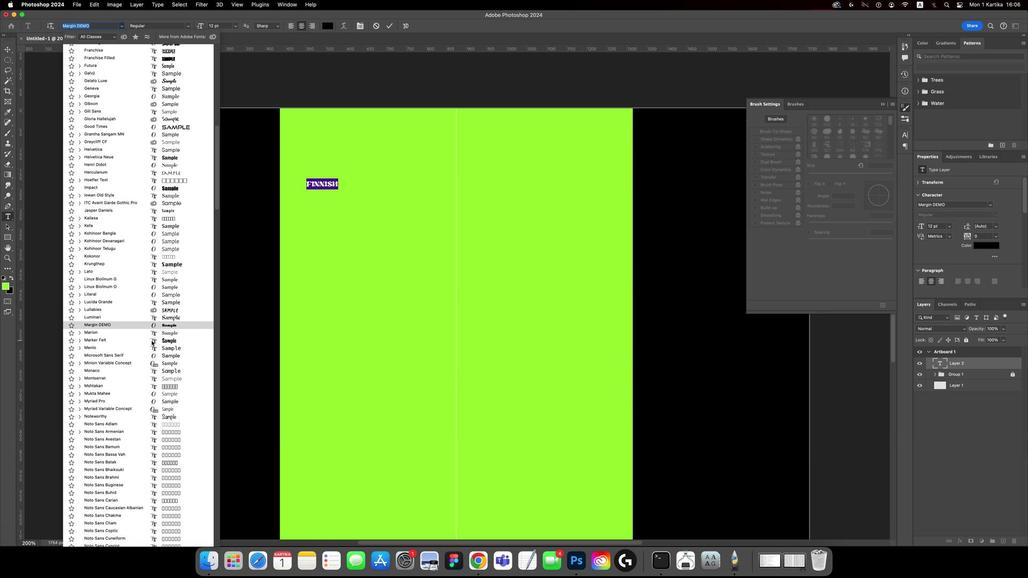 
Action: Mouse scrolled (400, 330) with delta (417, 49)
Screenshot: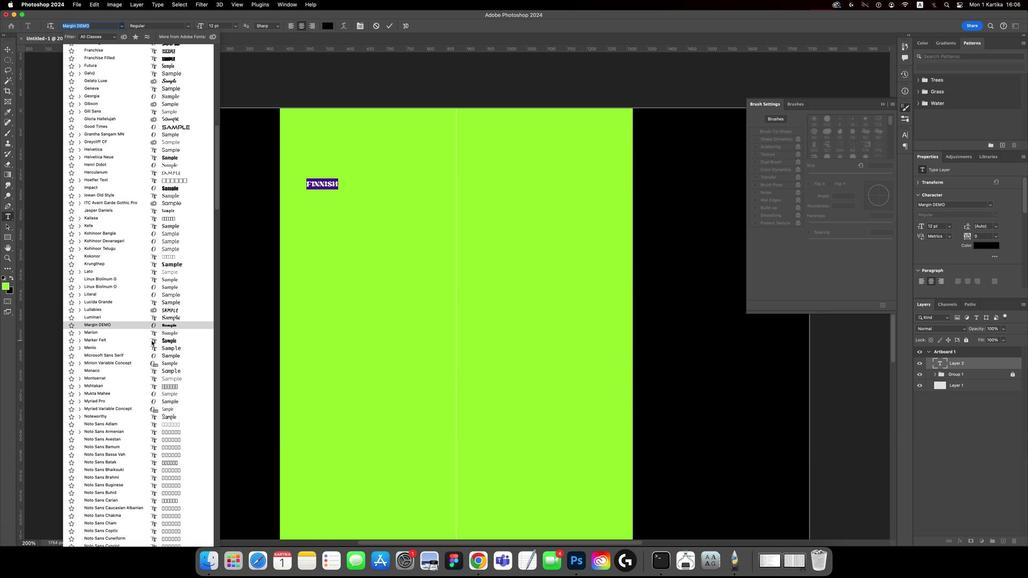 
Action: Mouse moved to (400, 330)
Screenshot: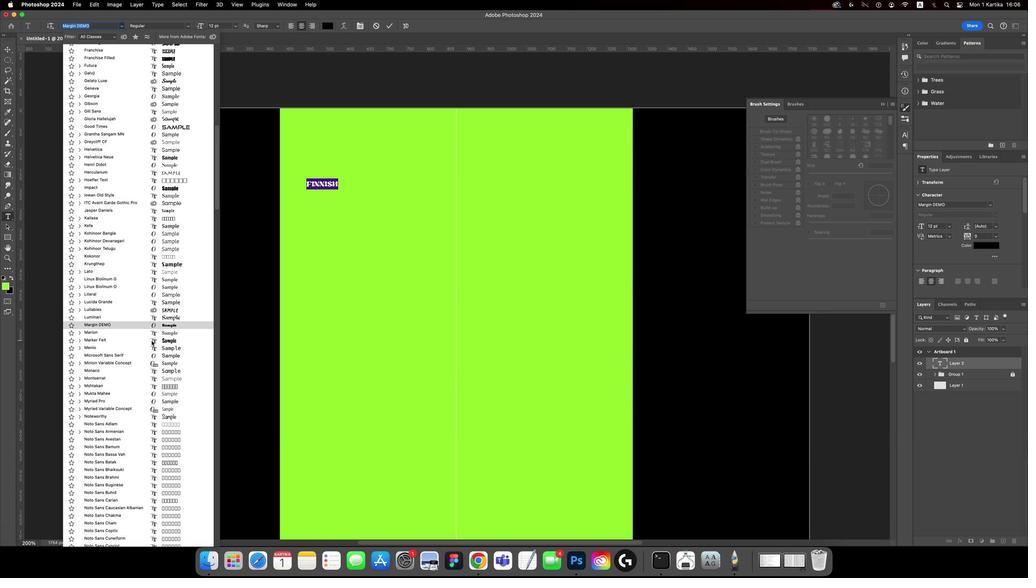 
Action: Mouse scrolled (400, 330) with delta (417, 48)
Screenshot: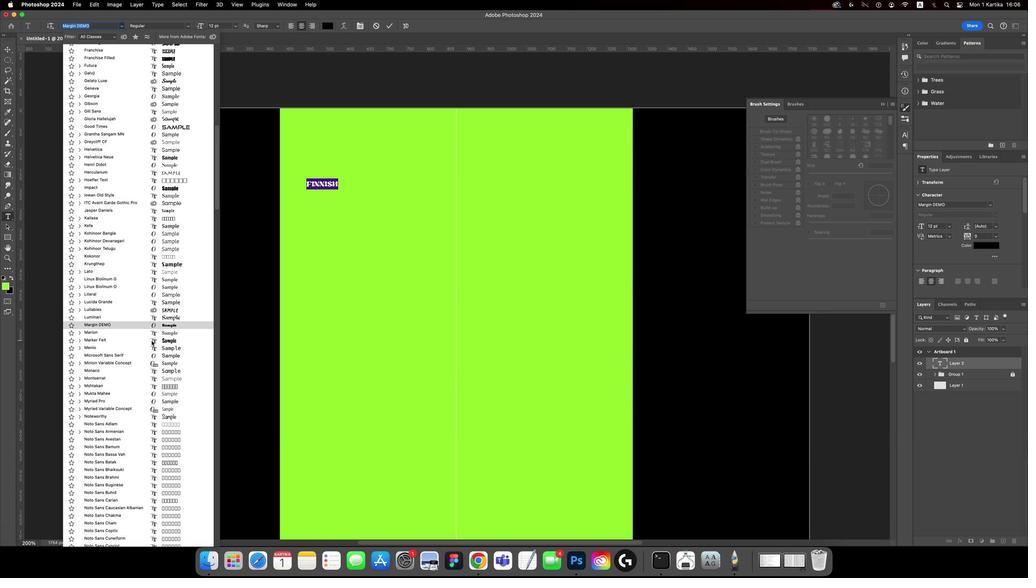 
Action: Mouse scrolled (400, 330) with delta (417, 48)
Screenshot: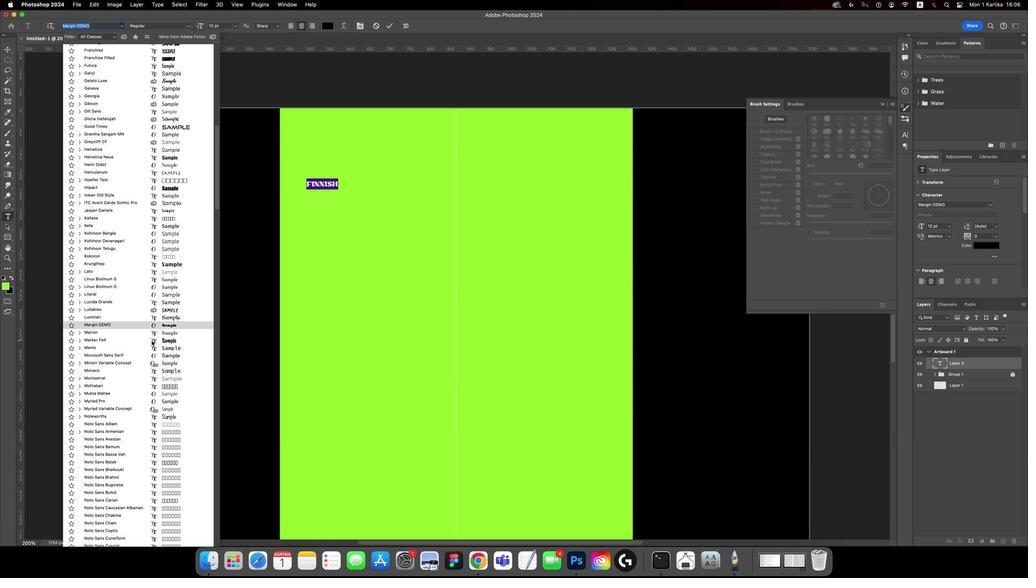
Action: Mouse moved to (400, 330)
Screenshot: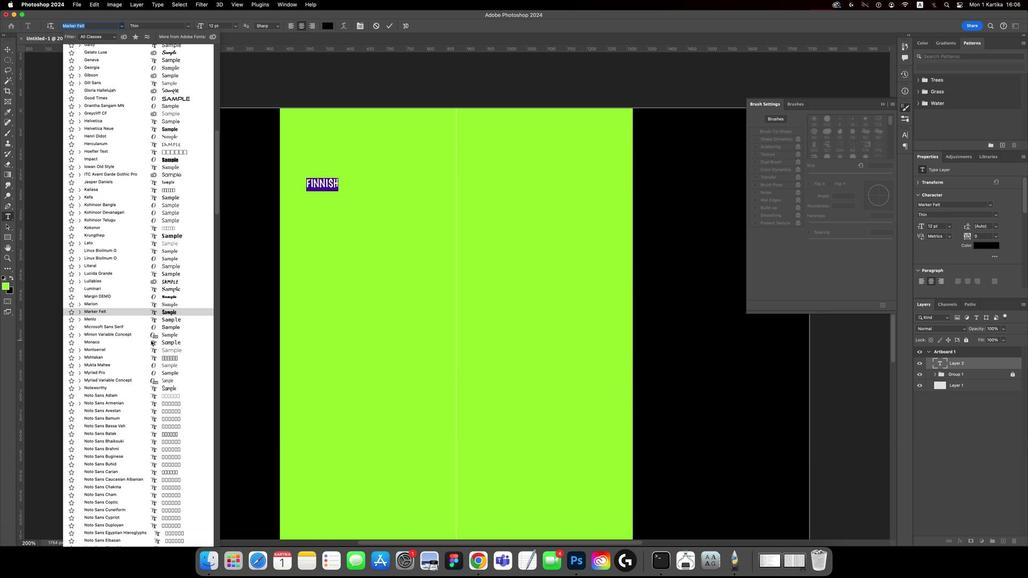 
Action: Mouse scrolled (400, 330) with delta (417, 49)
Screenshot: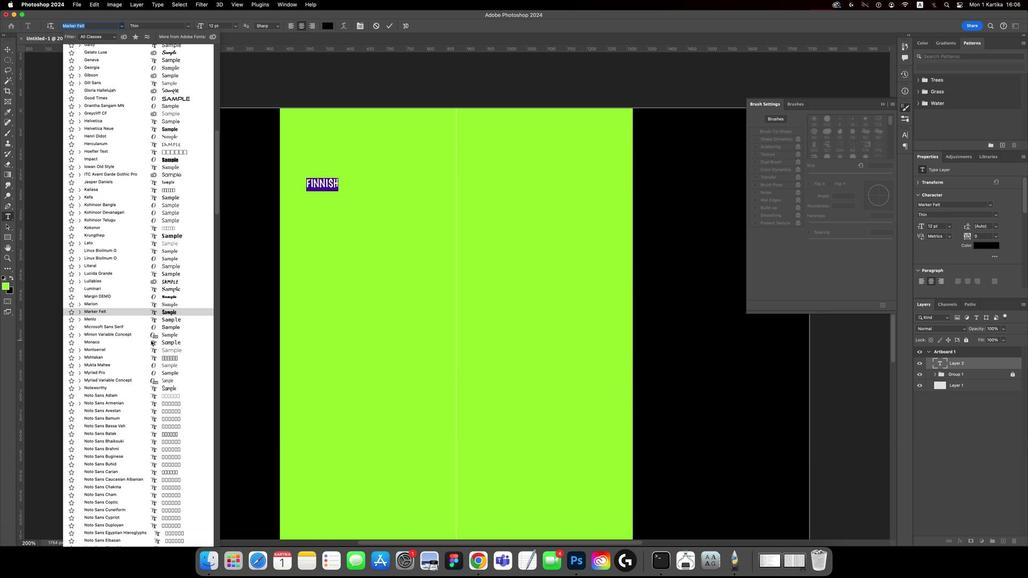 
Action: Mouse moved to (400, 330)
Screenshot: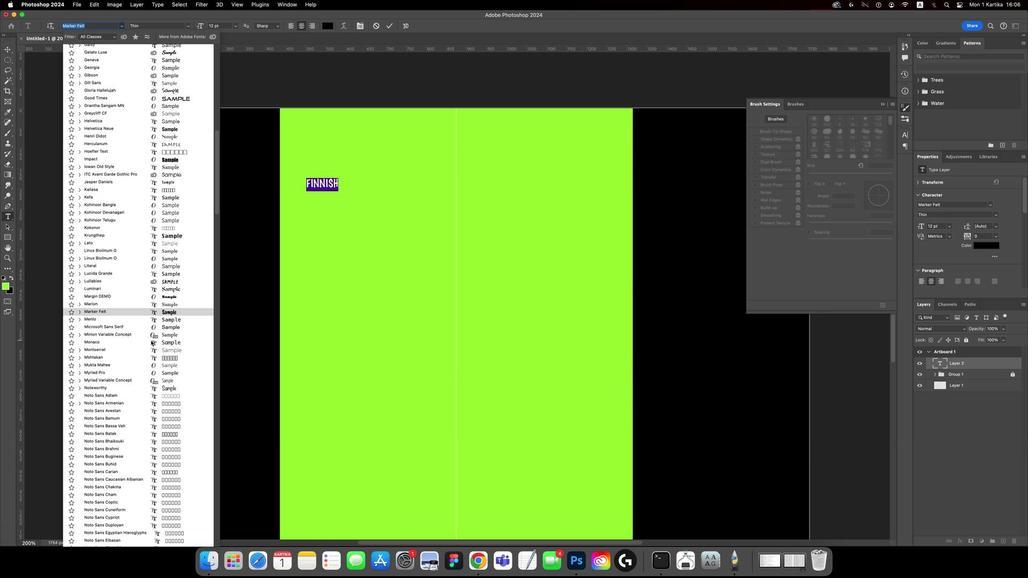 
Action: Mouse scrolled (400, 330) with delta (417, 49)
Screenshot: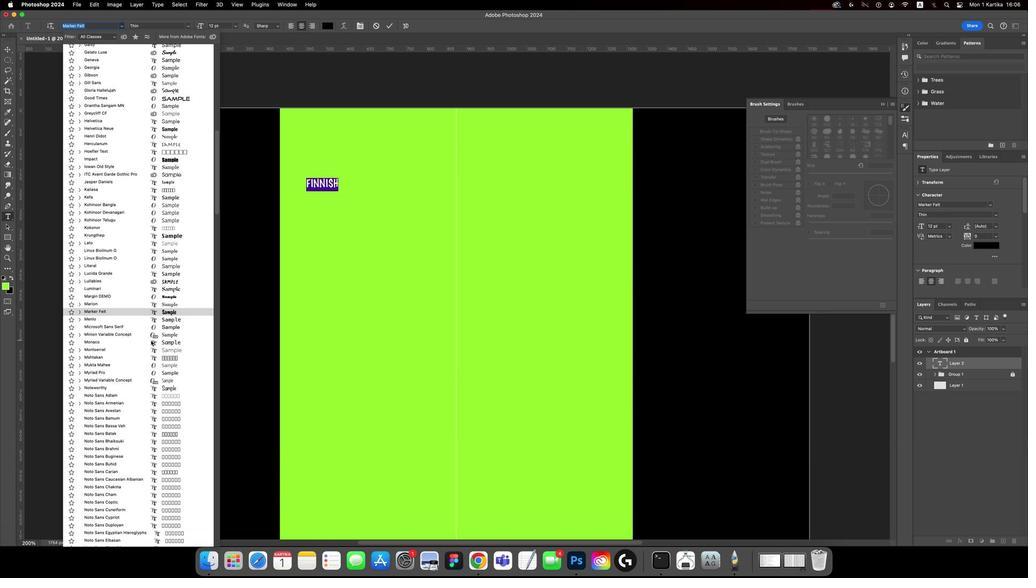 
Action: Mouse moved to (400, 330)
Screenshot: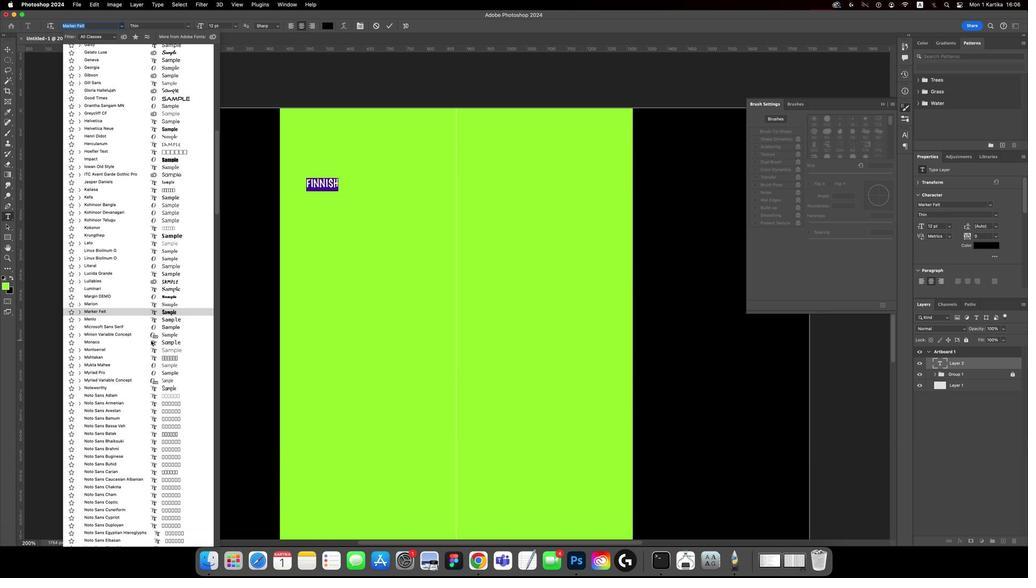 
Action: Mouse scrolled (400, 330) with delta (417, 48)
Screenshot: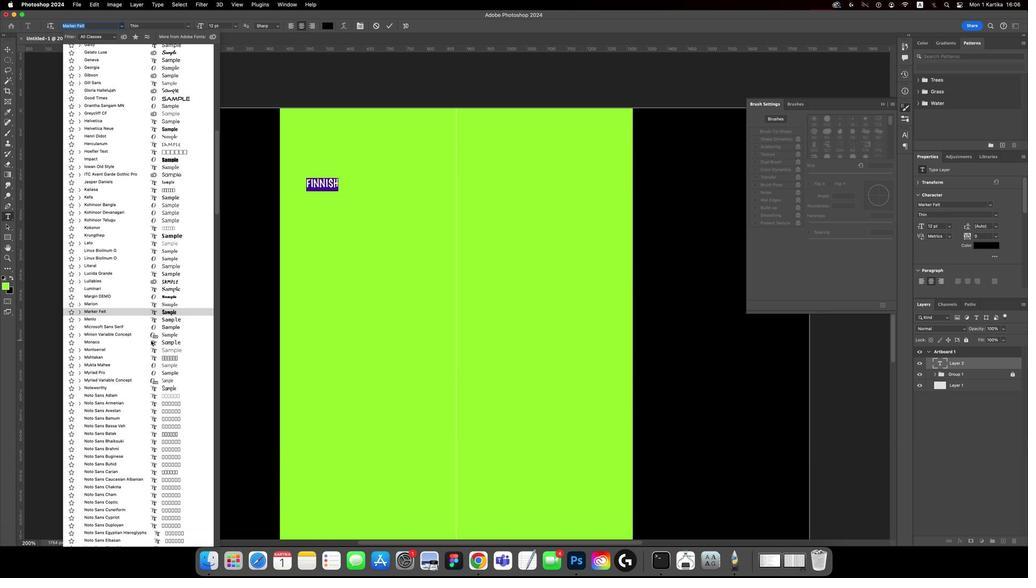 
Action: Mouse moved to (400, 348)
Screenshot: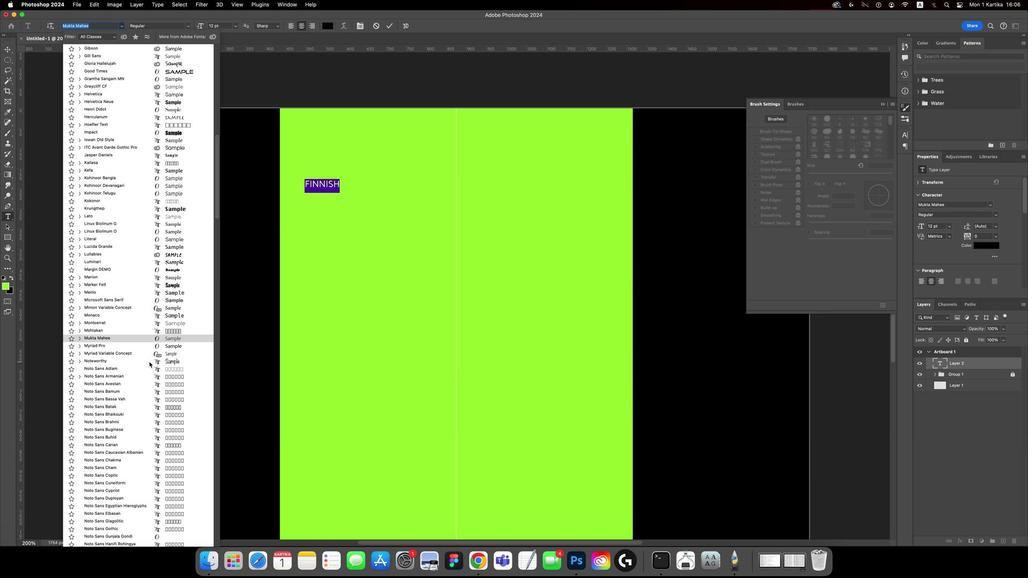 
Action: Mouse scrolled (400, 348) with delta (417, 49)
Screenshot: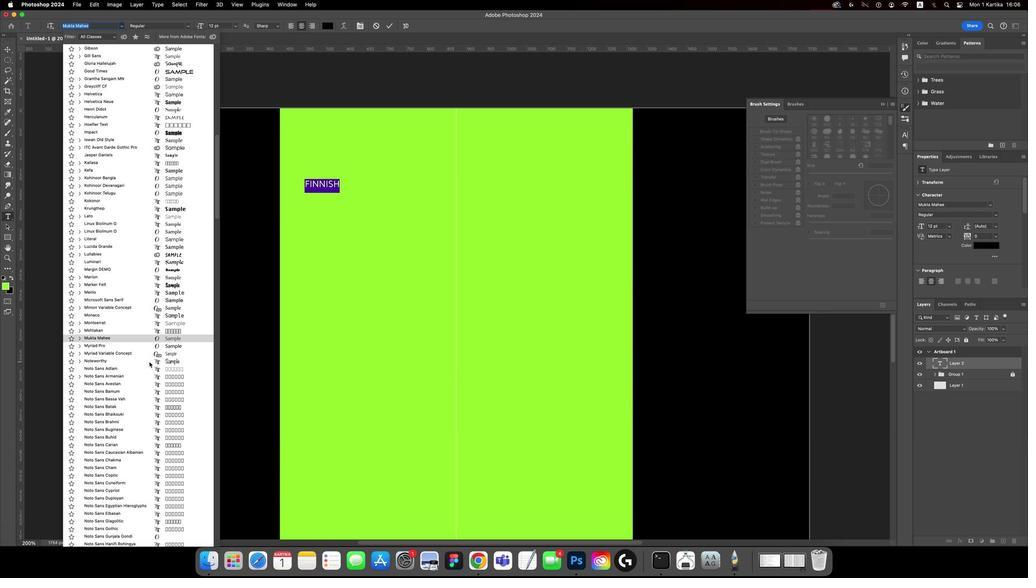 
Action: Mouse scrolled (400, 348) with delta (417, 49)
Screenshot: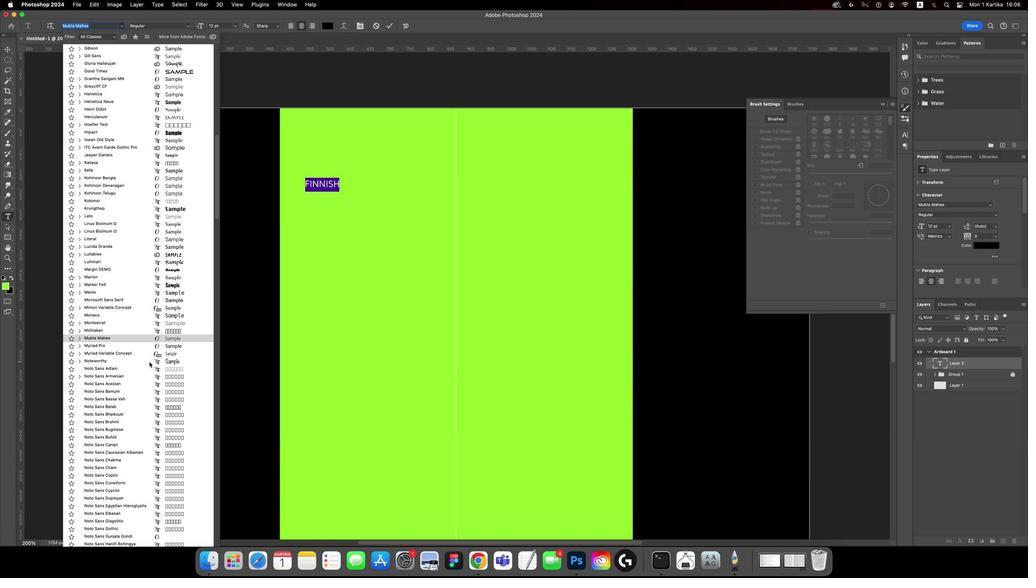 
Action: Mouse scrolled (400, 348) with delta (417, 48)
